 Task: Create a corporate modern business letterhead design template with yellow blue green and red colors.
Action: Mouse pressed left at (520, 104)
Screenshot: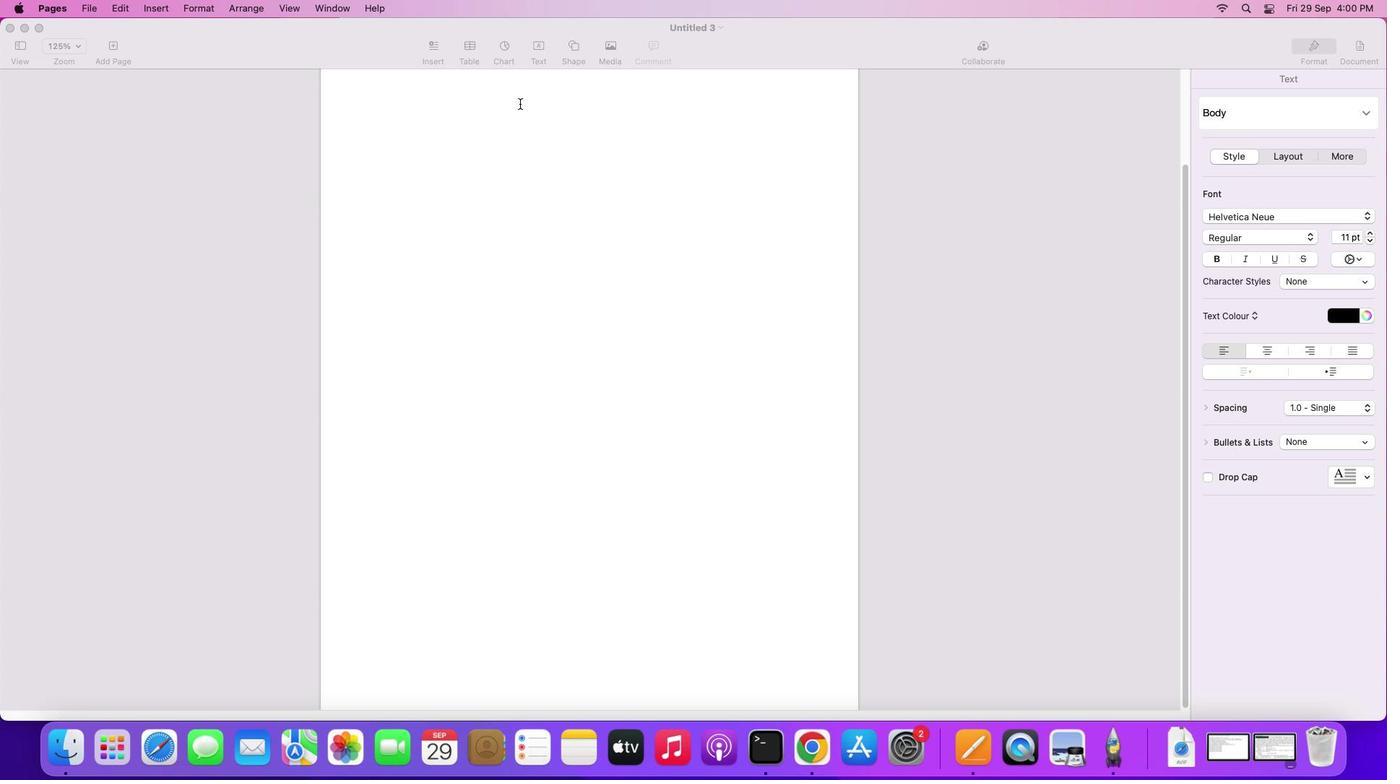 
Action: Mouse moved to (574, 43)
Screenshot: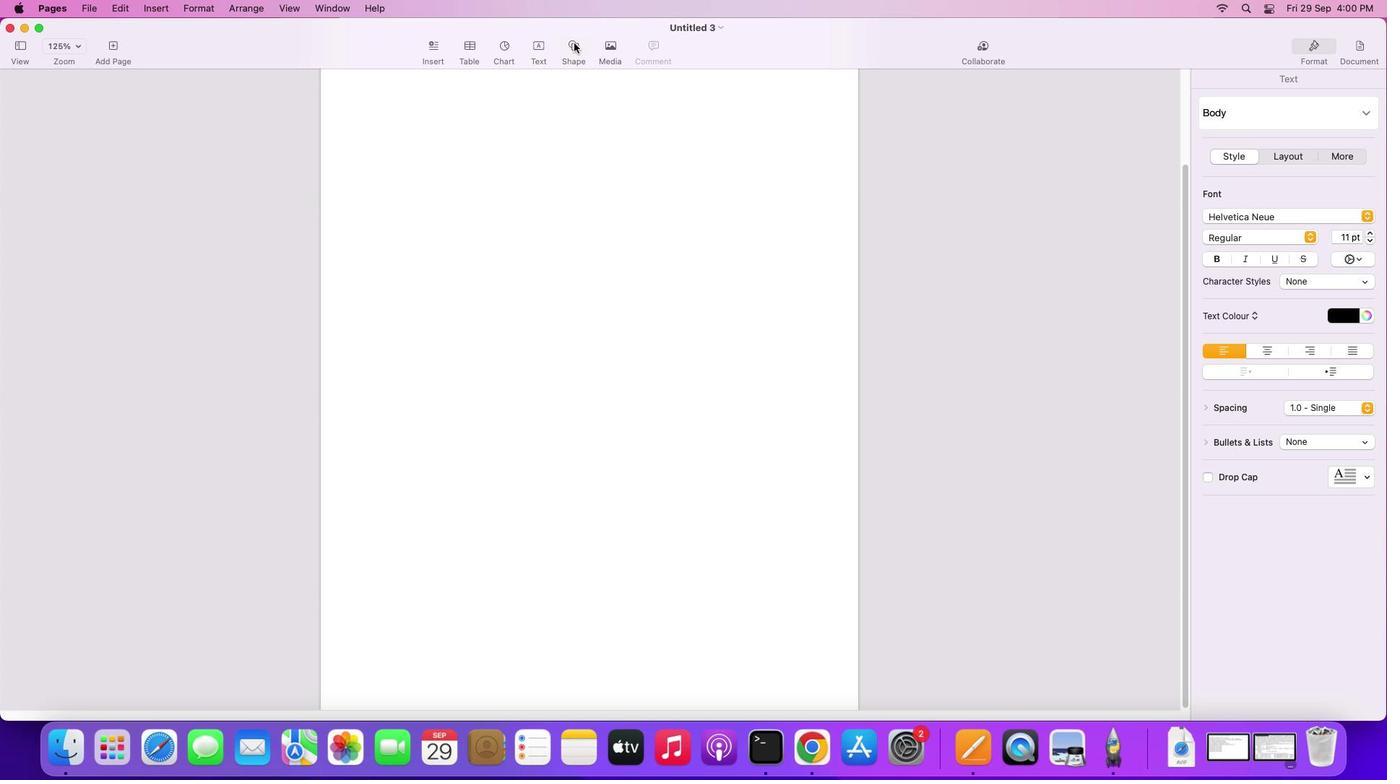 
Action: Mouse pressed left at (574, 43)
Screenshot: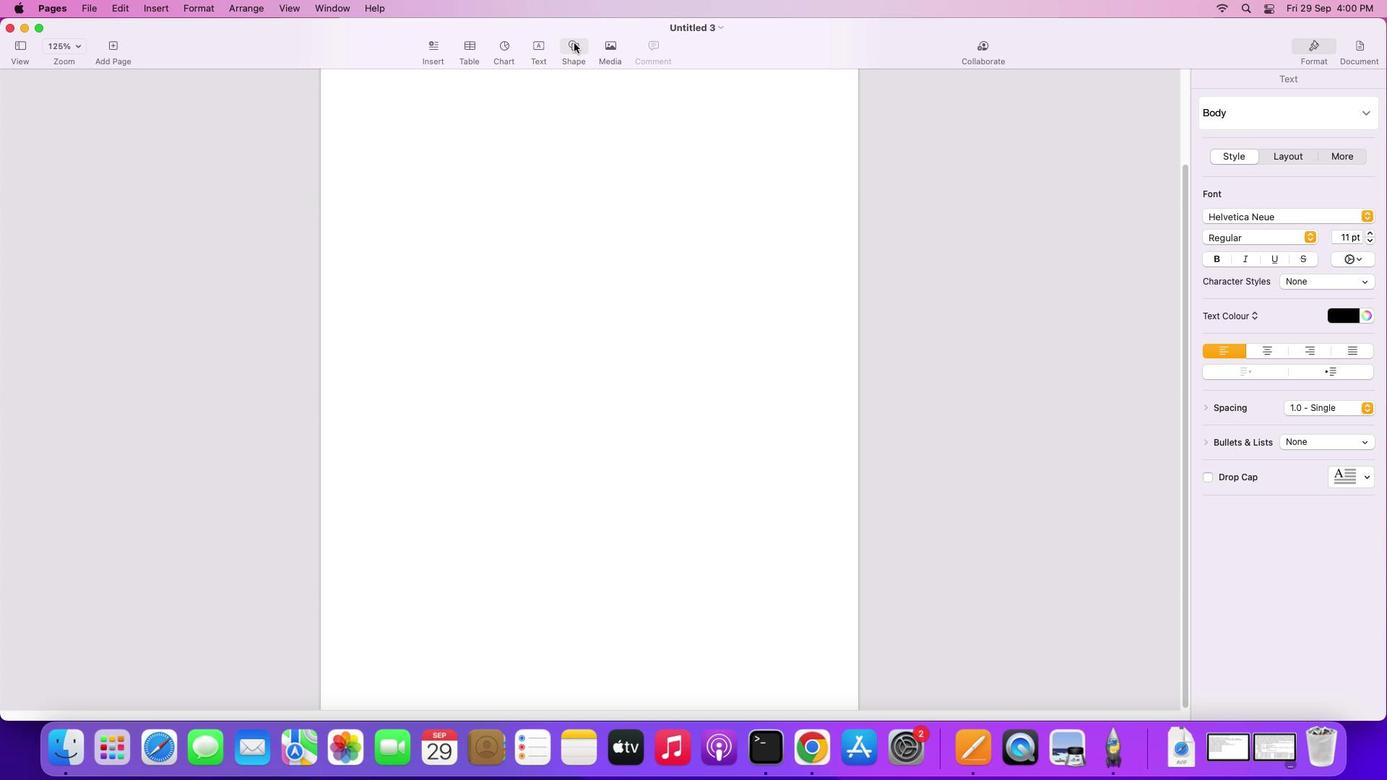 
Action: Mouse moved to (562, 161)
Screenshot: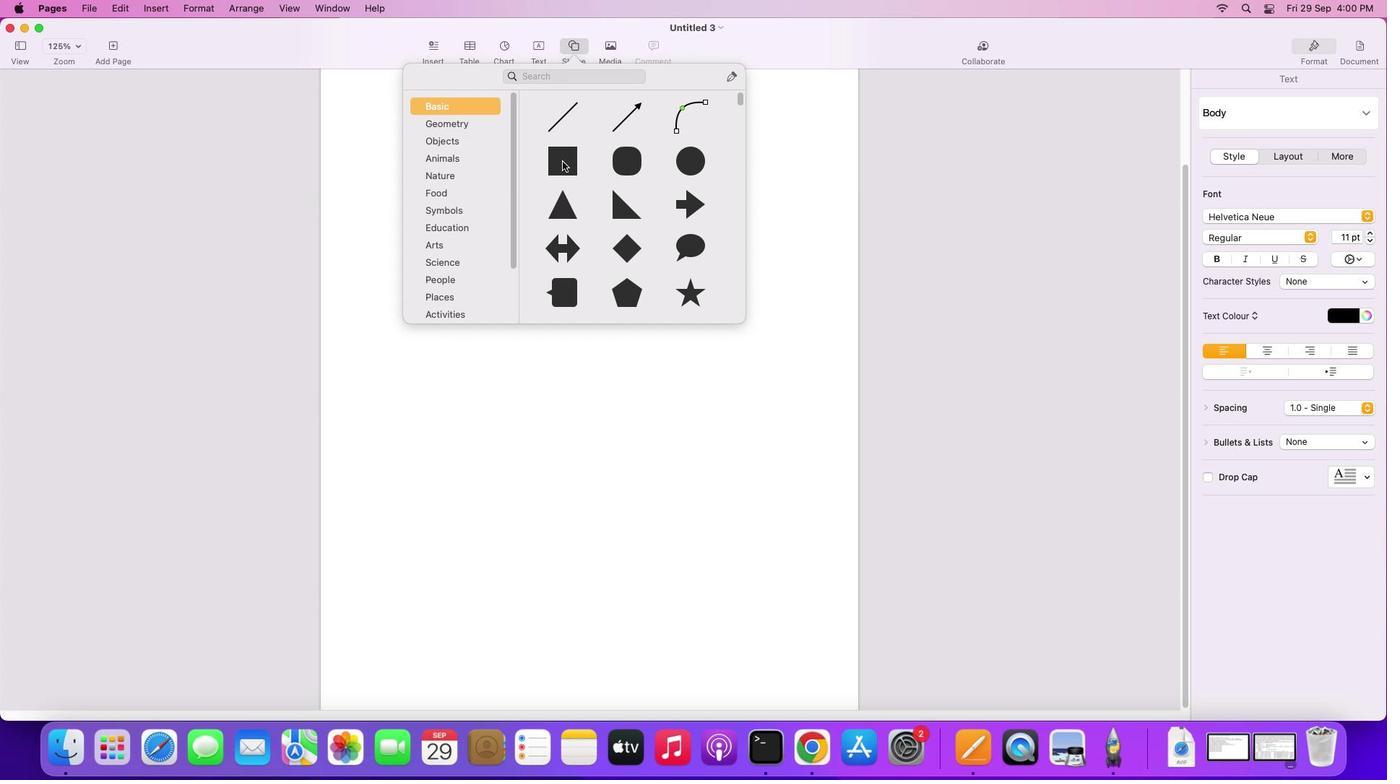 
Action: Mouse pressed left at (562, 161)
Screenshot: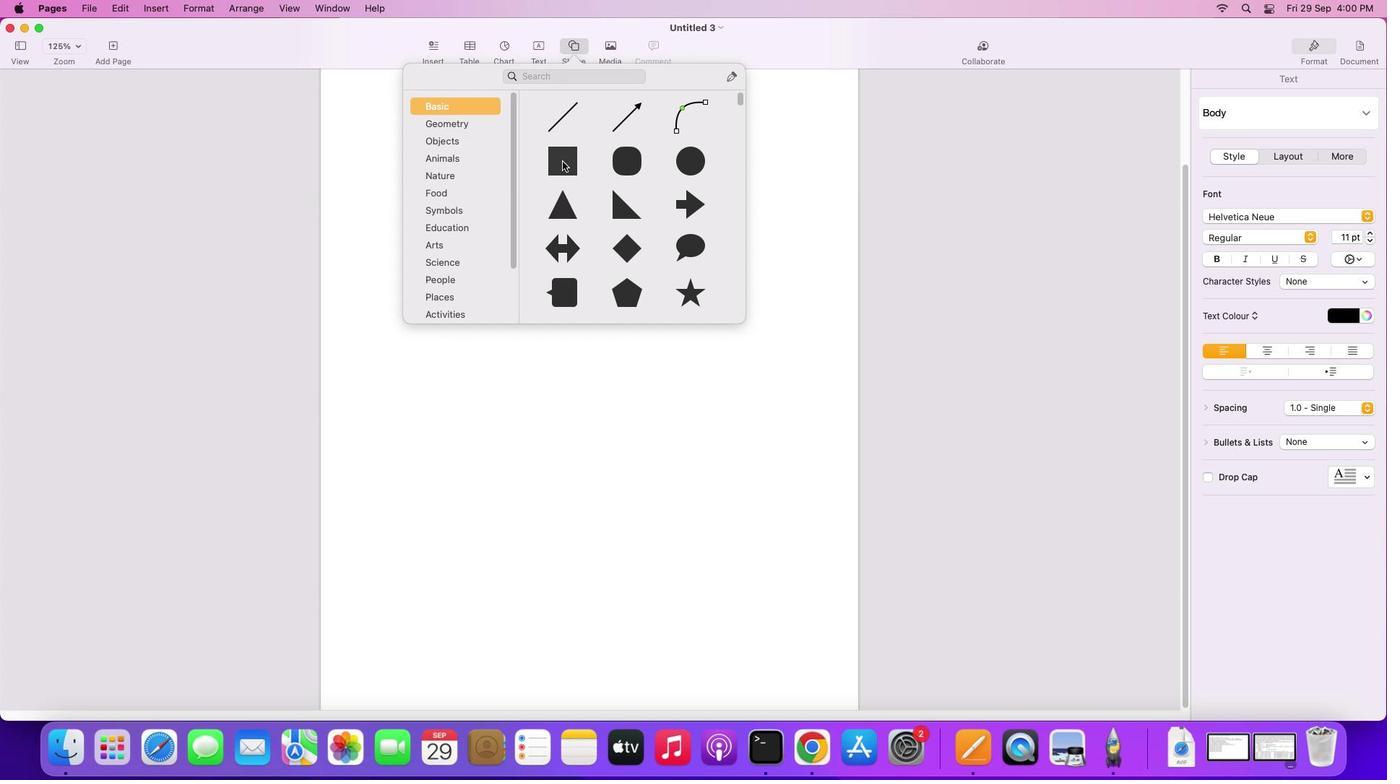 
Action: Mouse moved to (598, 274)
Screenshot: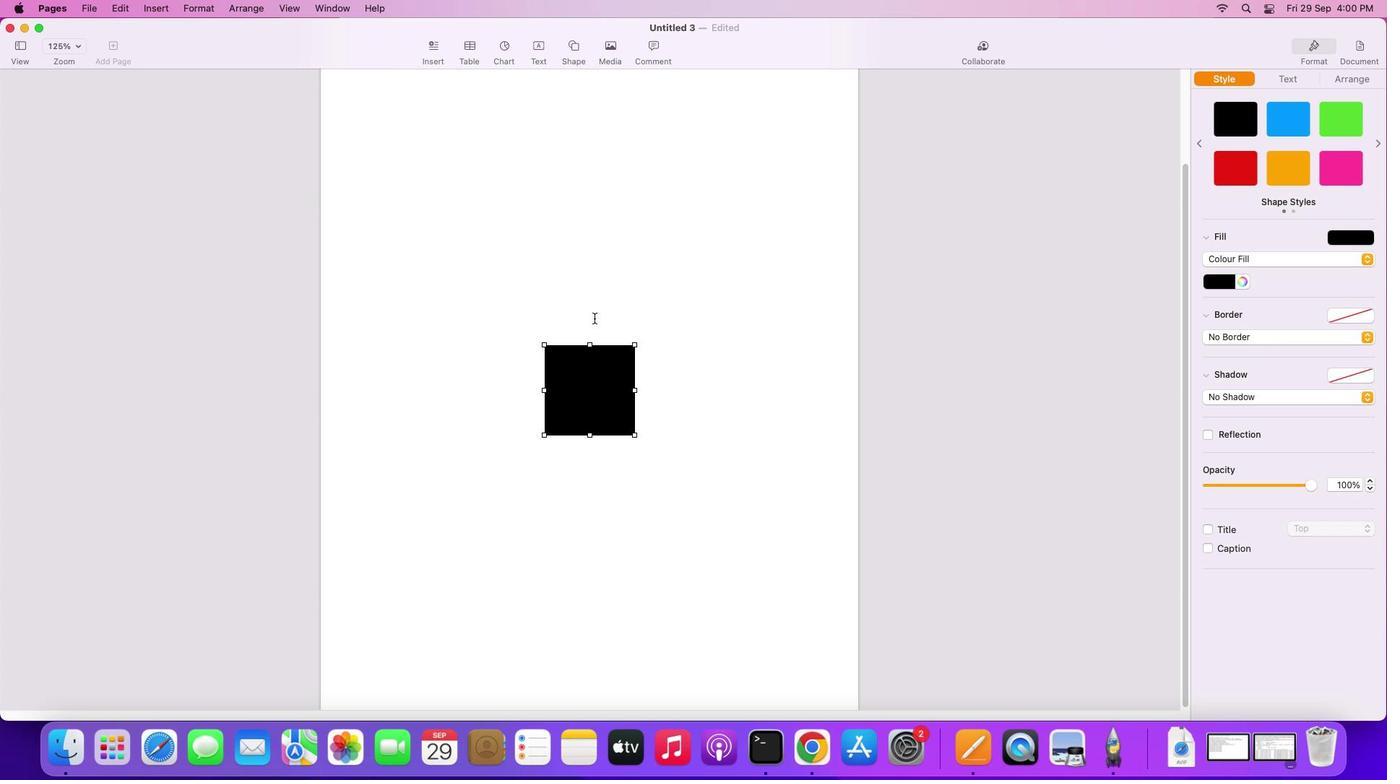 
Action: Mouse scrolled (598, 274) with delta (0, 0)
Screenshot: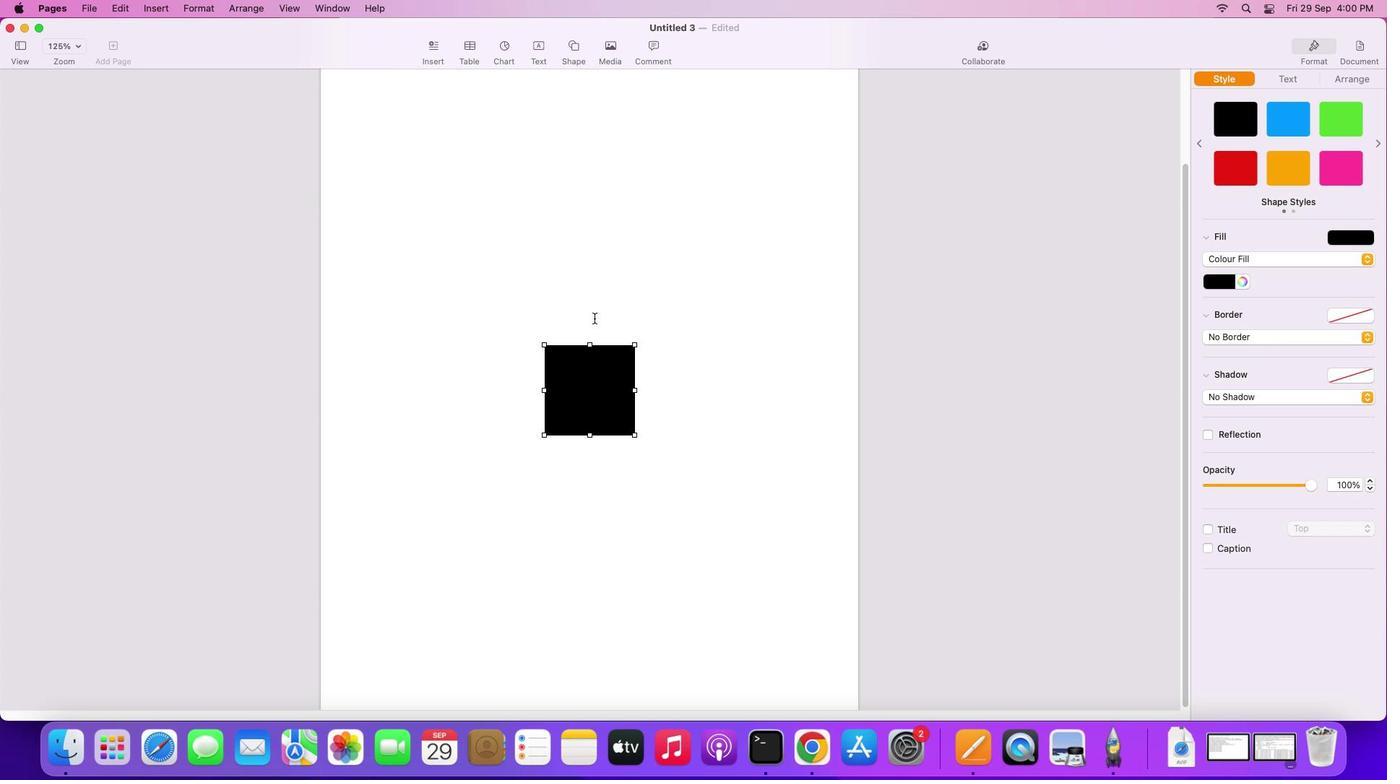 
Action: Mouse moved to (596, 286)
Screenshot: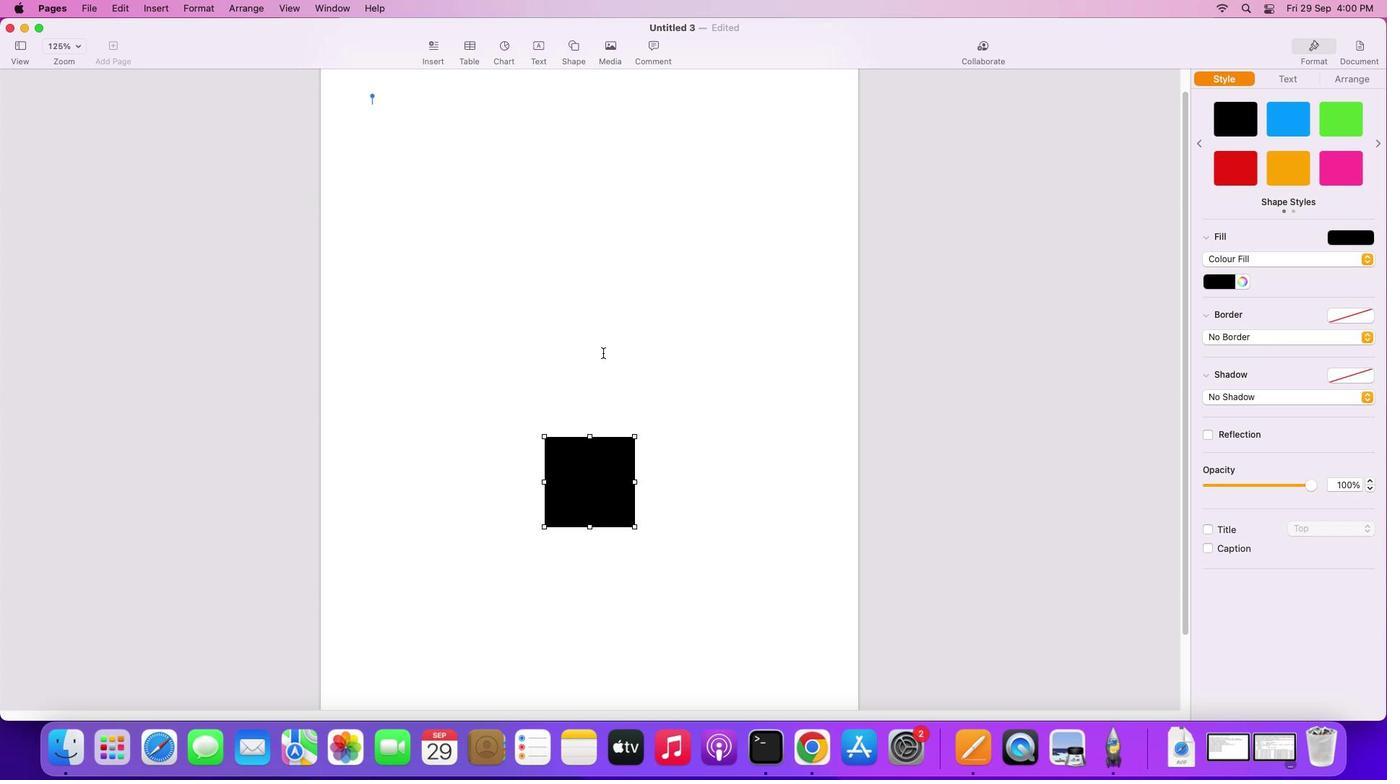 
Action: Mouse scrolled (596, 286) with delta (0, 0)
Screenshot: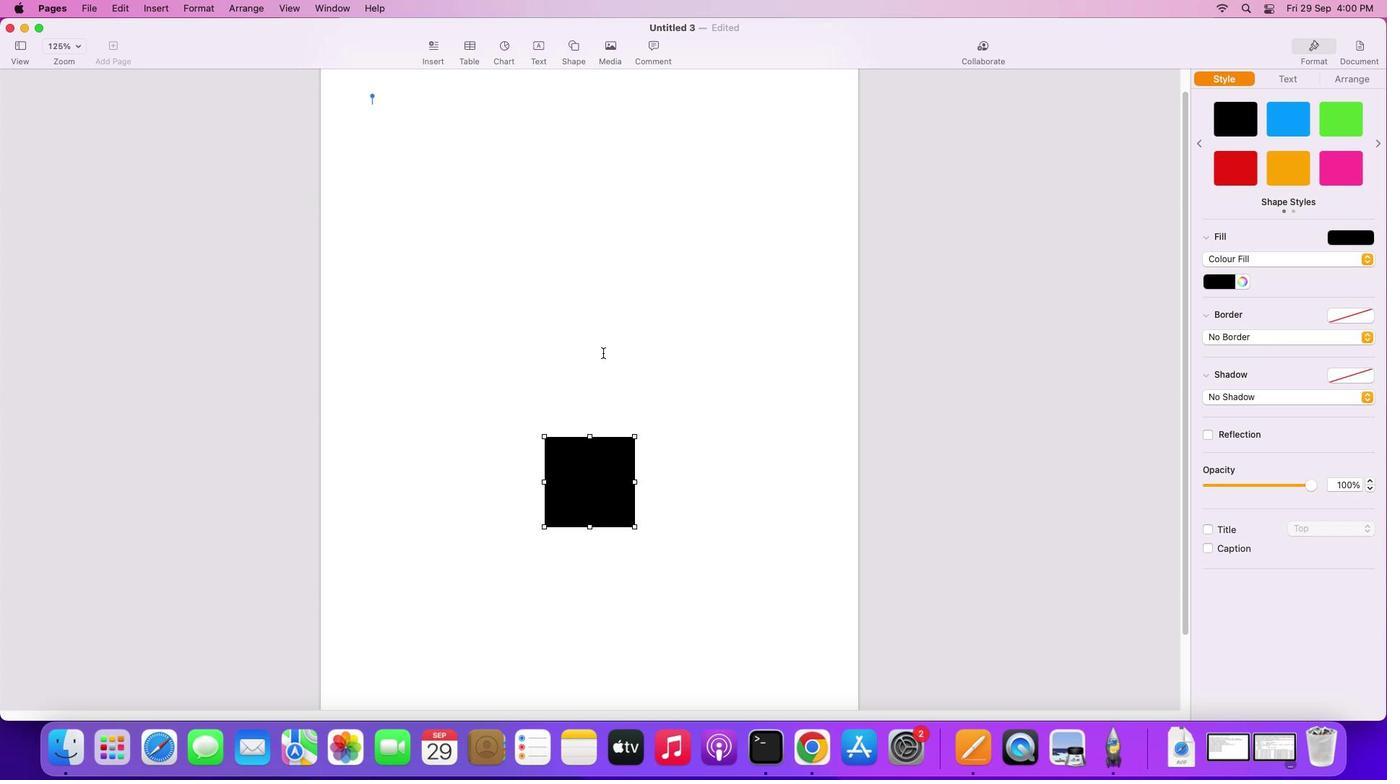 
Action: Mouse moved to (594, 302)
Screenshot: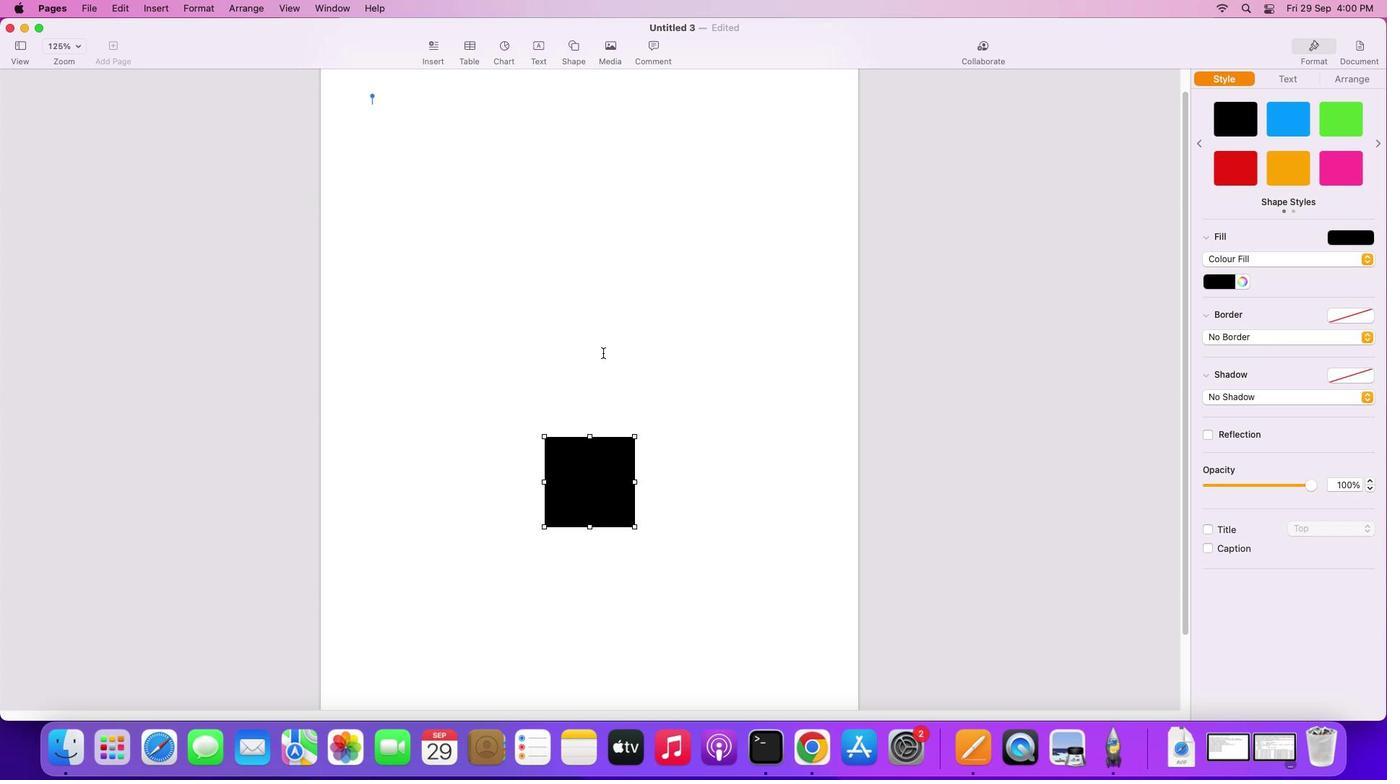 
Action: Mouse scrolled (594, 302) with delta (0, 2)
Screenshot: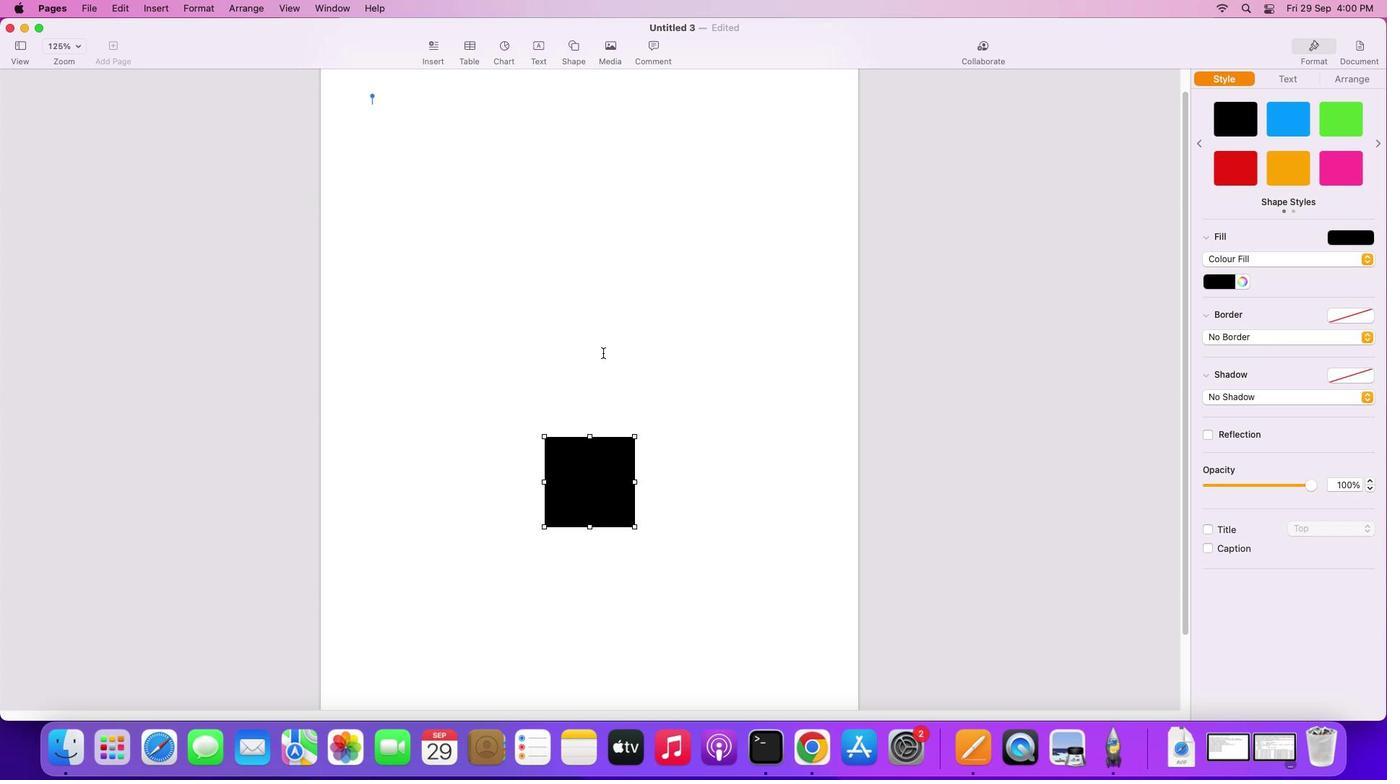 
Action: Mouse moved to (594, 310)
Screenshot: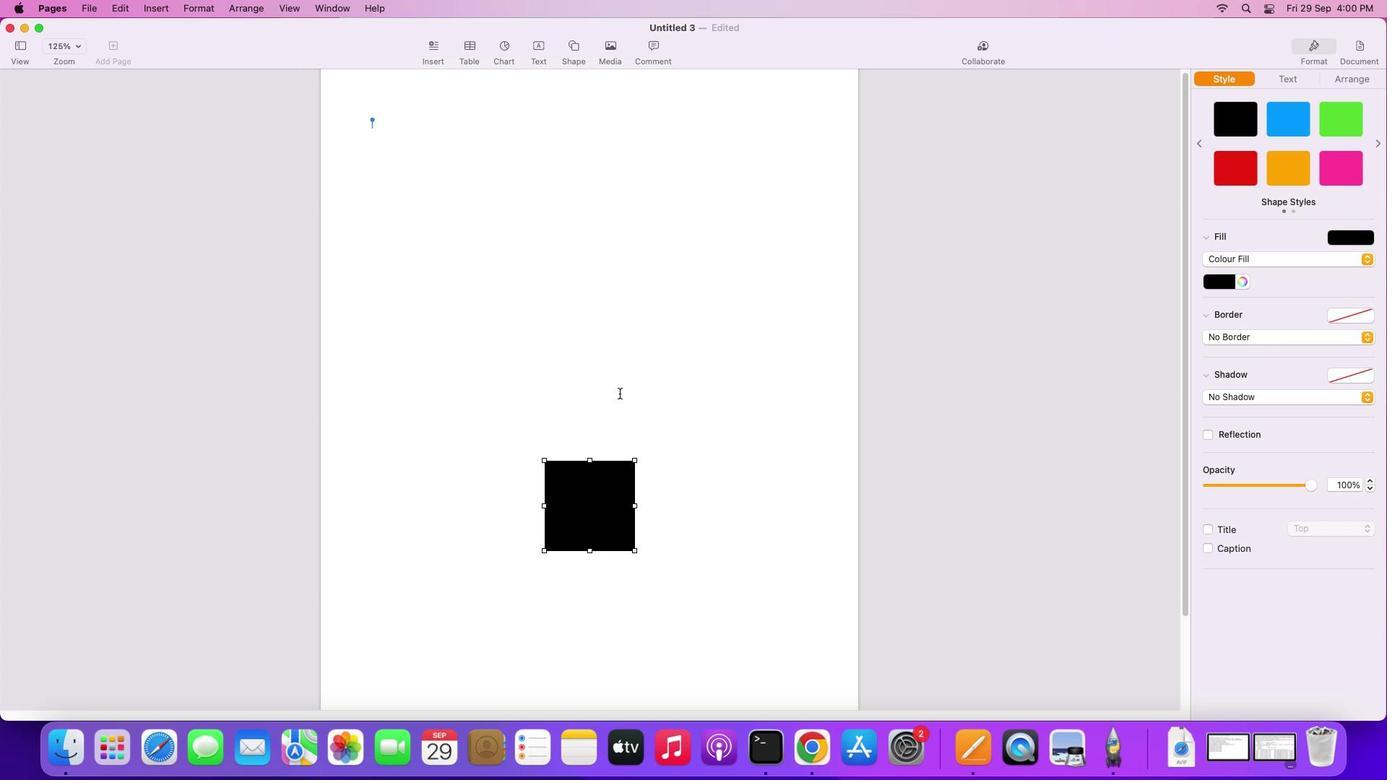
Action: Mouse scrolled (594, 310) with delta (0, 3)
Screenshot: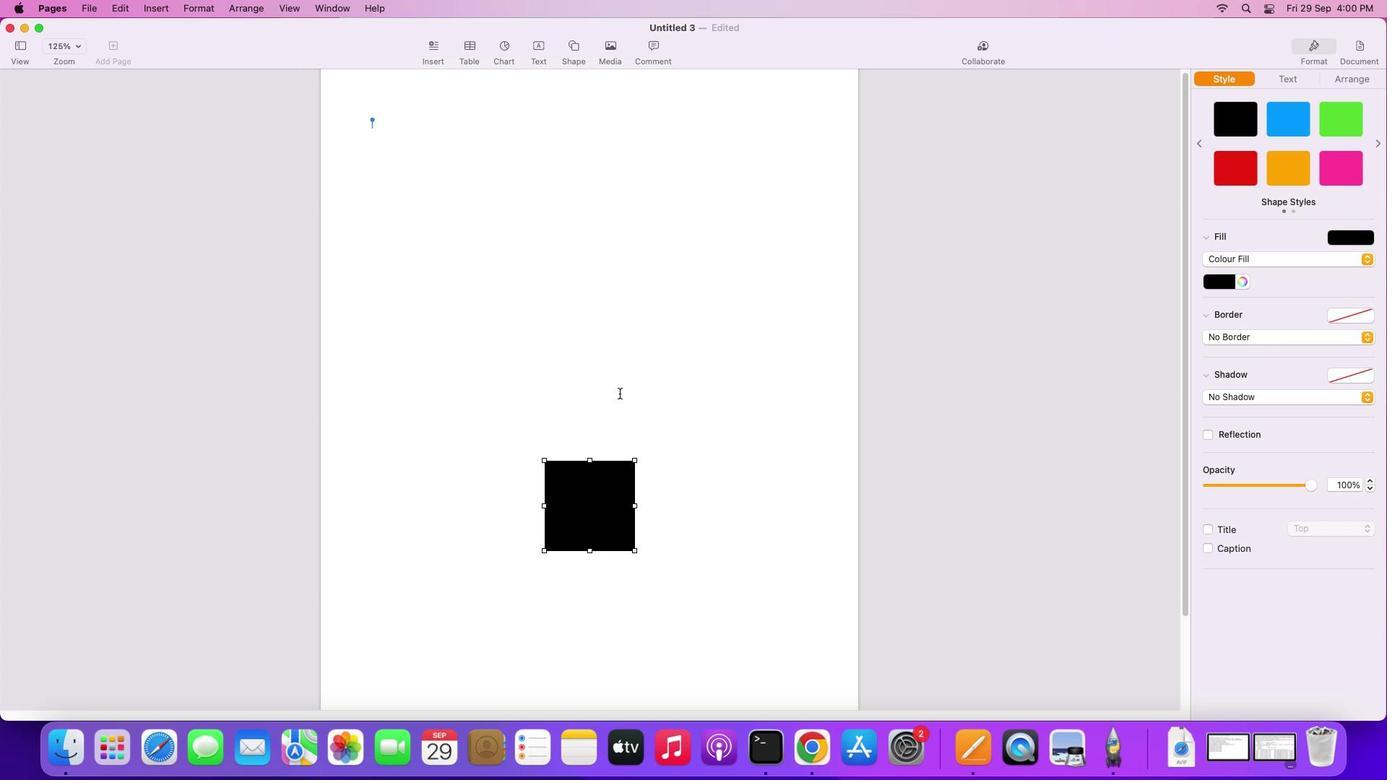 
Action: Mouse moved to (596, 335)
Screenshot: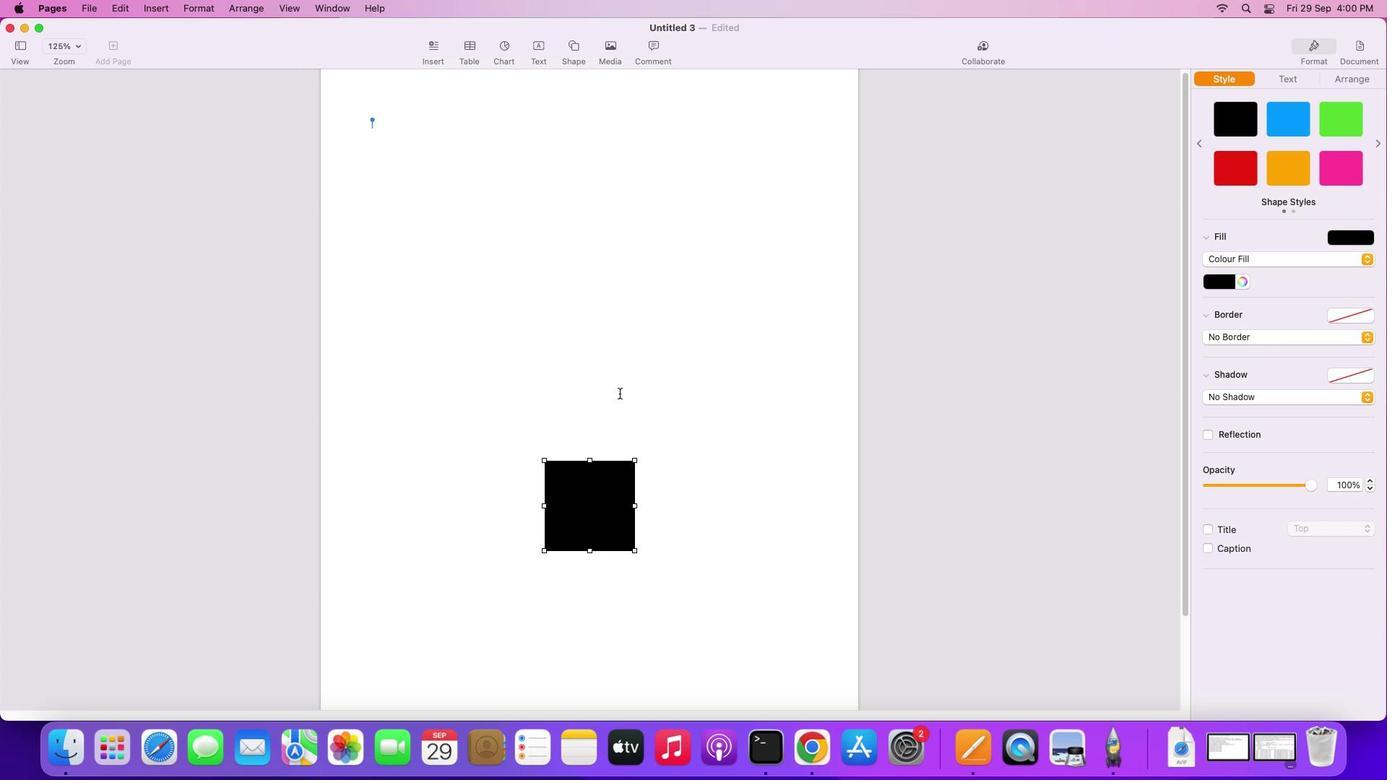 
Action: Mouse scrolled (596, 335) with delta (0, 4)
Screenshot: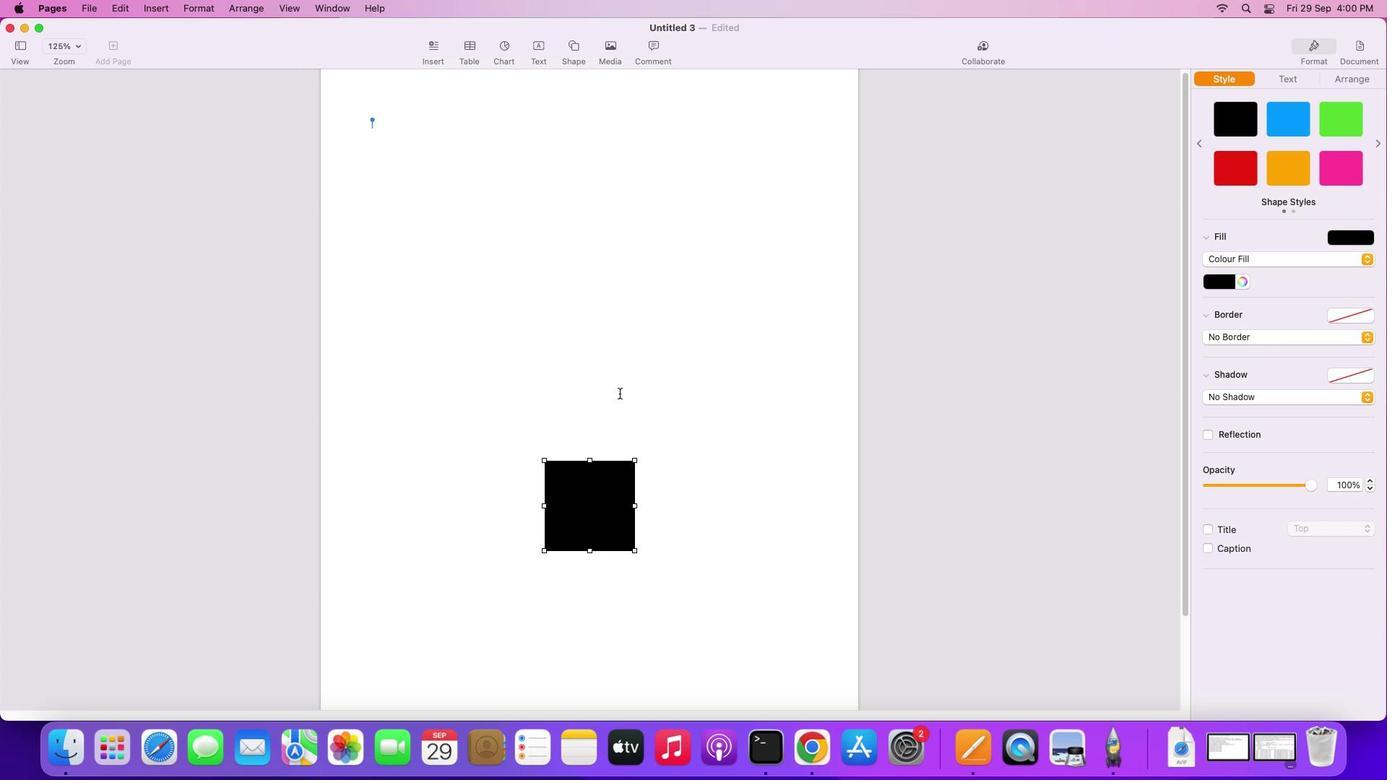
Action: Mouse moved to (619, 460)
Screenshot: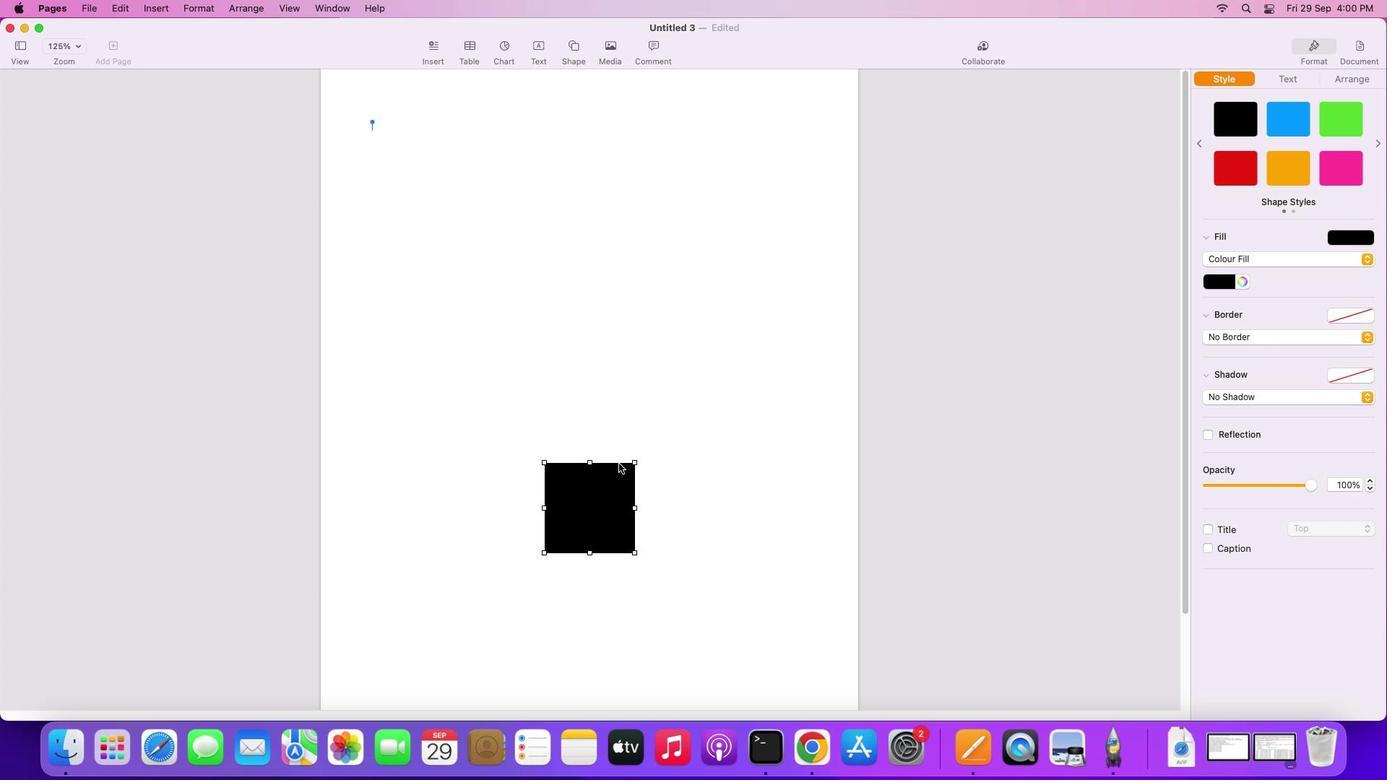 
Action: Mouse scrolled (619, 460) with delta (0, 0)
Screenshot: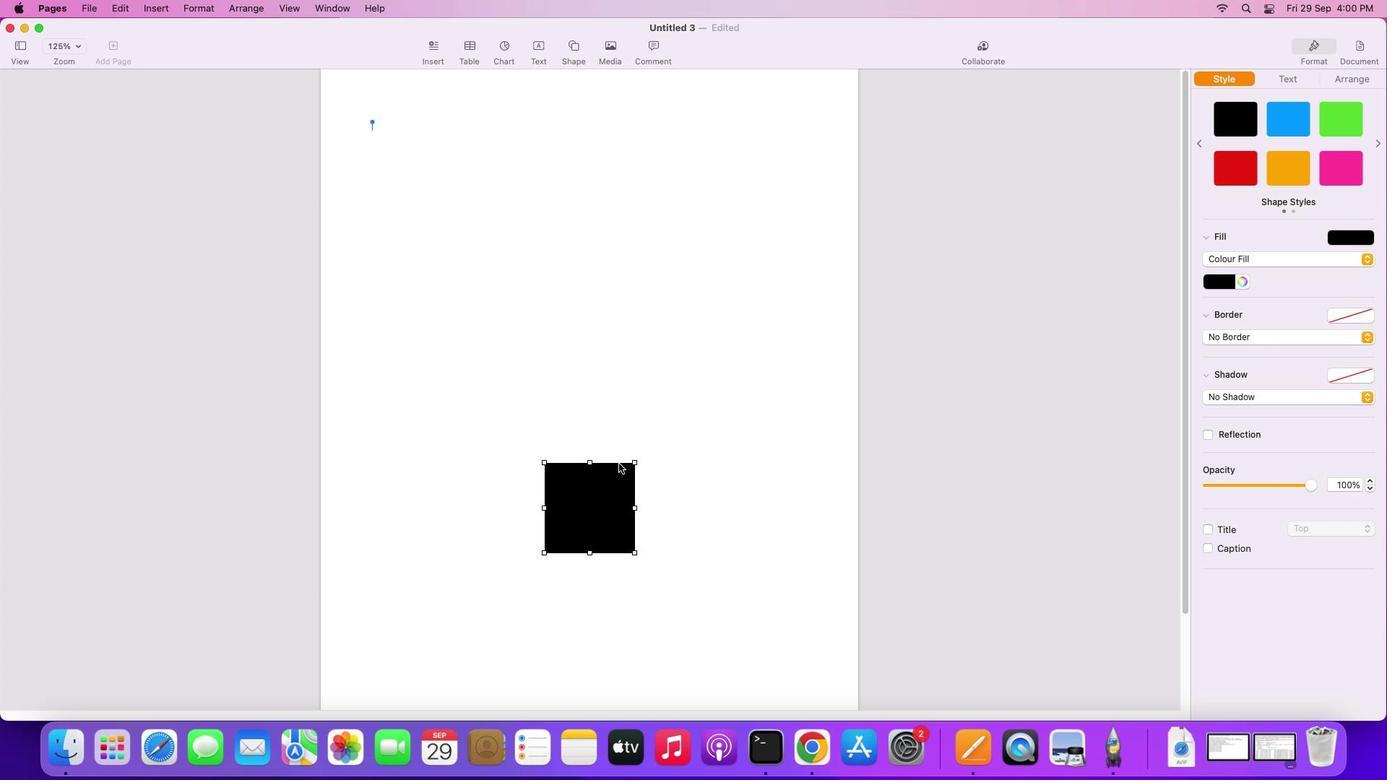 
Action: Mouse moved to (619, 462)
Screenshot: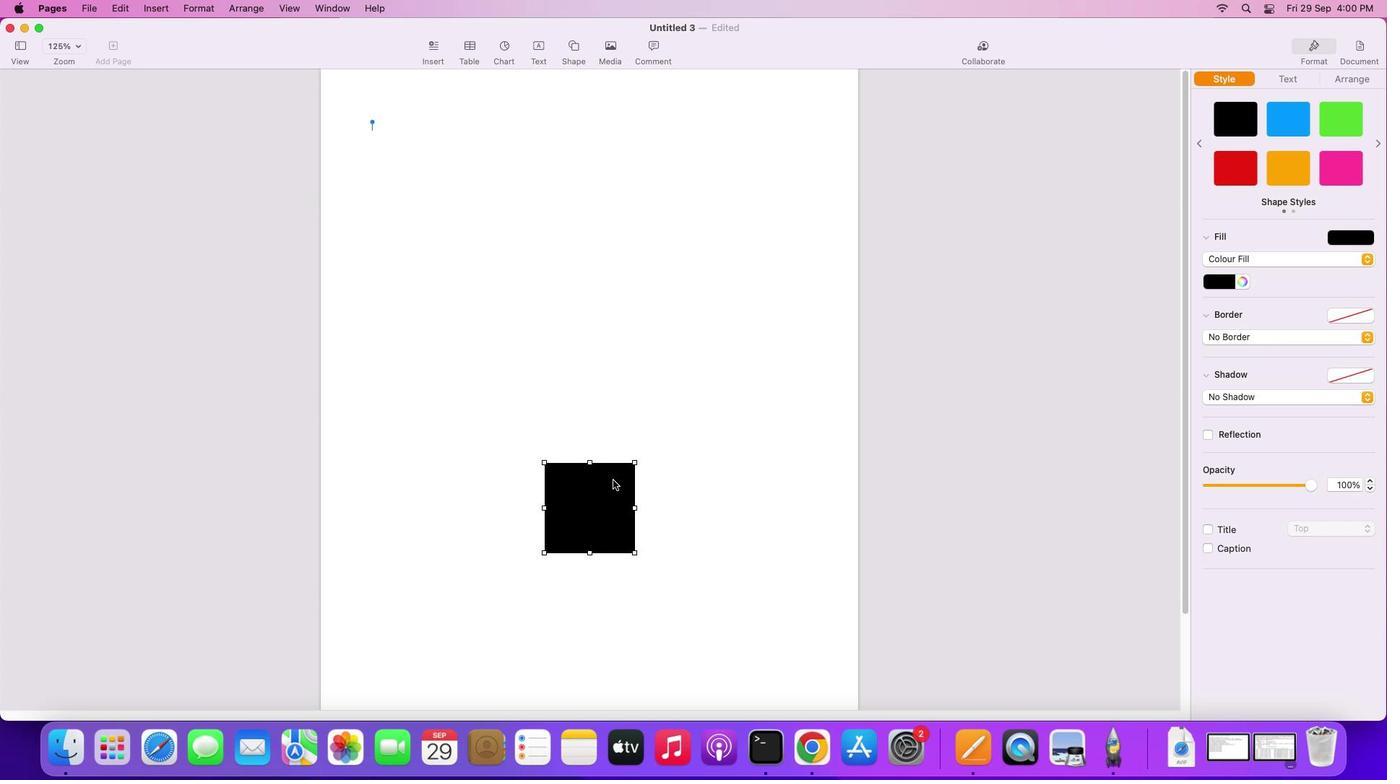 
Action: Mouse scrolled (619, 462) with delta (0, 0)
Screenshot: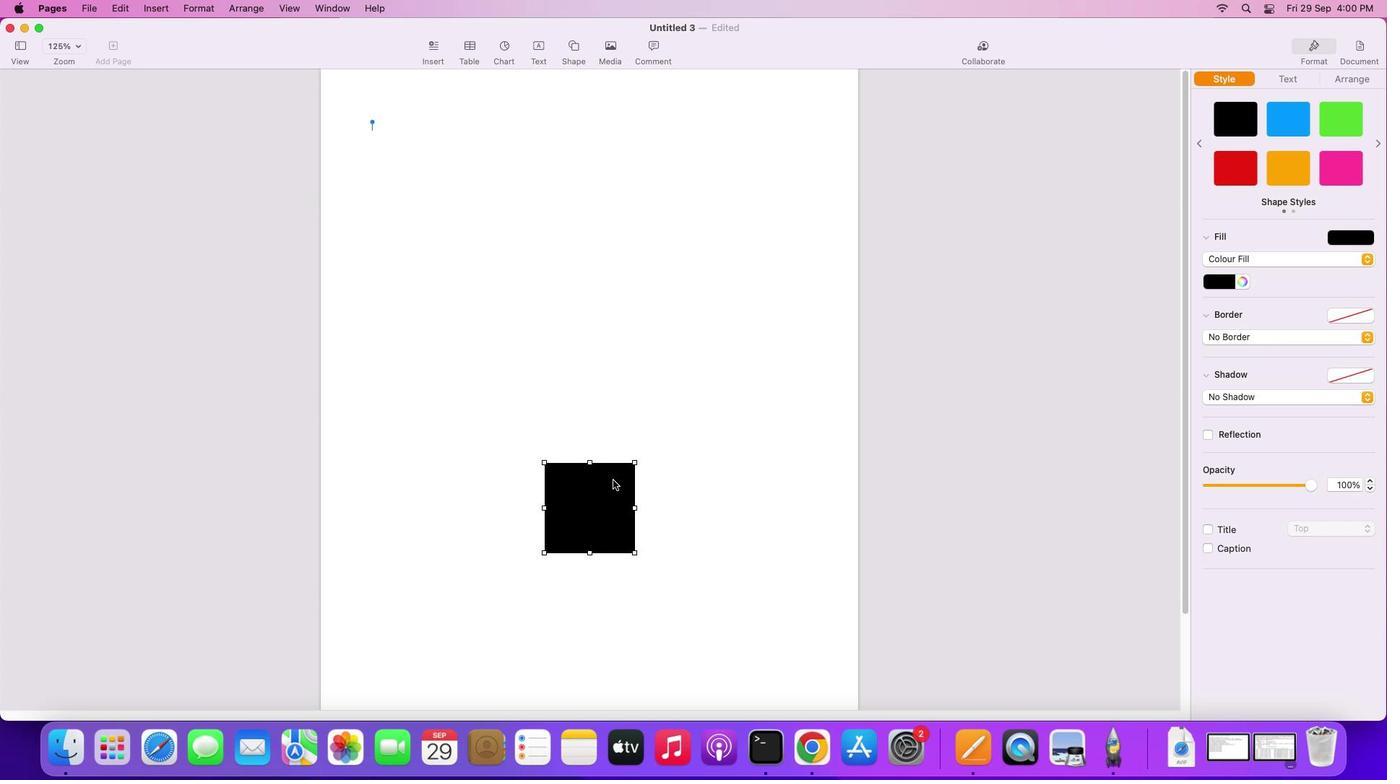 
Action: Mouse moved to (619, 462)
Screenshot: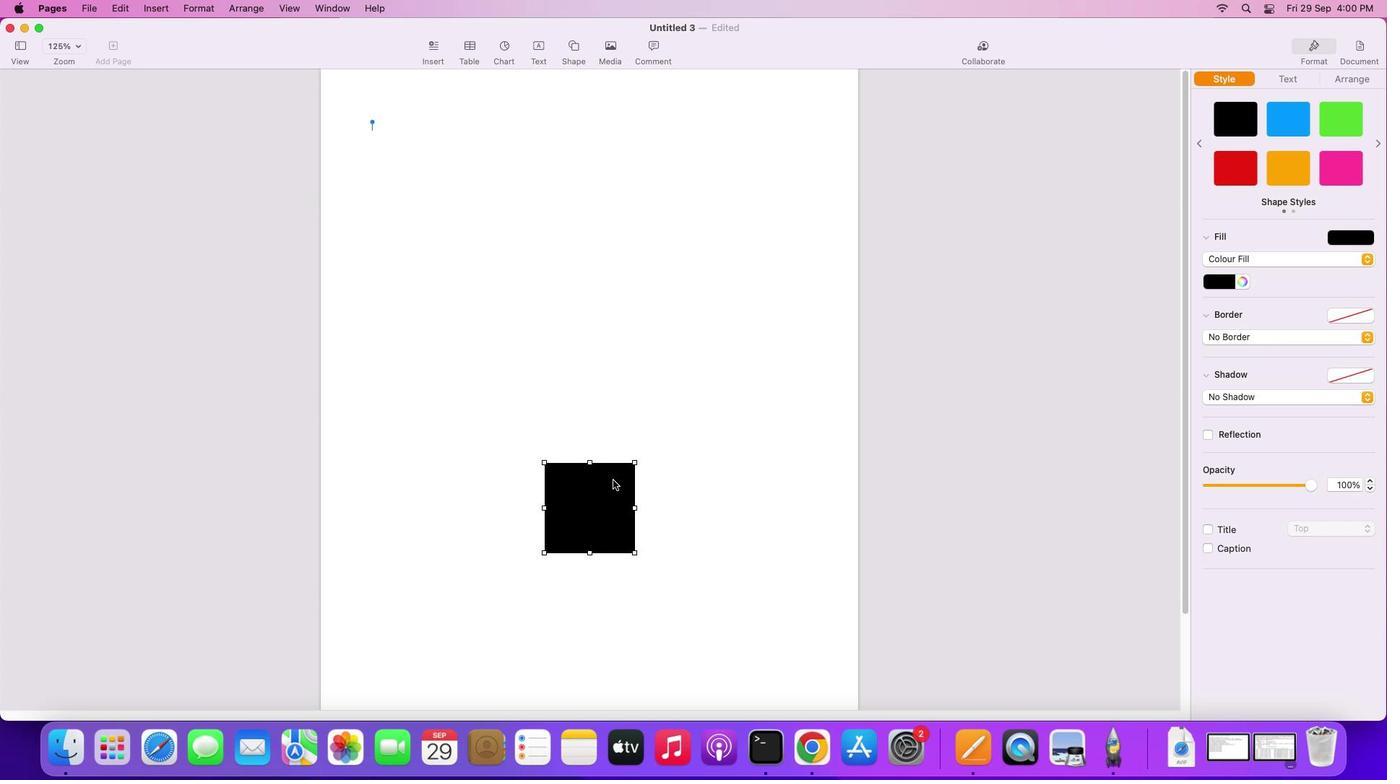 
Action: Mouse scrolled (619, 462) with delta (0, 2)
Screenshot: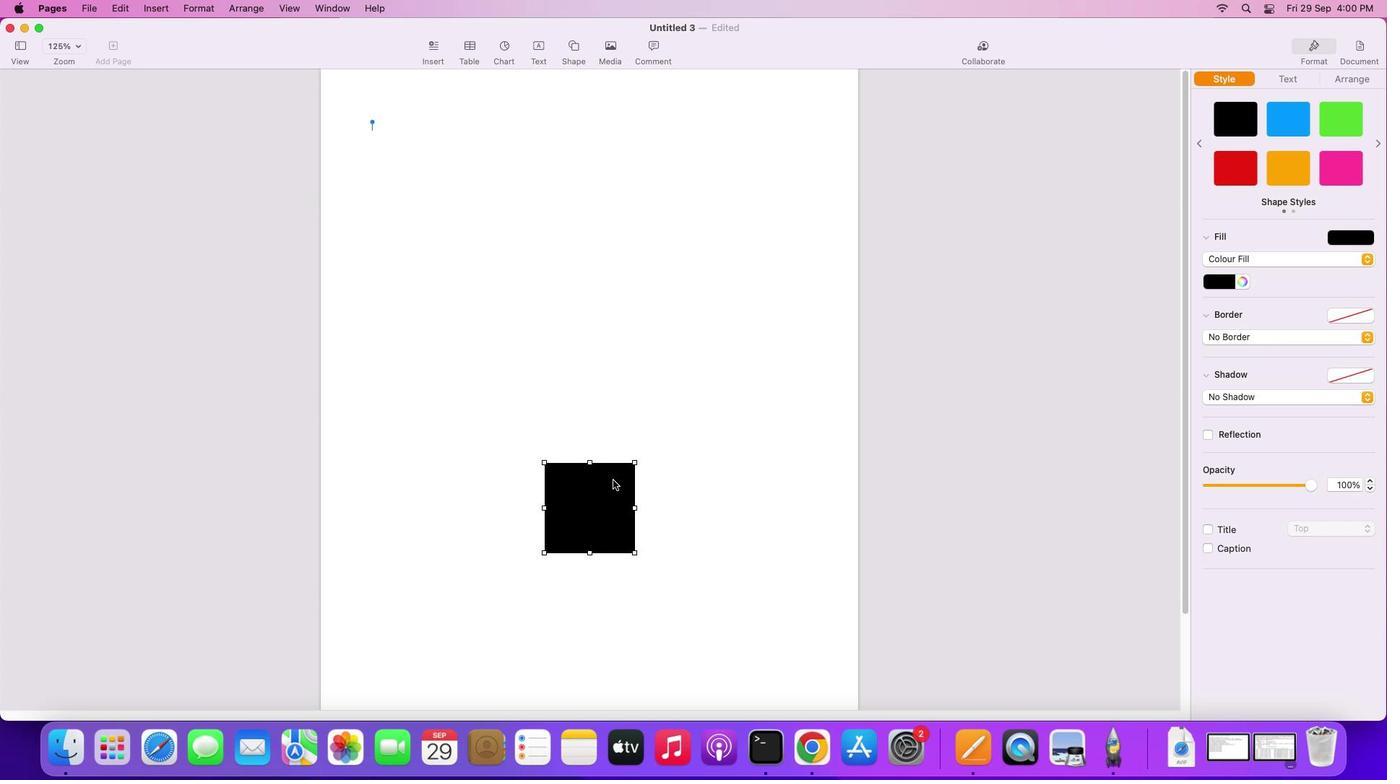 
Action: Mouse moved to (619, 463)
Screenshot: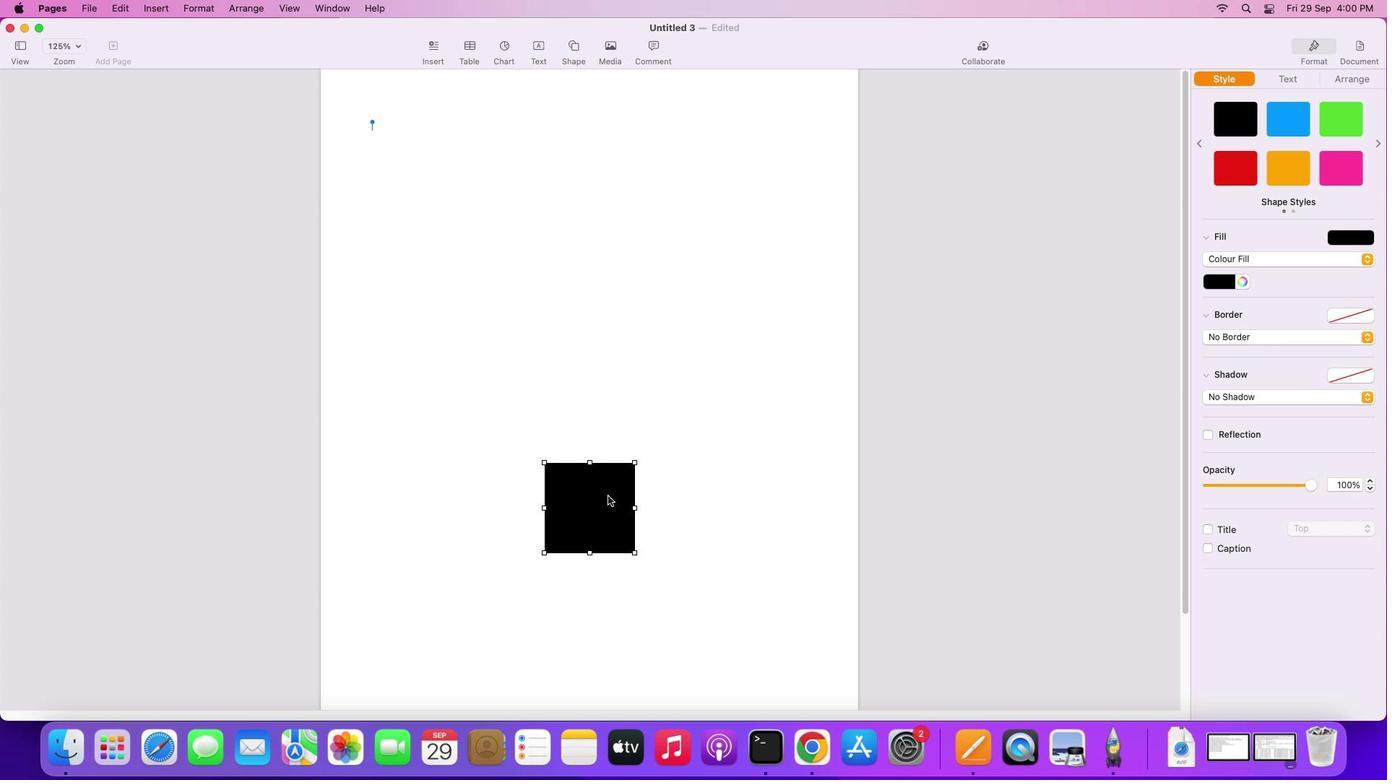 
Action: Mouse scrolled (619, 463) with delta (0, 3)
Screenshot: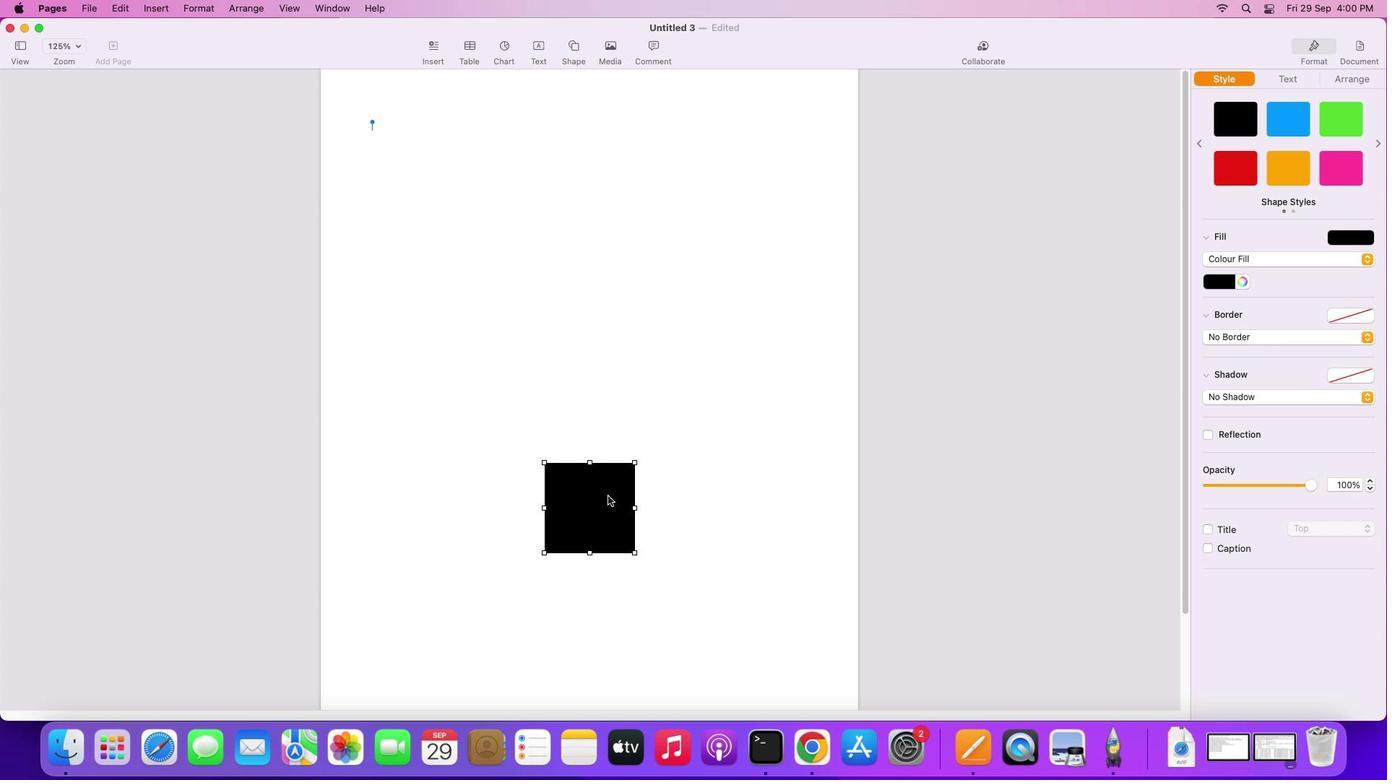 
Action: Mouse moved to (617, 468)
Screenshot: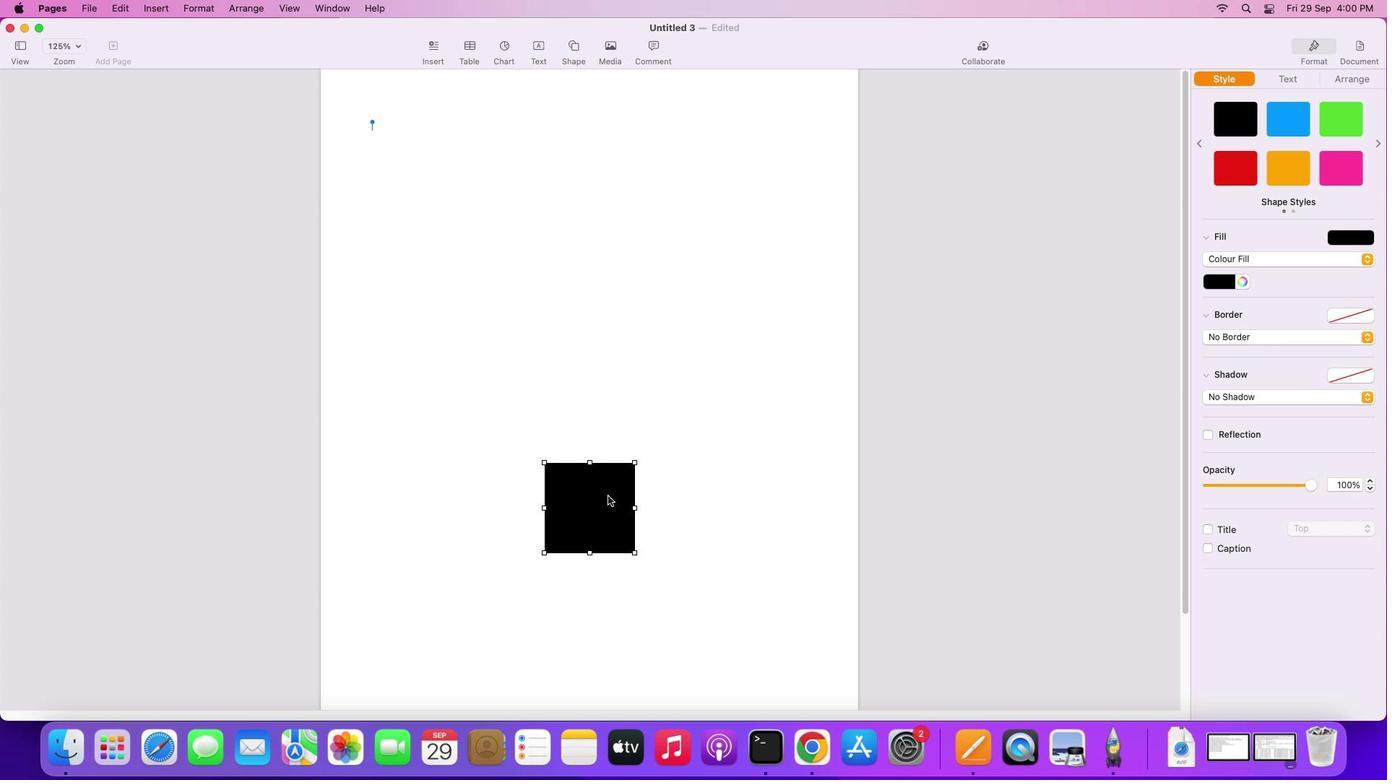 
Action: Mouse scrolled (617, 468) with delta (0, 4)
Screenshot: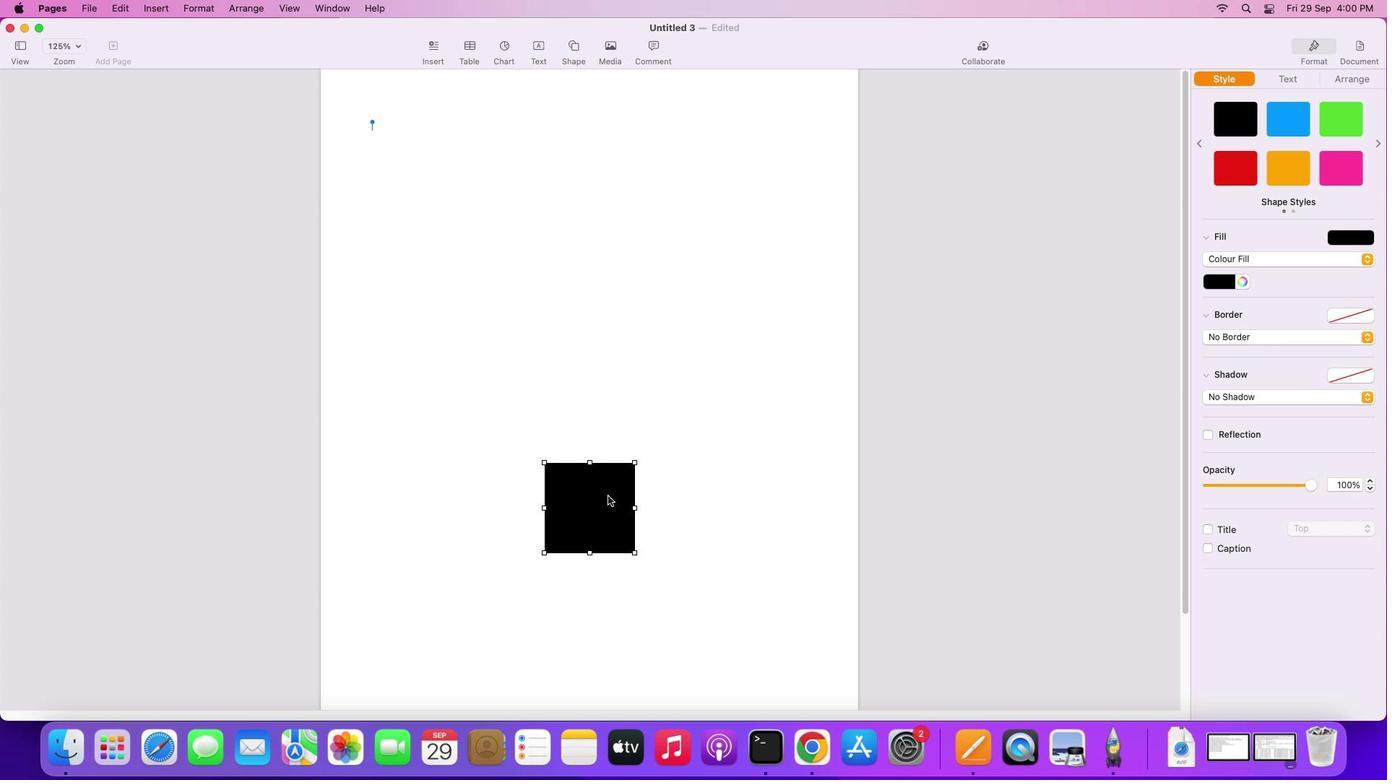 
Action: Mouse moved to (601, 506)
Screenshot: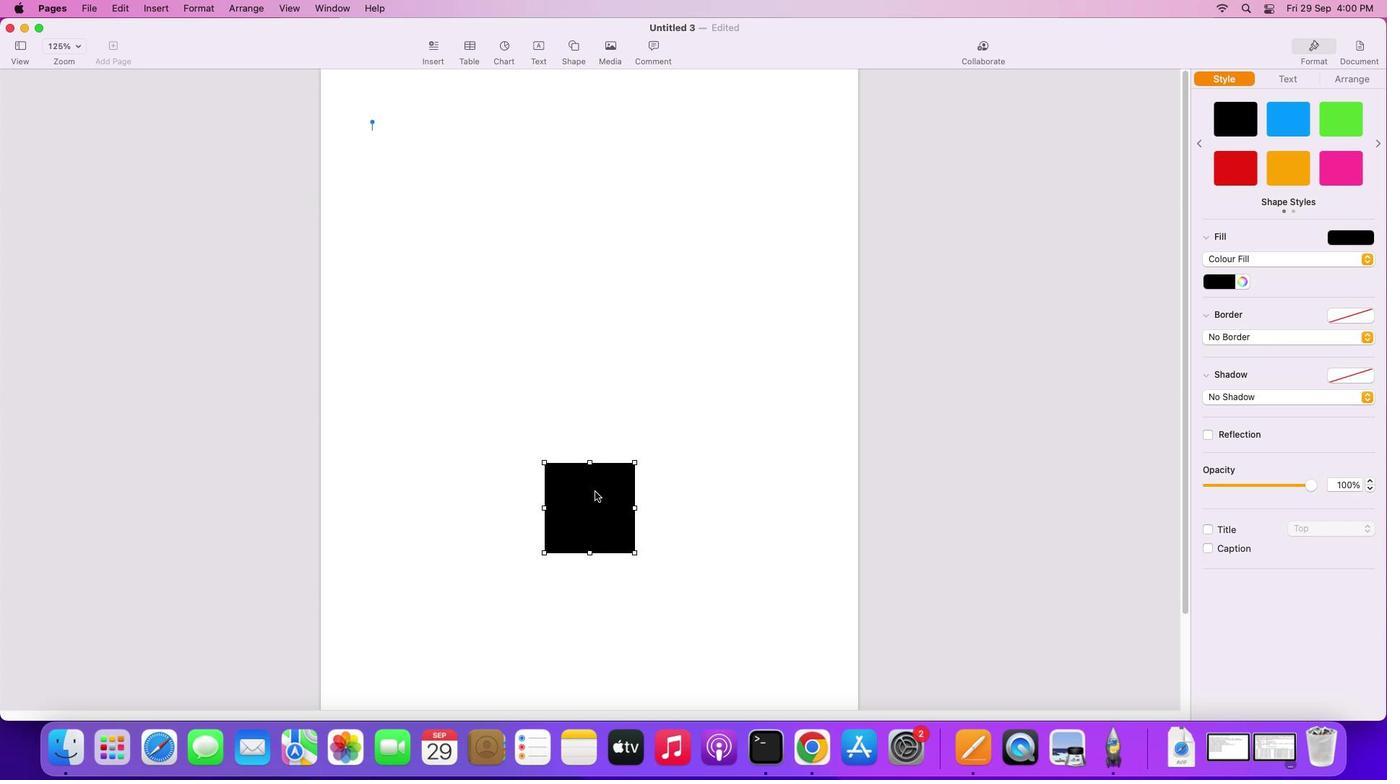
Action: Mouse pressed left at (601, 506)
Screenshot: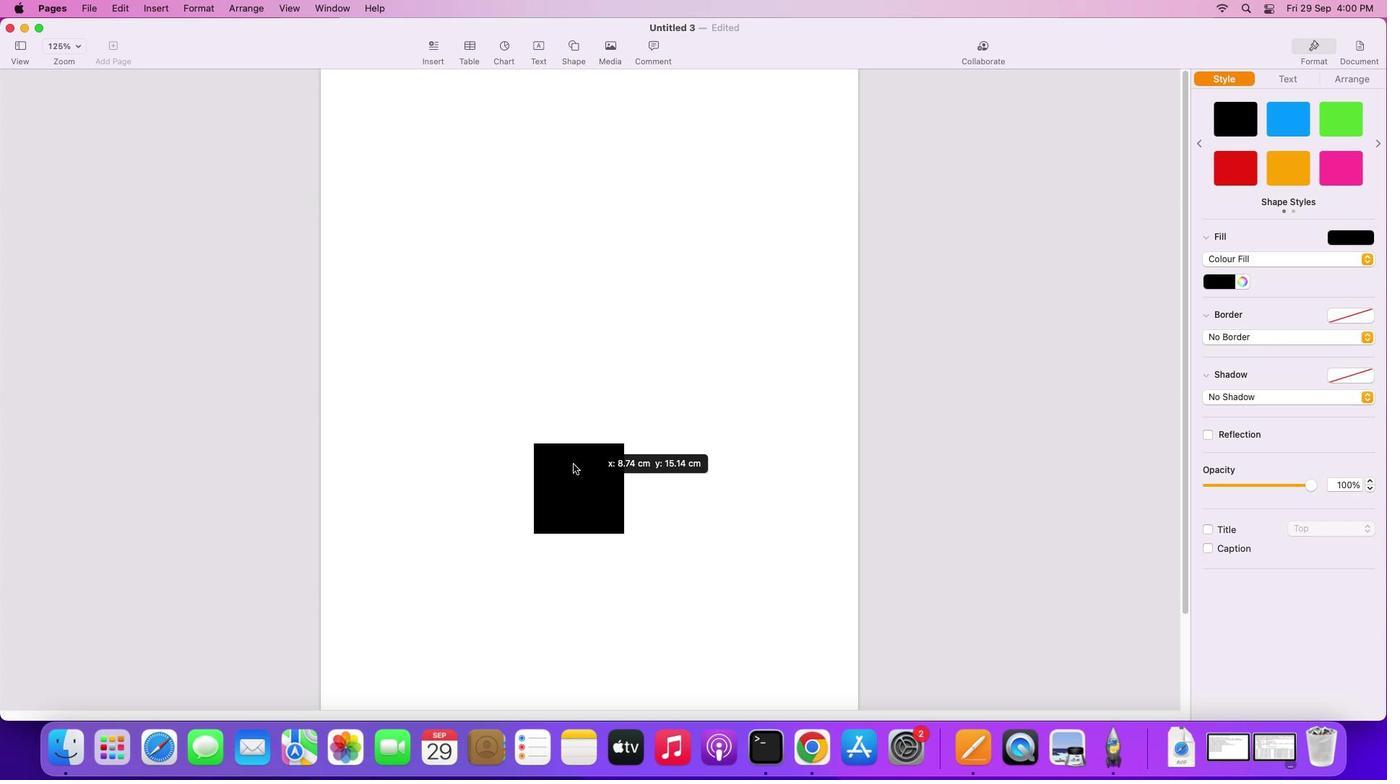 
Action: Mouse moved to (411, 153)
Screenshot: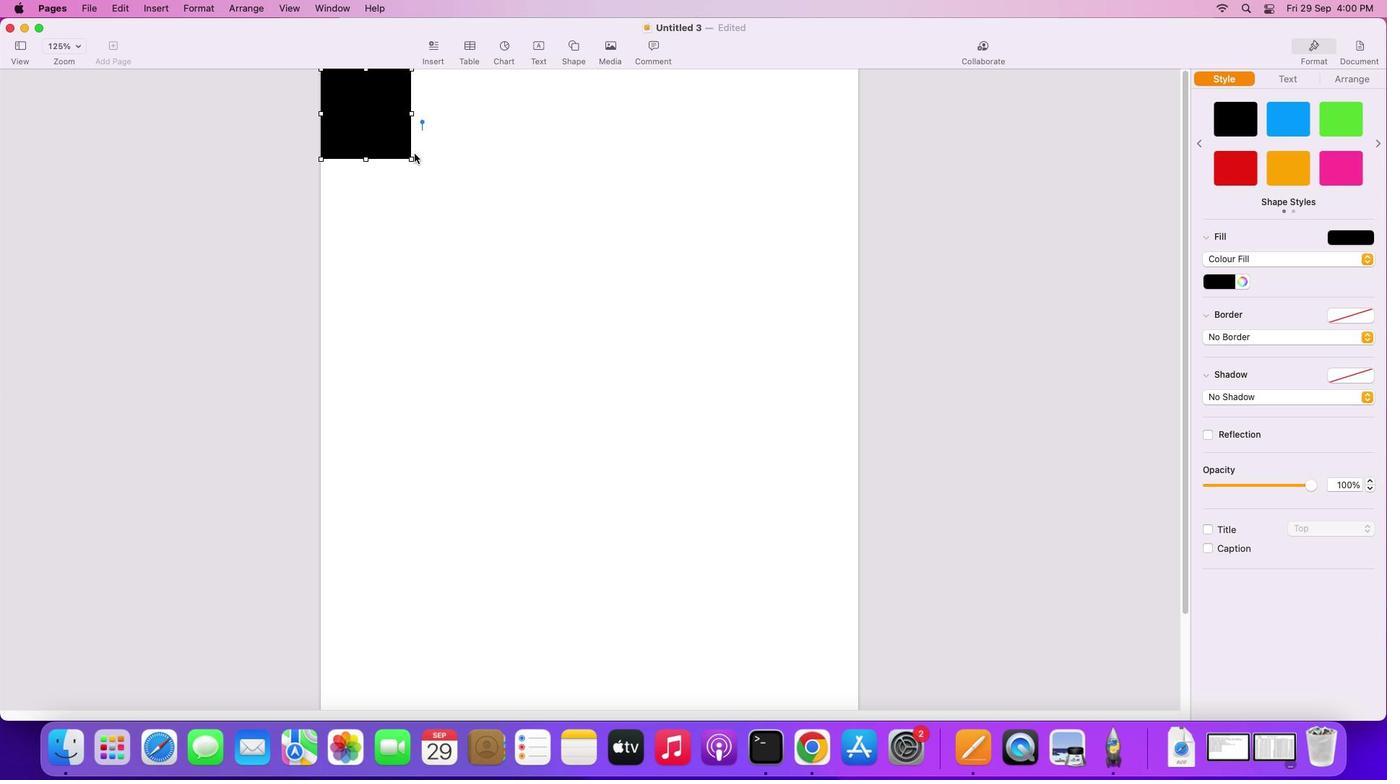 
Action: Mouse pressed left at (411, 153)
Screenshot: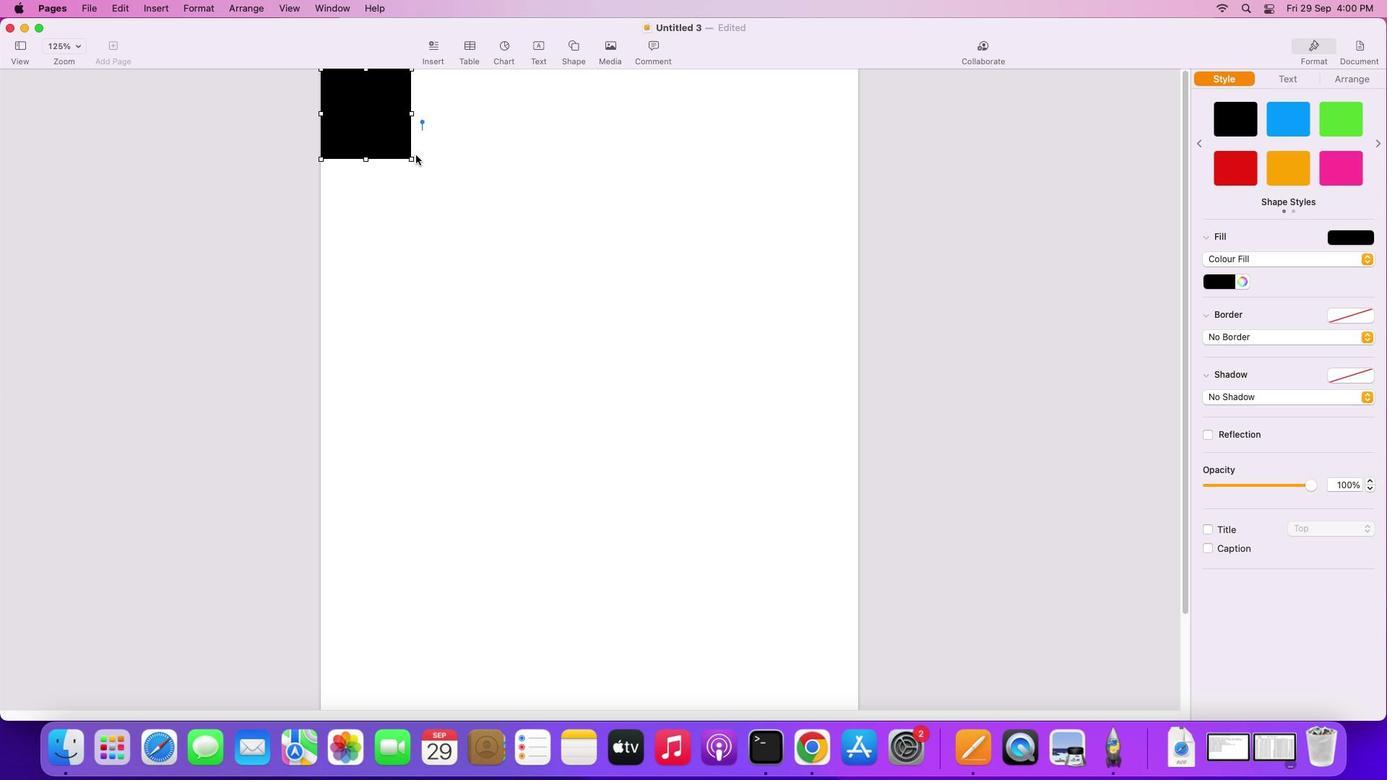 
Action: Mouse moved to (401, 164)
Screenshot: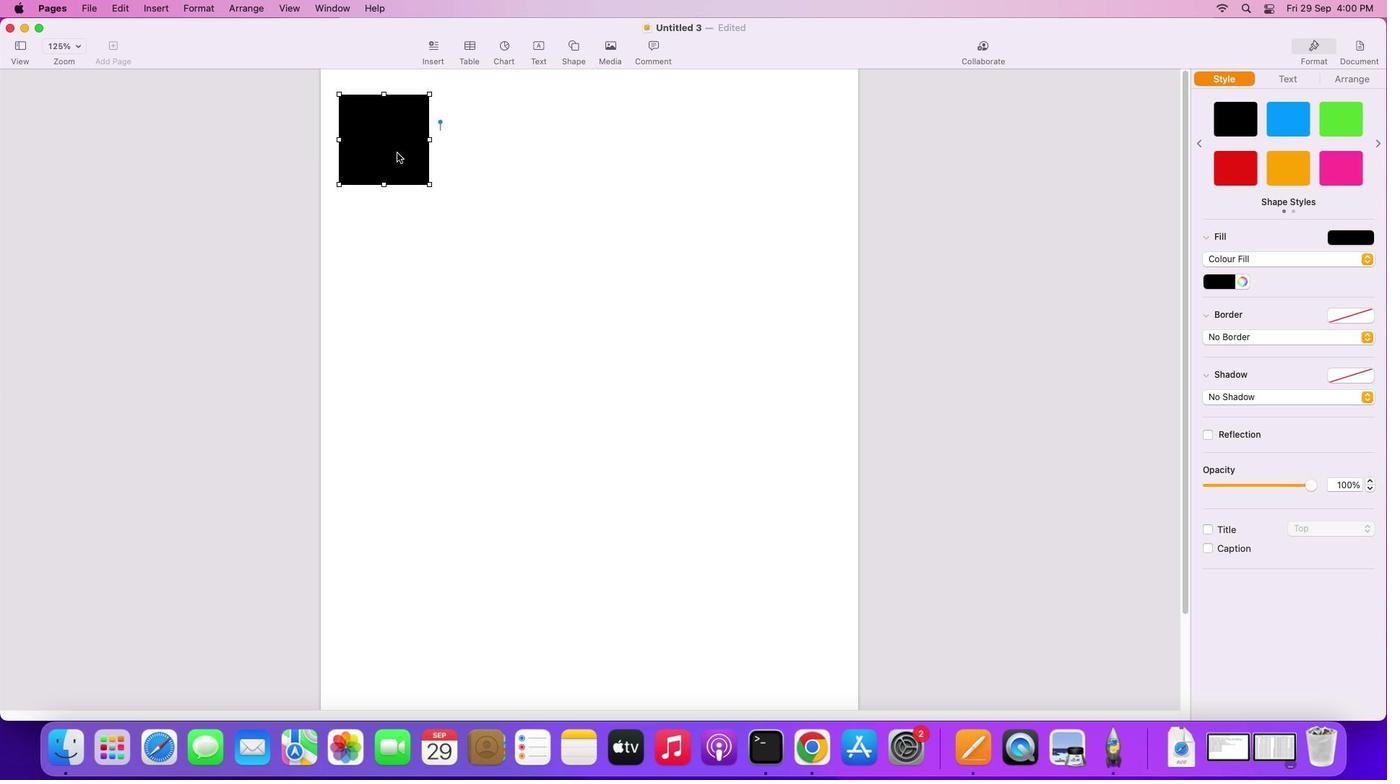 
Action: Mouse pressed left at (401, 164)
Screenshot: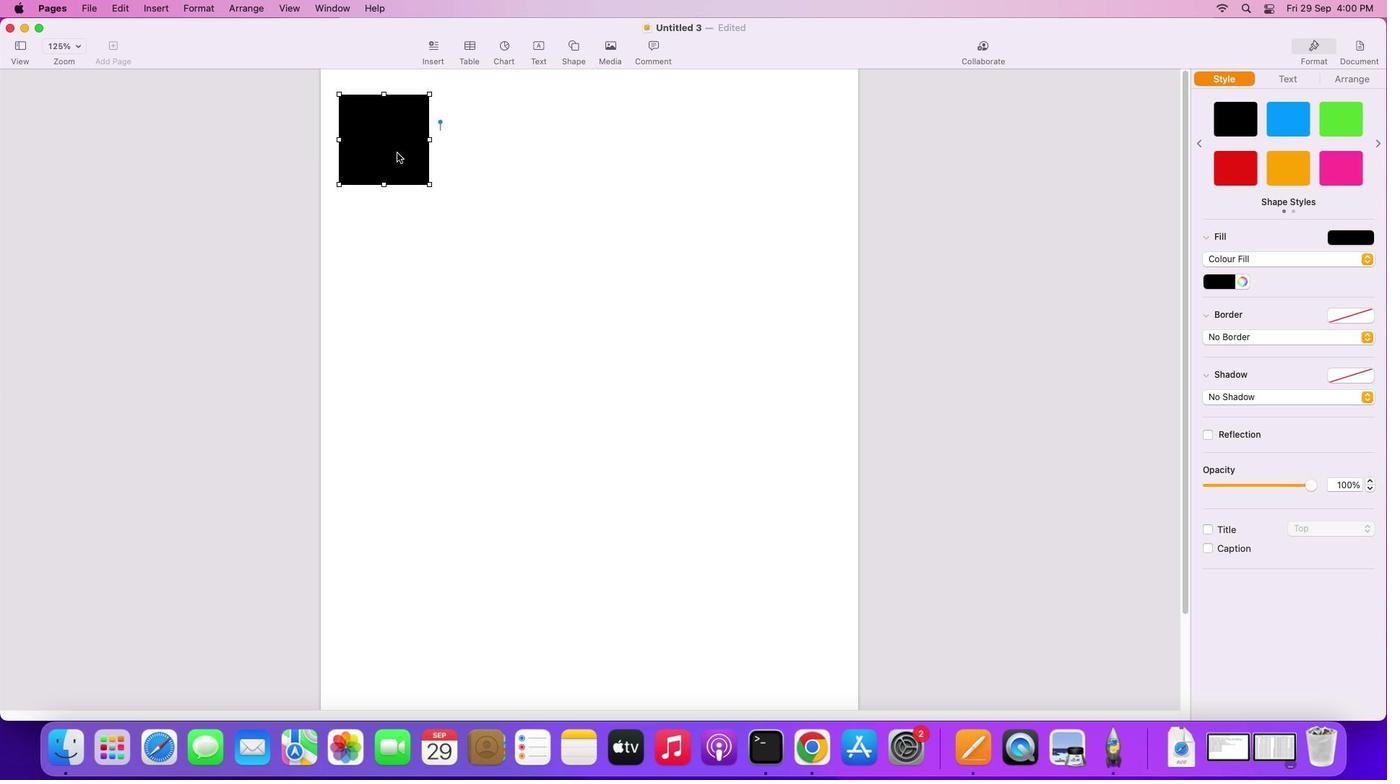
Action: Mouse moved to (412, 158)
Screenshot: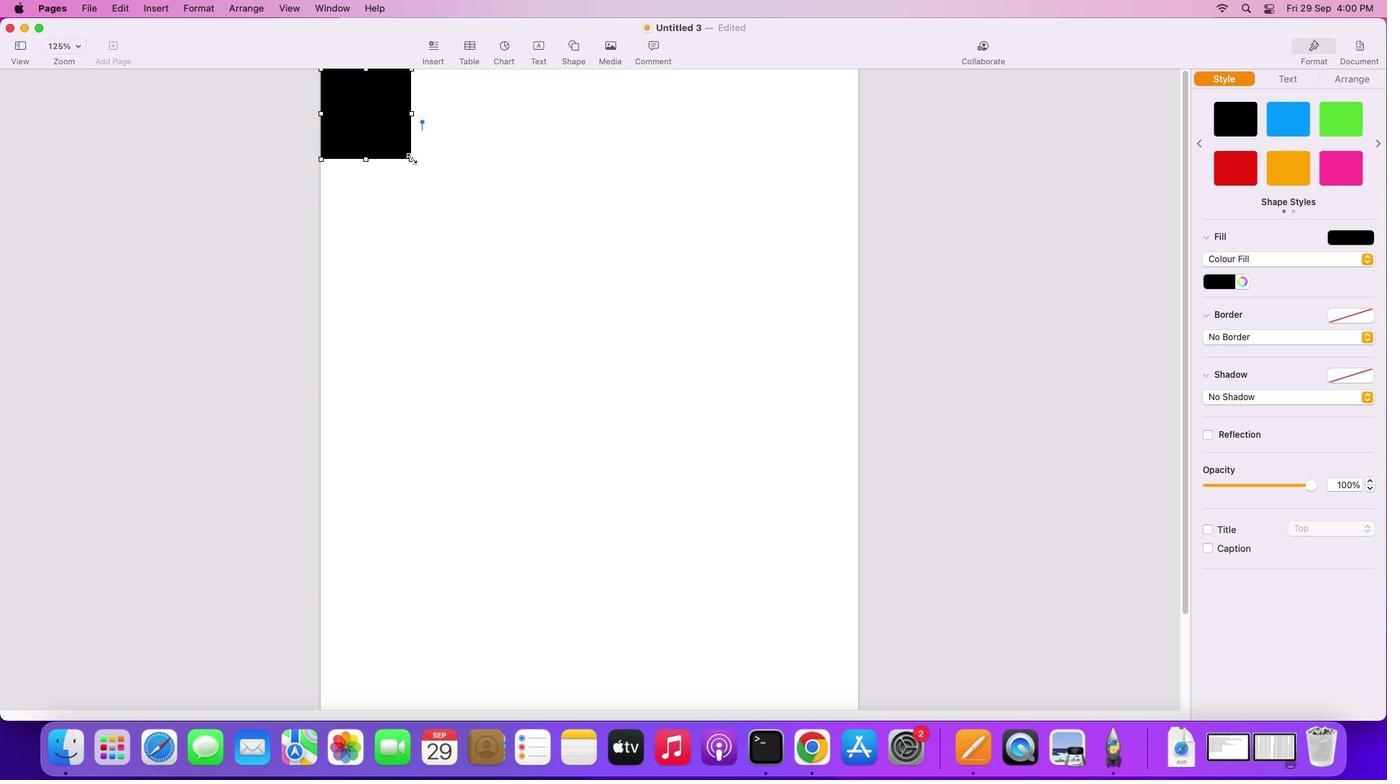 
Action: Mouse pressed left at (412, 158)
Screenshot: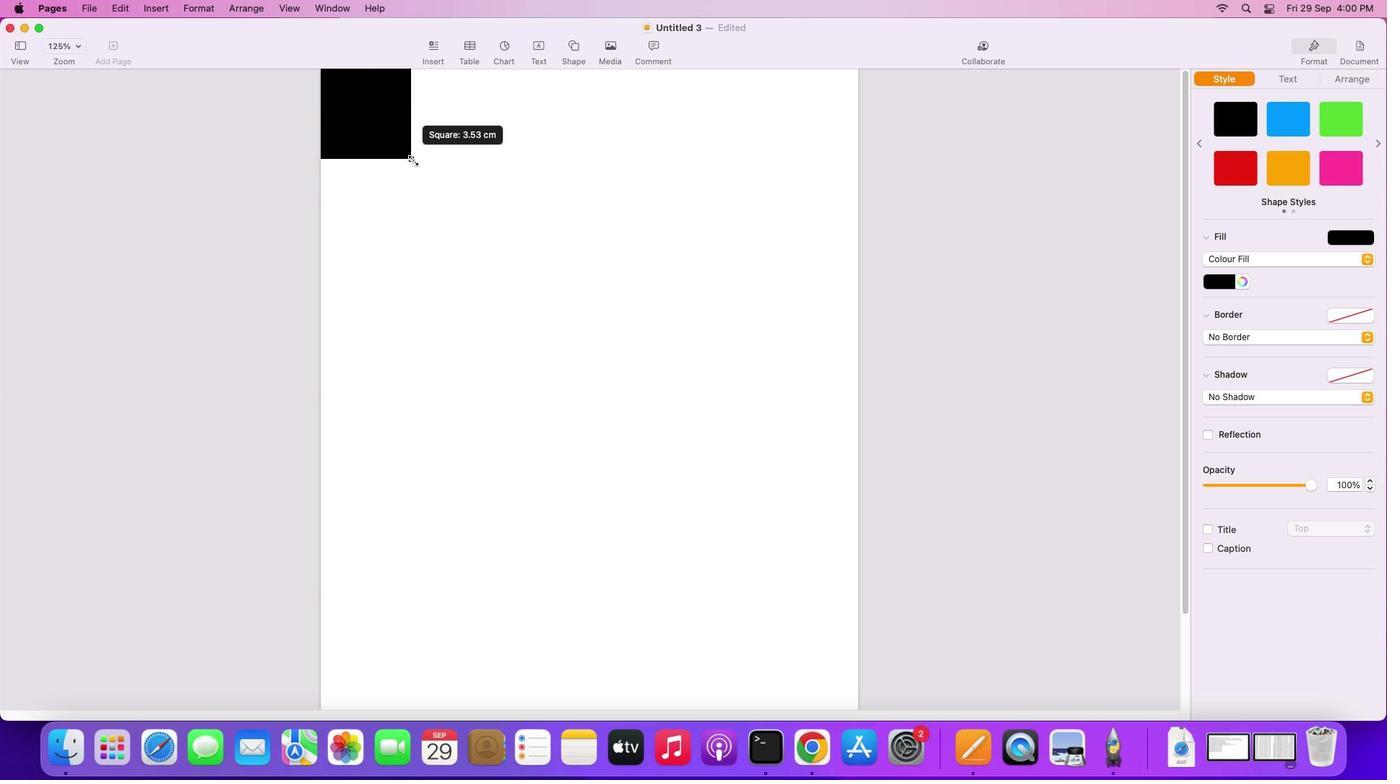 
Action: Mouse moved to (492, 263)
Screenshot: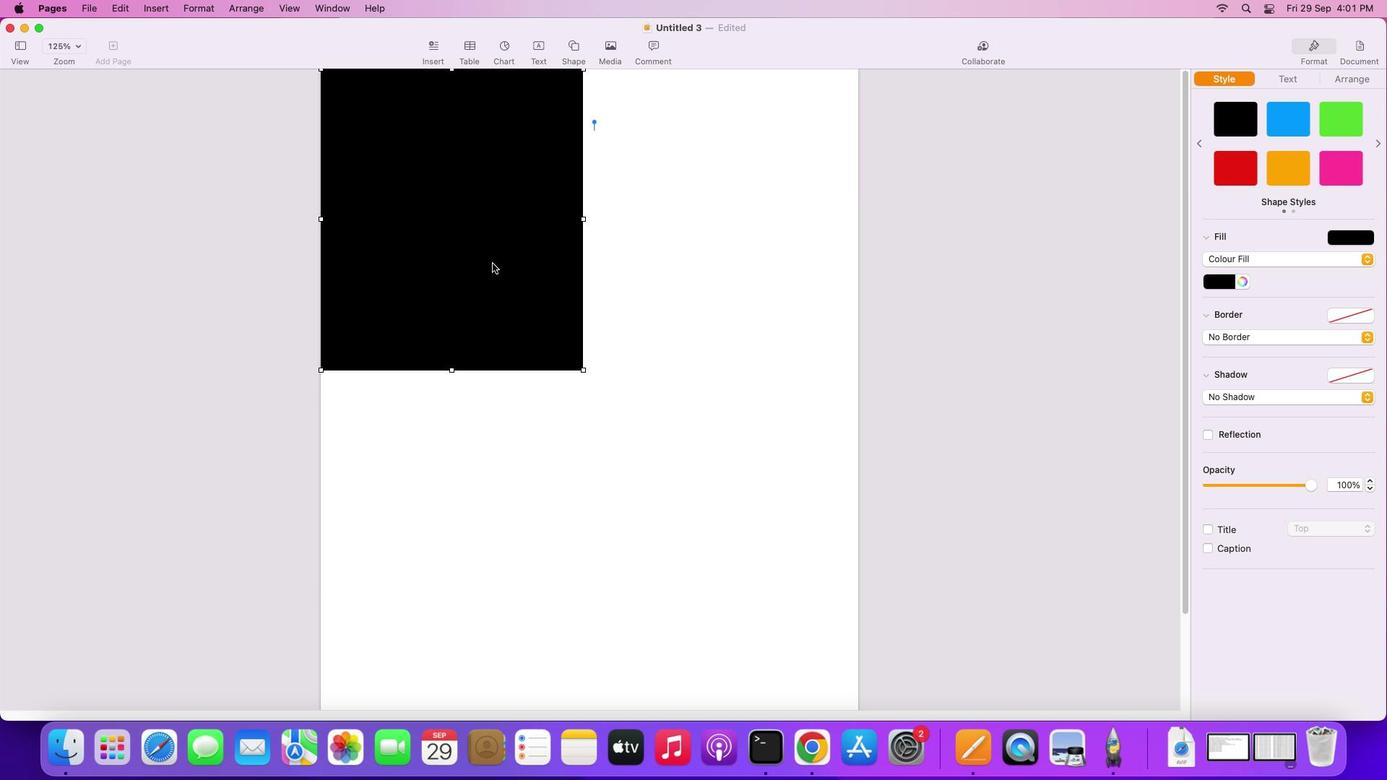 
Action: Key pressed Key.alt
Screenshot: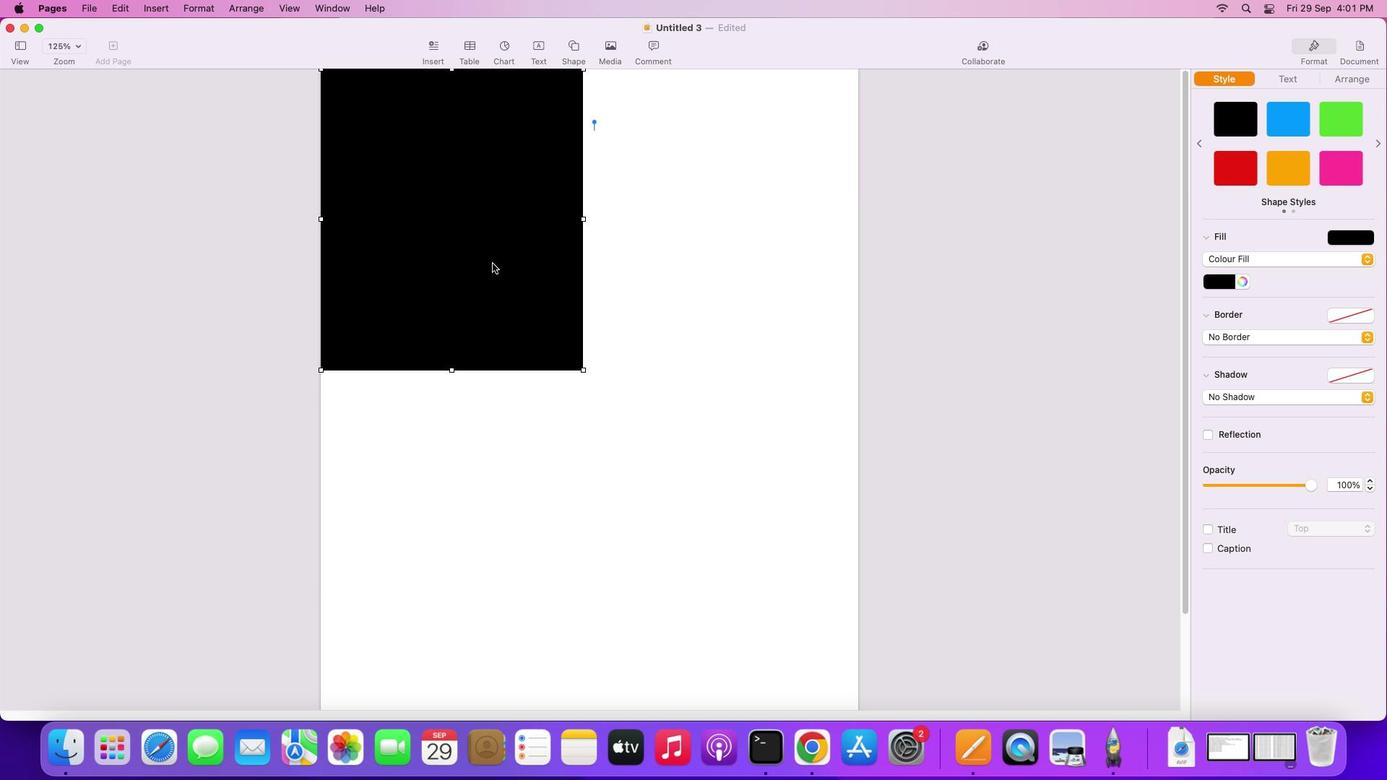 
Action: Mouse moved to (492, 263)
Screenshot: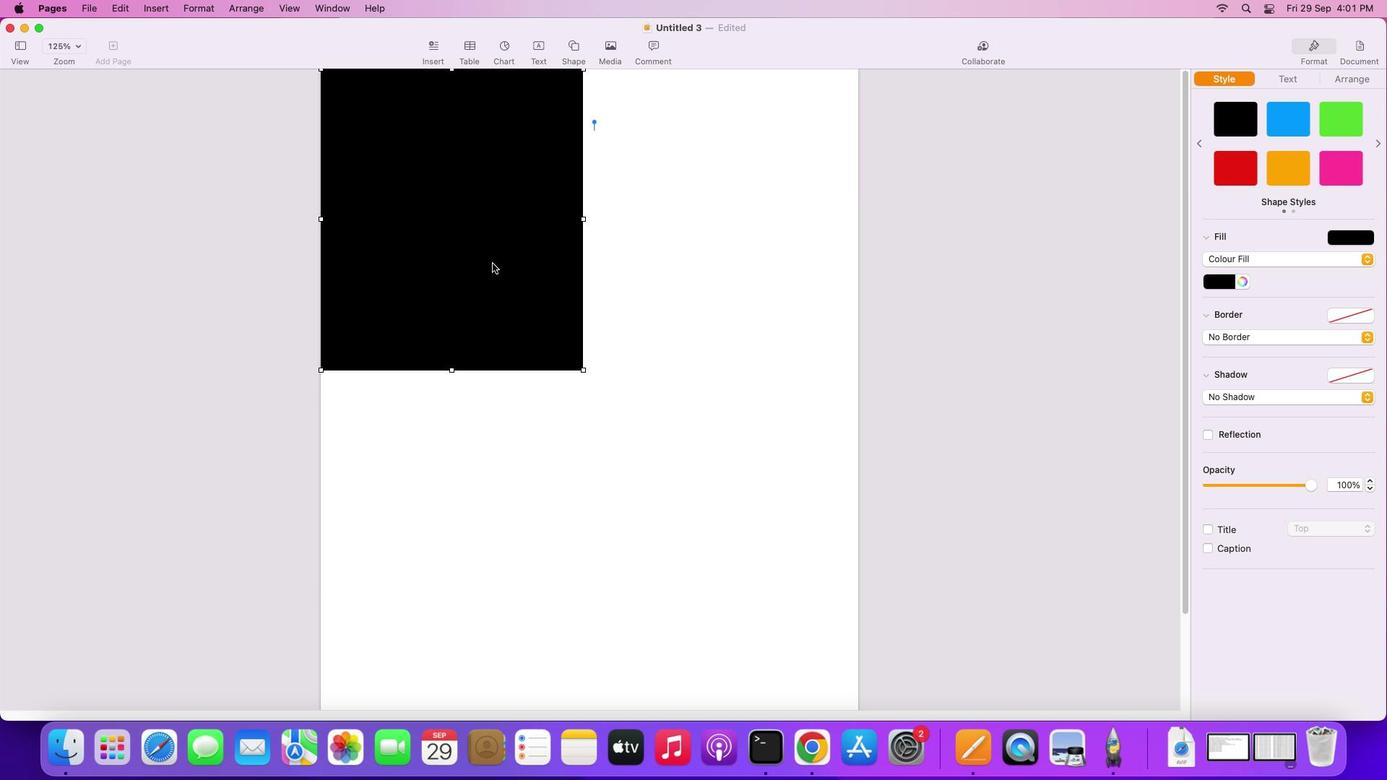 
Action: Mouse pressed left at (492, 263)
Screenshot: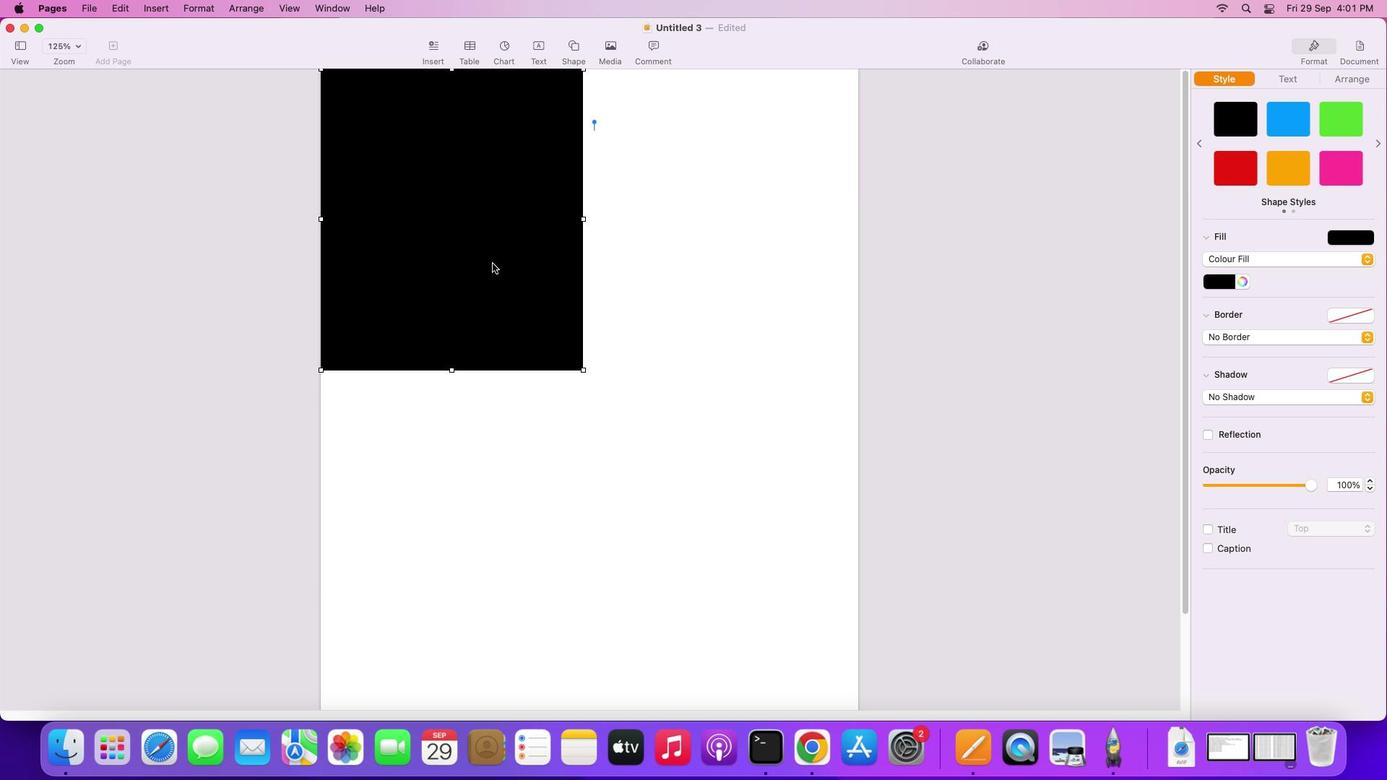 
Action: Mouse moved to (561, 238)
Screenshot: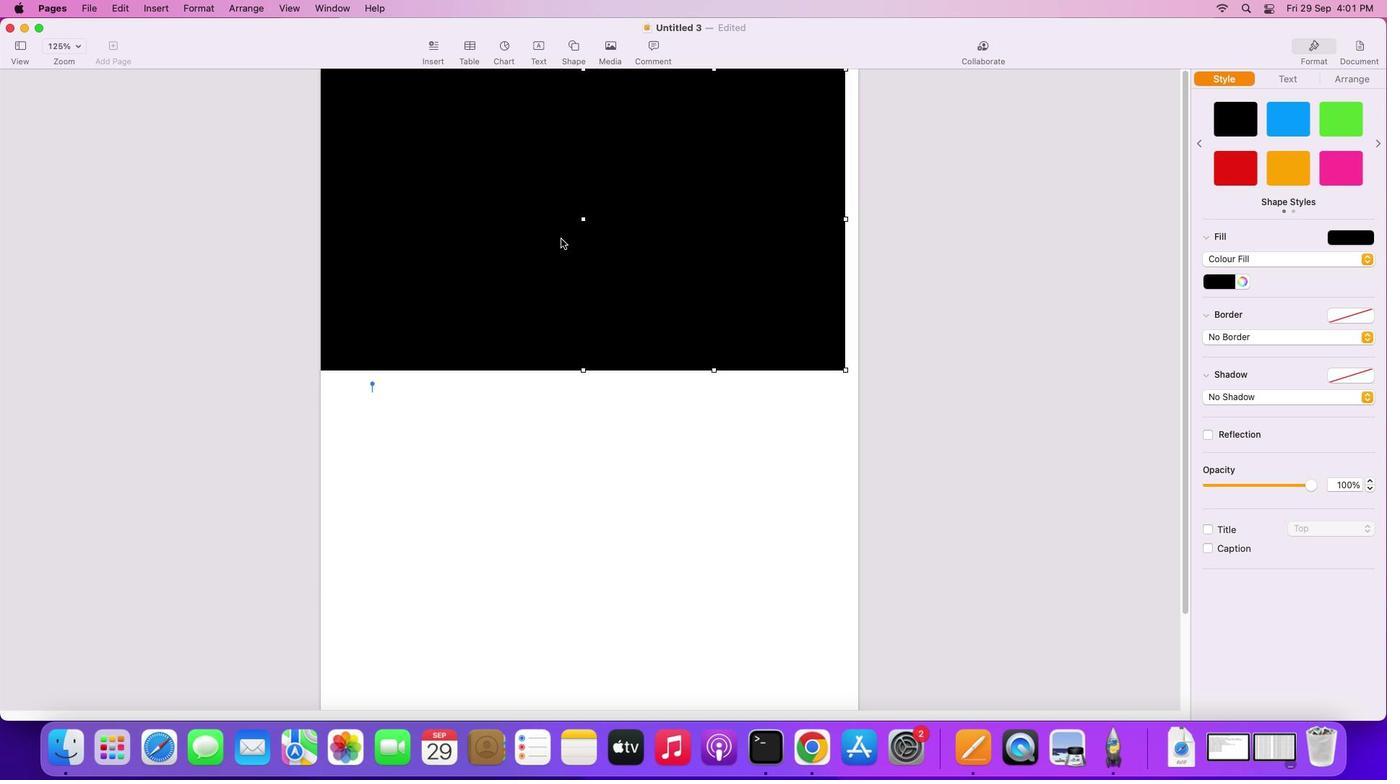 
Action: Mouse pressed left at (561, 238)
Screenshot: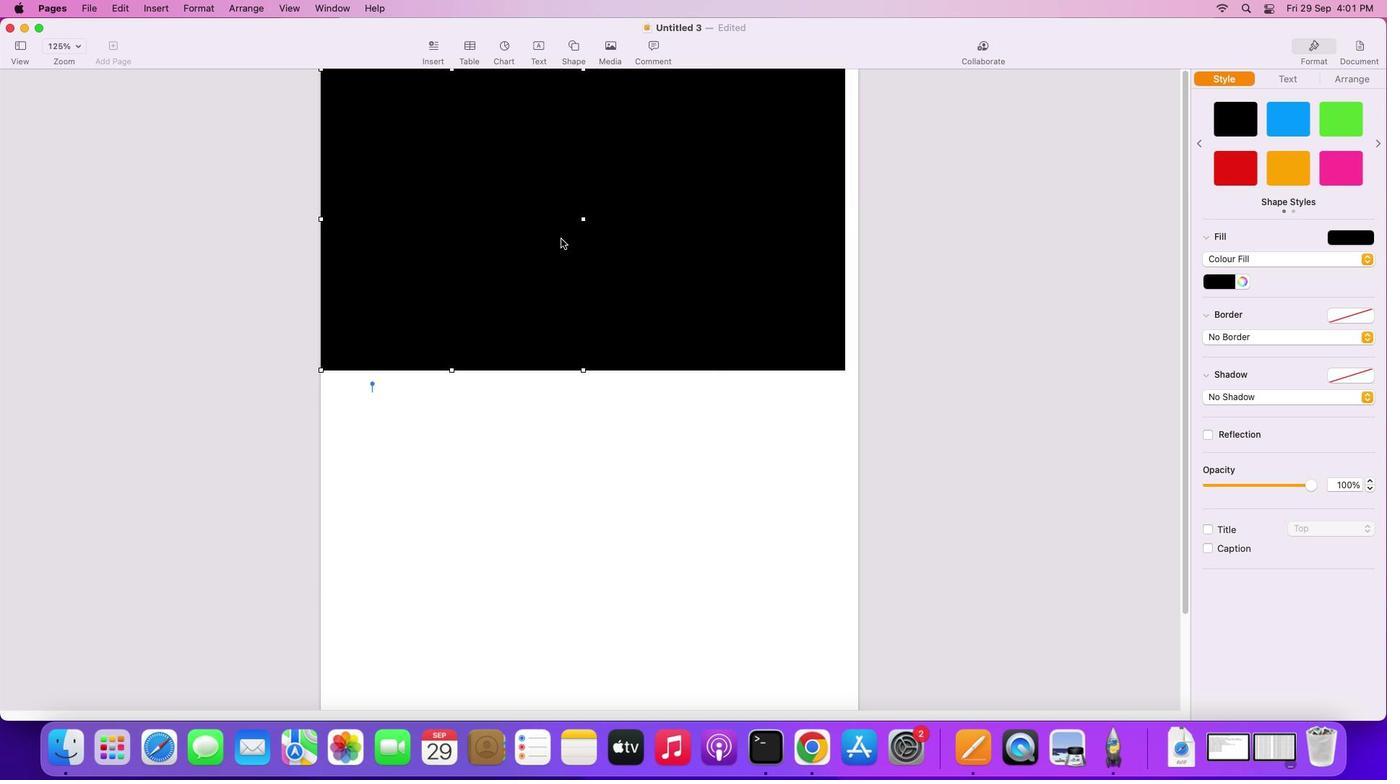 
Action: Mouse moved to (683, 228)
Screenshot: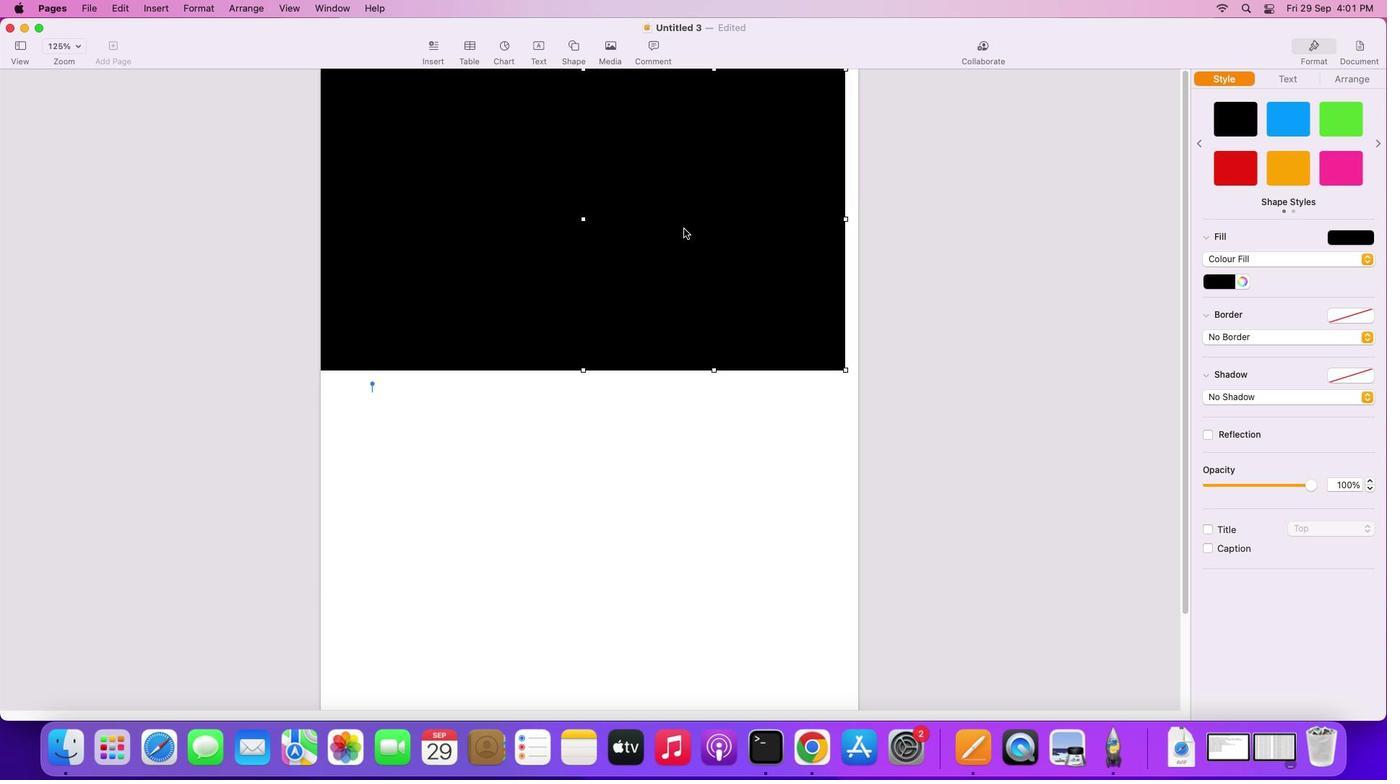 
Action: Mouse pressed left at (683, 228)
Screenshot: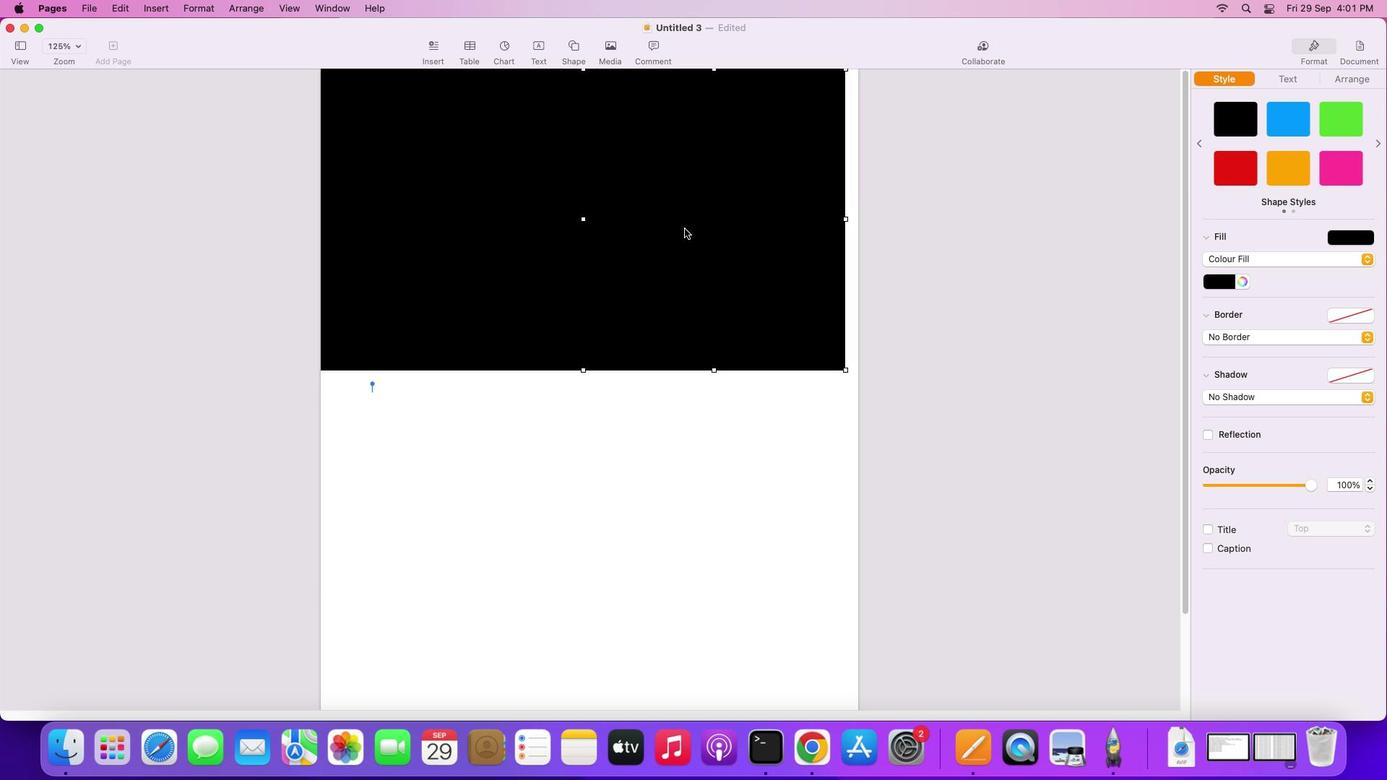 
Action: Mouse moved to (544, 218)
Screenshot: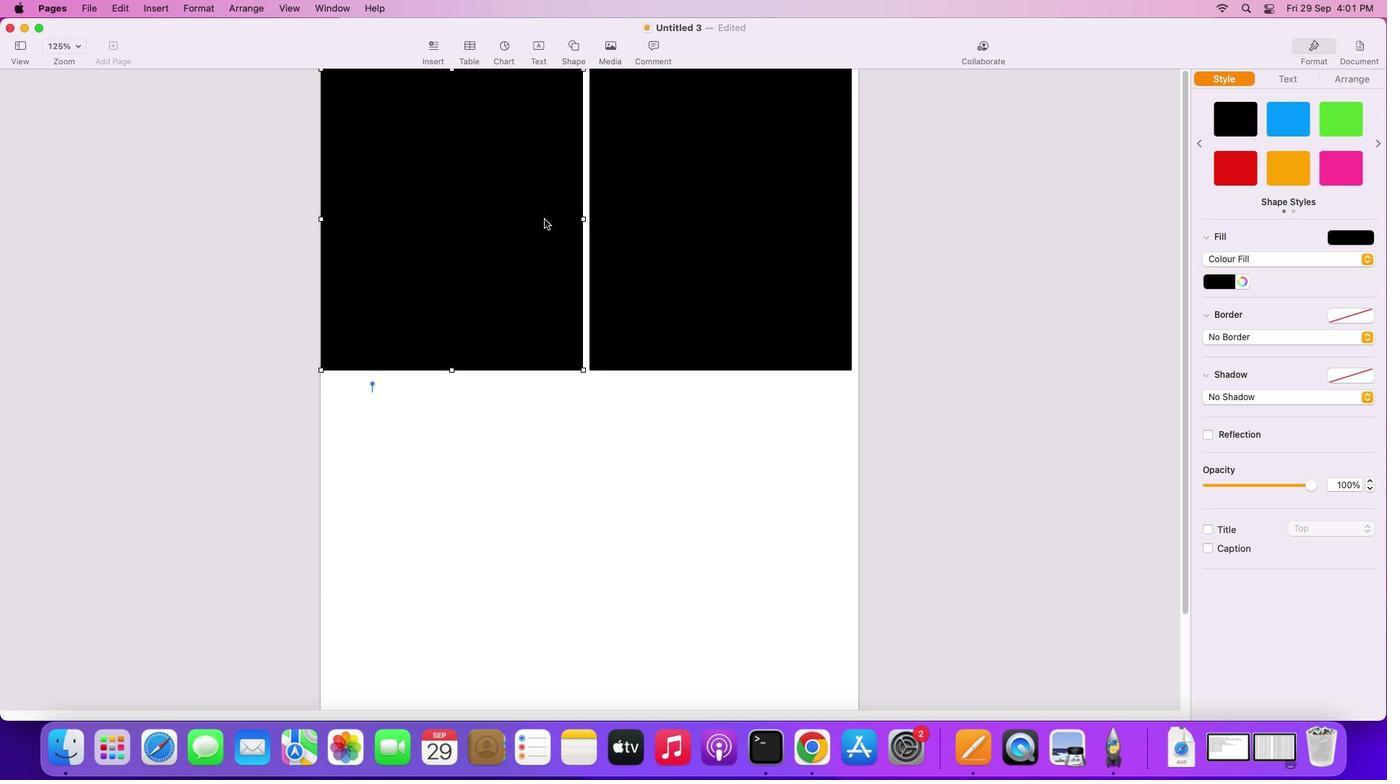 
Action: Mouse pressed left at (544, 218)
Screenshot: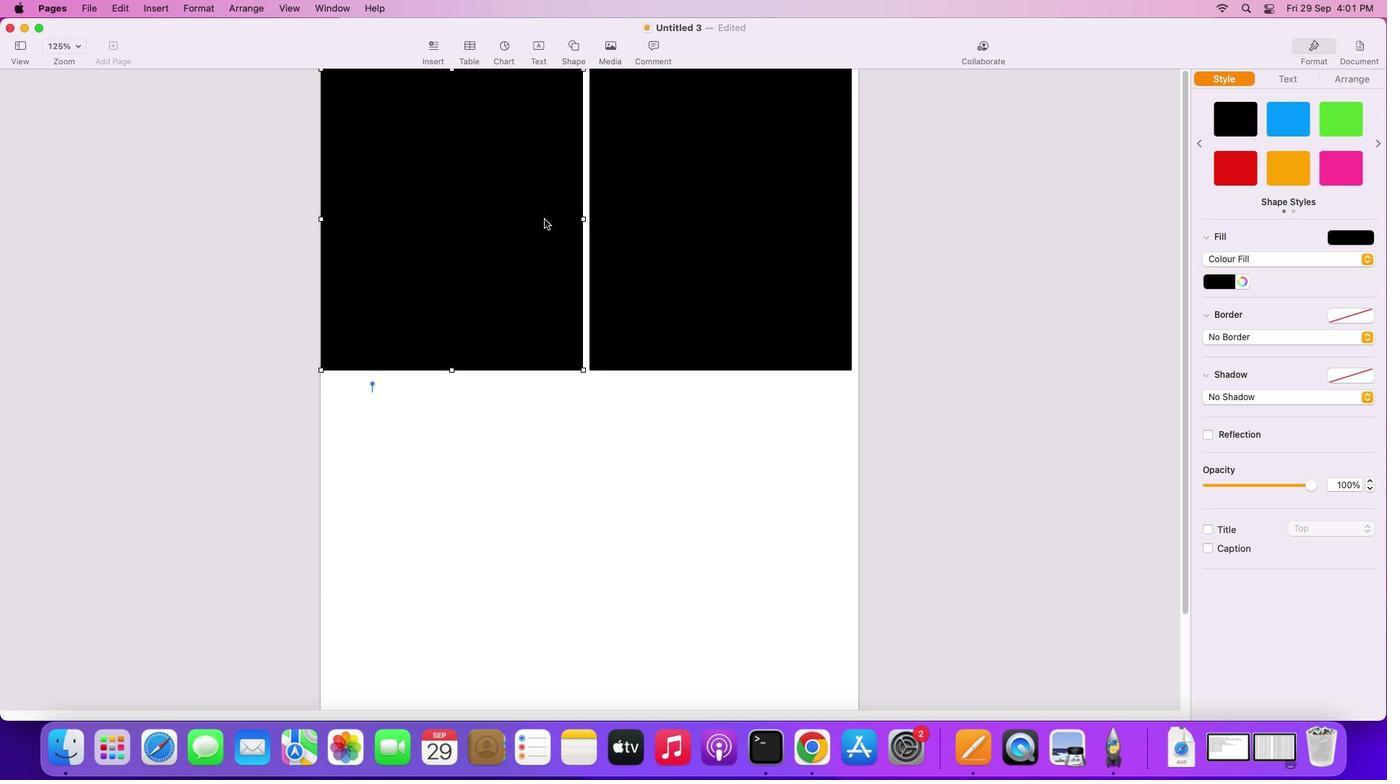
Action: Mouse moved to (539, 217)
Screenshot: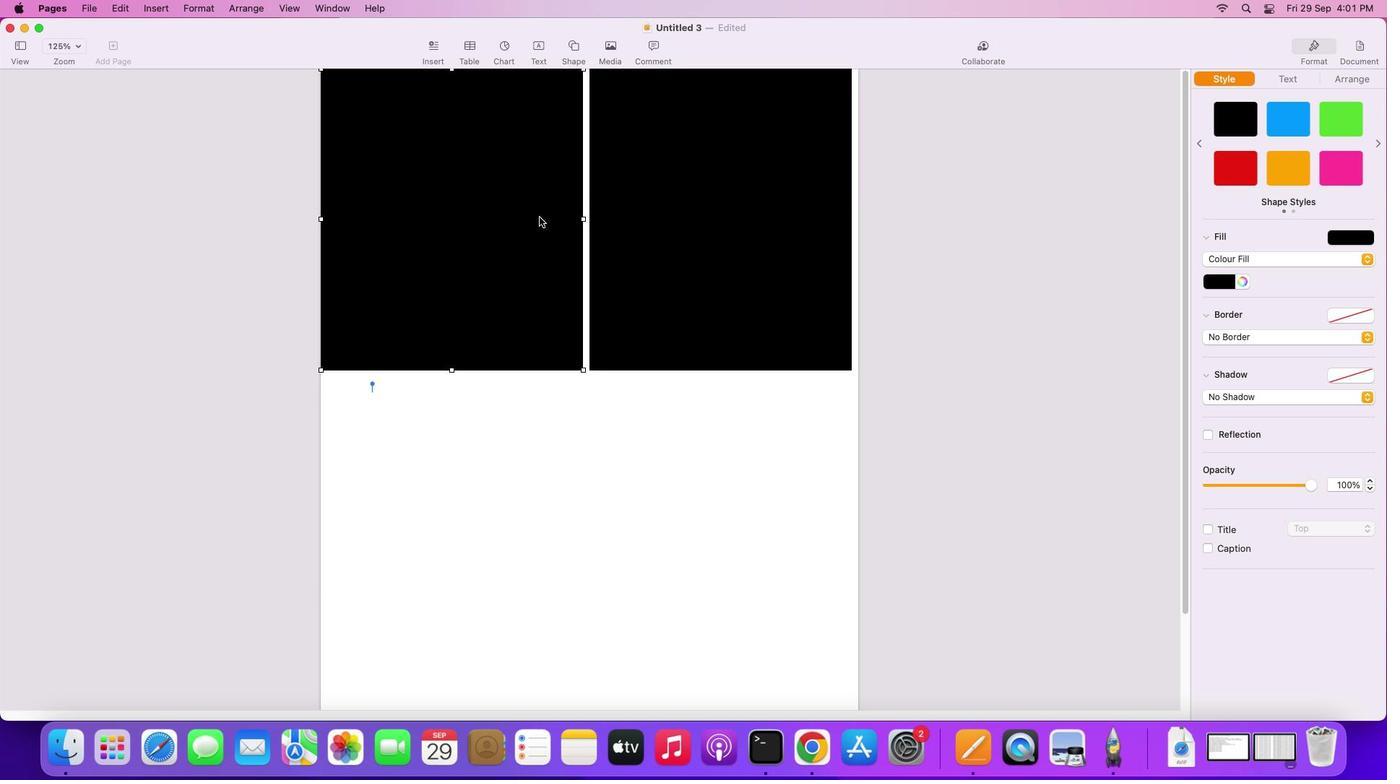 
Action: Mouse pressed left at (539, 217)
Screenshot: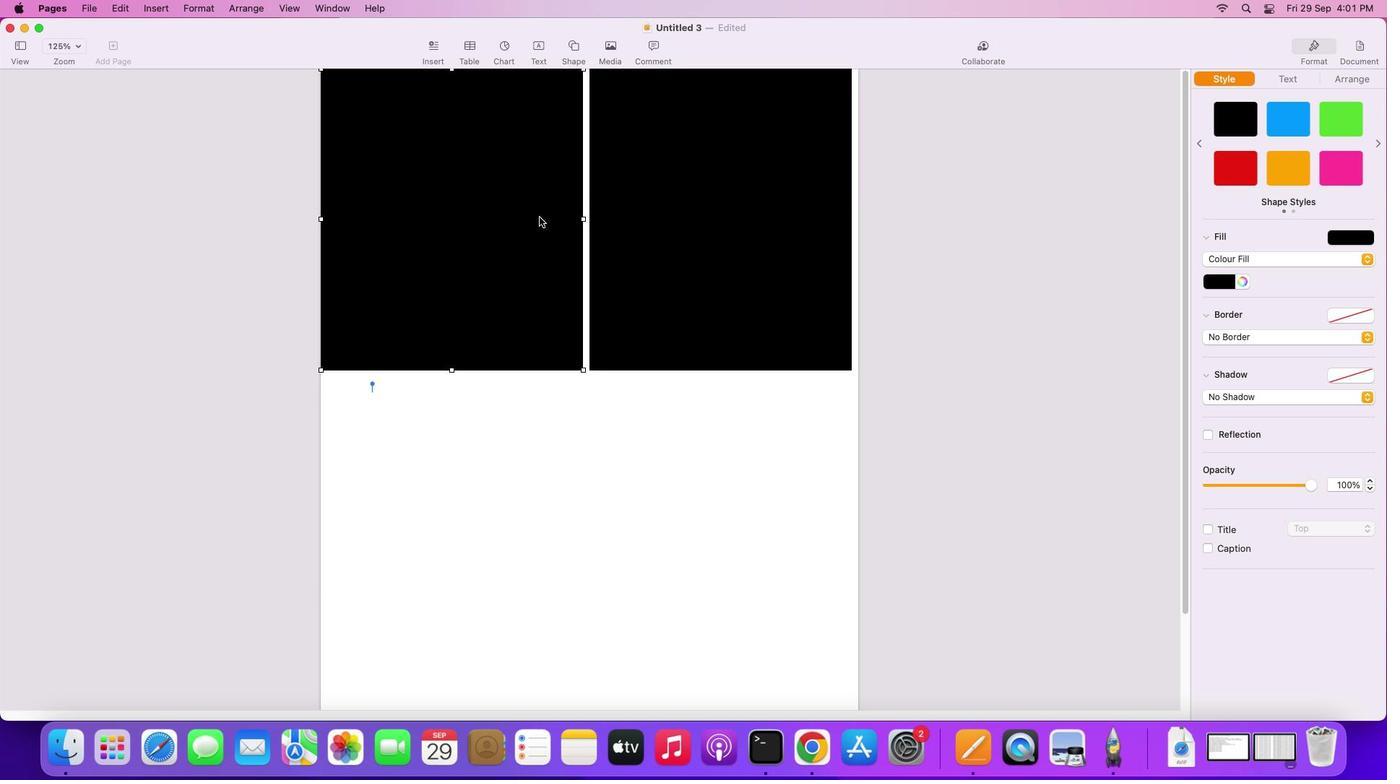 
Action: Mouse moved to (549, 199)
Screenshot: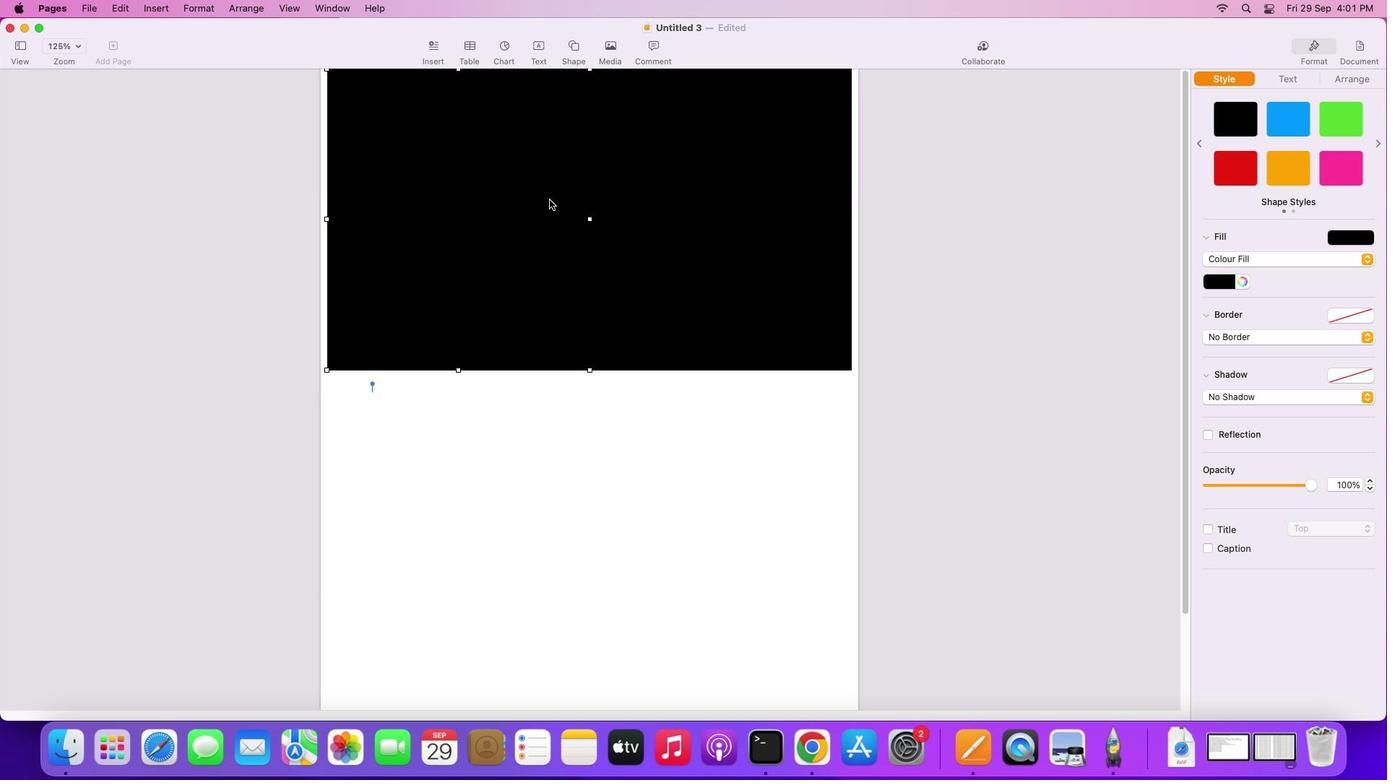 
Action: Mouse pressed left at (549, 199)
Screenshot: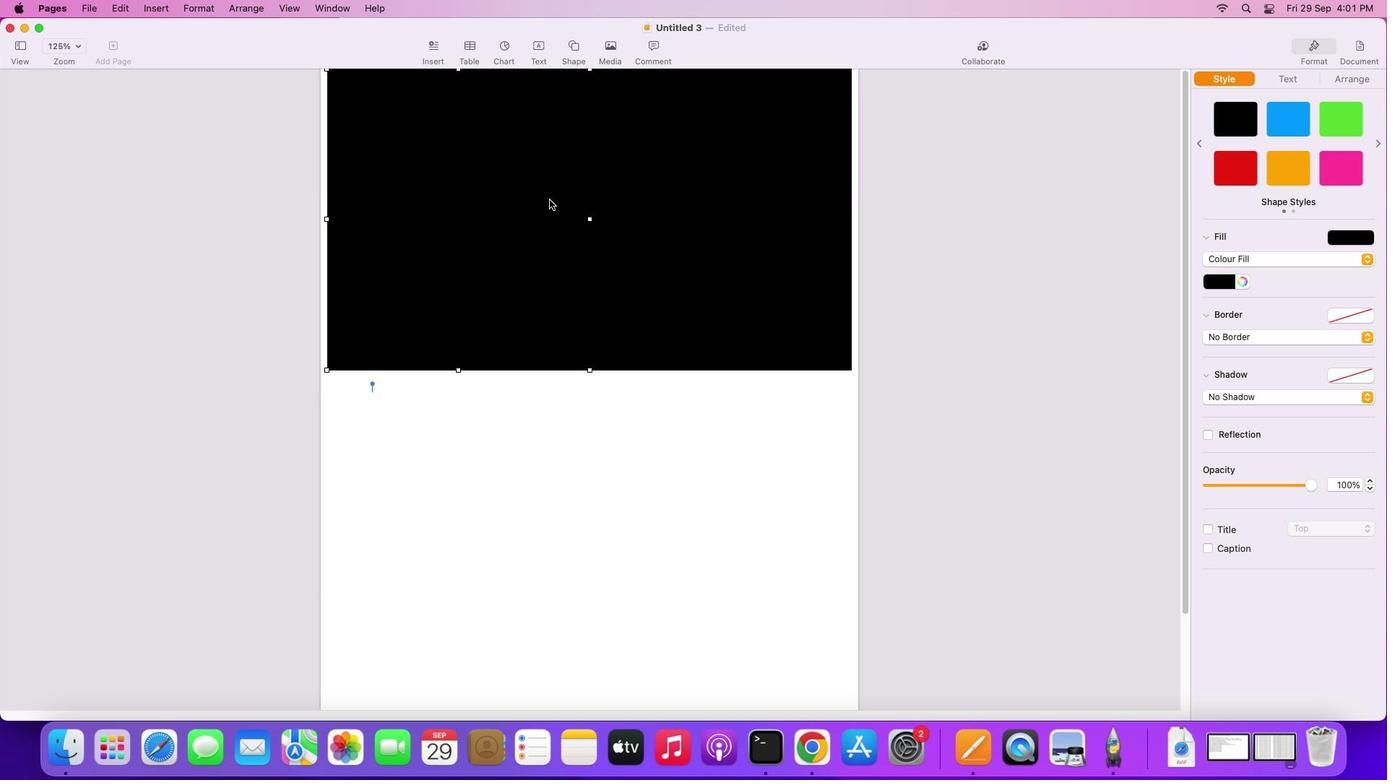 
Action: Mouse moved to (659, 213)
Screenshot: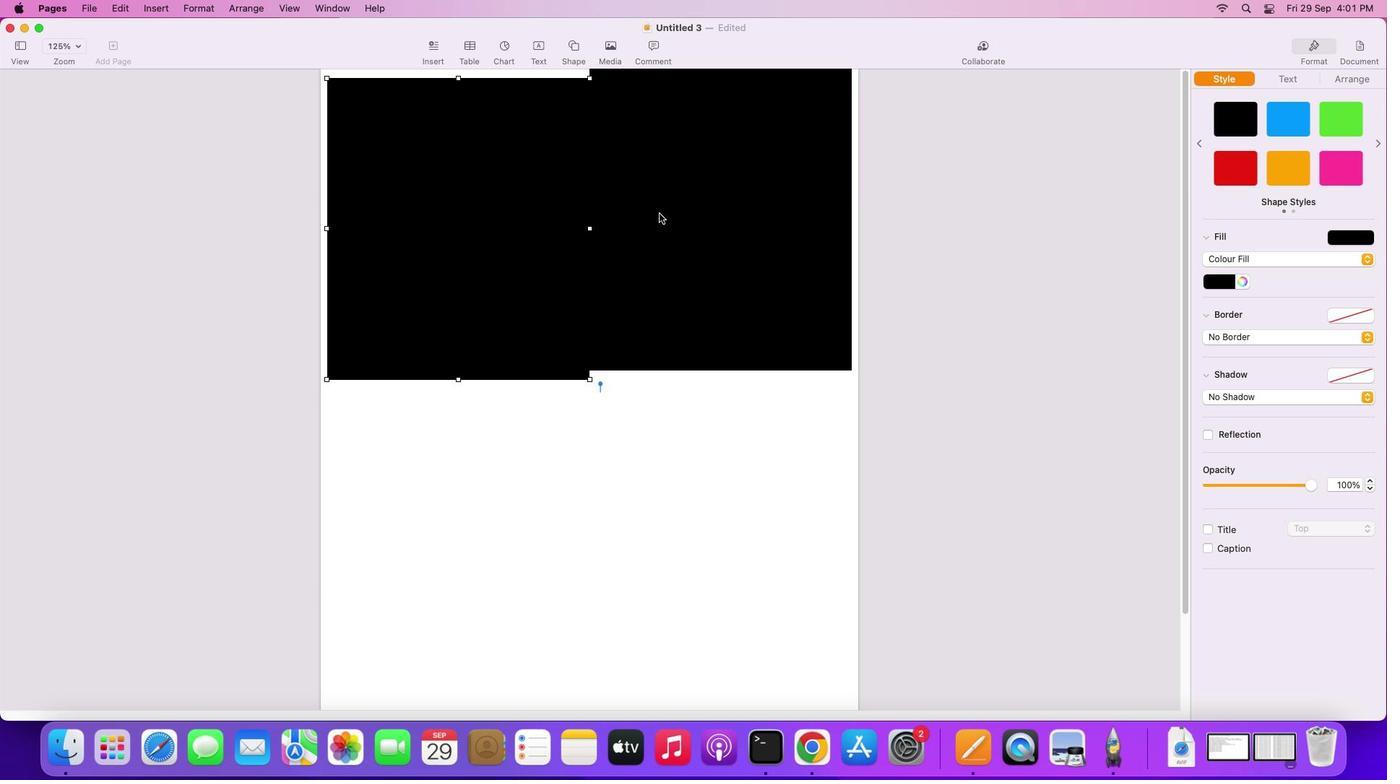
Action: Mouse pressed left at (659, 213)
Screenshot: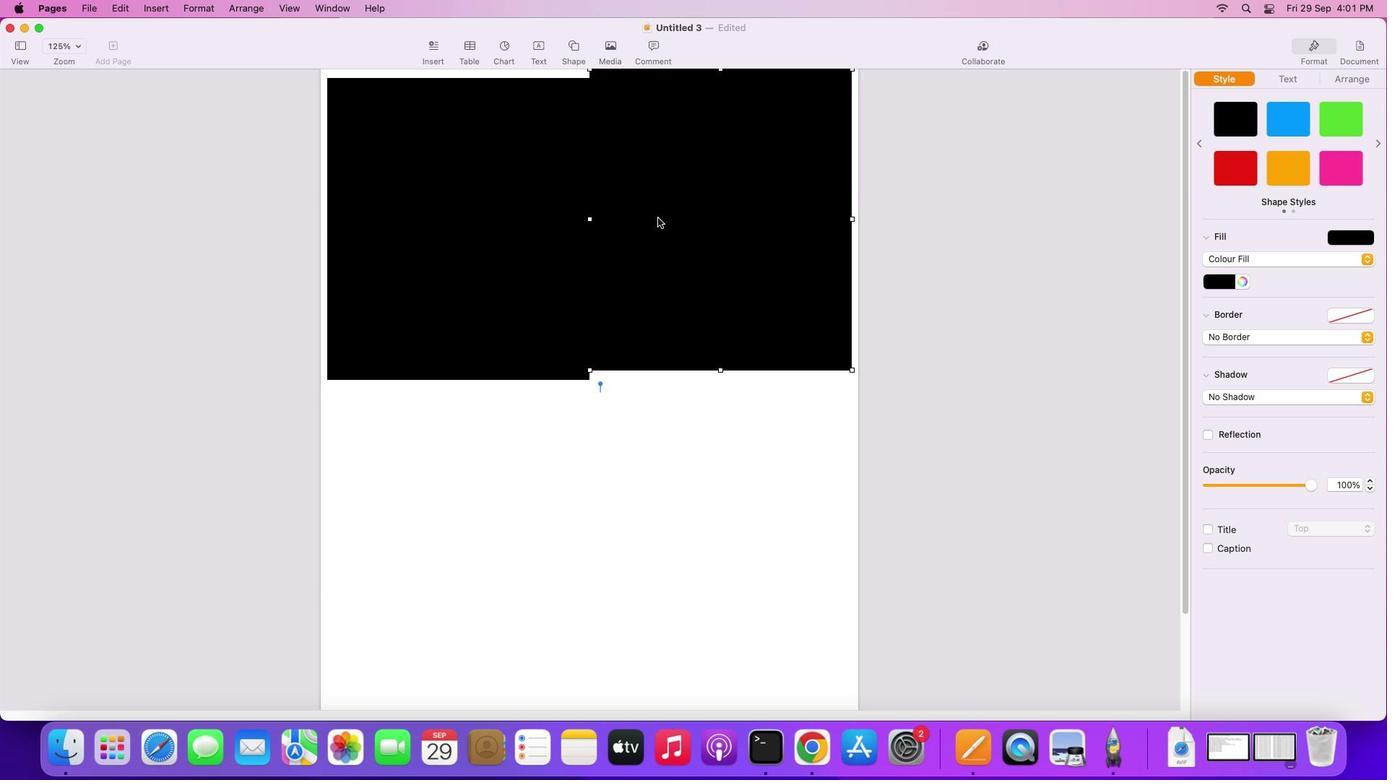 
Action: Mouse moved to (544, 294)
Screenshot: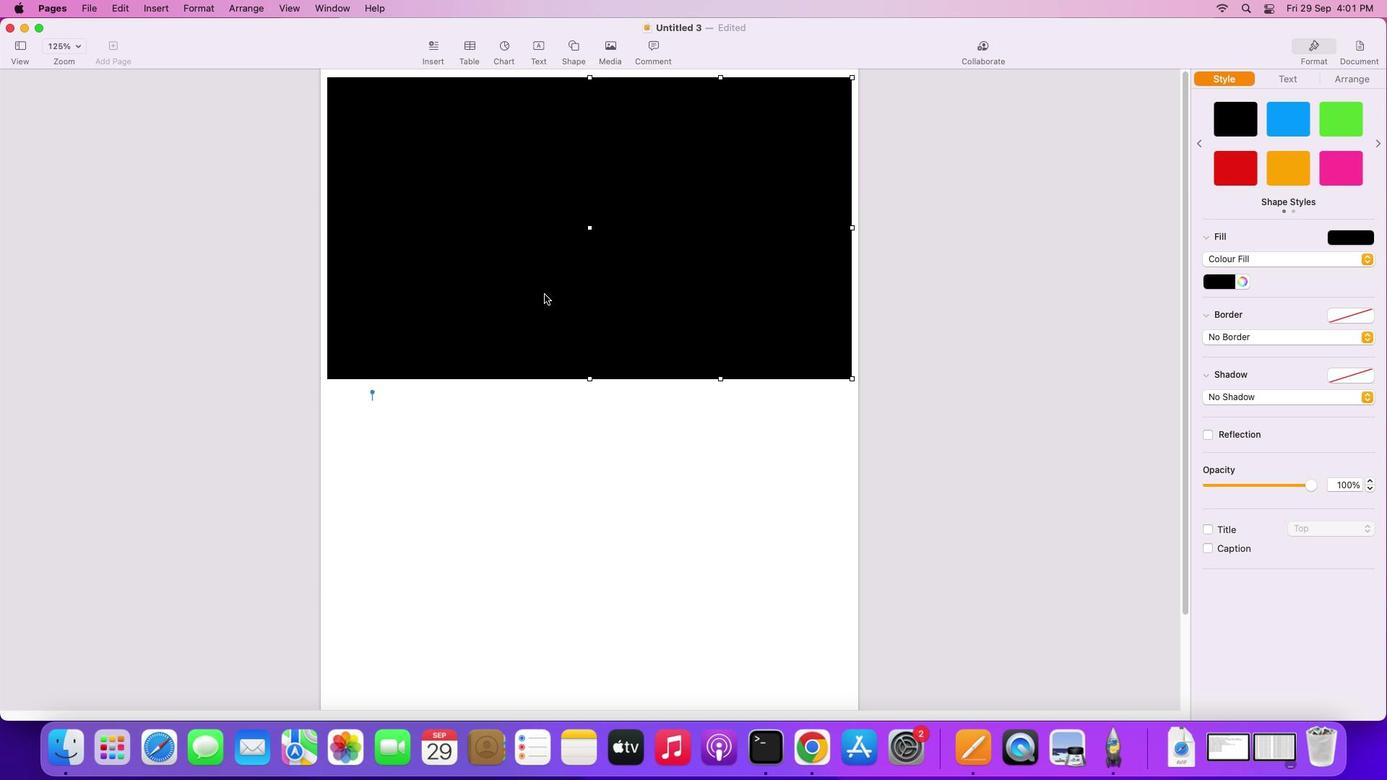 
Action: Mouse scrolled (544, 294) with delta (0, 0)
Screenshot: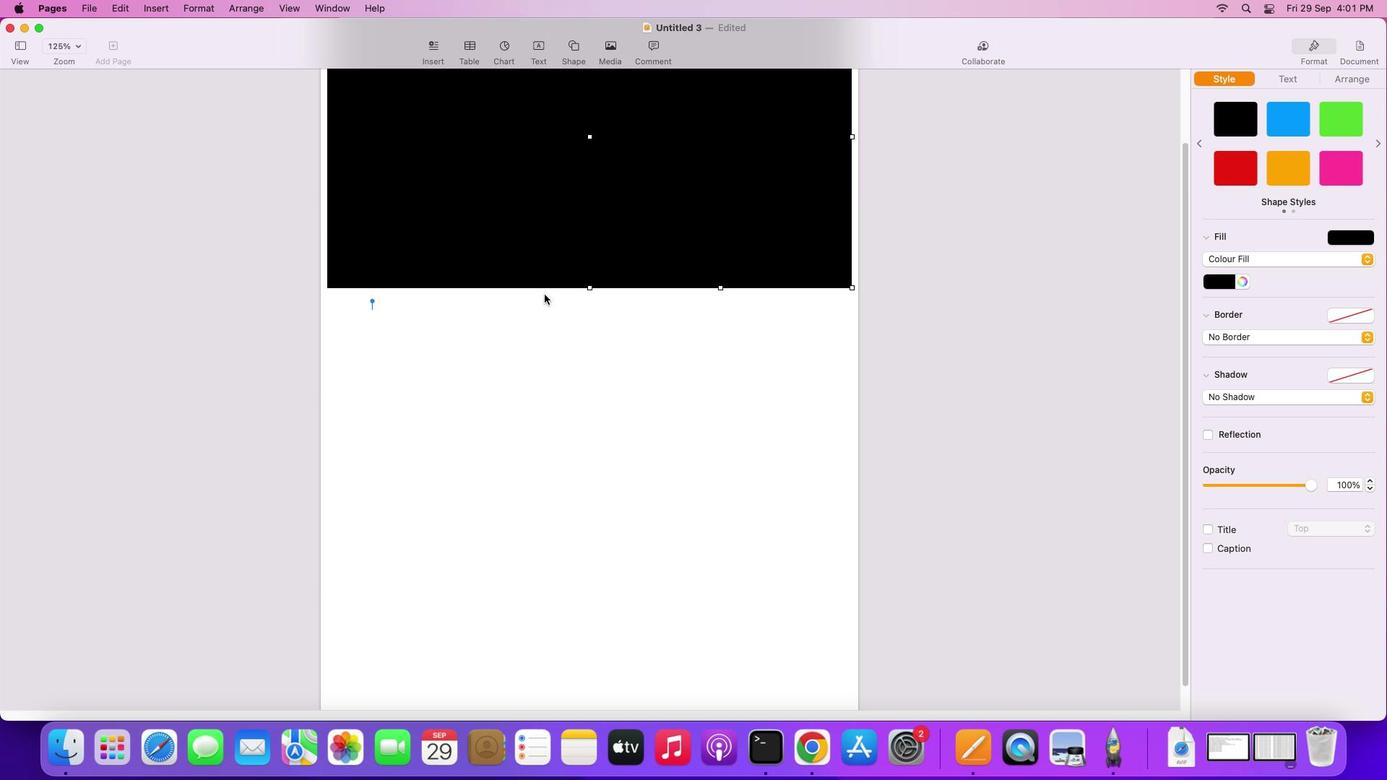 
Action: Mouse scrolled (544, 294) with delta (0, 0)
Screenshot: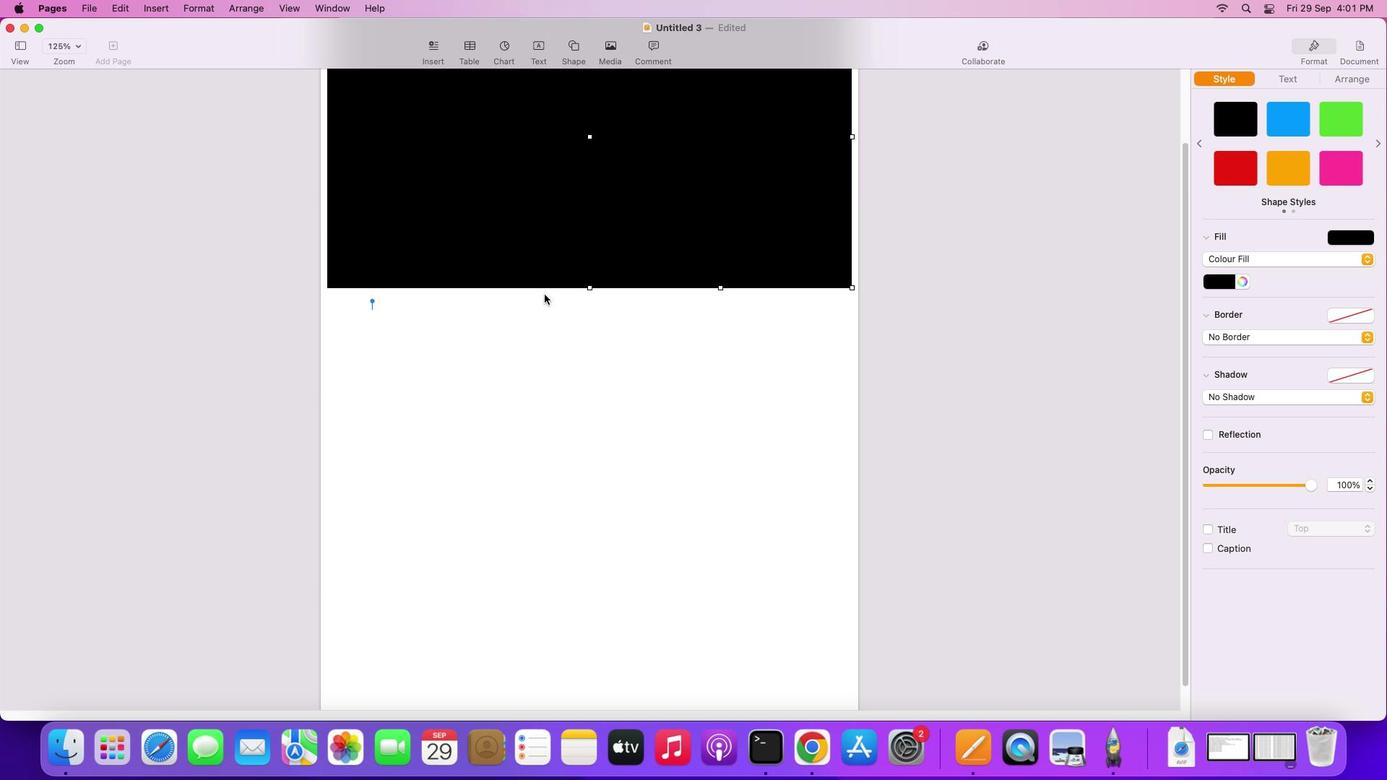 
Action: Mouse scrolled (544, 294) with delta (0, -2)
Screenshot: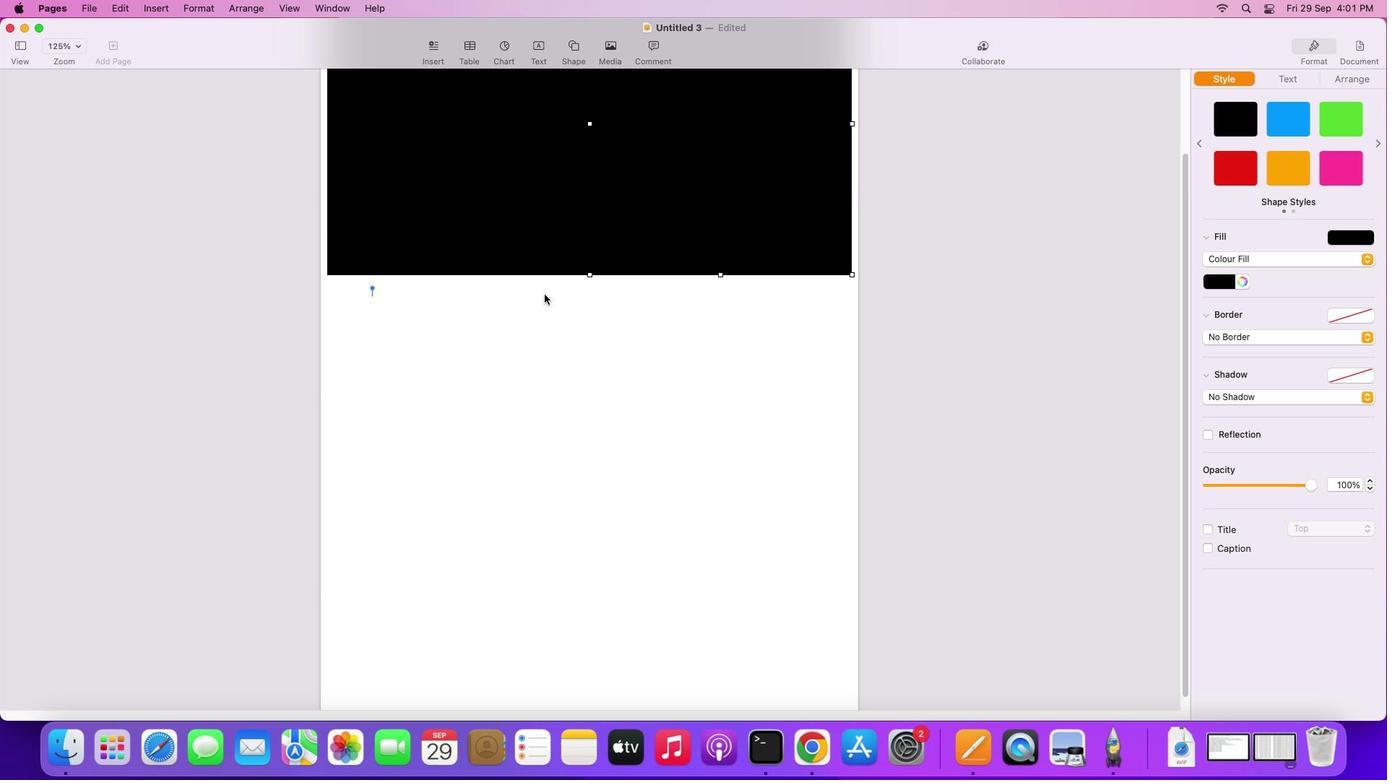 
Action: Mouse scrolled (544, 294) with delta (0, -3)
Screenshot: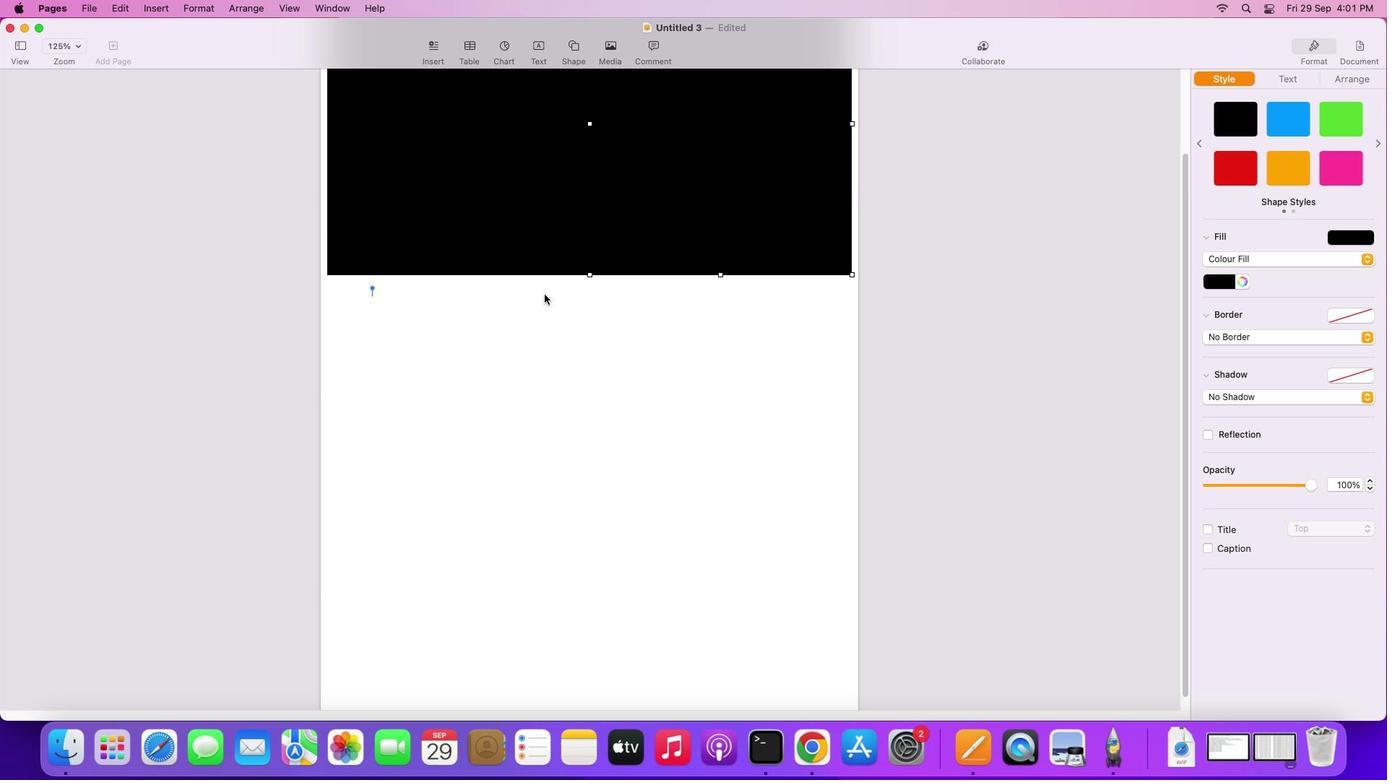 
Action: Mouse scrolled (544, 294) with delta (0, -4)
Screenshot: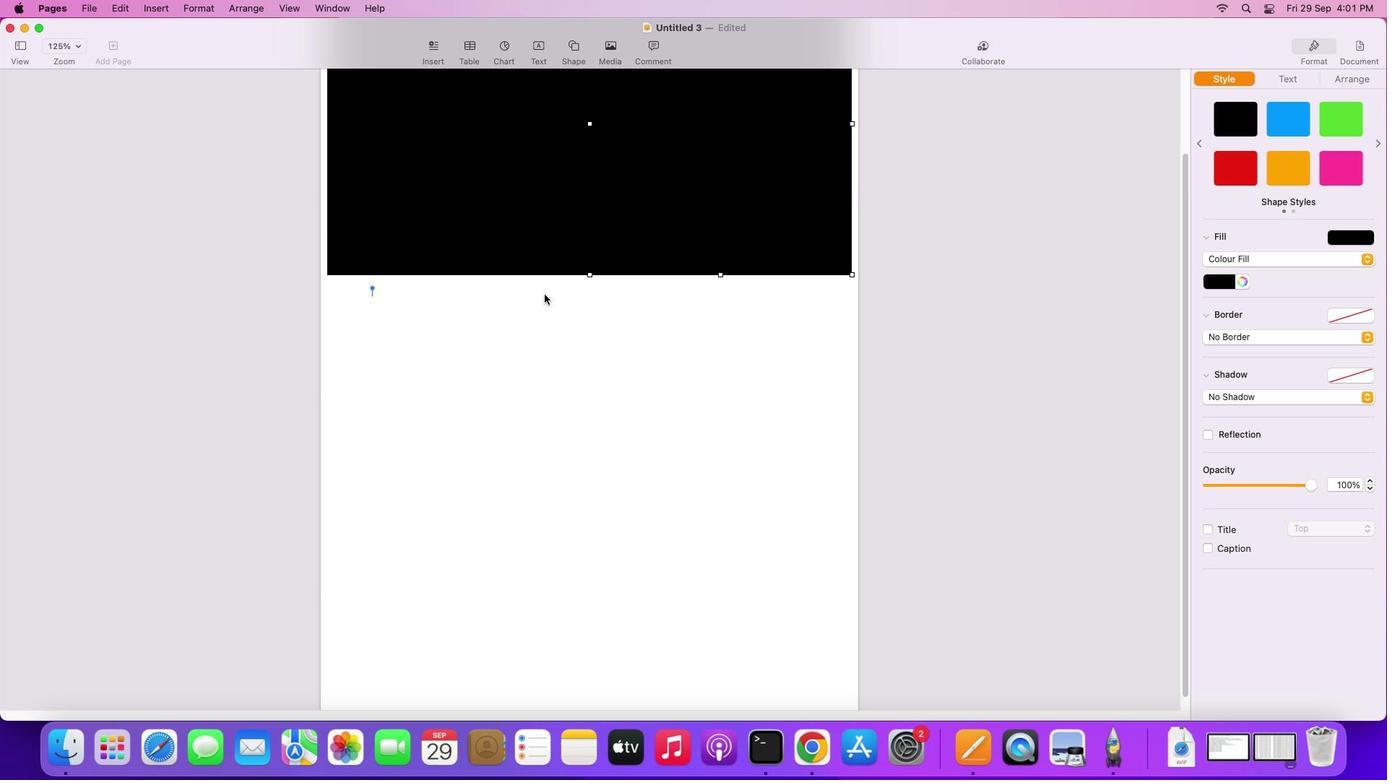 
Action: Mouse scrolled (544, 294) with delta (0, -5)
Screenshot: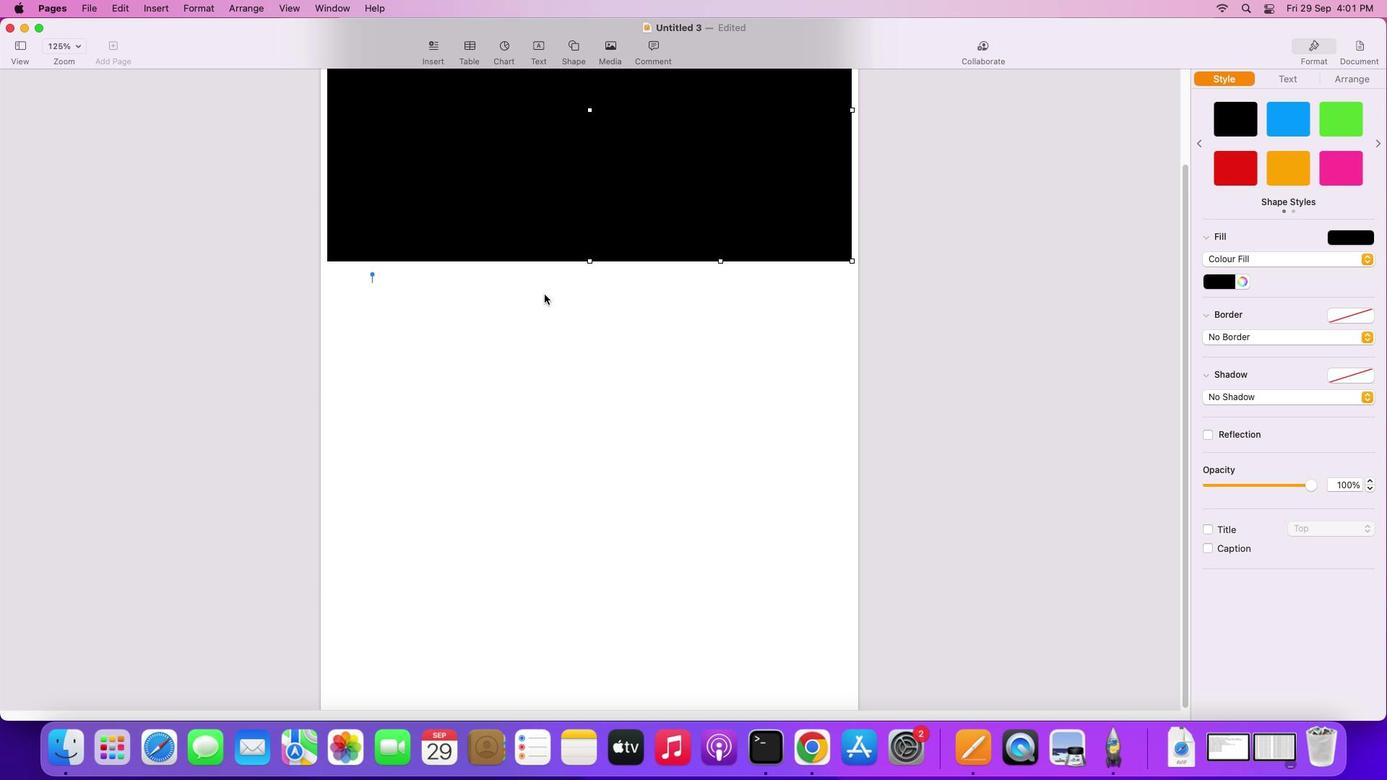 
Action: Mouse moved to (478, 229)
Screenshot: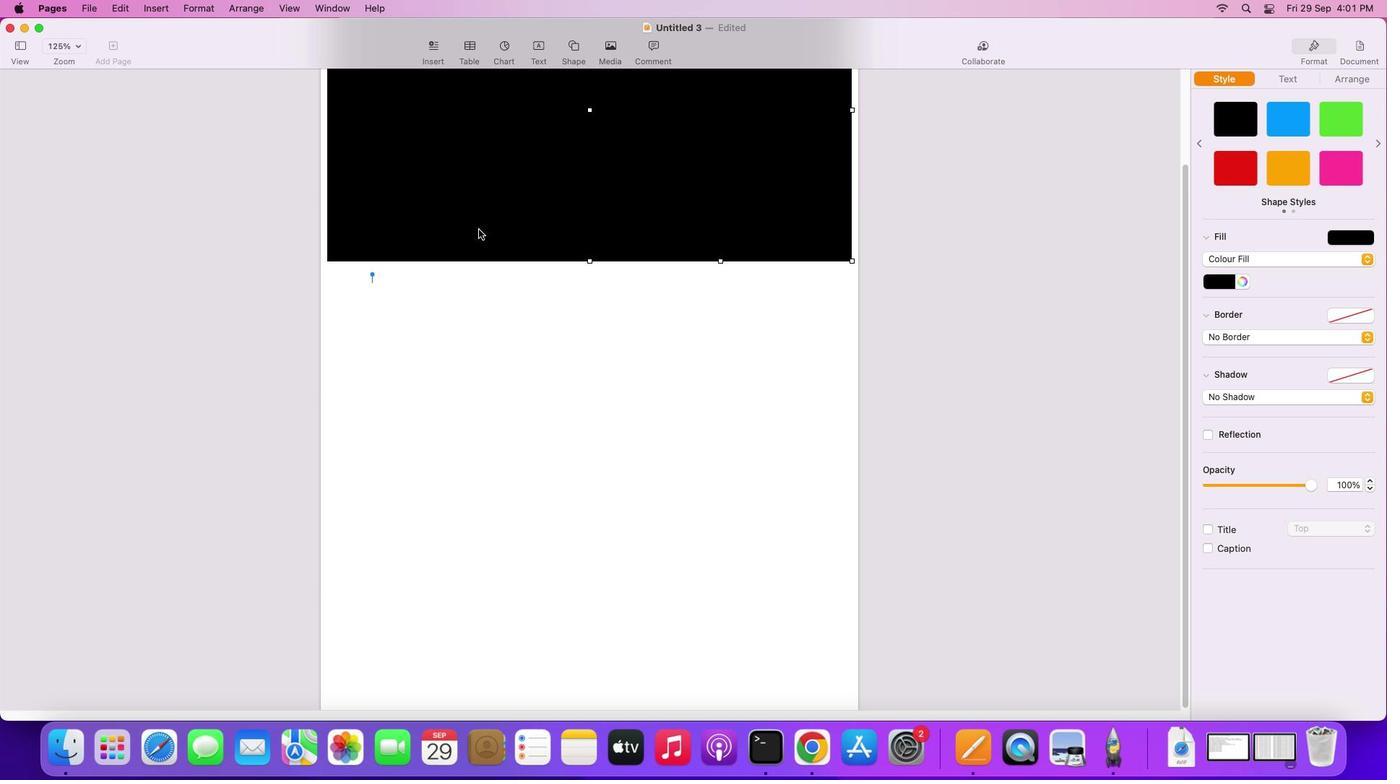 
Action: Mouse pressed left at (478, 229)
Screenshot: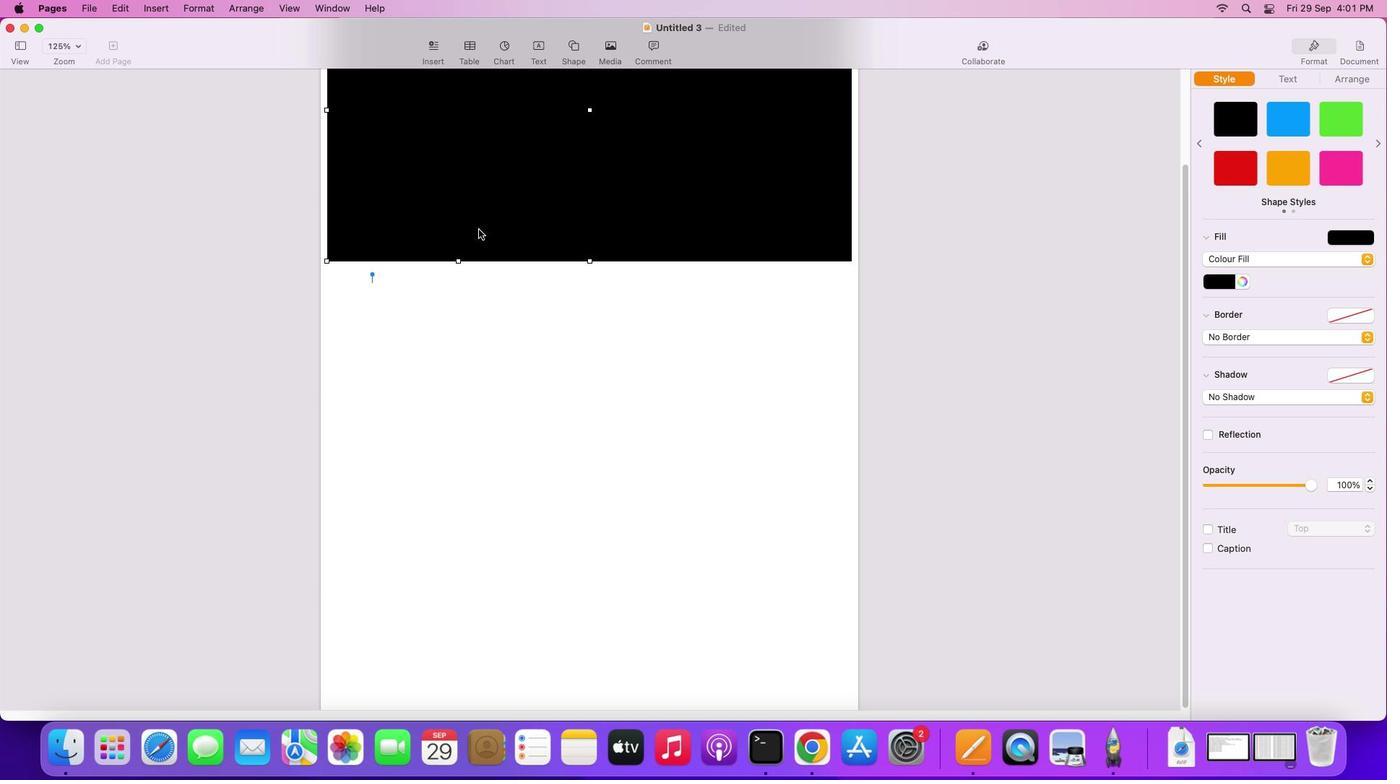 
Action: Mouse moved to (458, 261)
Screenshot: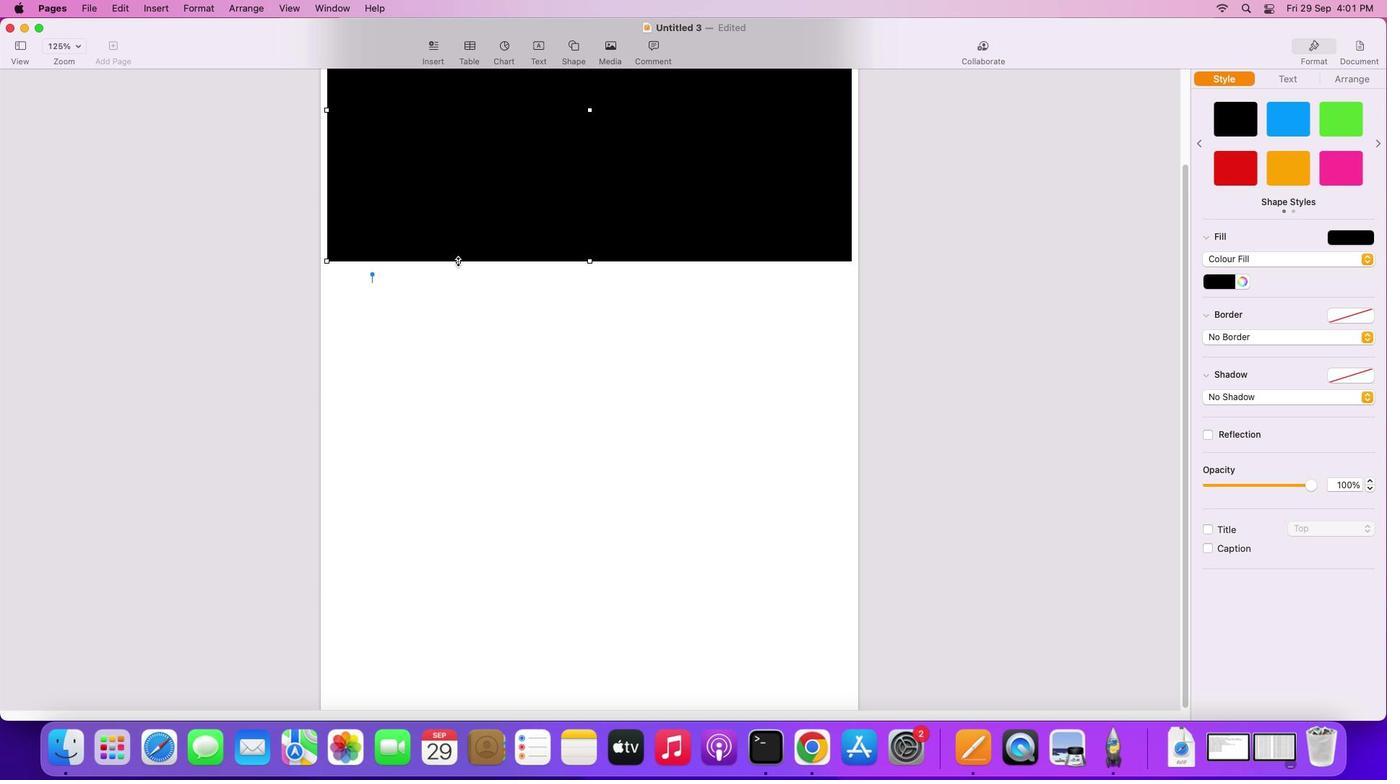
Action: Mouse pressed left at (458, 261)
Screenshot: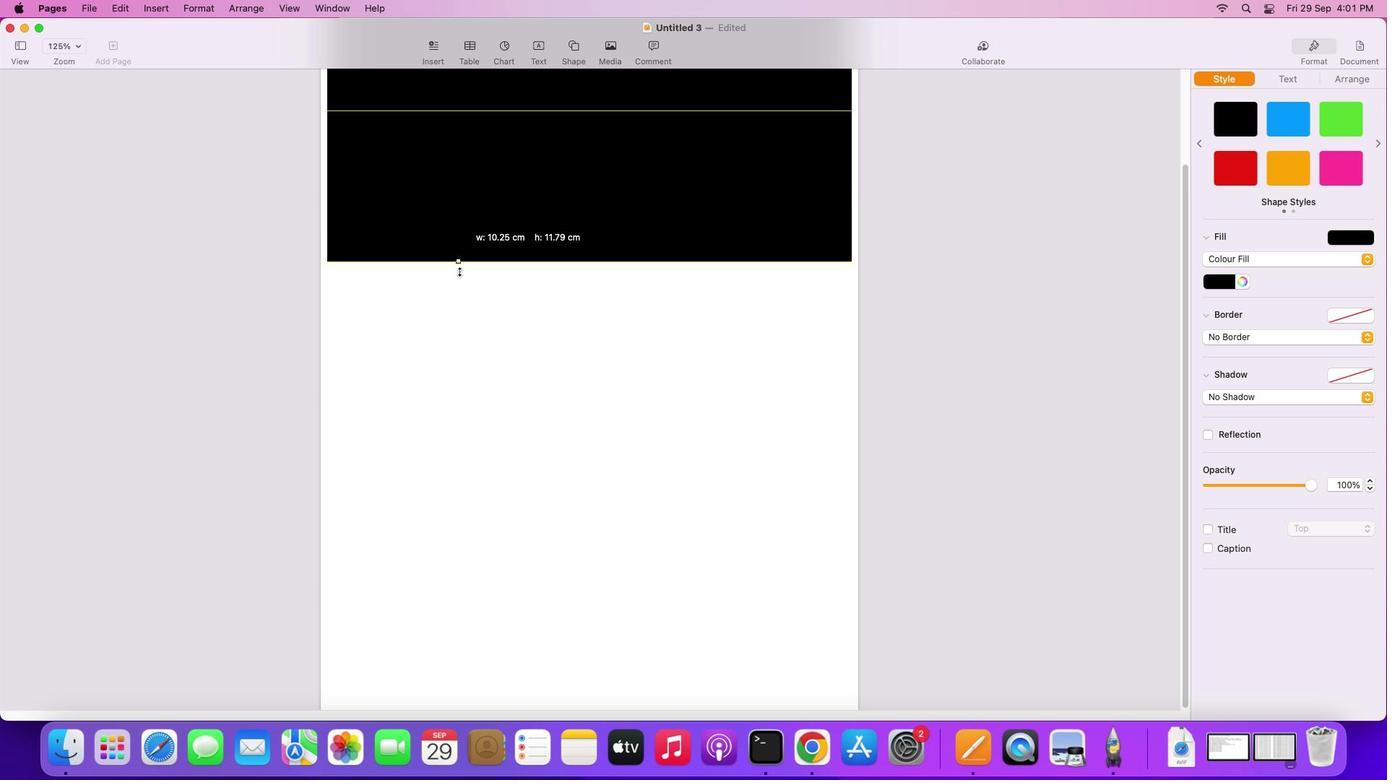 
Action: Mouse moved to (465, 374)
Screenshot: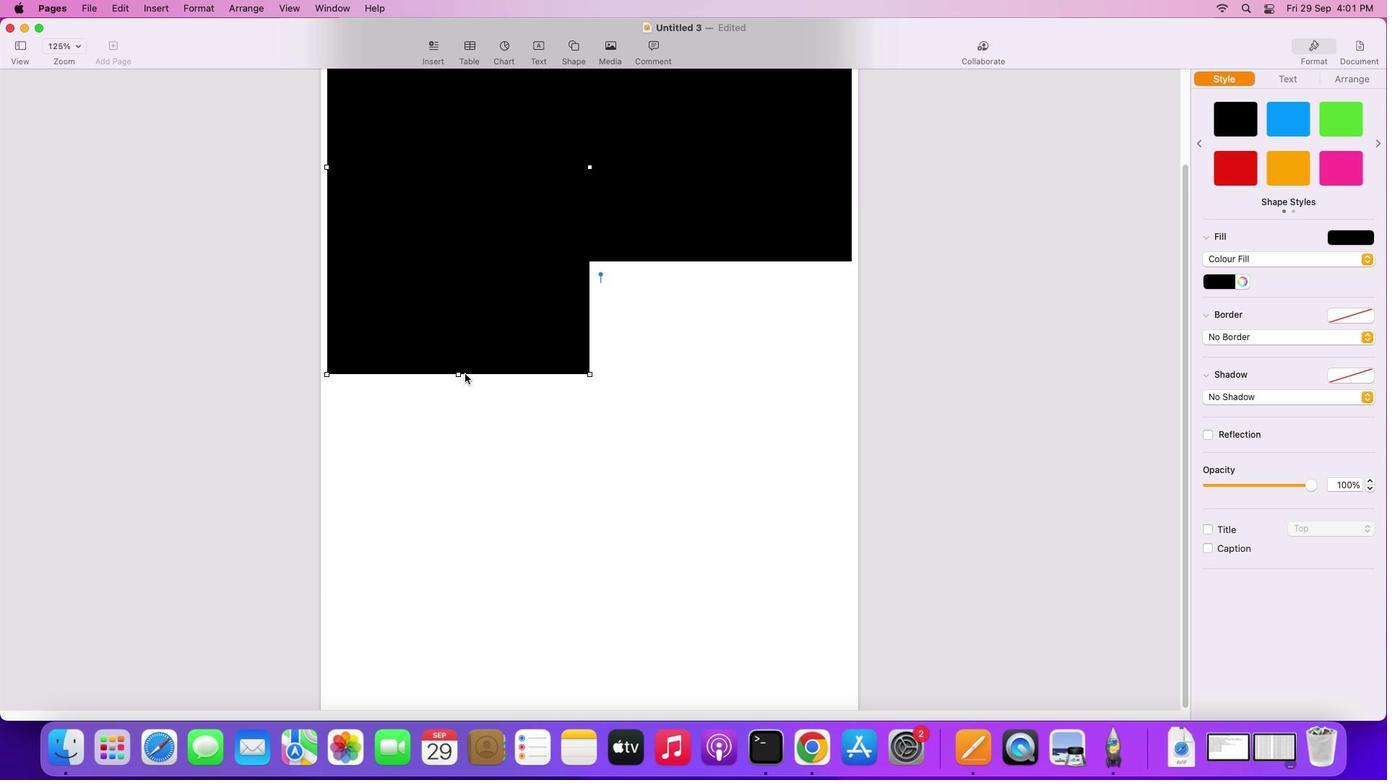 
Action: Mouse scrolled (465, 374) with delta (0, 0)
Screenshot: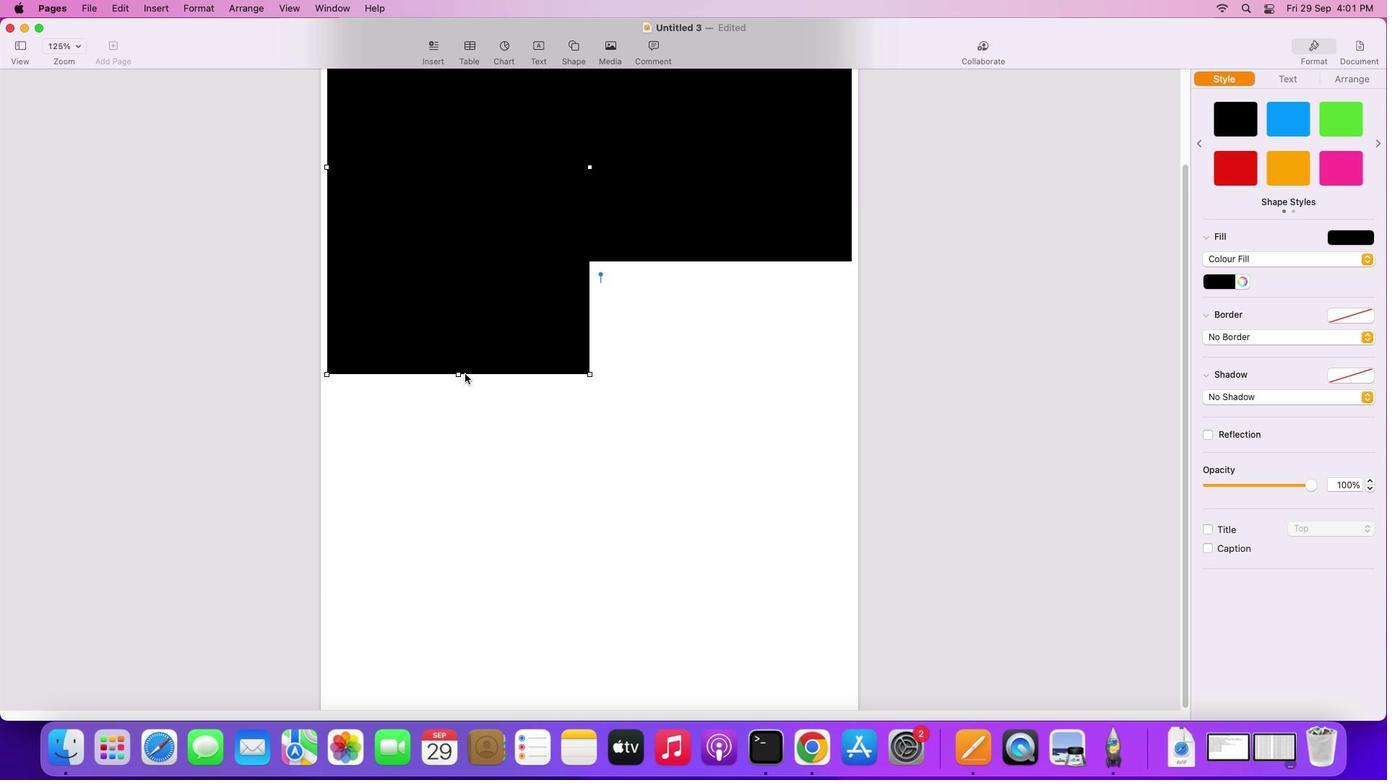 
Action: Mouse scrolled (465, 374) with delta (0, 0)
Screenshot: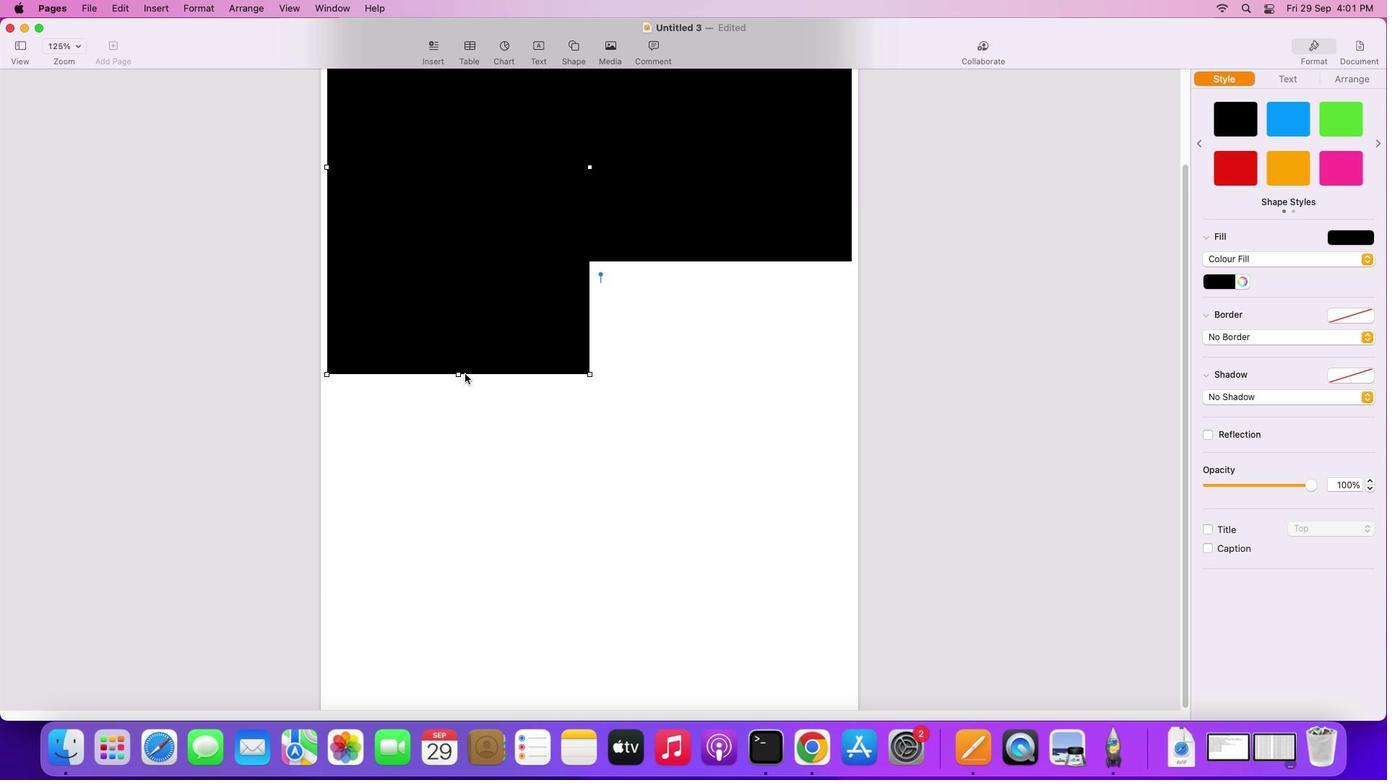 
Action: Mouse scrolled (465, 374) with delta (0, -2)
Screenshot: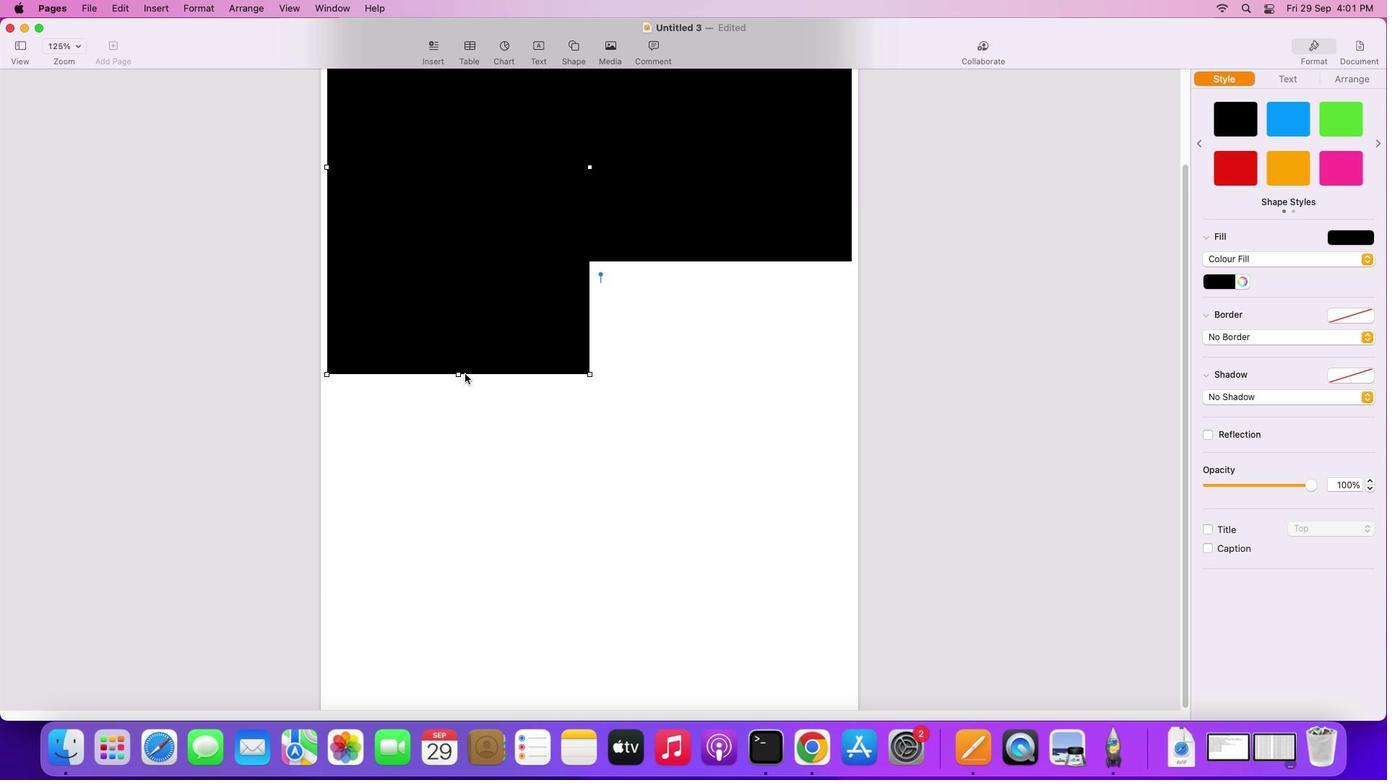 
Action: Mouse scrolled (465, 374) with delta (0, -3)
Screenshot: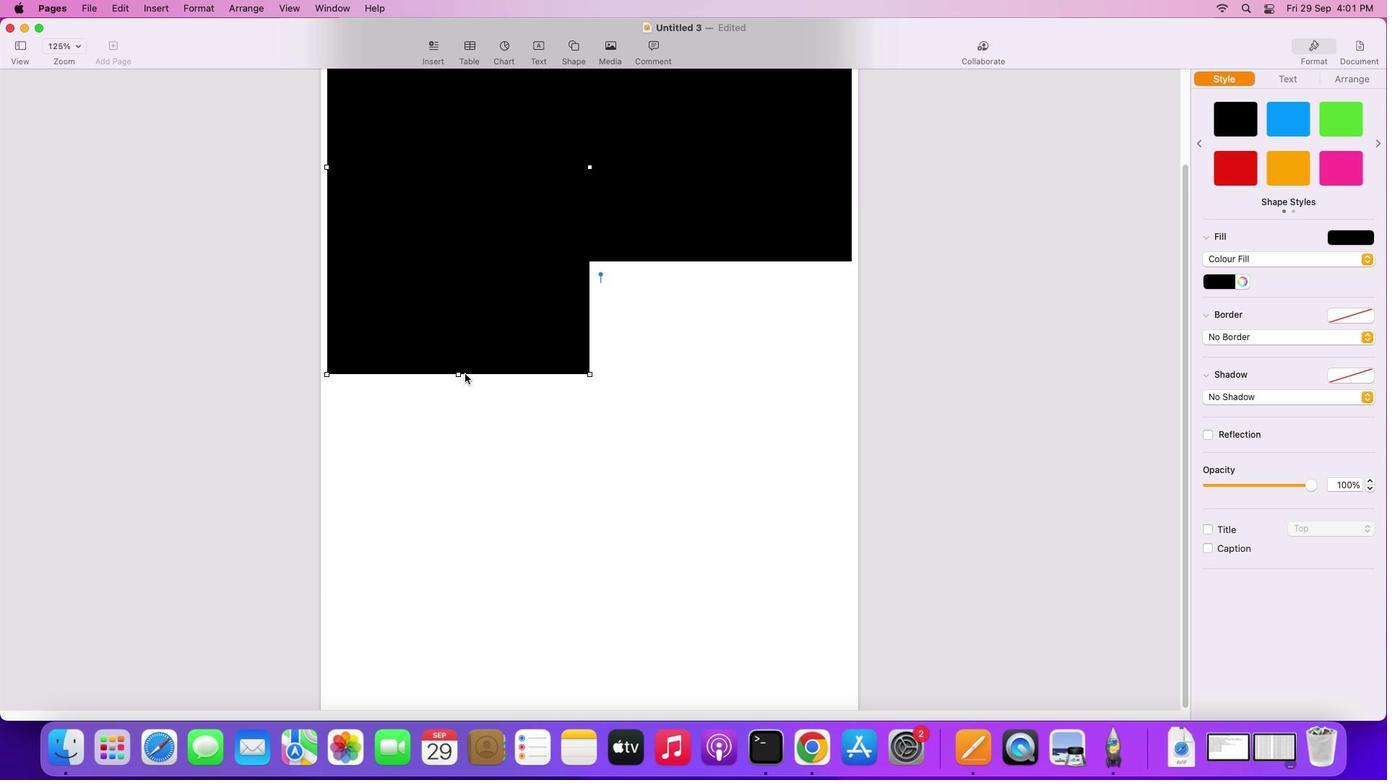 
Action: Mouse moved to (465, 374)
Screenshot: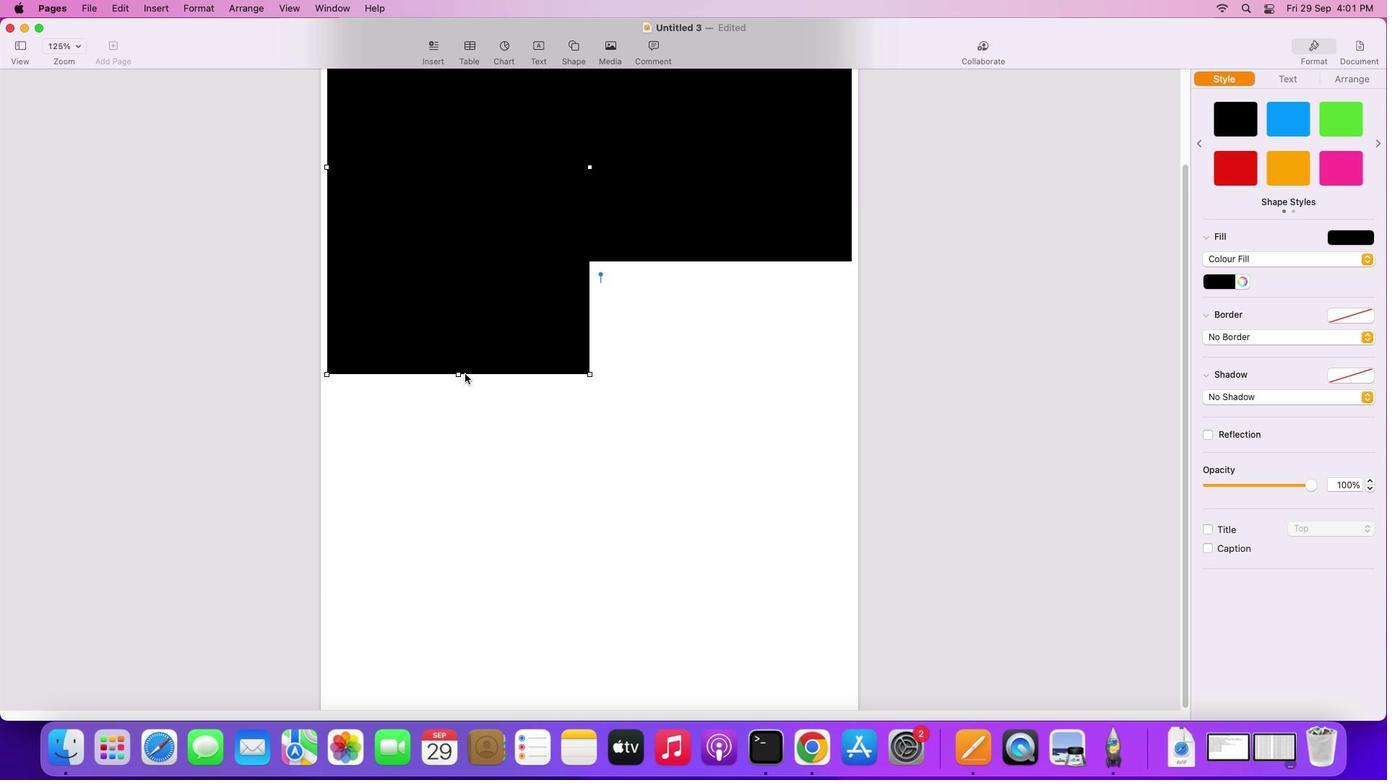 
Action: Mouse scrolled (465, 374) with delta (0, -4)
Screenshot: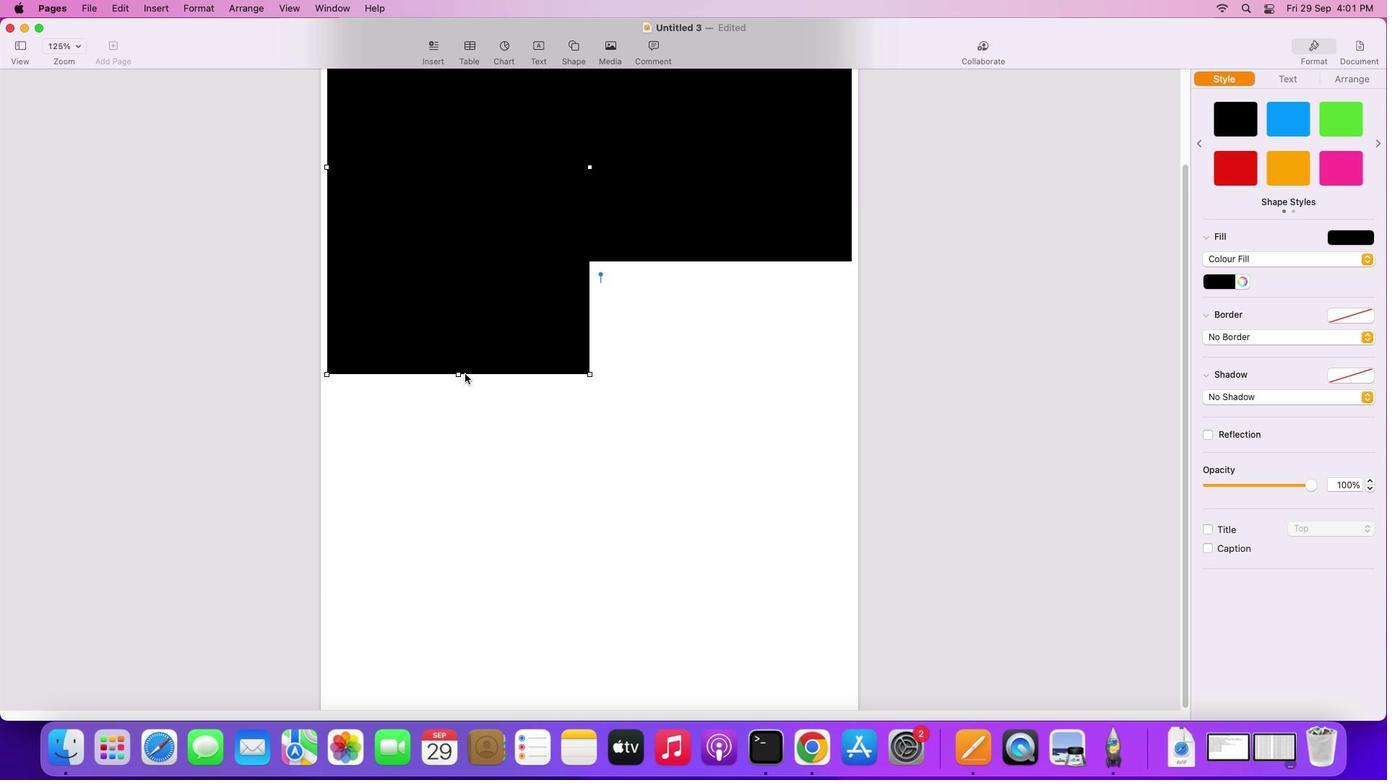
Action: Mouse moved to (711, 236)
Screenshot: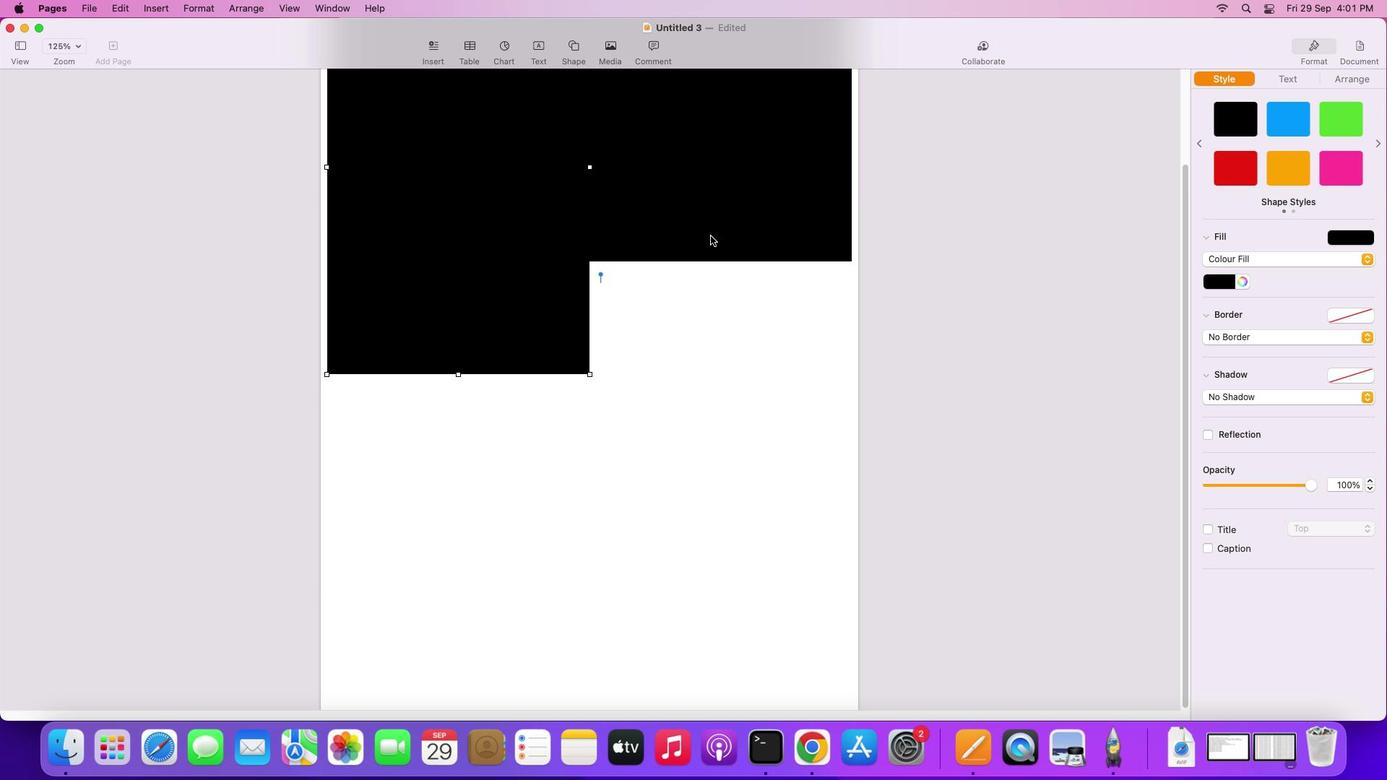
Action: Mouse pressed left at (711, 236)
Screenshot: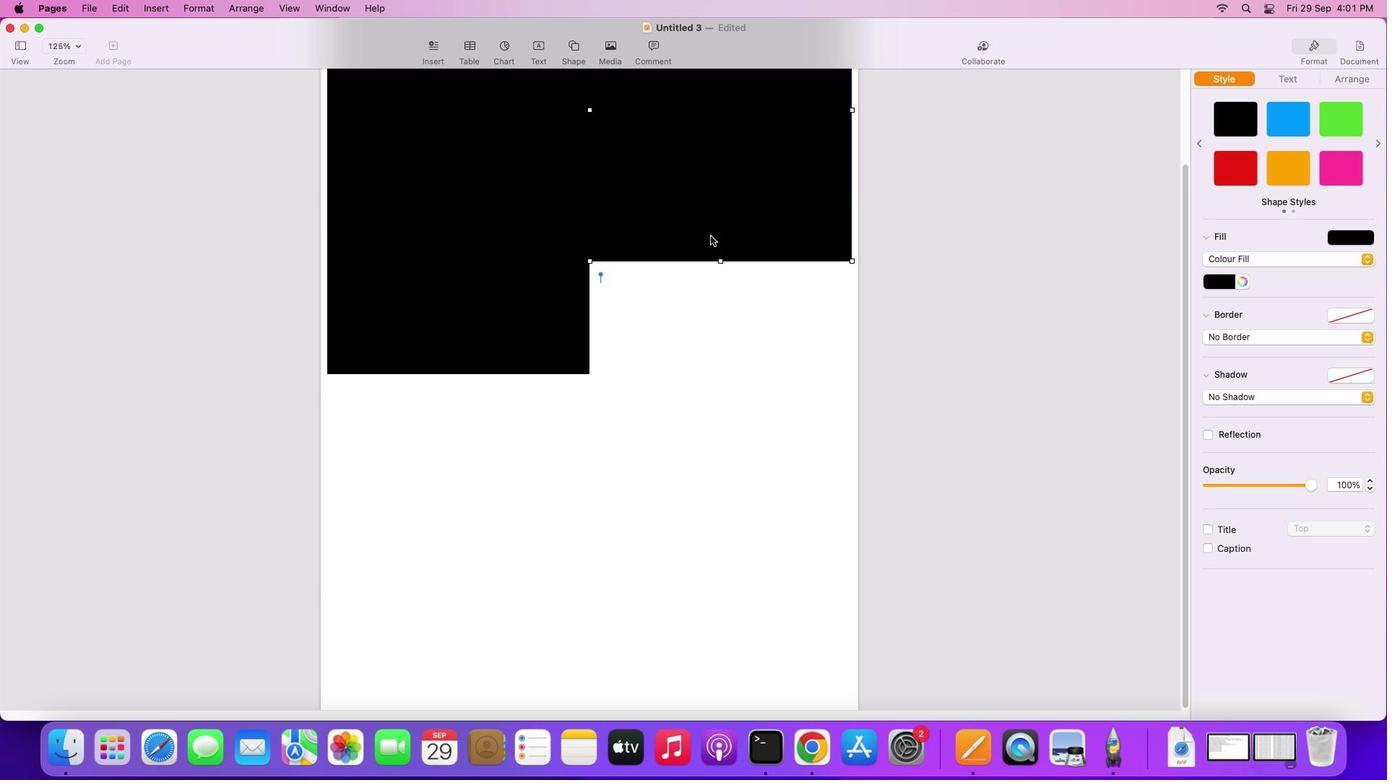 
Action: Mouse moved to (722, 260)
Screenshot: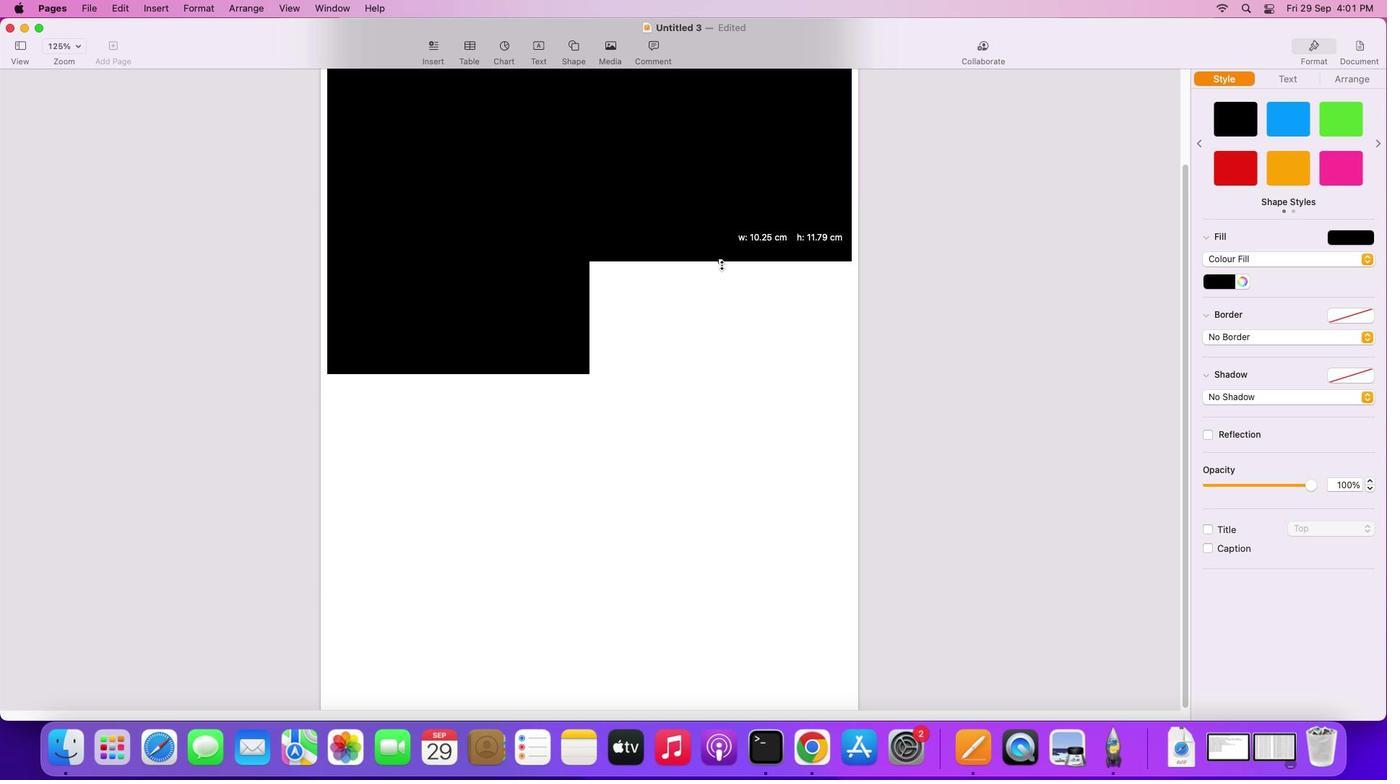 
Action: Mouse pressed left at (722, 260)
Screenshot: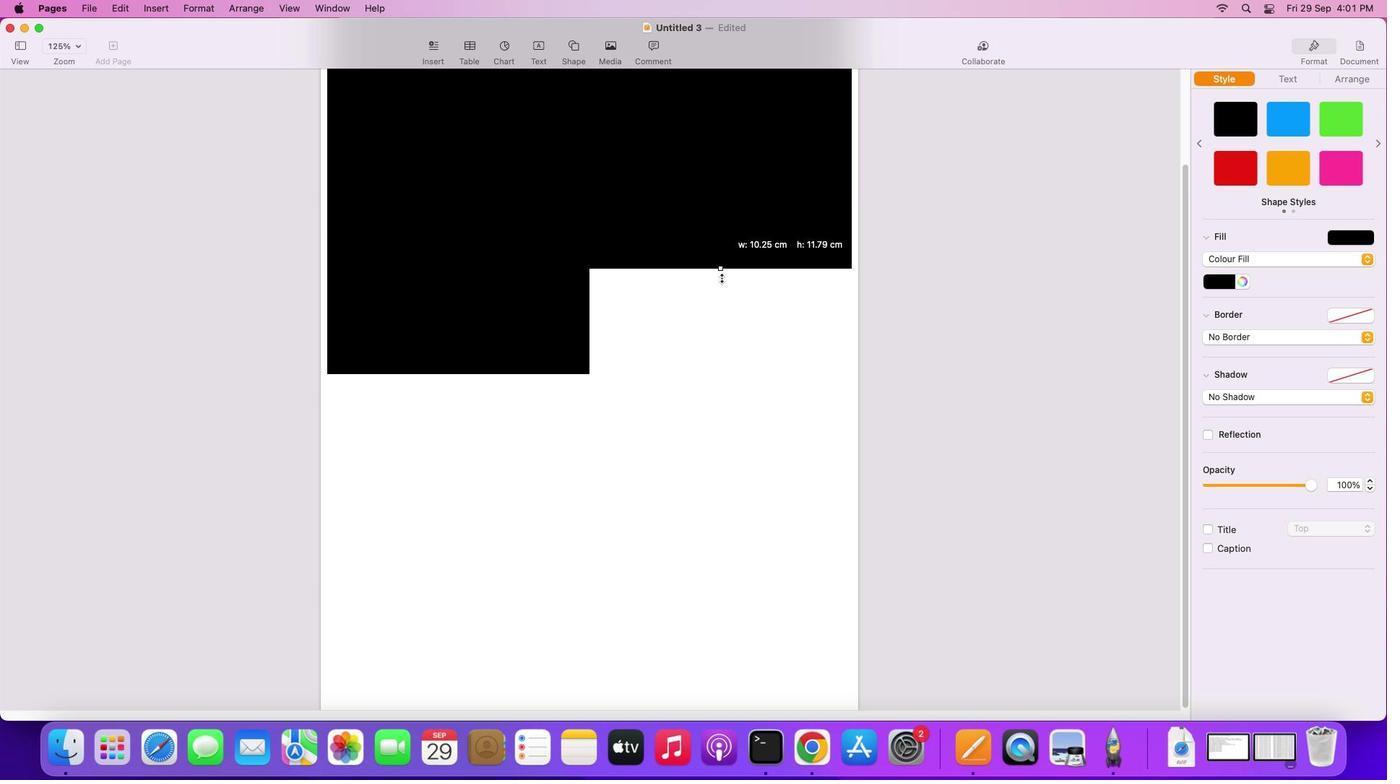 
Action: Mouse moved to (695, 388)
Screenshot: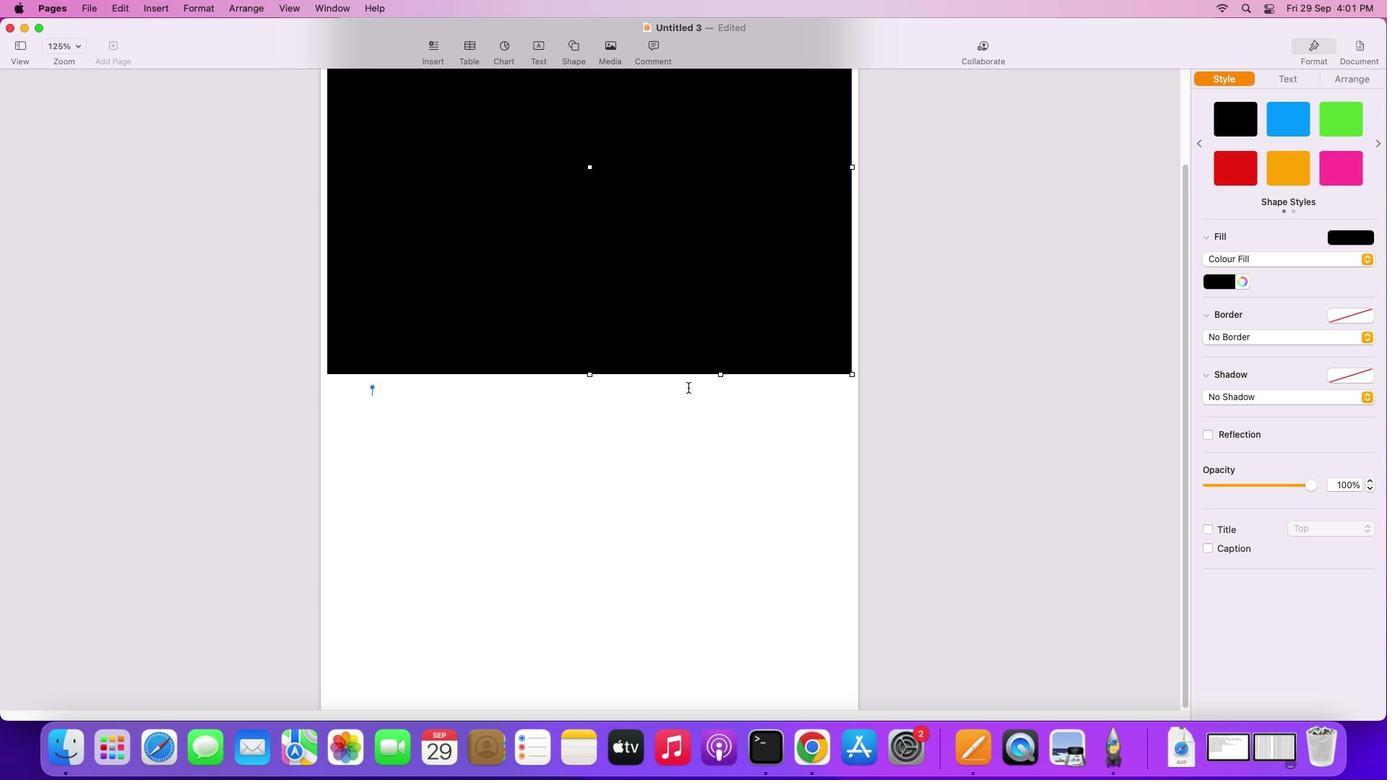 
Action: Mouse scrolled (695, 388) with delta (0, 0)
Screenshot: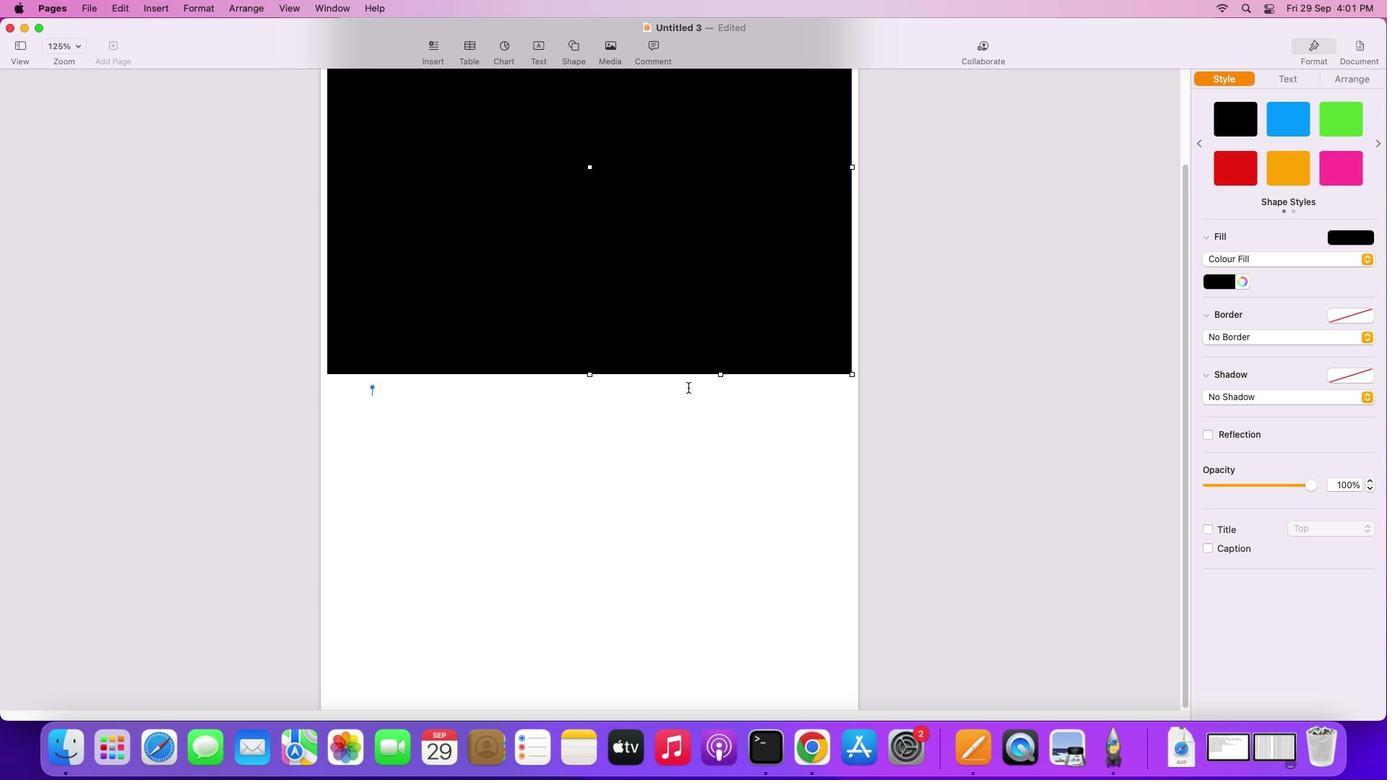 
Action: Mouse moved to (694, 388)
Screenshot: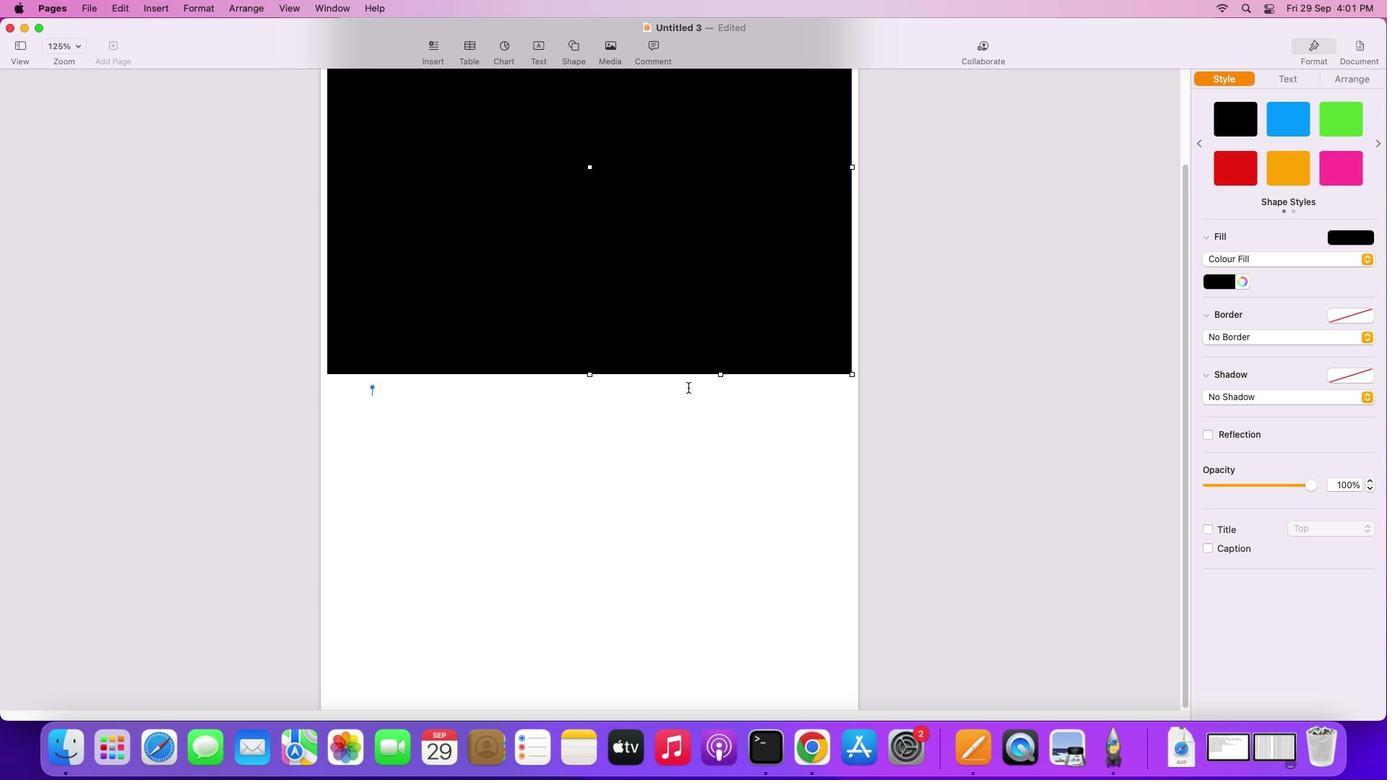 
Action: Mouse scrolled (694, 388) with delta (0, 0)
Screenshot: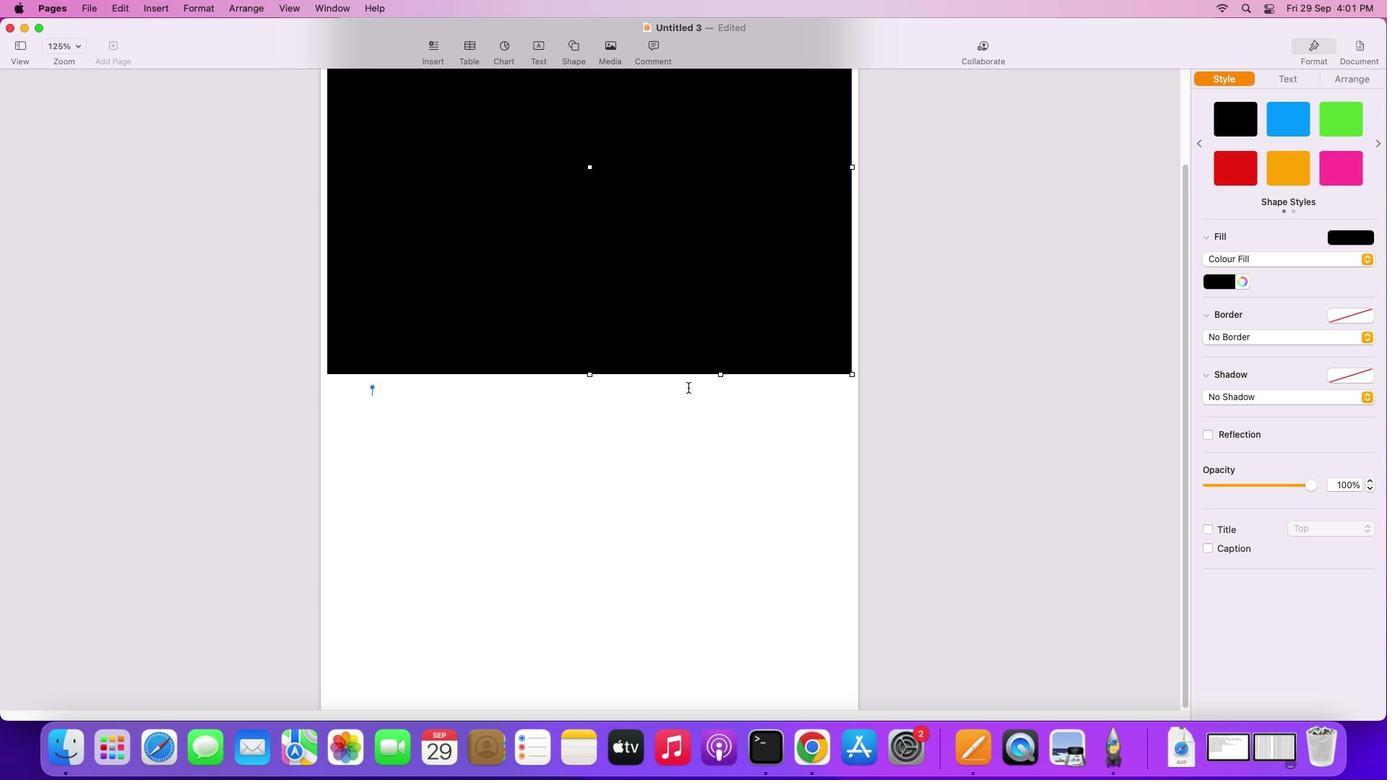 
Action: Mouse moved to (694, 388)
Screenshot: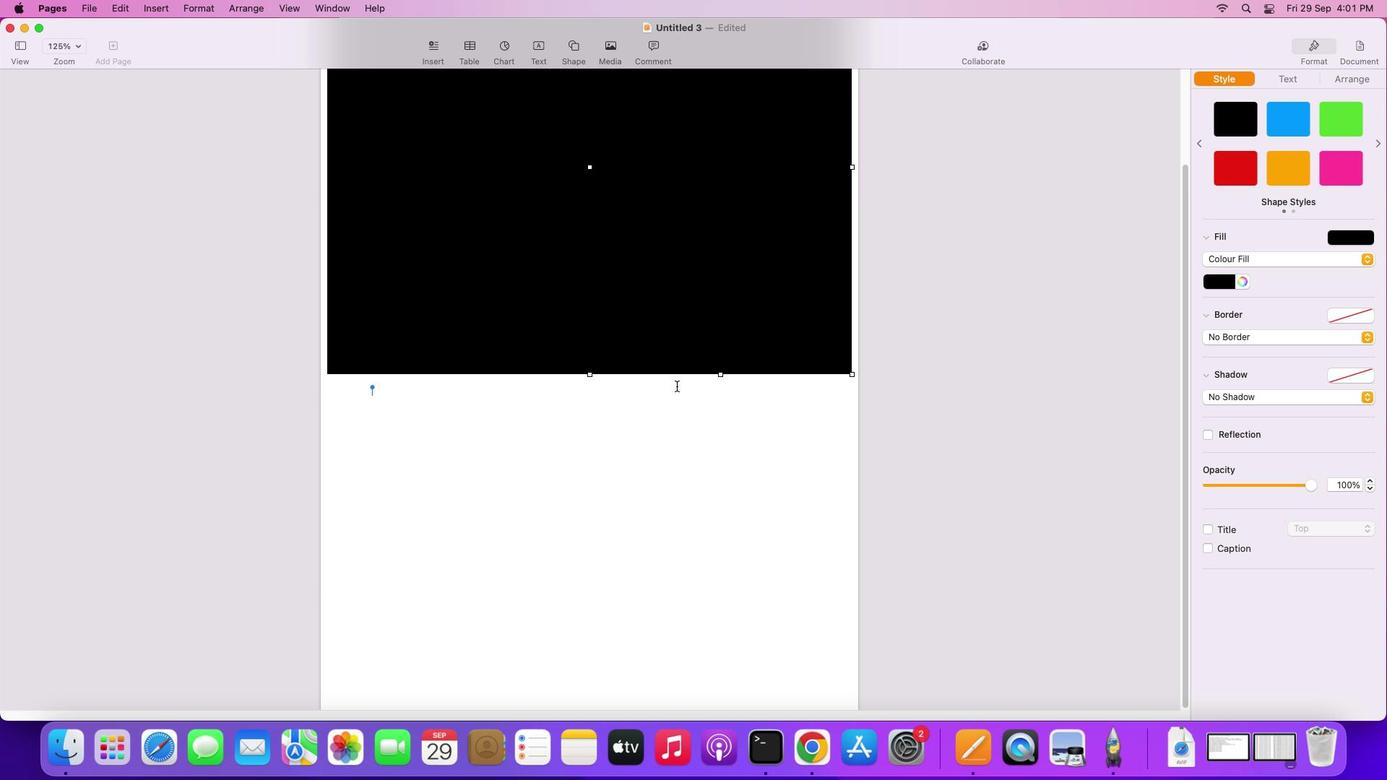 
Action: Mouse scrolled (694, 388) with delta (0, -2)
Screenshot: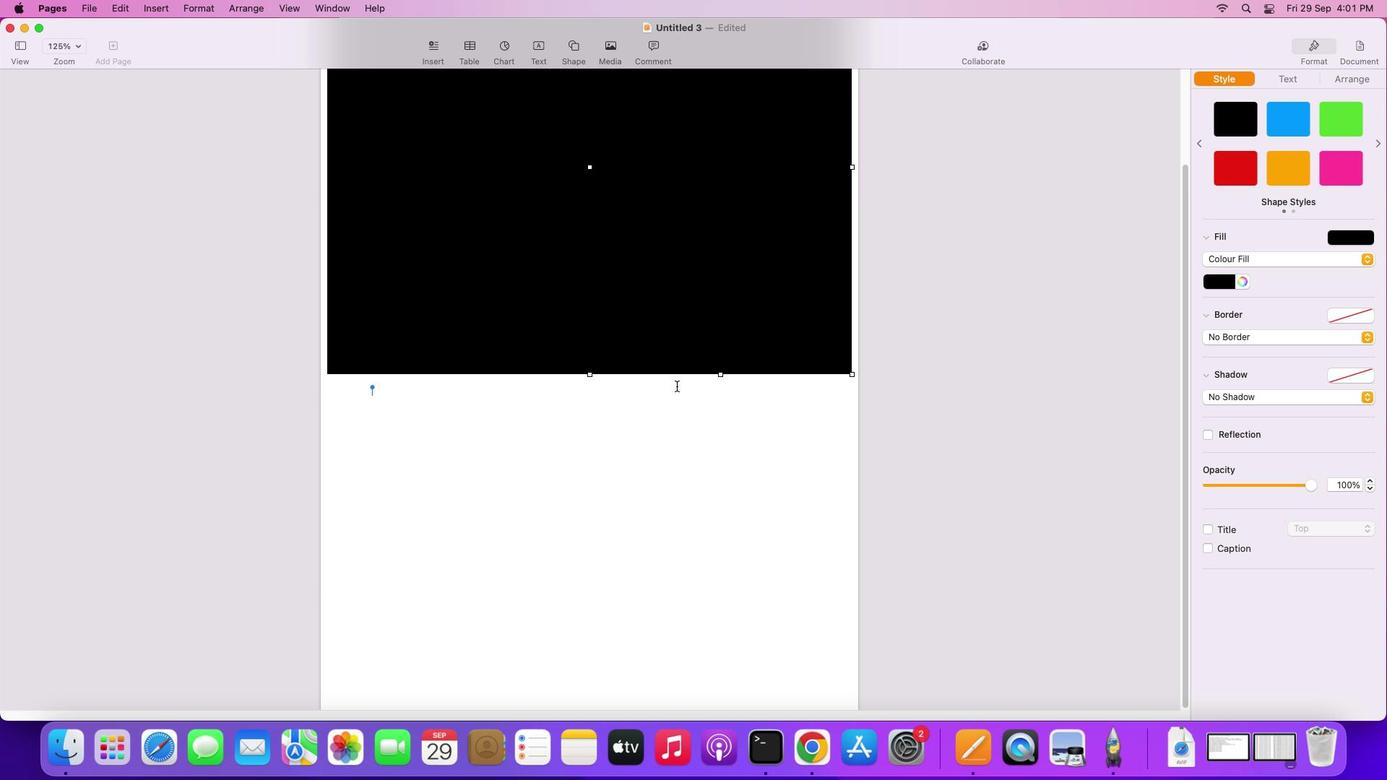 
Action: Mouse scrolled (694, 388) with delta (0, -3)
Screenshot: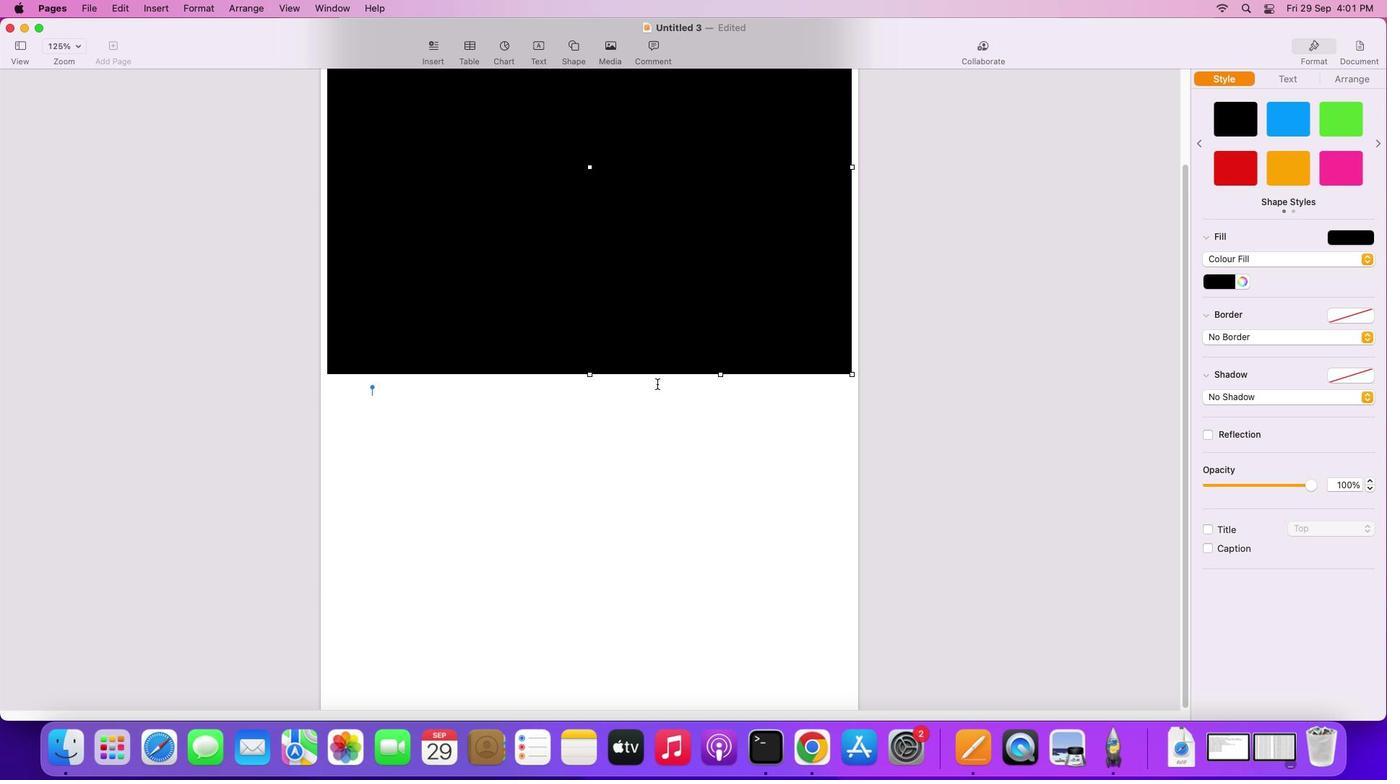 
Action: Mouse moved to (693, 388)
Screenshot: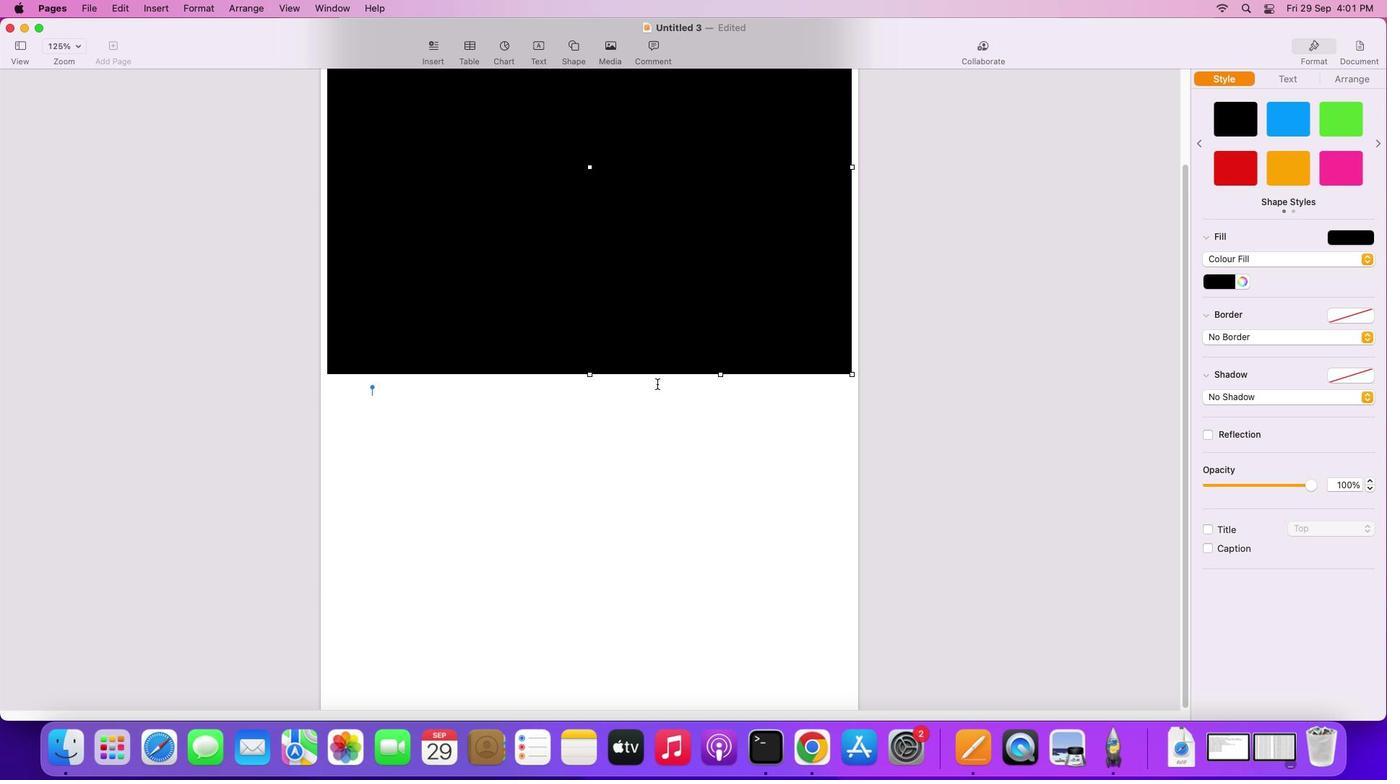 
Action: Mouse scrolled (693, 388) with delta (0, -4)
Screenshot: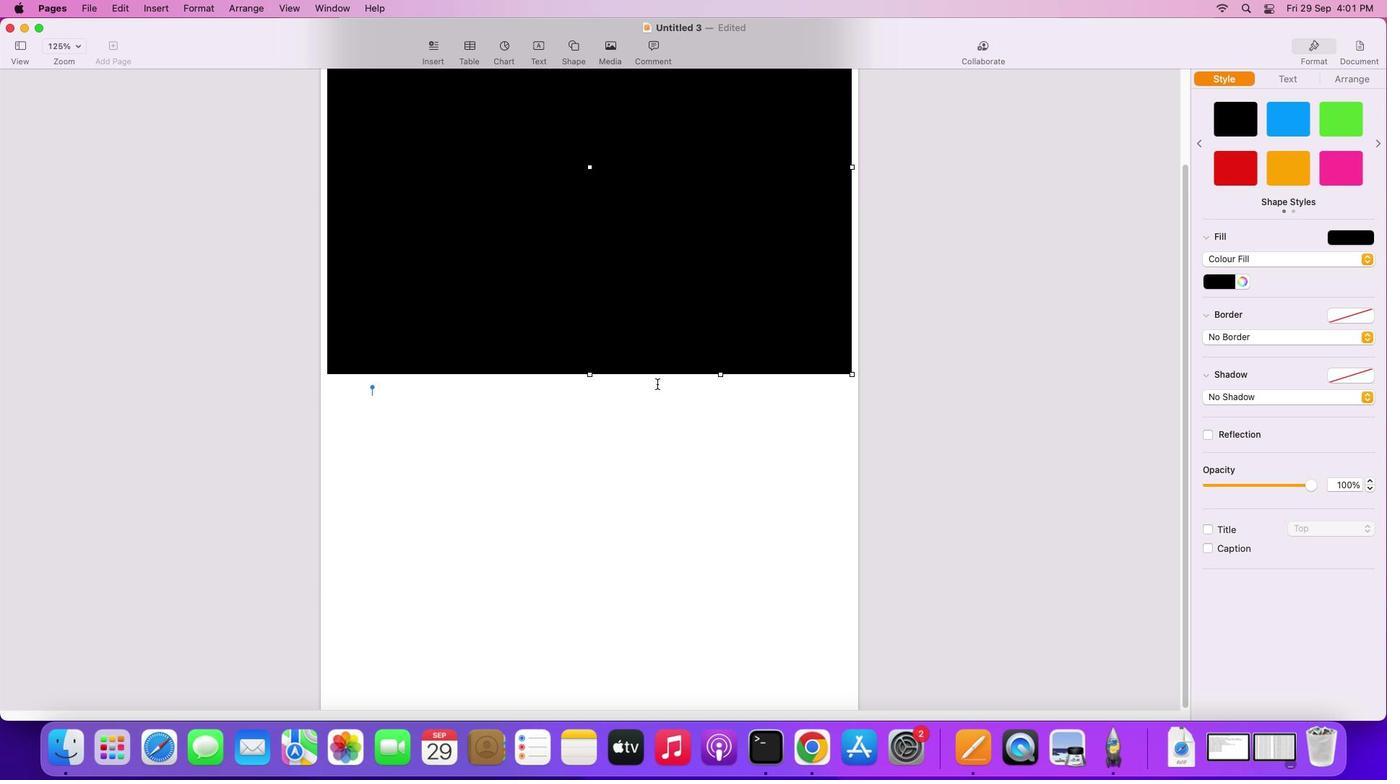 
Action: Mouse moved to (685, 387)
Screenshot: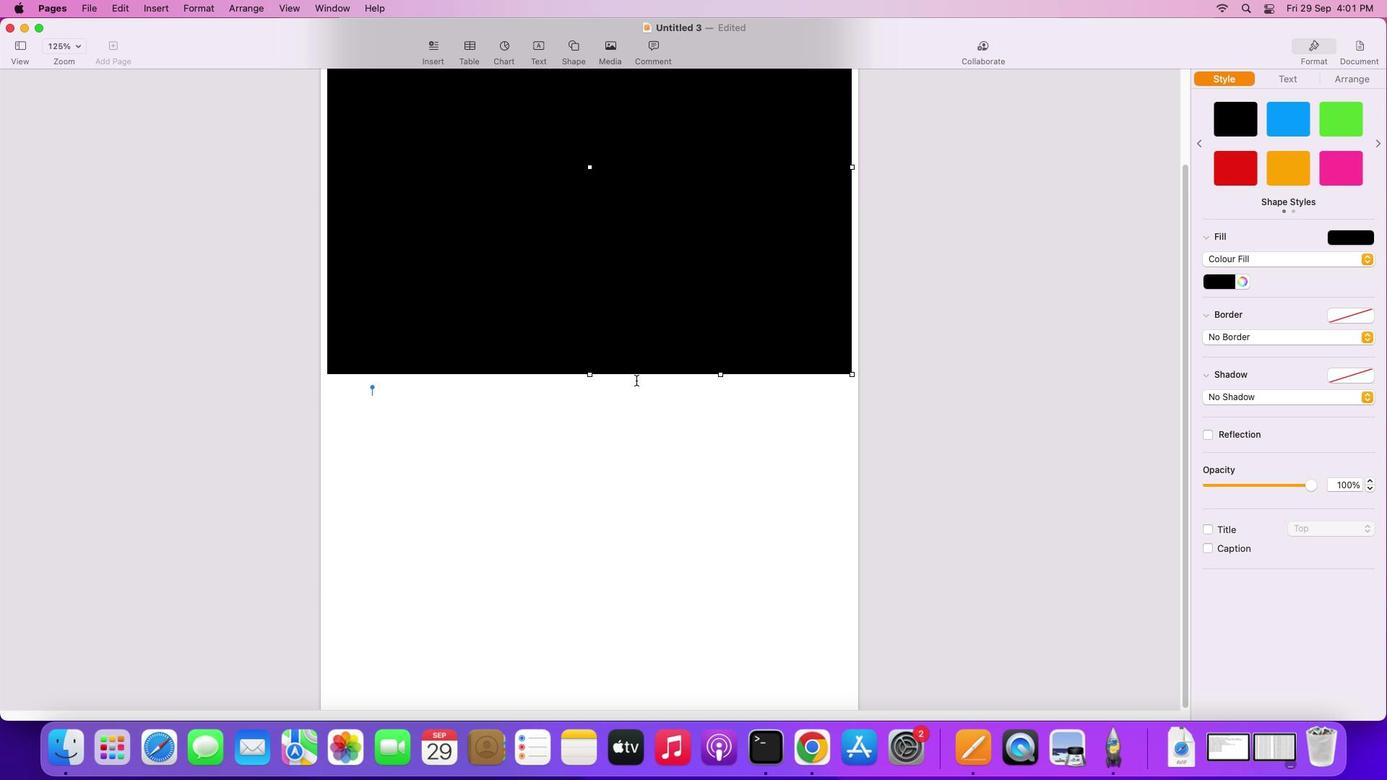 
Action: Mouse scrolled (685, 387) with delta (0, -4)
Screenshot: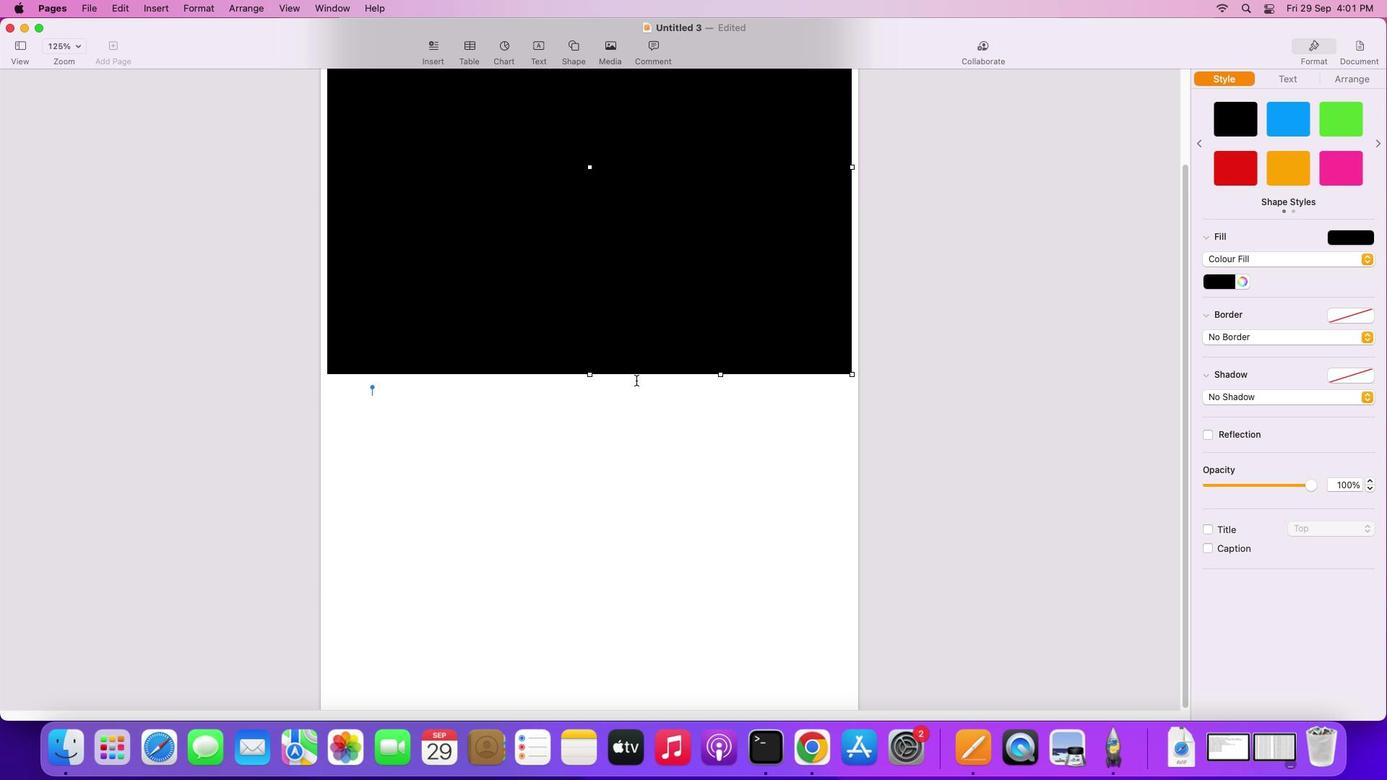 
Action: Mouse moved to (452, 354)
Screenshot: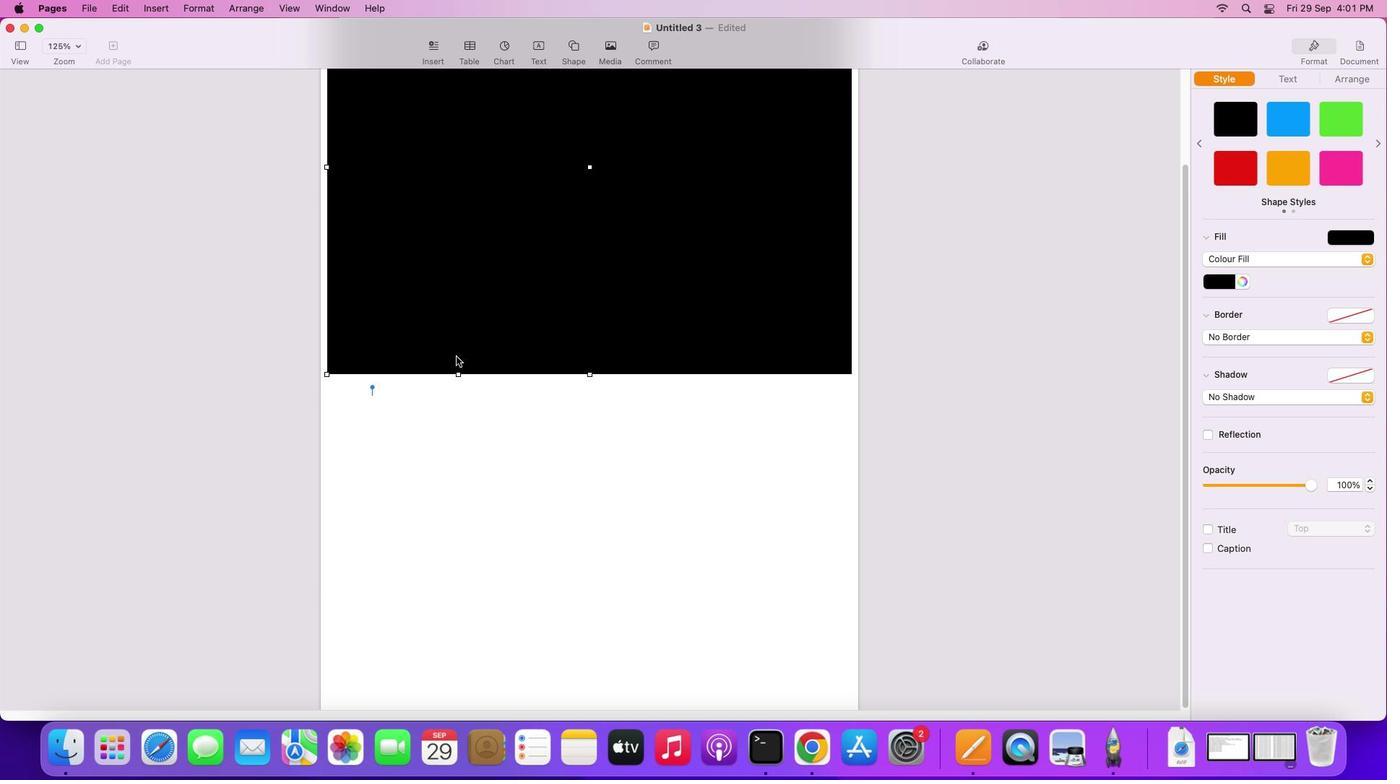 
Action: Mouse pressed left at (452, 354)
Screenshot: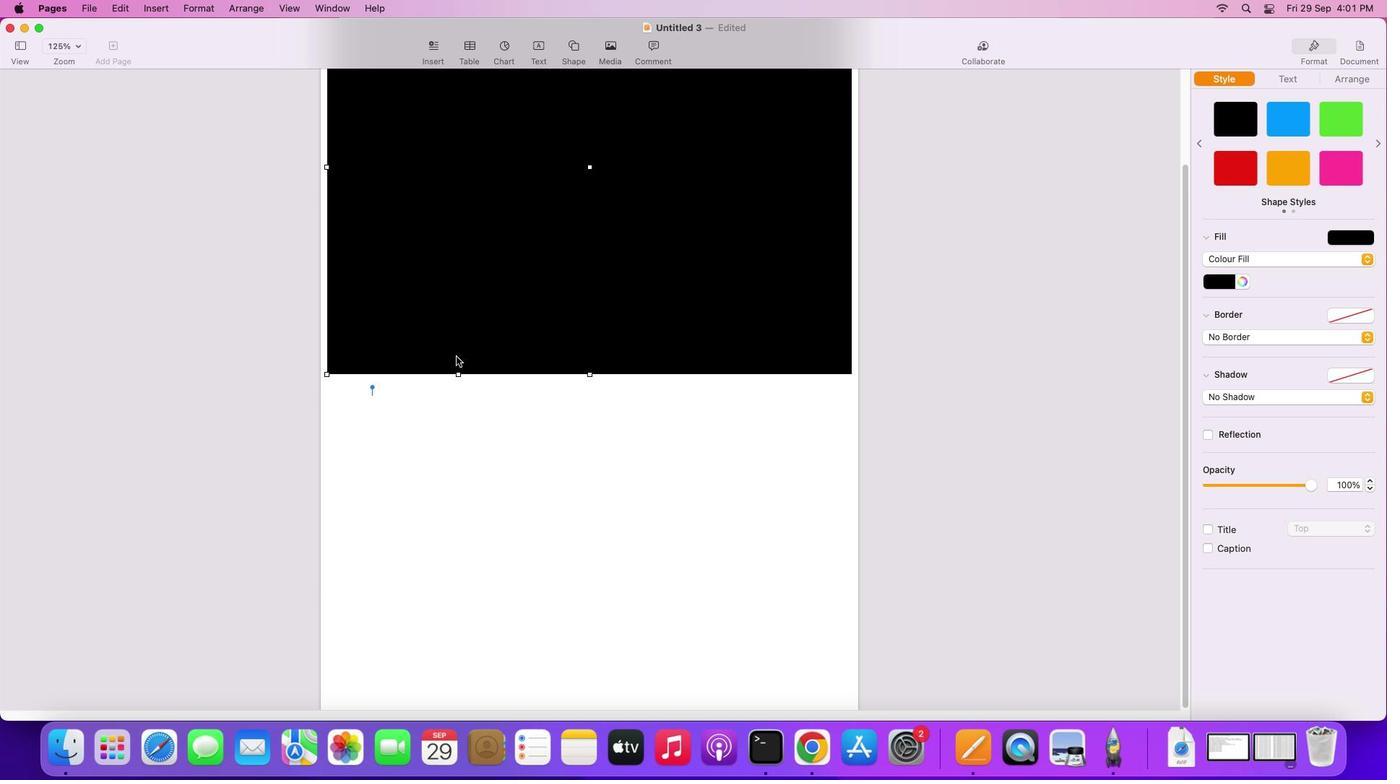 
Action: Mouse moved to (458, 374)
Screenshot: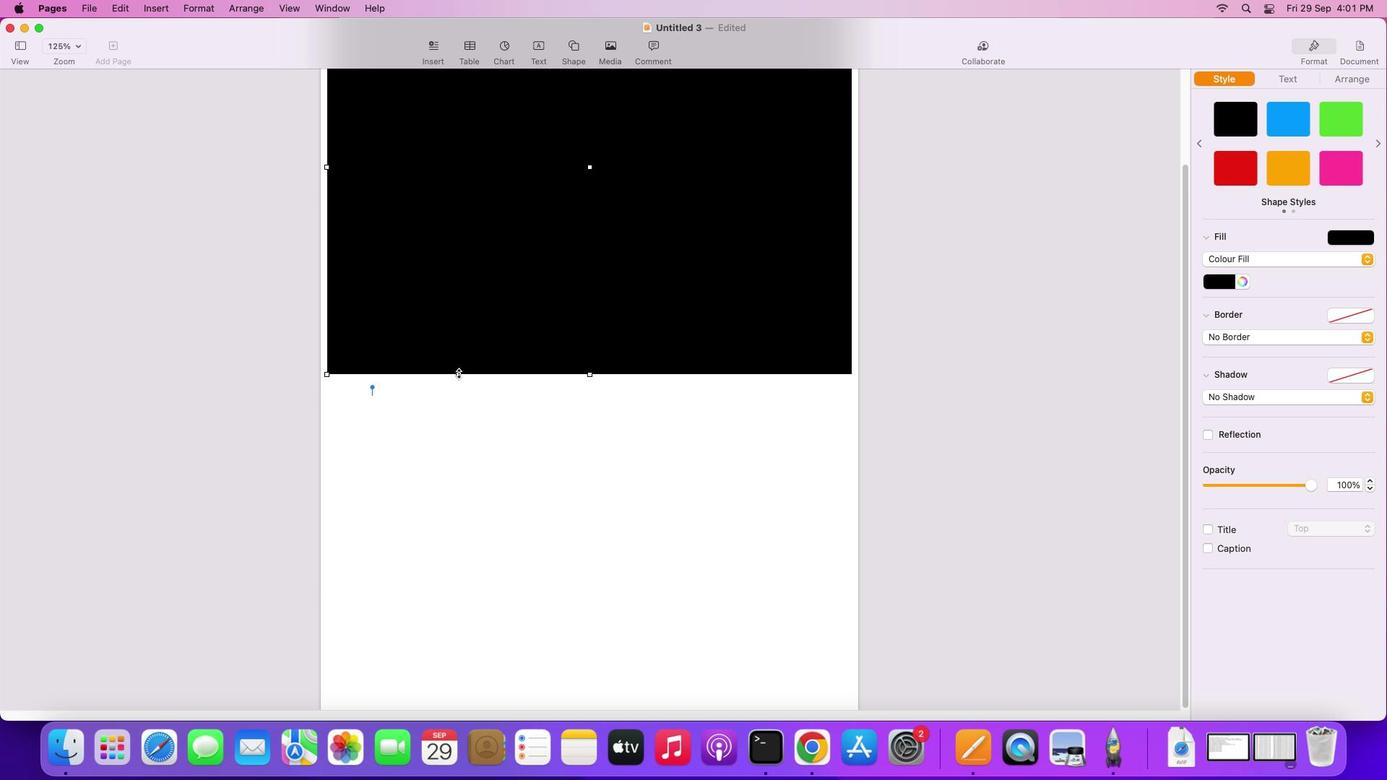 
Action: Mouse pressed left at (458, 374)
Screenshot: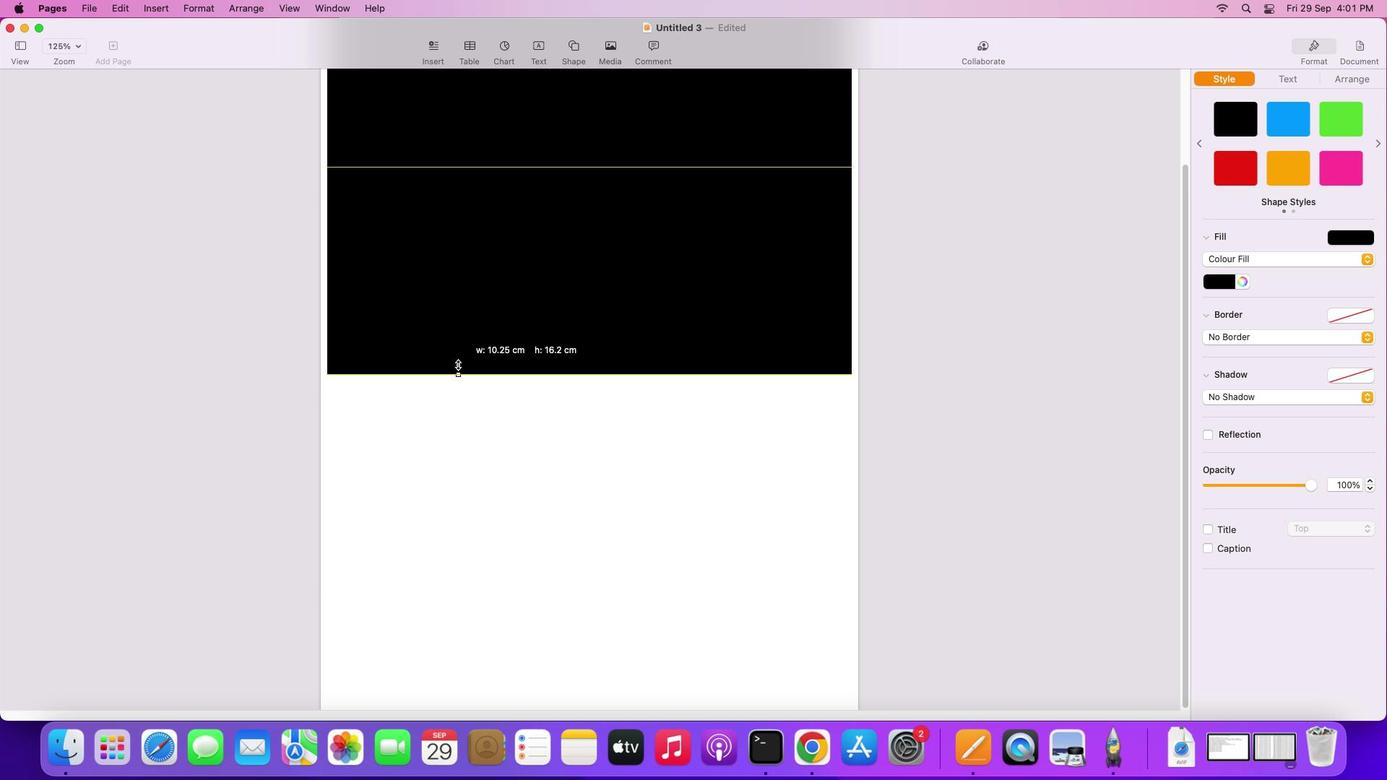 
Action: Mouse moved to (459, 313)
Screenshot: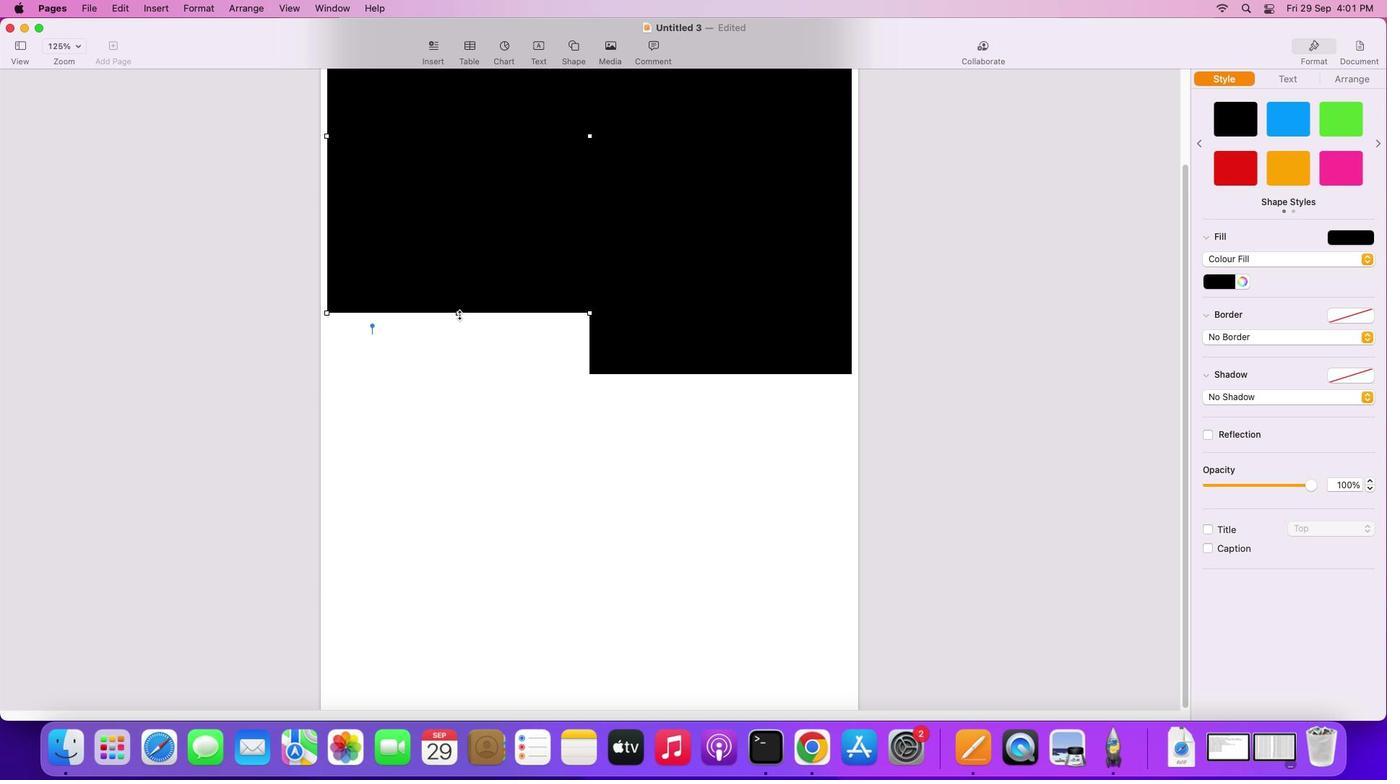 
Action: Mouse pressed left at (459, 313)
Screenshot: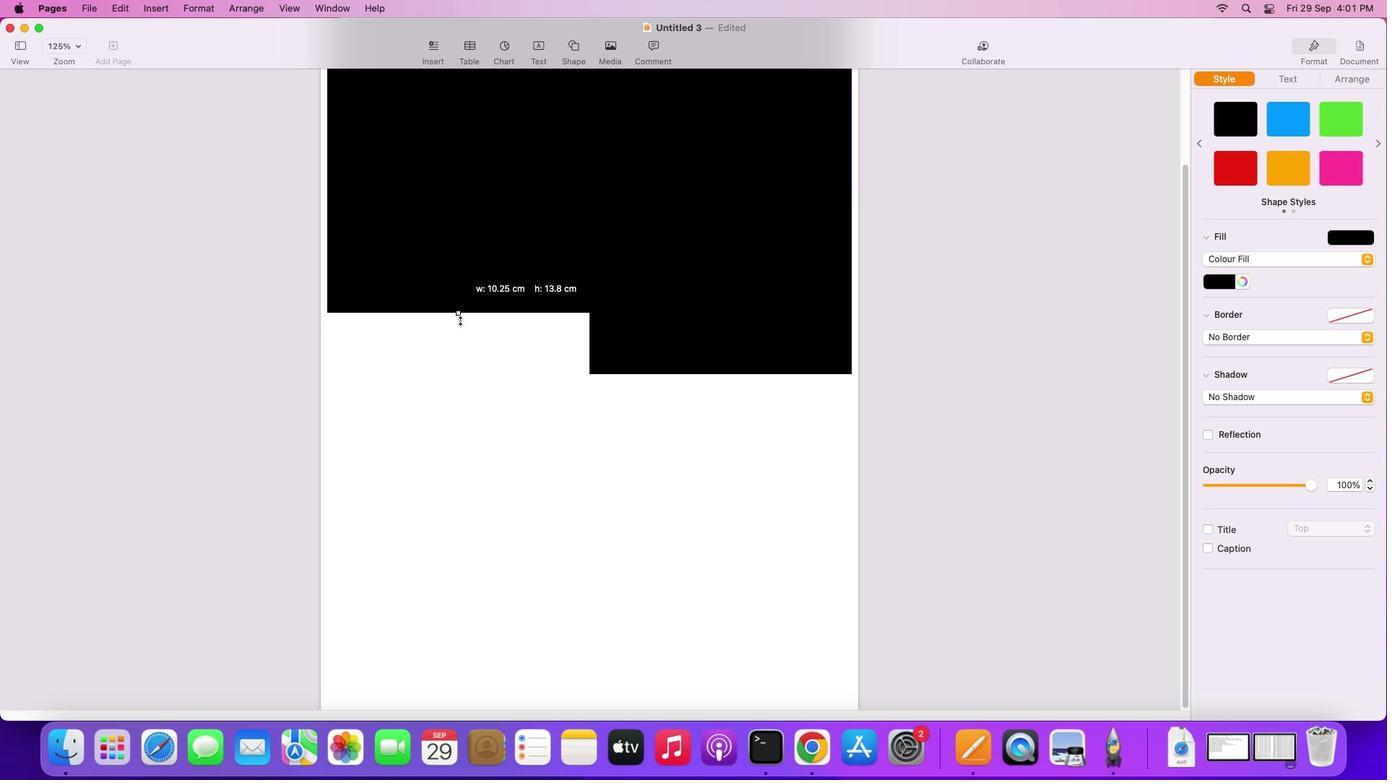
Action: Mouse moved to (479, 281)
Screenshot: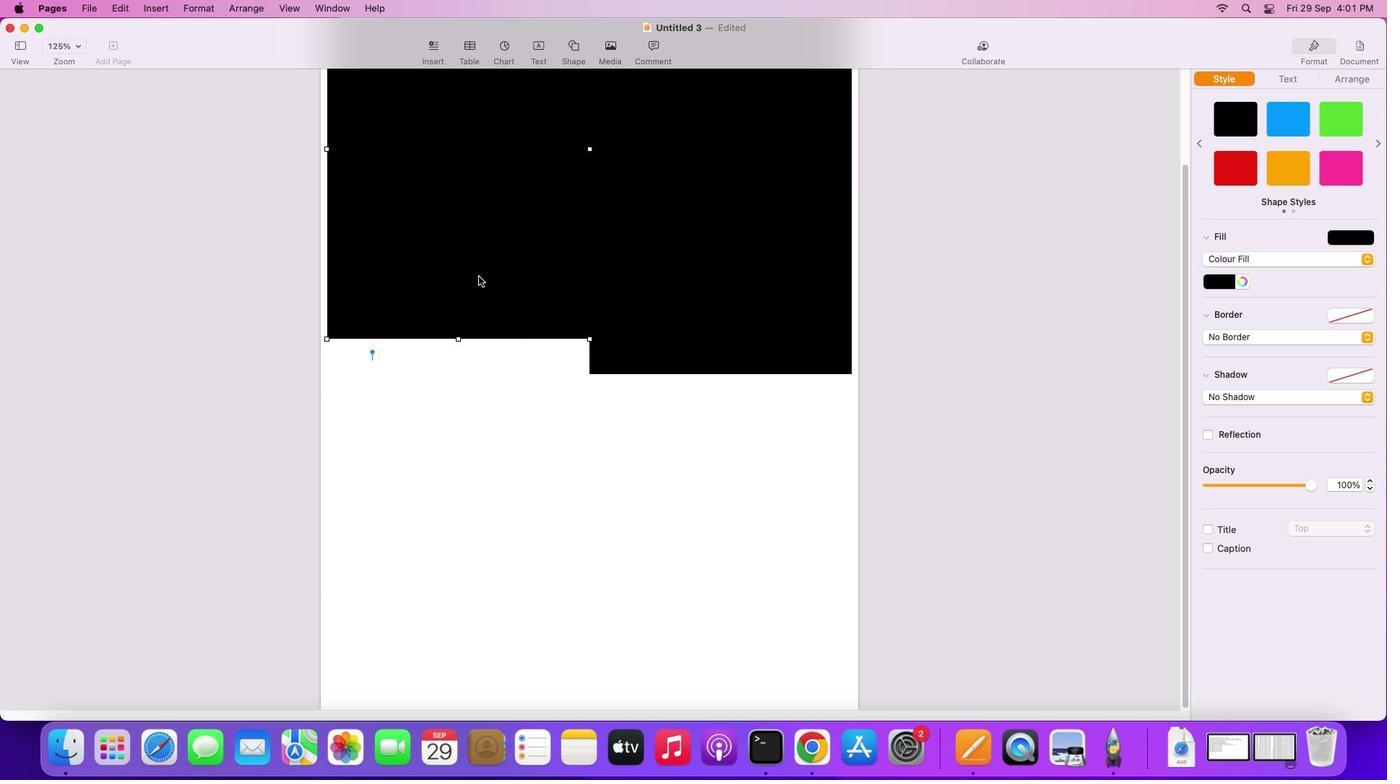 
Action: Key pressed Key.alt
Screenshot: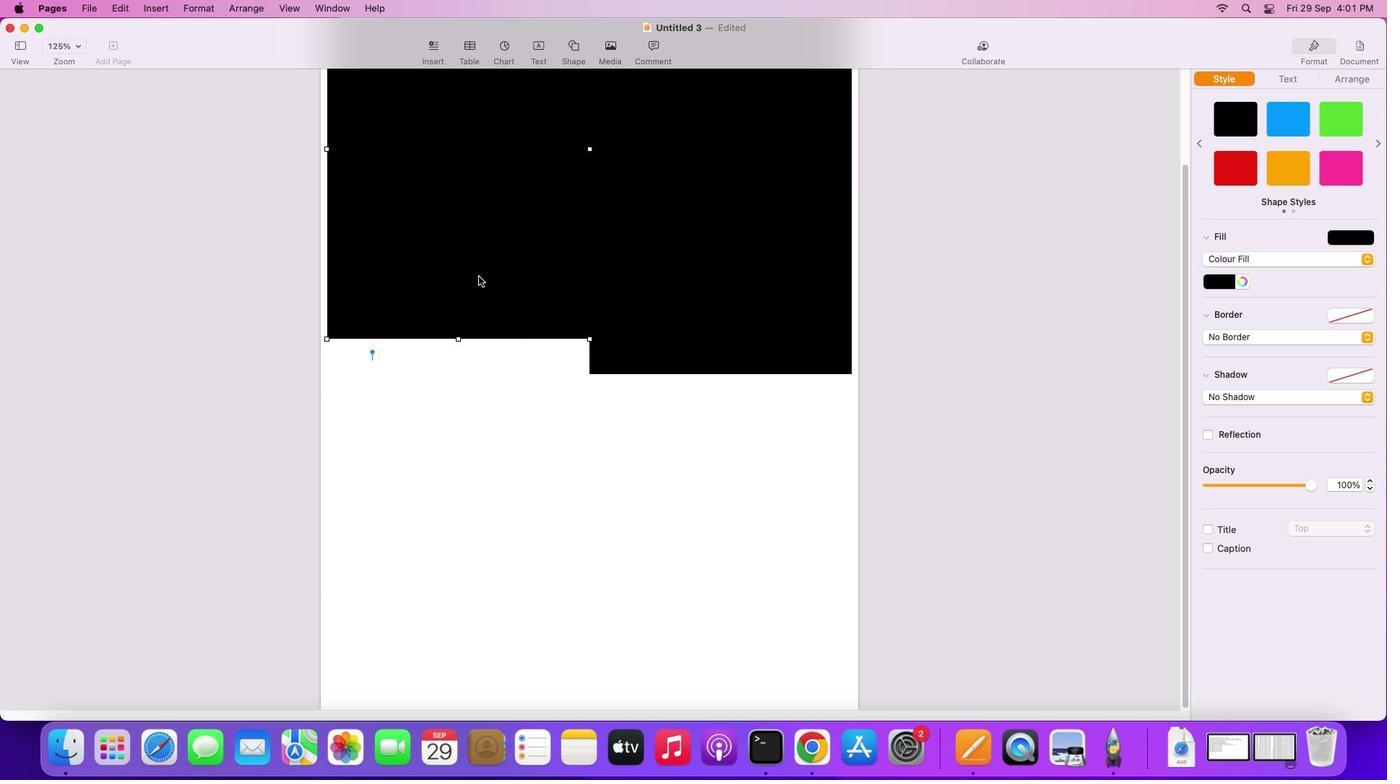 
Action: Mouse moved to (478, 276)
Screenshot: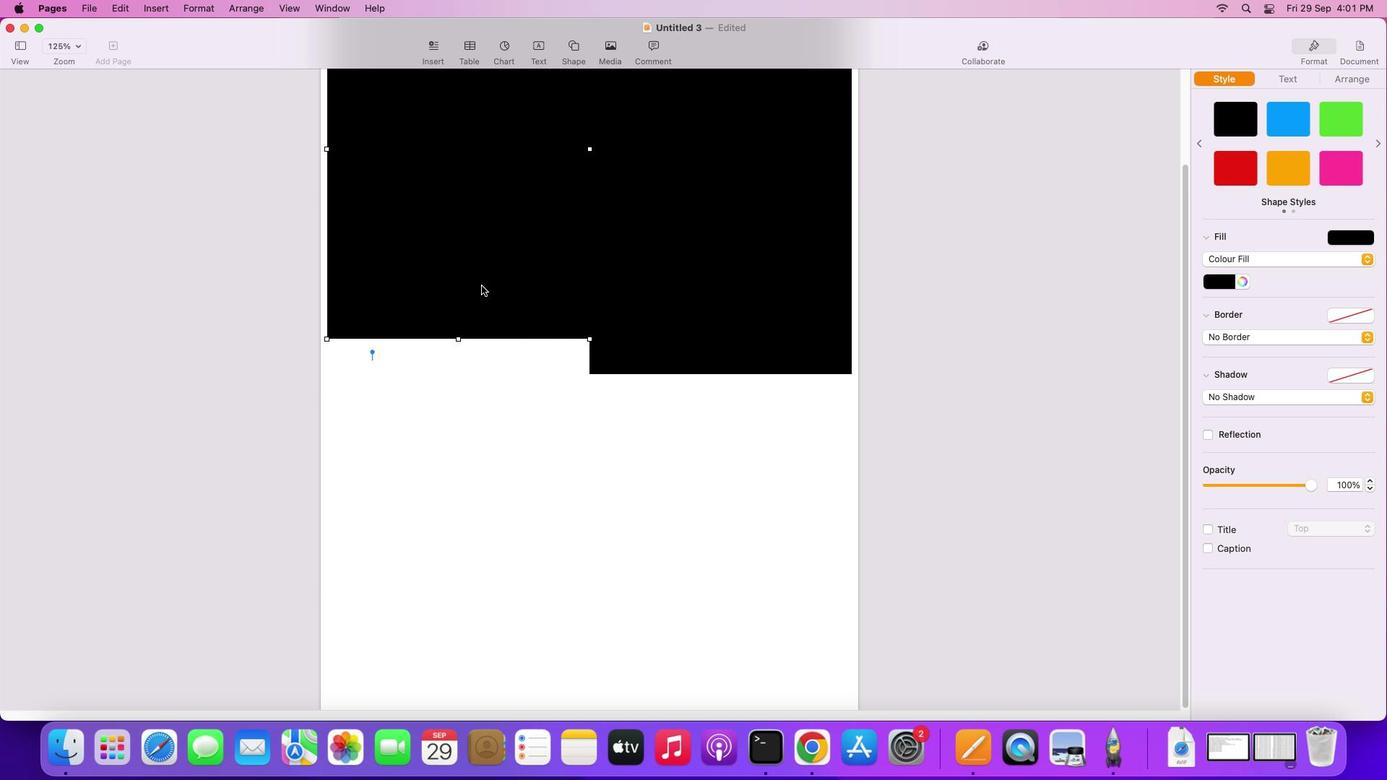 
Action: Mouse pressed left at (478, 276)
Screenshot: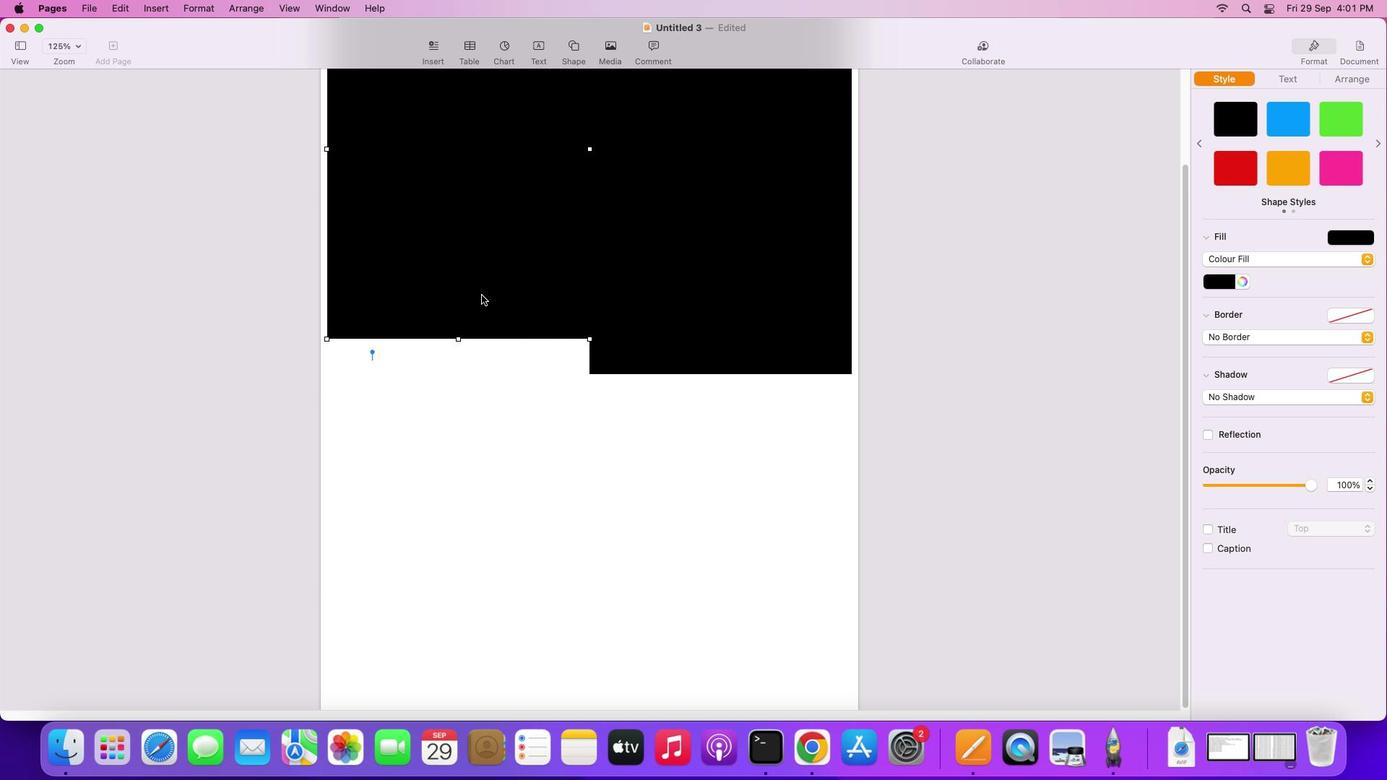 
Action: Mouse moved to (479, 528)
Screenshot: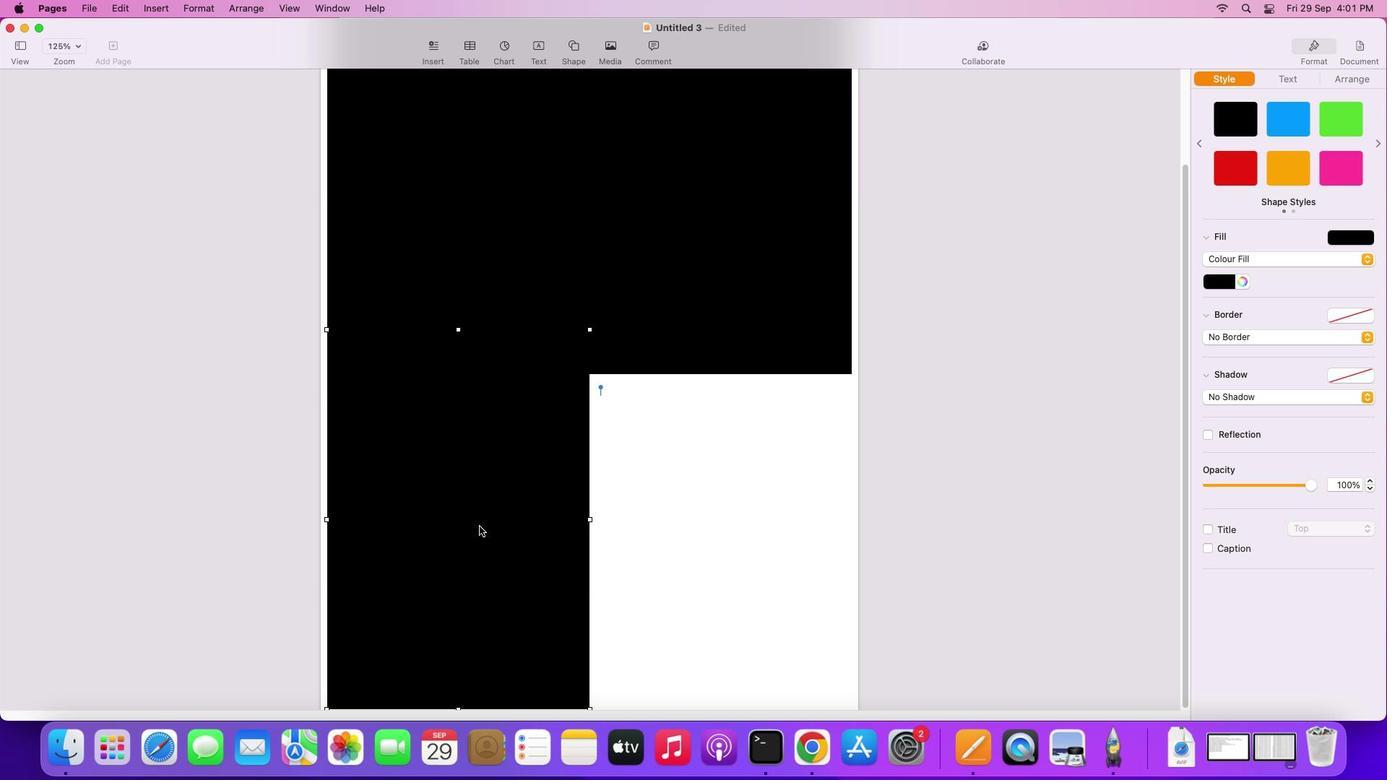 
Action: Mouse scrolled (479, 528) with delta (0, 0)
Screenshot: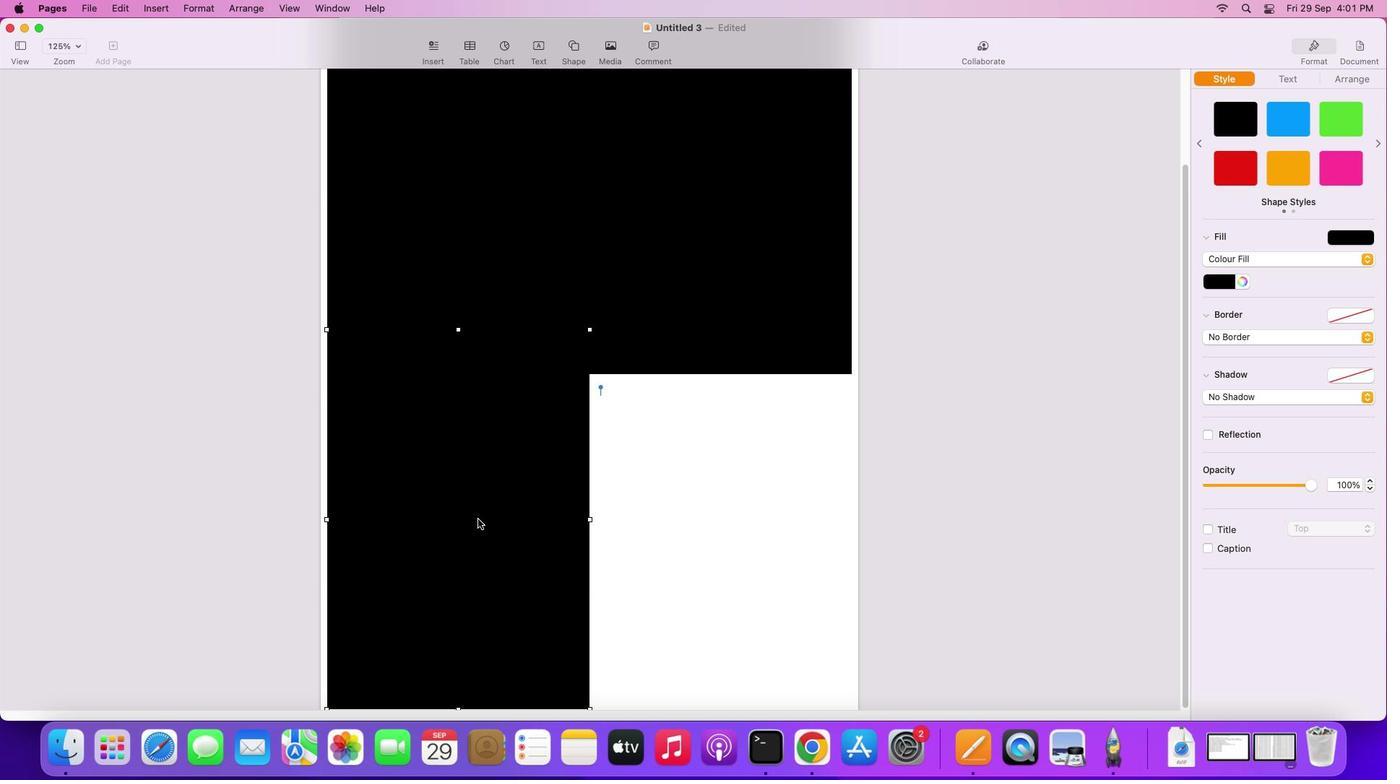 
Action: Mouse scrolled (479, 528) with delta (0, 0)
Screenshot: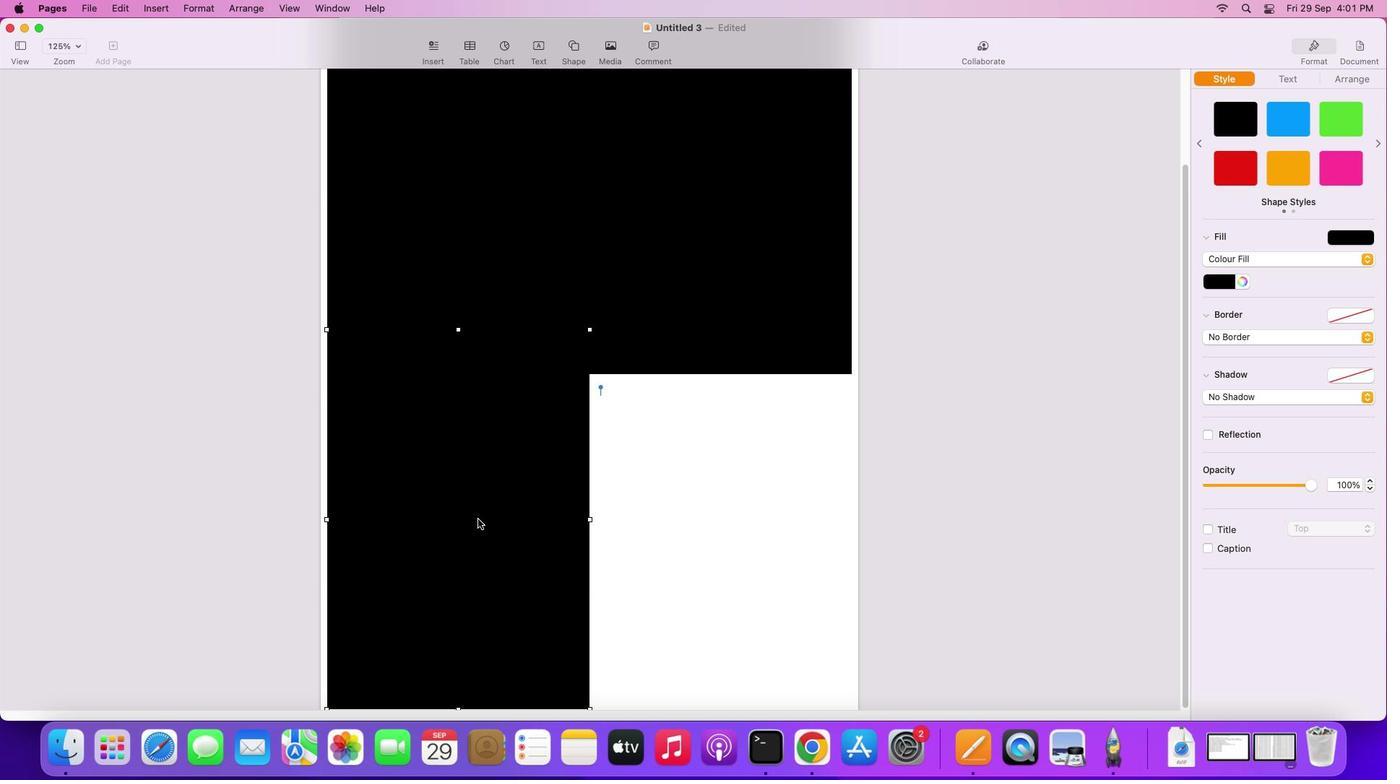 
Action: Mouse scrolled (479, 528) with delta (0, -2)
Screenshot: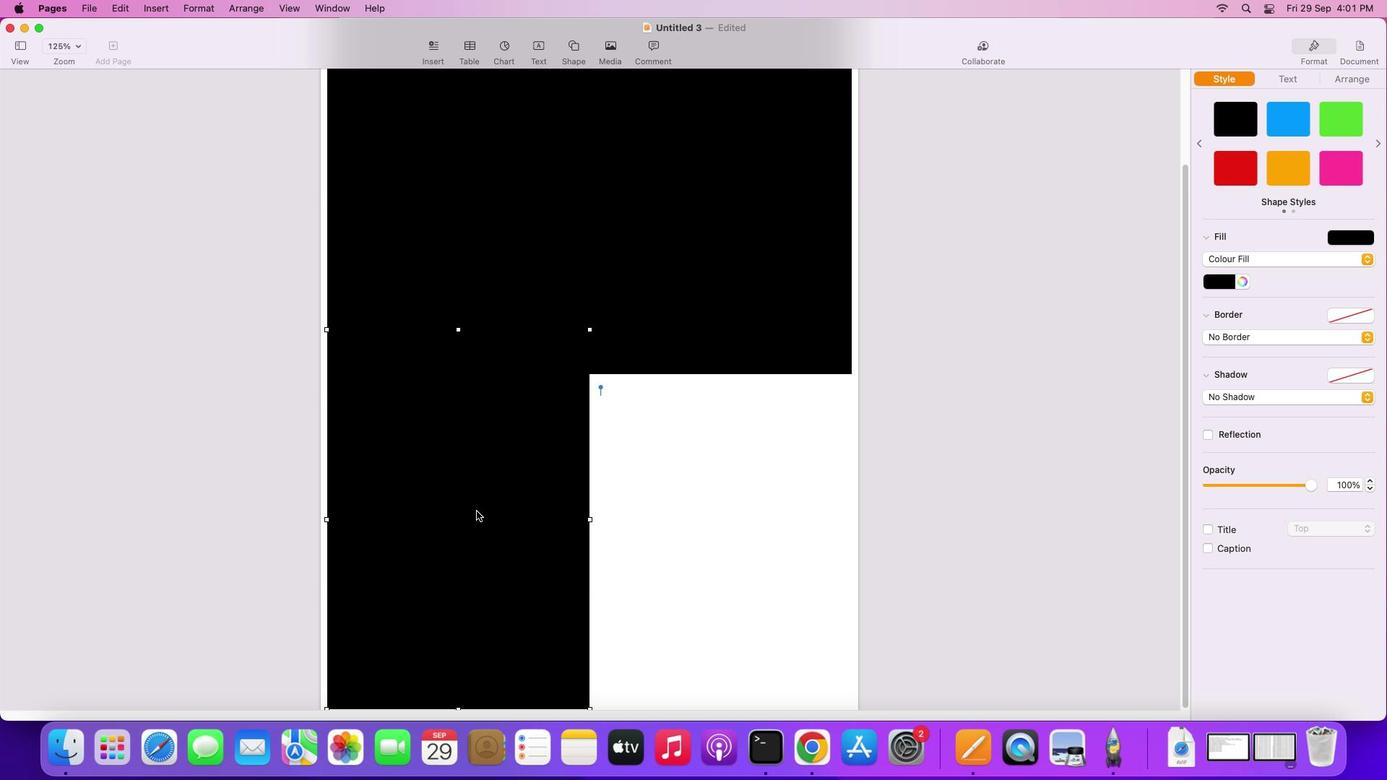 
Action: Mouse scrolled (479, 528) with delta (0, -3)
Screenshot: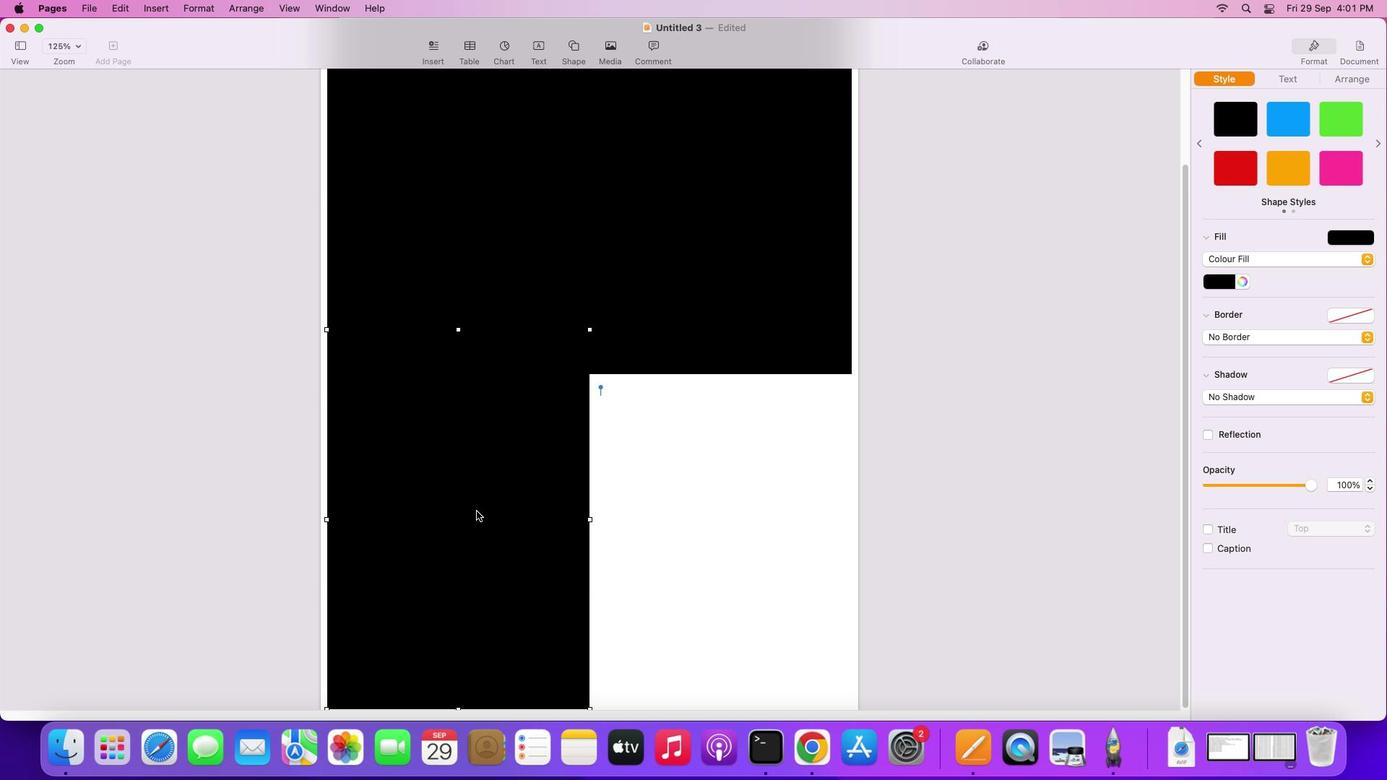 
Action: Mouse scrolled (479, 528) with delta (0, -4)
Screenshot: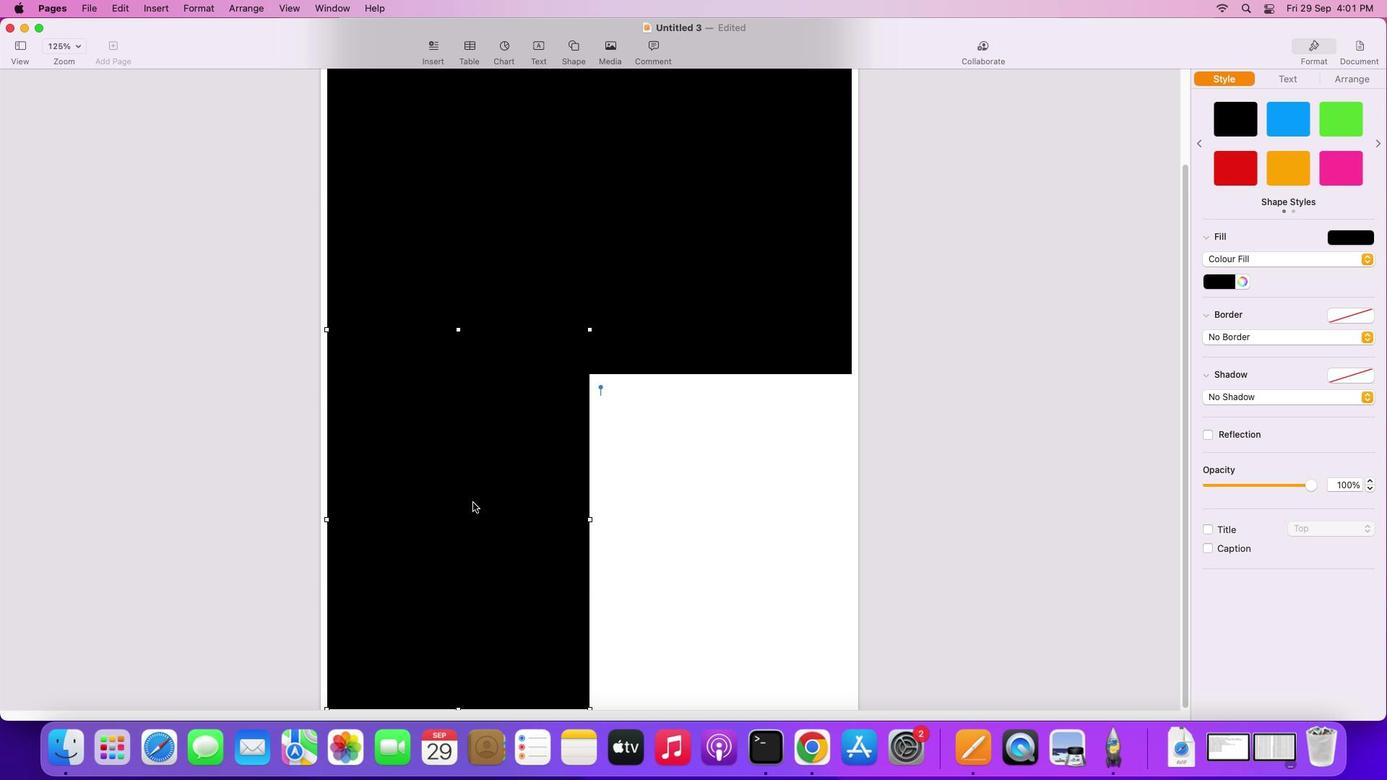 
Action: Mouse moved to (478, 523)
Screenshot: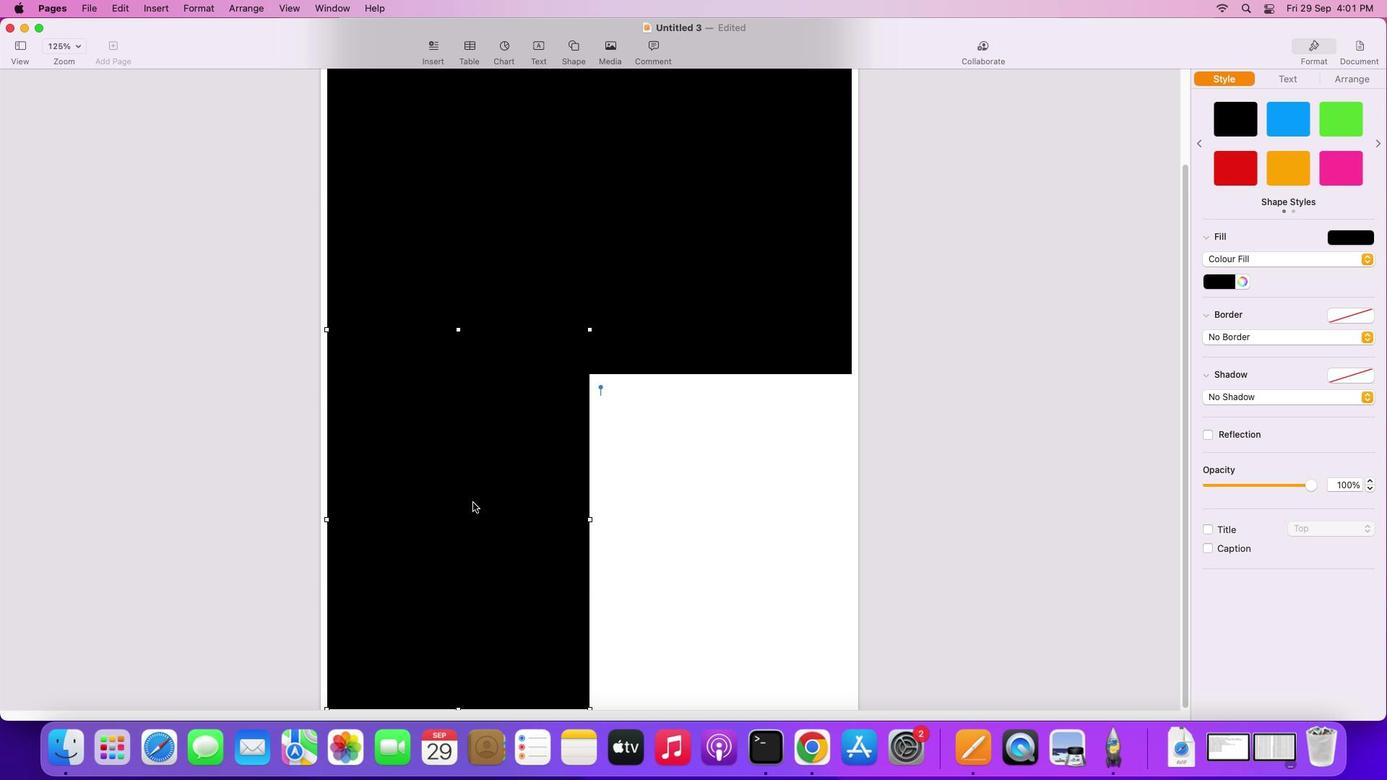 
Action: Mouse scrolled (478, 523) with delta (0, -5)
Screenshot: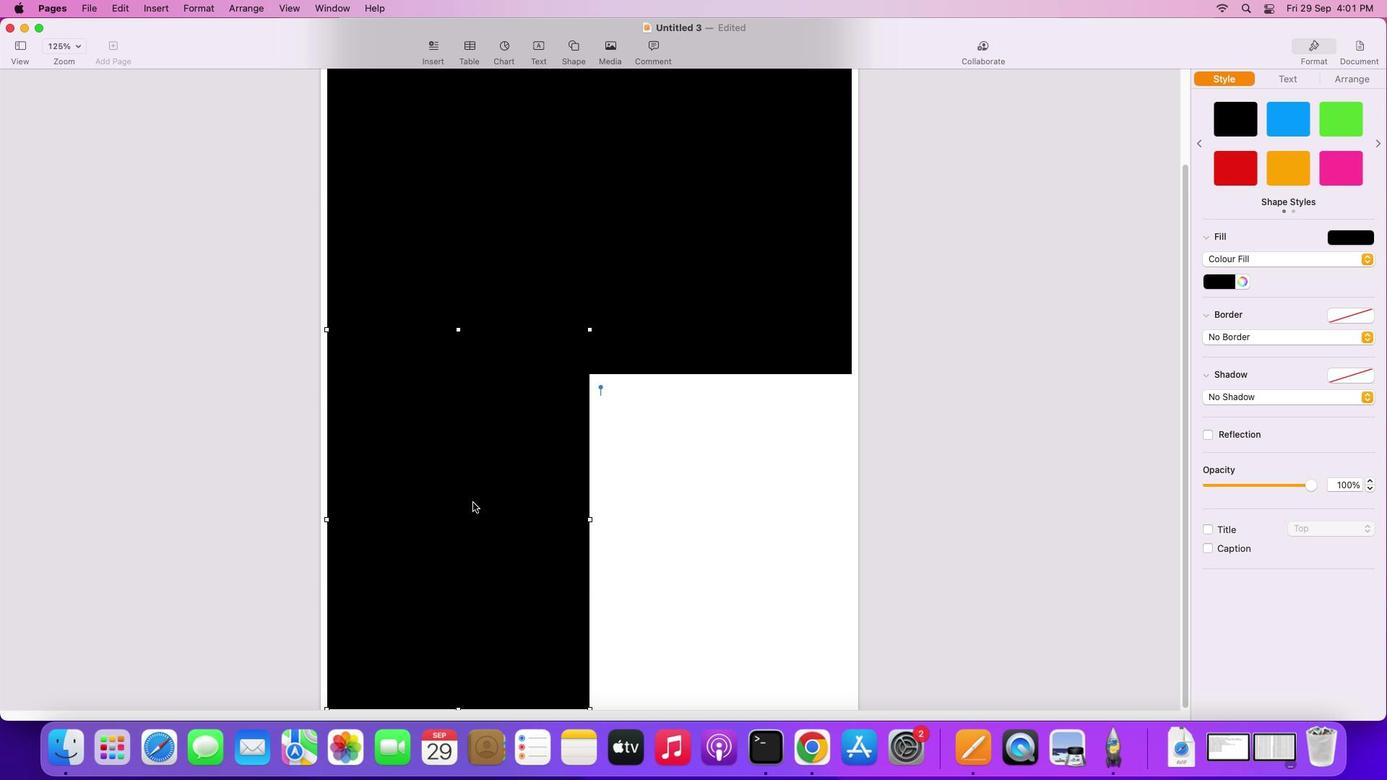 
Action: Mouse moved to (467, 482)
Screenshot: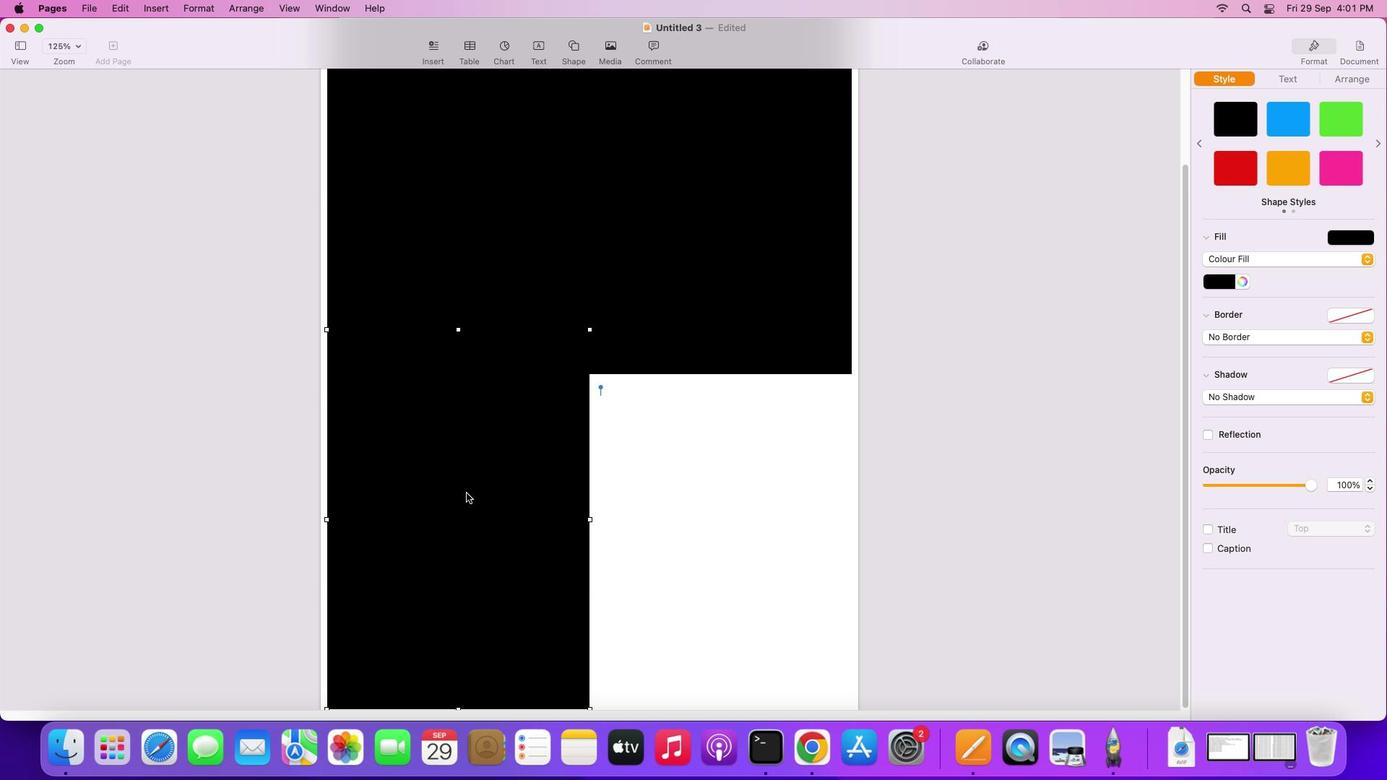 
Action: Mouse pressed left at (467, 482)
Screenshot: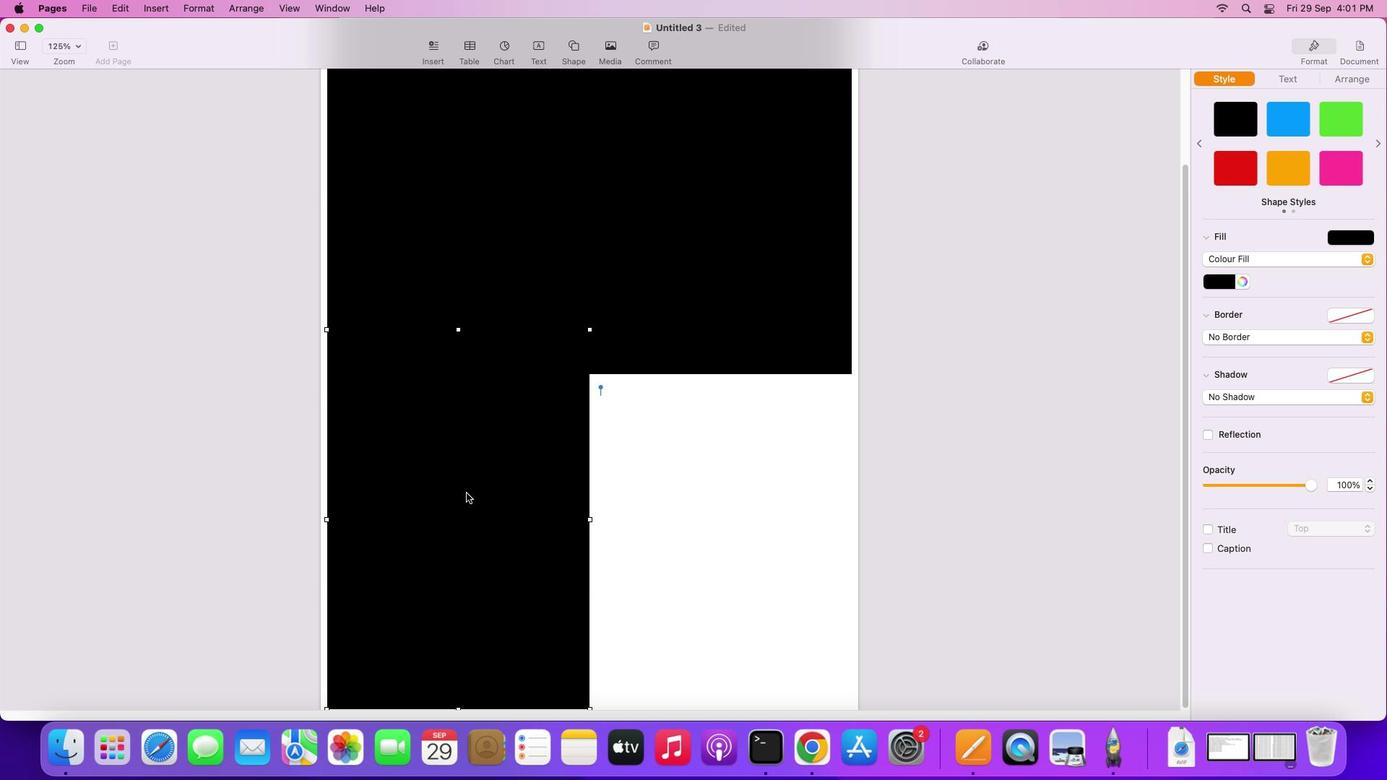 
Action: Mouse moved to (464, 495)
Screenshot: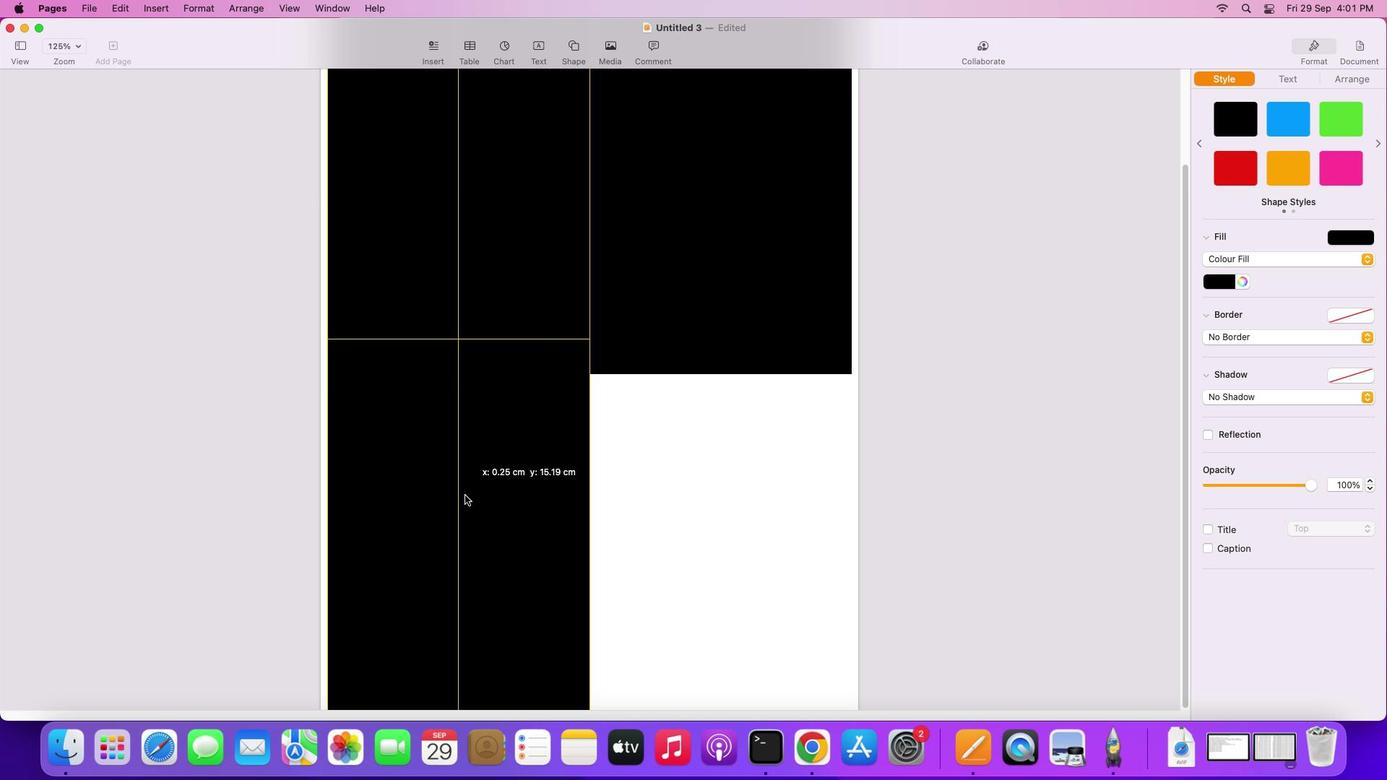 
Action: Mouse scrolled (464, 495) with delta (0, 0)
Screenshot: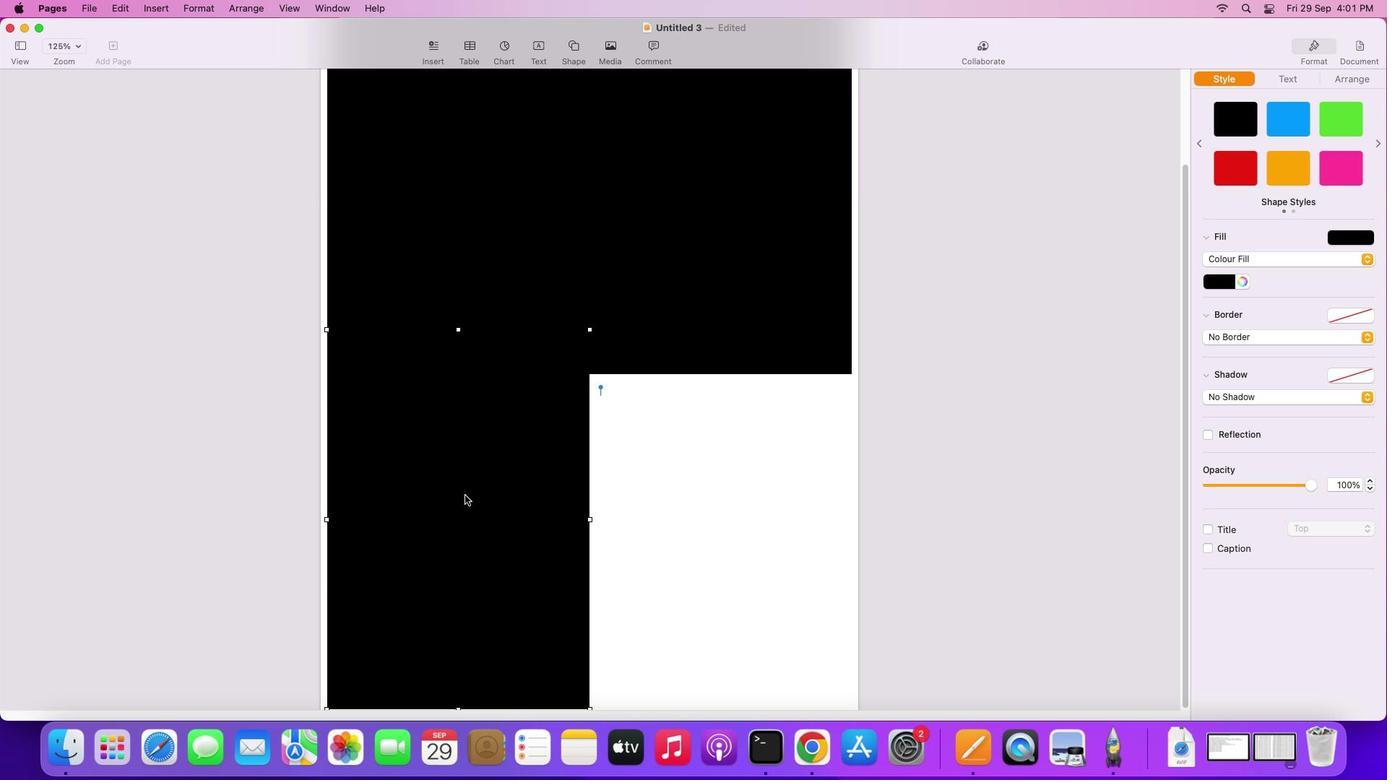 
Action: Mouse scrolled (464, 495) with delta (0, 0)
Screenshot: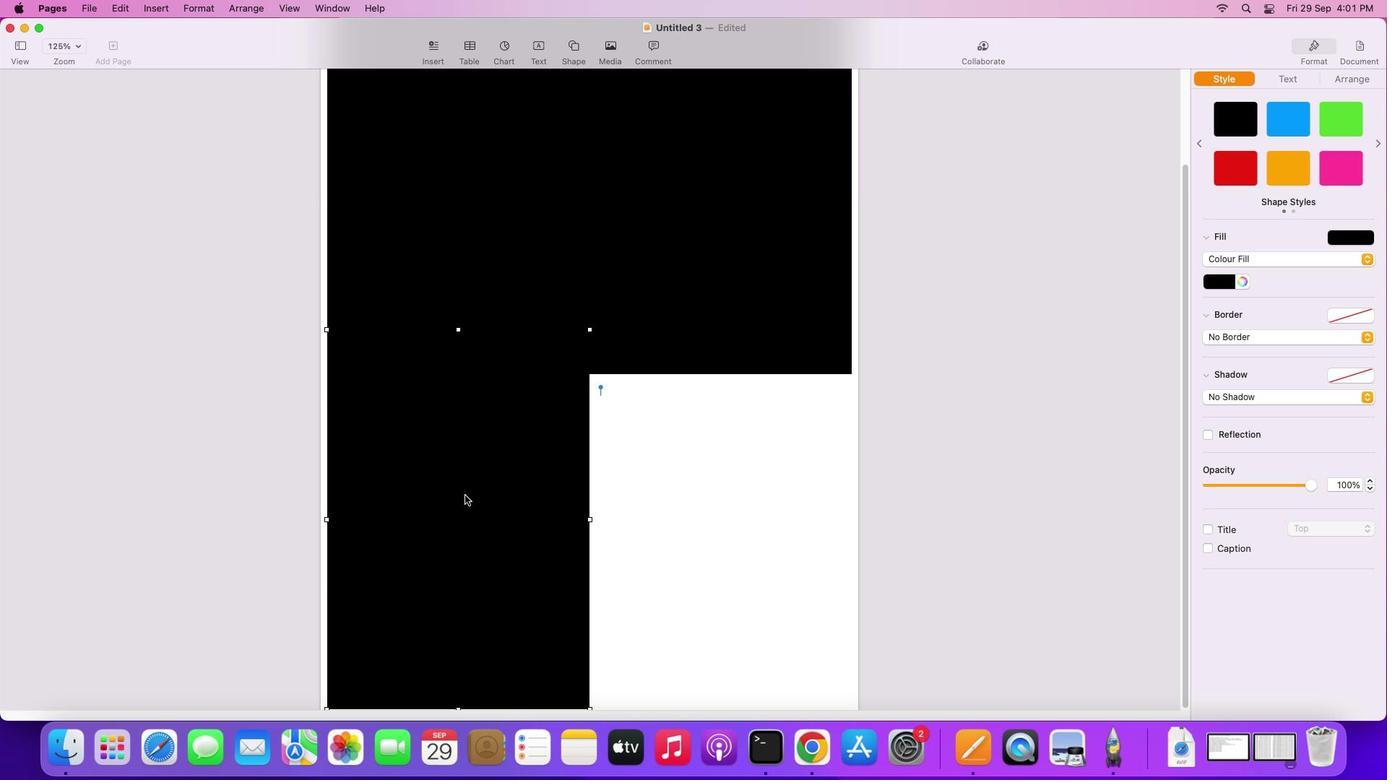 
Action: Mouse scrolled (464, 495) with delta (0, -2)
Screenshot: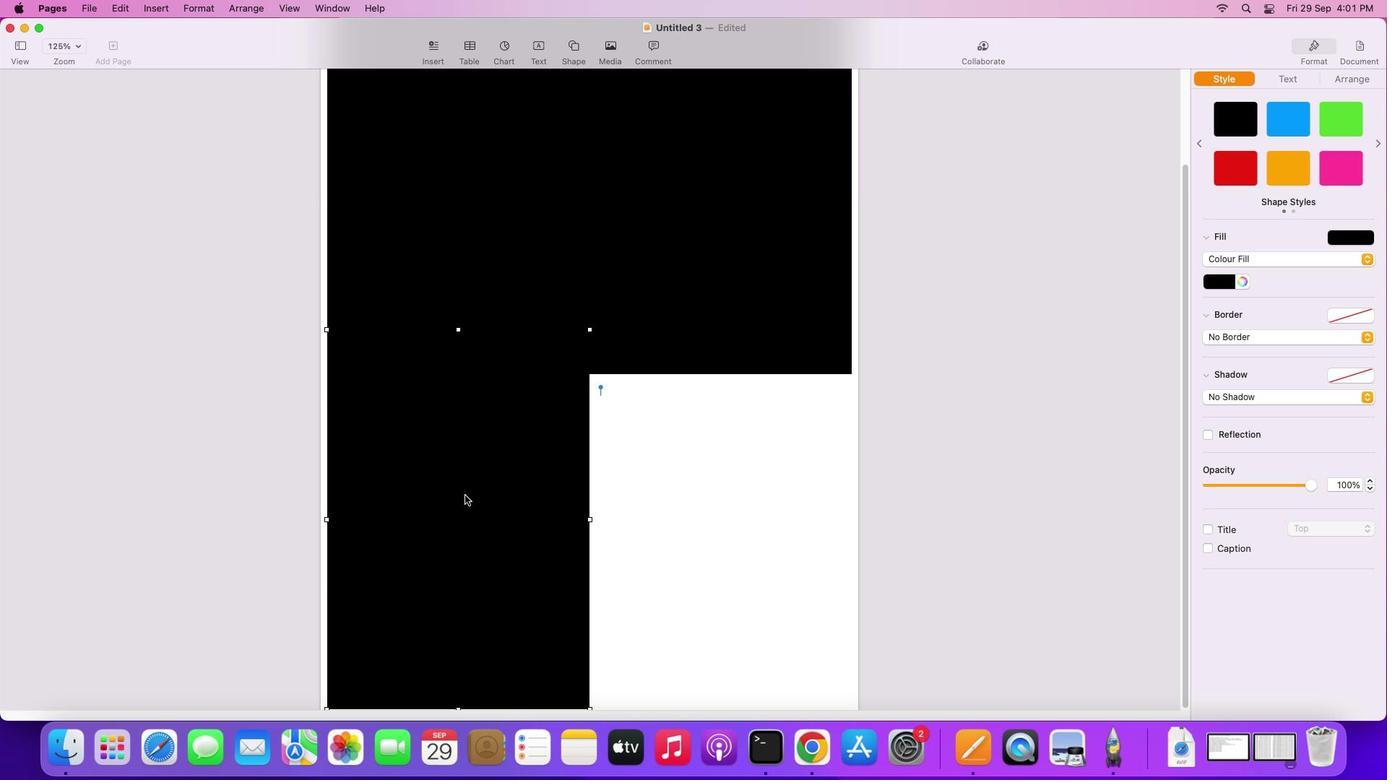 
Action: Mouse scrolled (464, 495) with delta (0, -3)
Screenshot: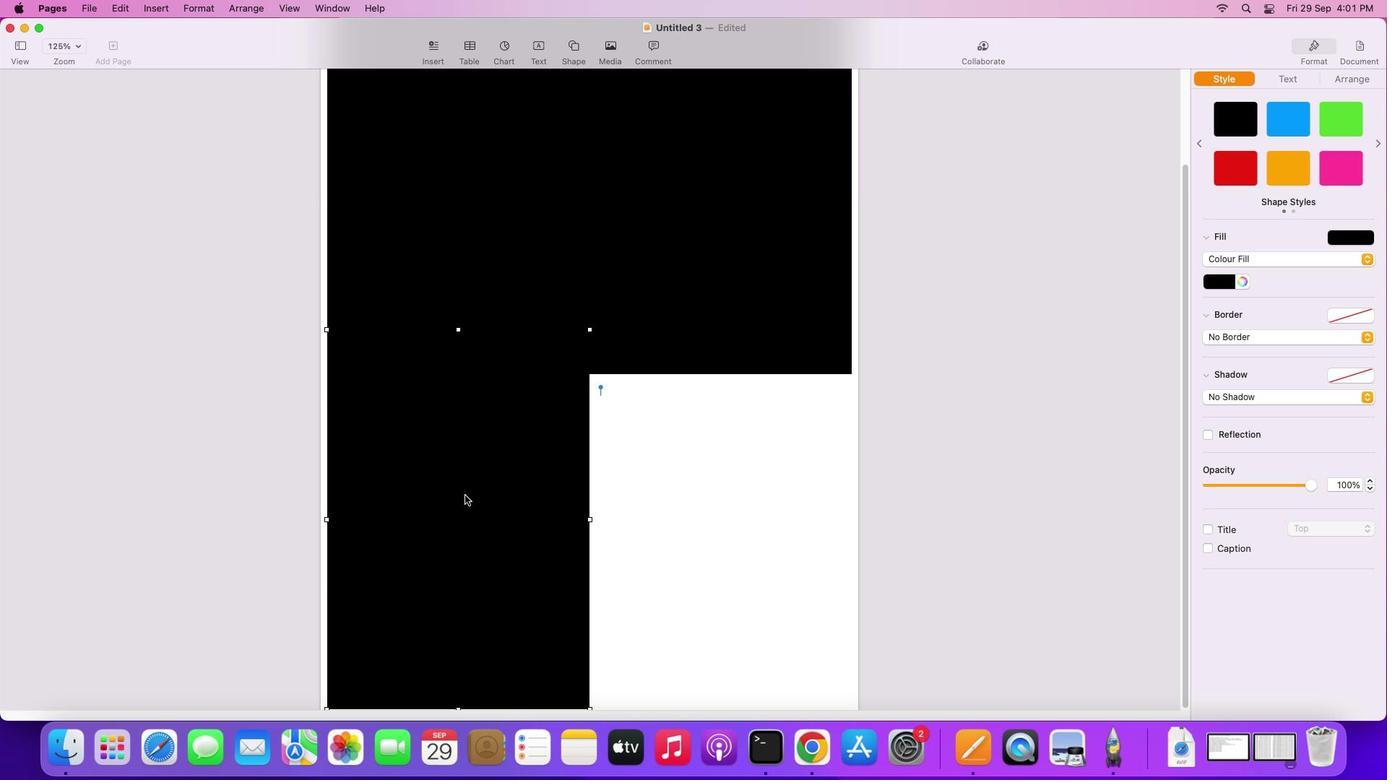 
Action: Mouse scrolled (464, 495) with delta (0, -4)
Screenshot: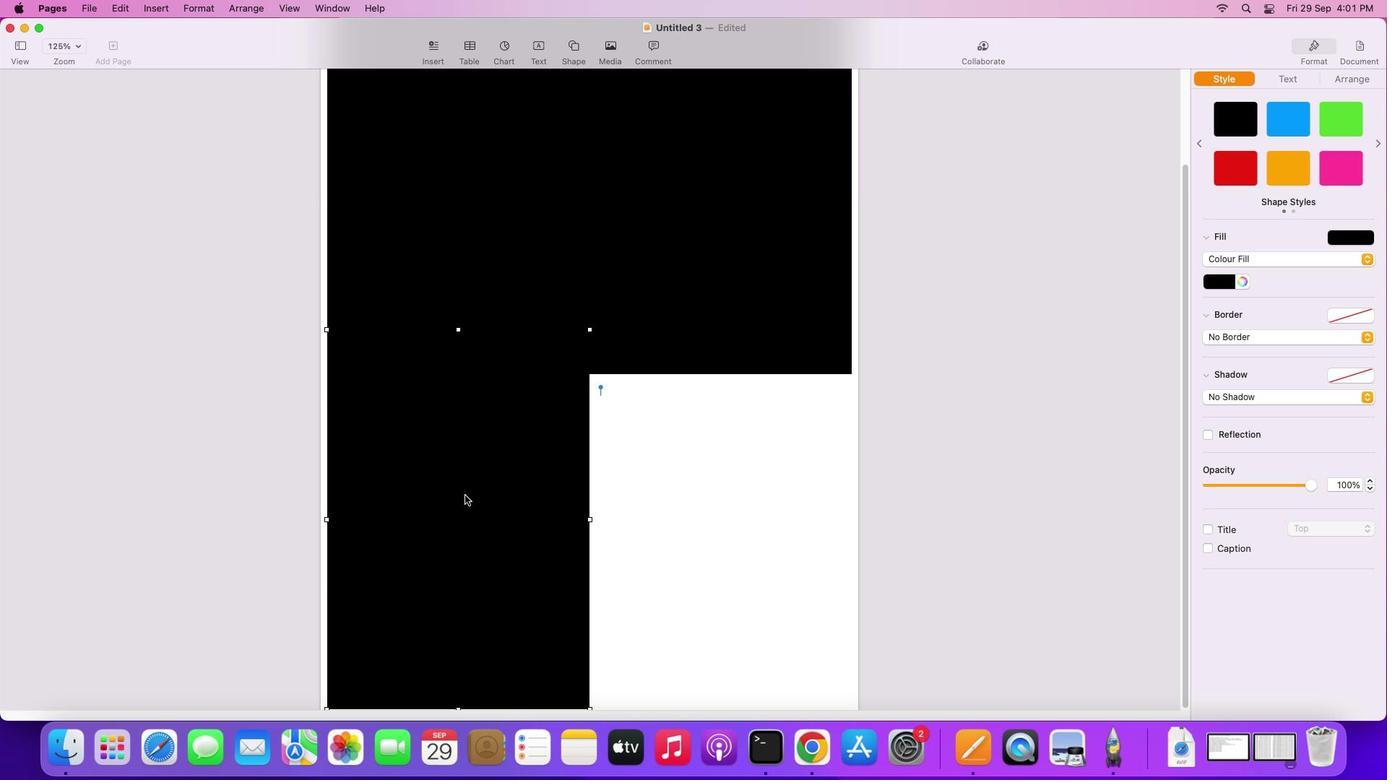 
Action: Mouse moved to (525, 562)
Screenshot: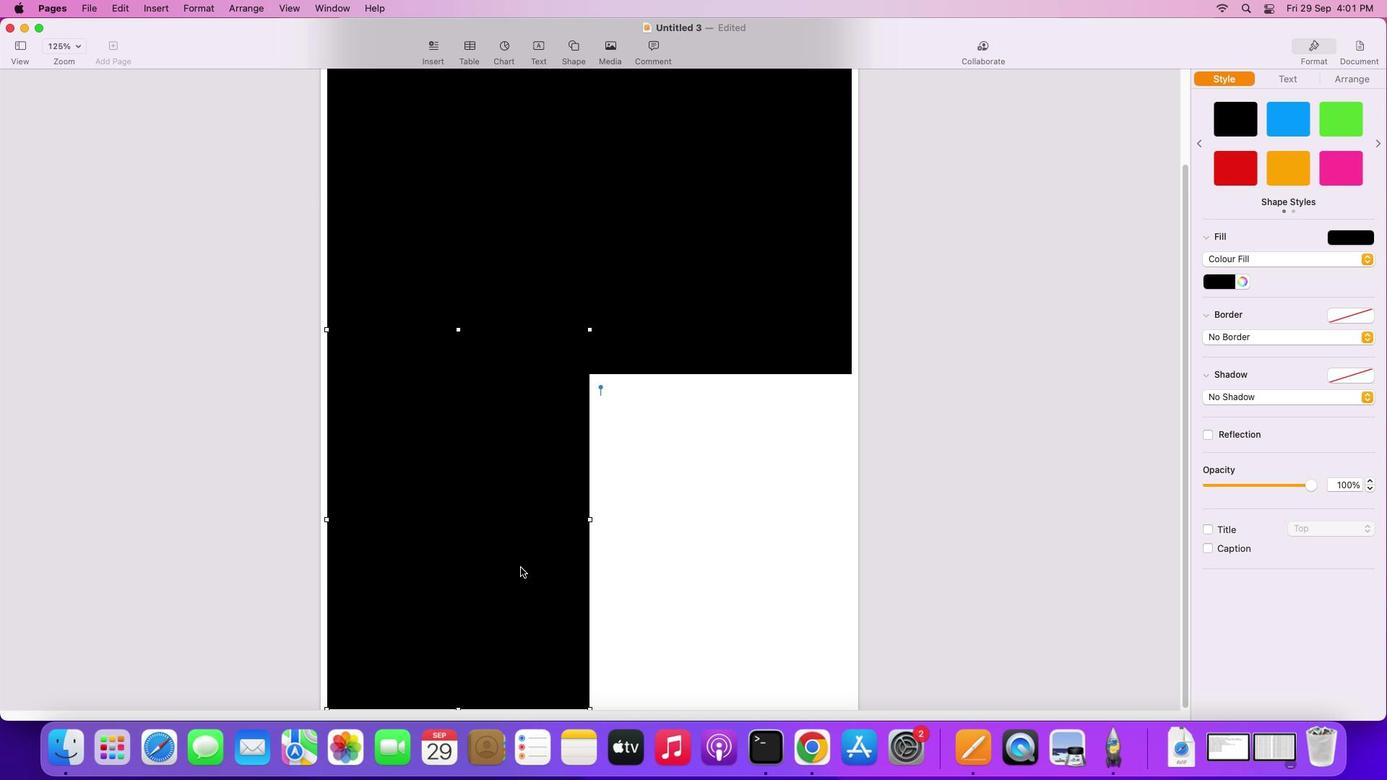 
Action: Mouse pressed left at (525, 562)
Screenshot: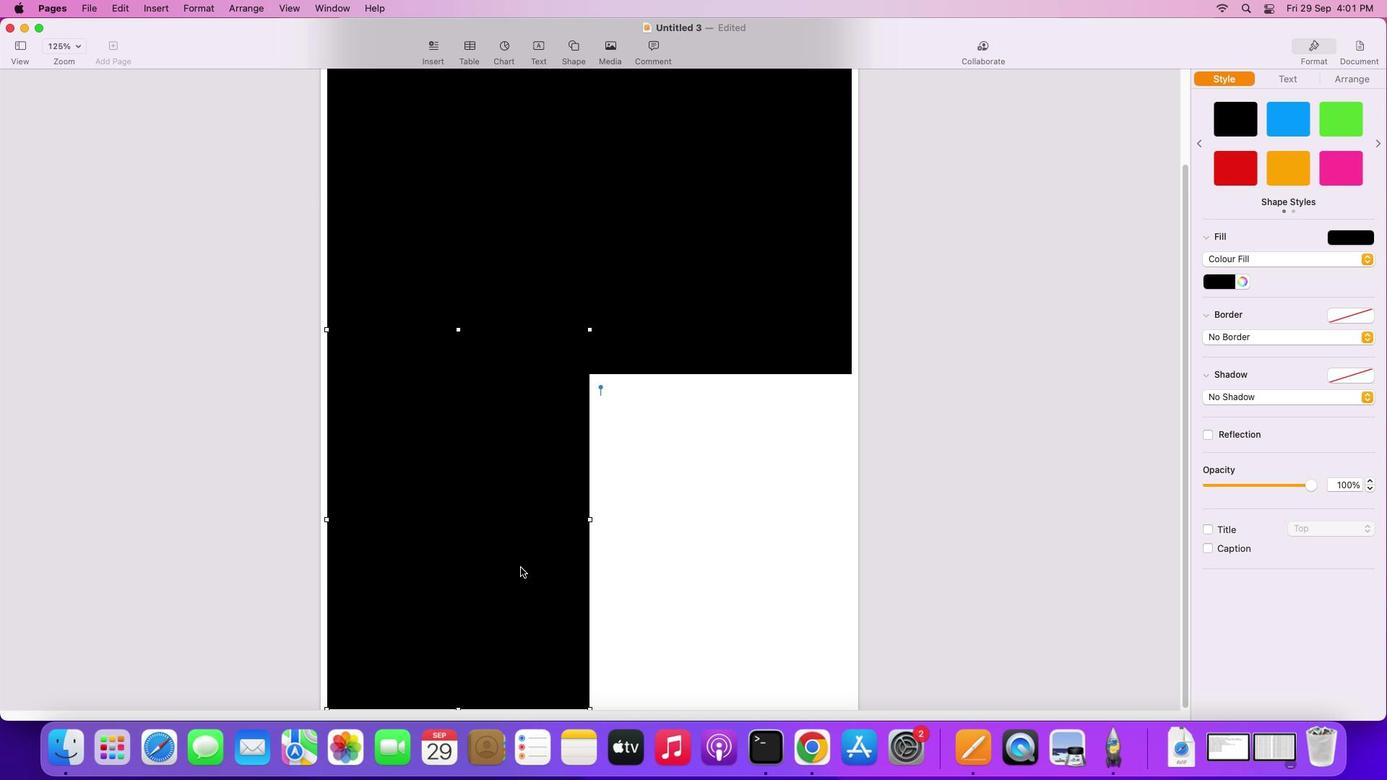 
Action: Mouse moved to (472, 629)
Screenshot: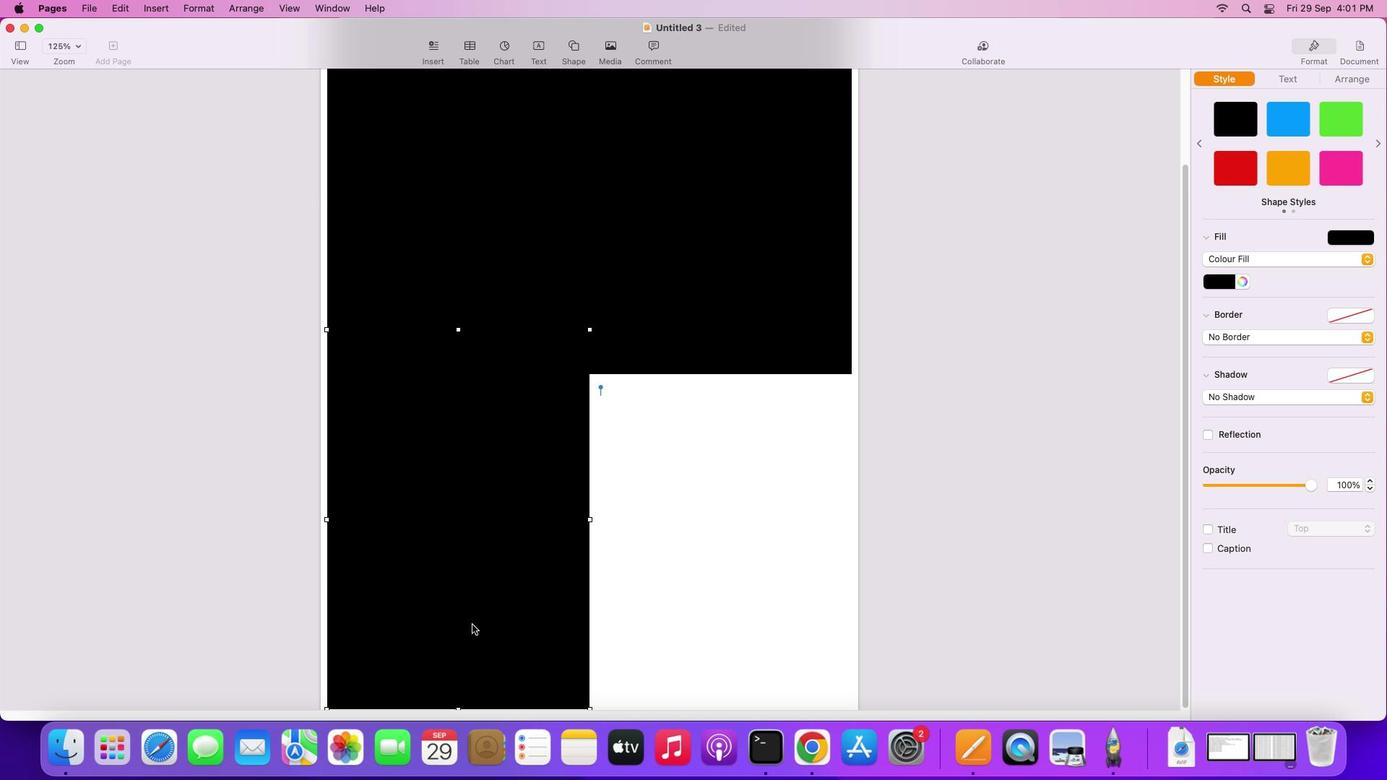 
Action: Mouse scrolled (472, 629) with delta (0, 0)
Screenshot: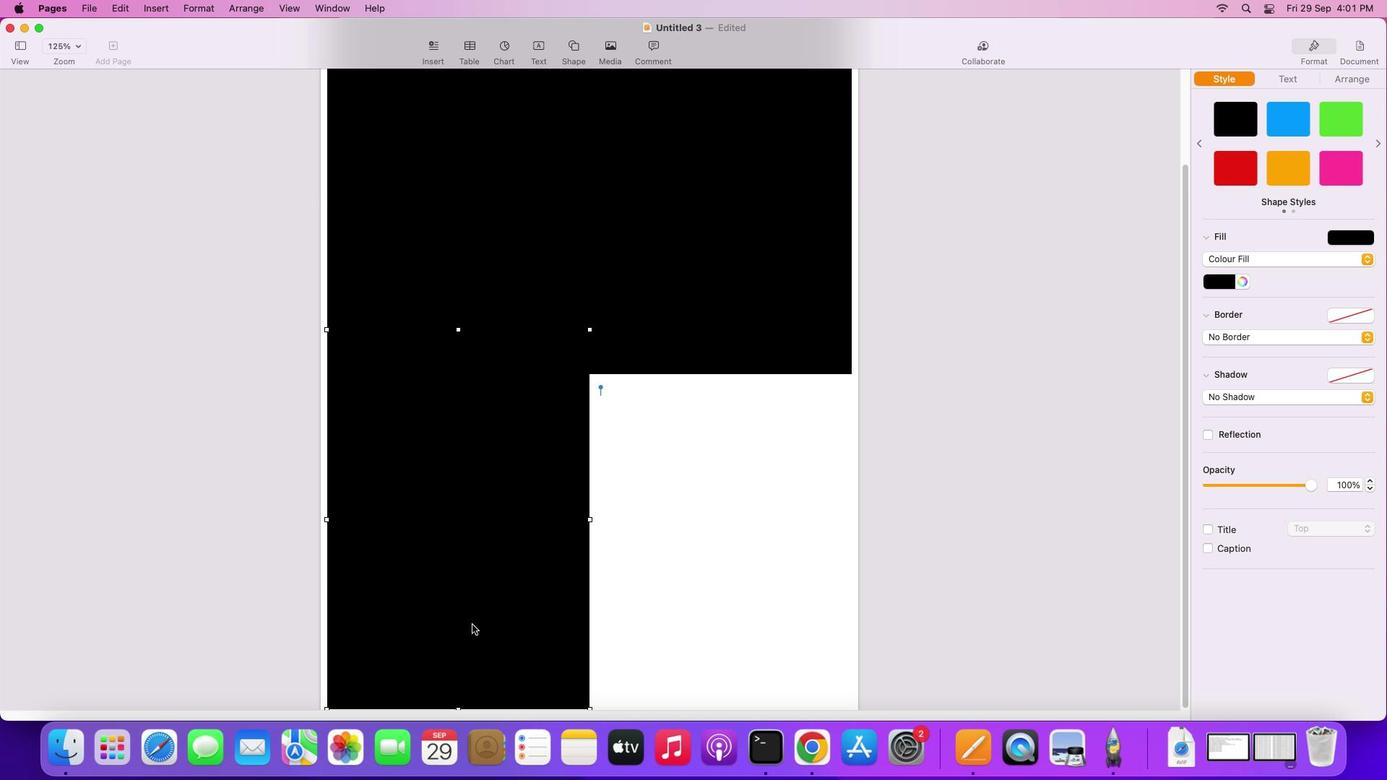 
Action: Mouse scrolled (472, 629) with delta (0, 0)
Screenshot: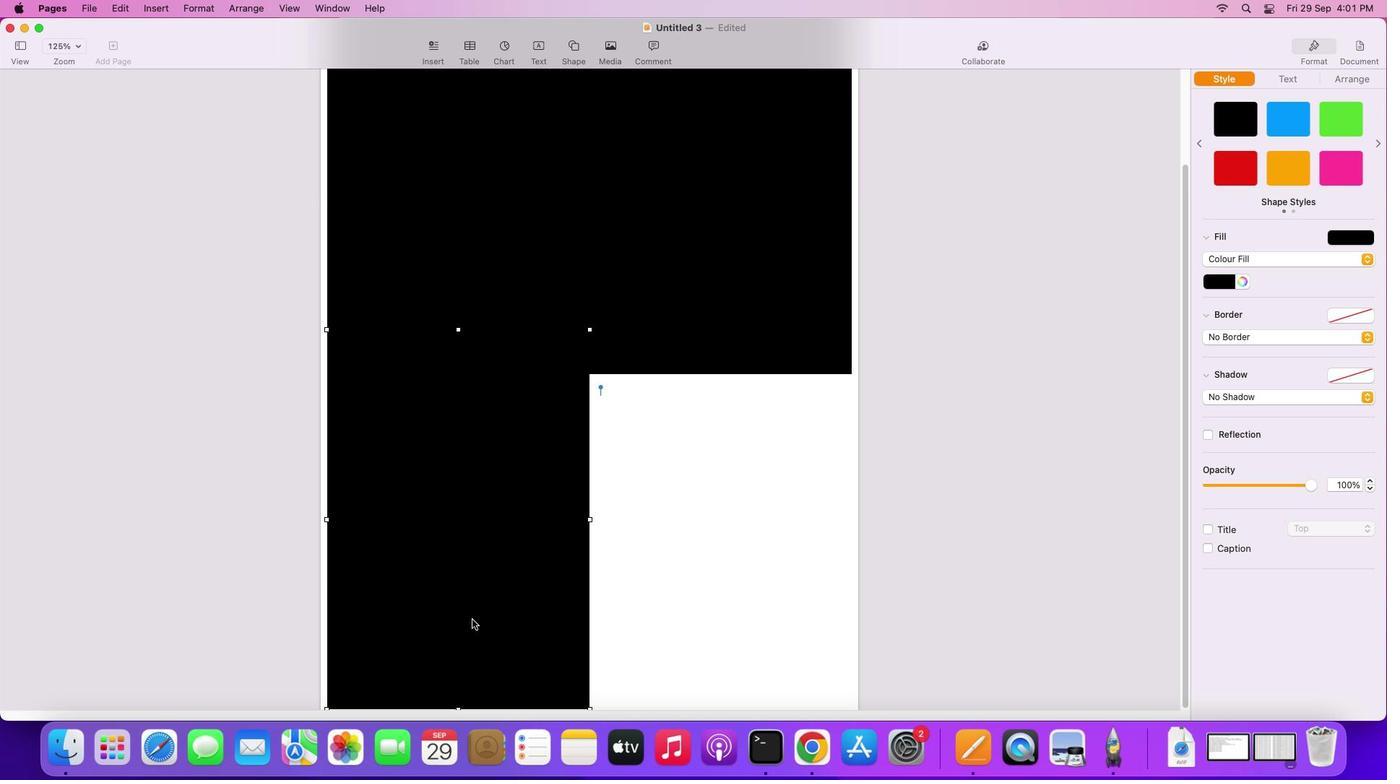 
Action: Mouse moved to (472, 629)
Screenshot: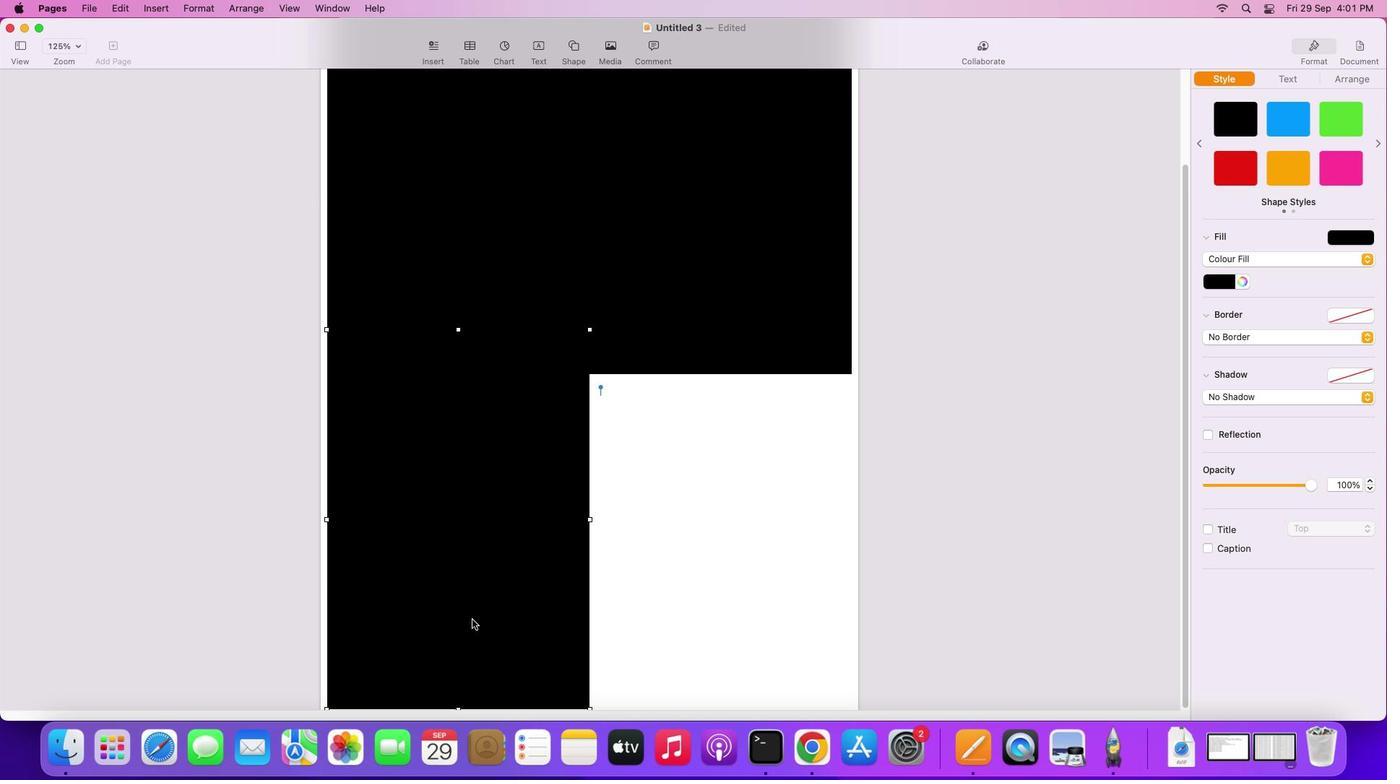
Action: Mouse scrolled (472, 629) with delta (0, -2)
Screenshot: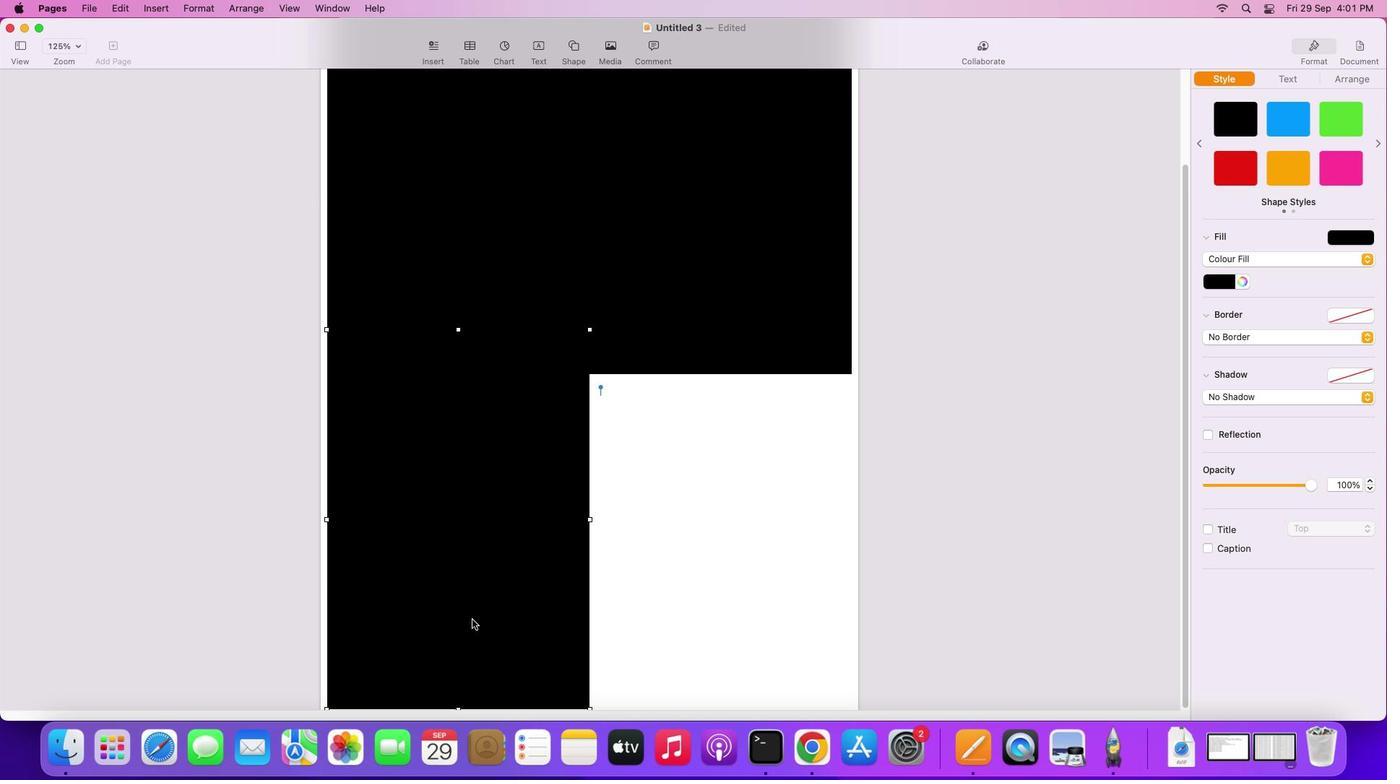 
Action: Mouse moved to (472, 628)
Screenshot: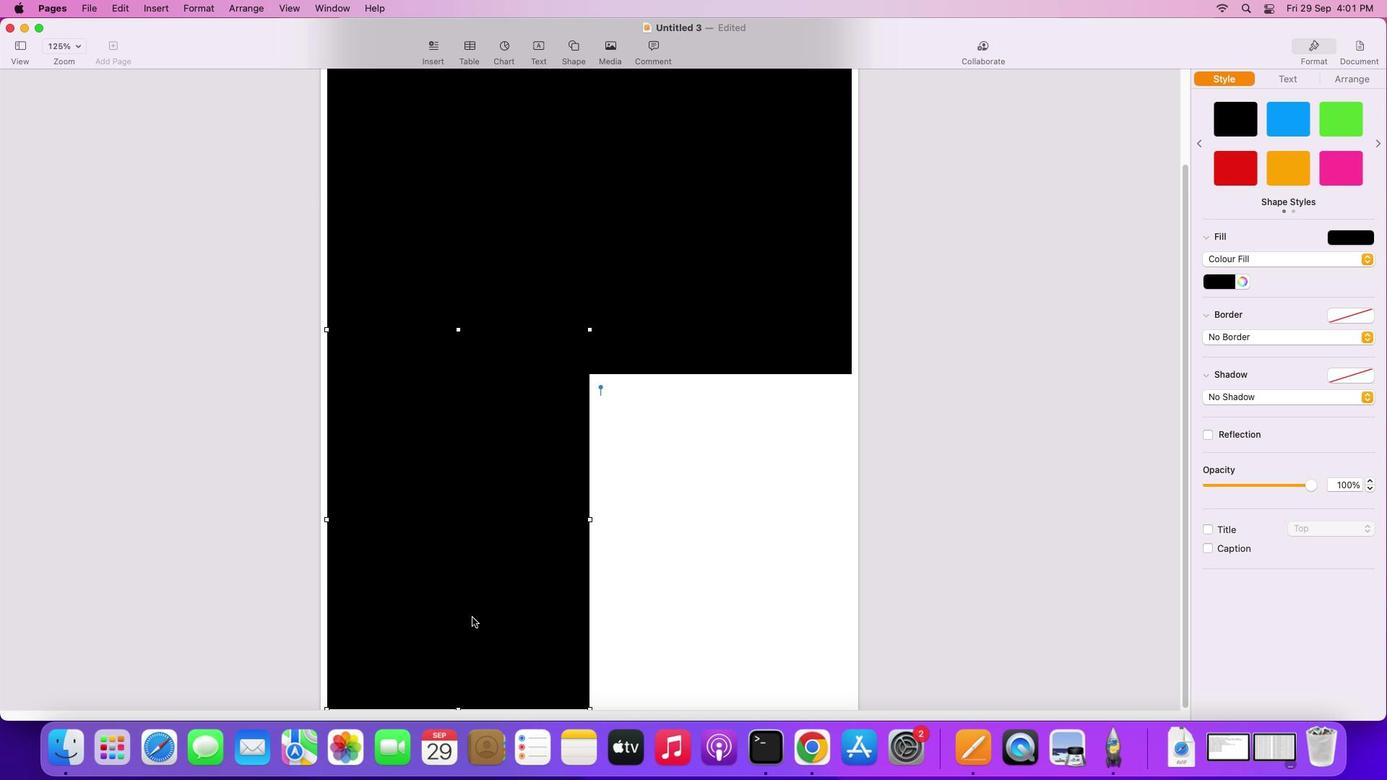 
Action: Mouse scrolled (472, 628) with delta (0, -3)
Screenshot: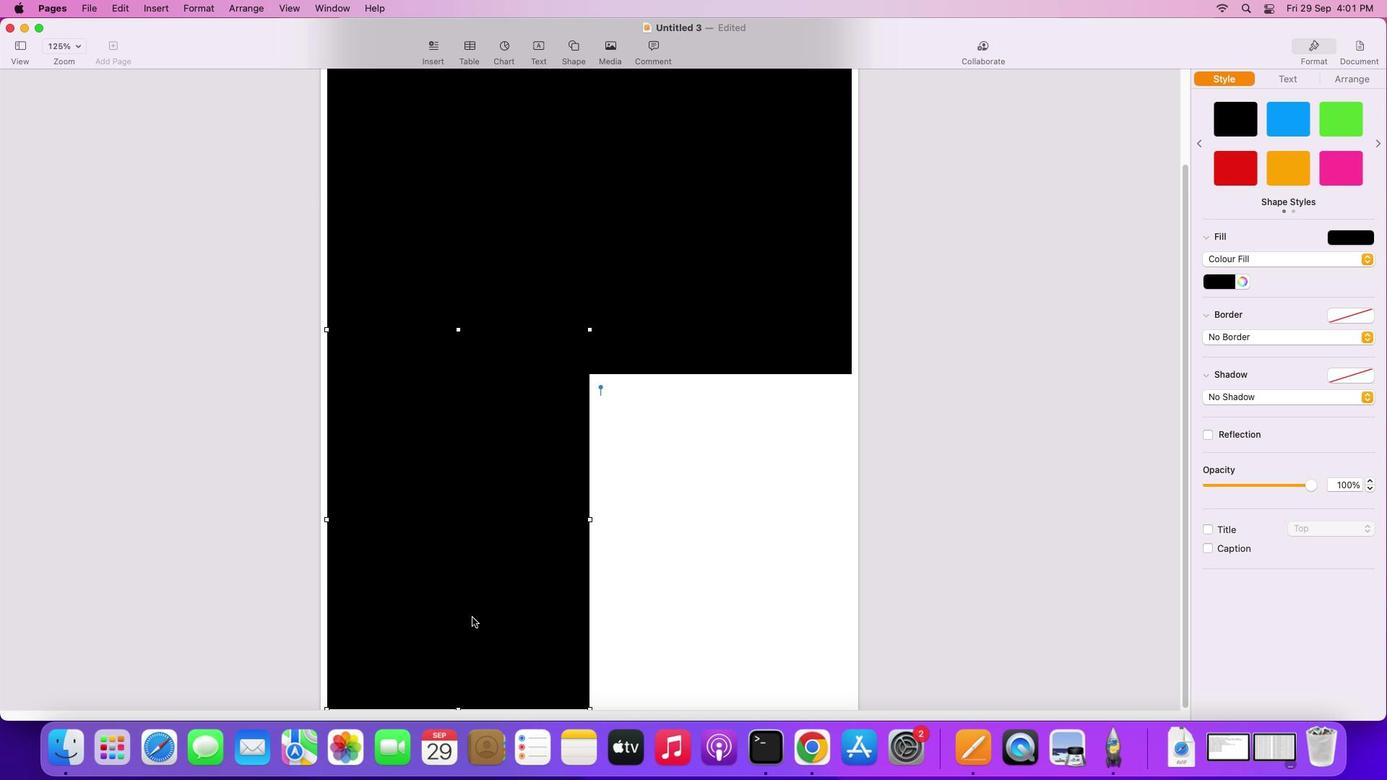 
Action: Mouse moved to (472, 625)
Screenshot: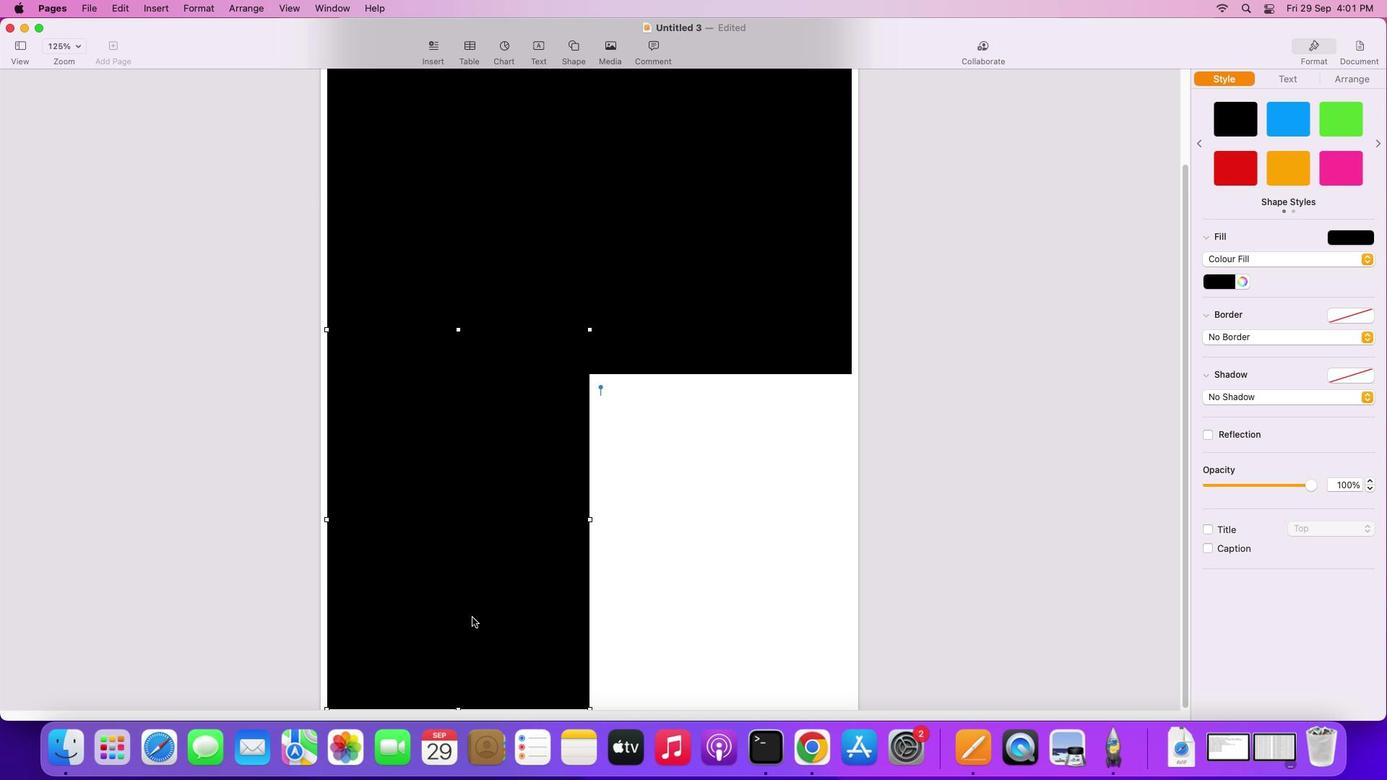
Action: Mouse scrolled (472, 625) with delta (0, -4)
Screenshot: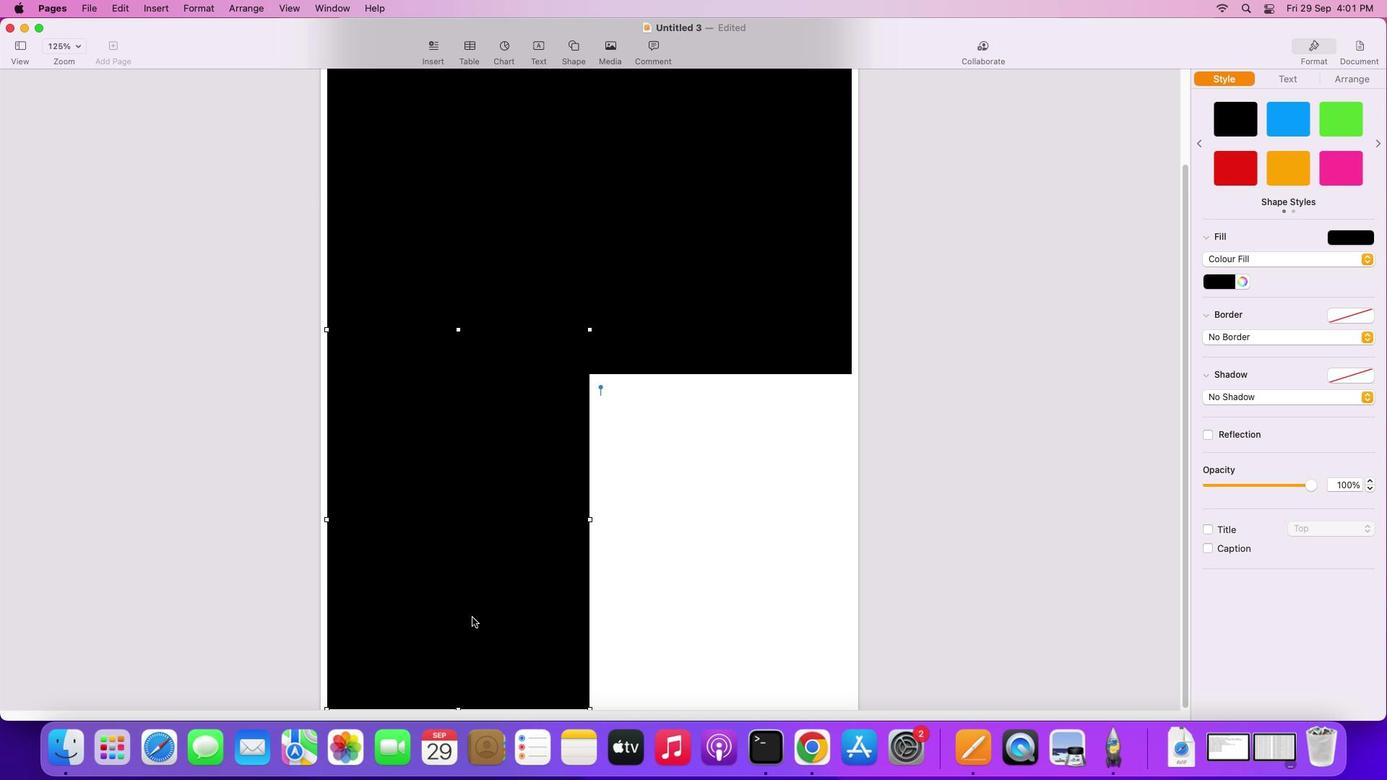 
Action: Mouse moved to (456, 707)
Screenshot: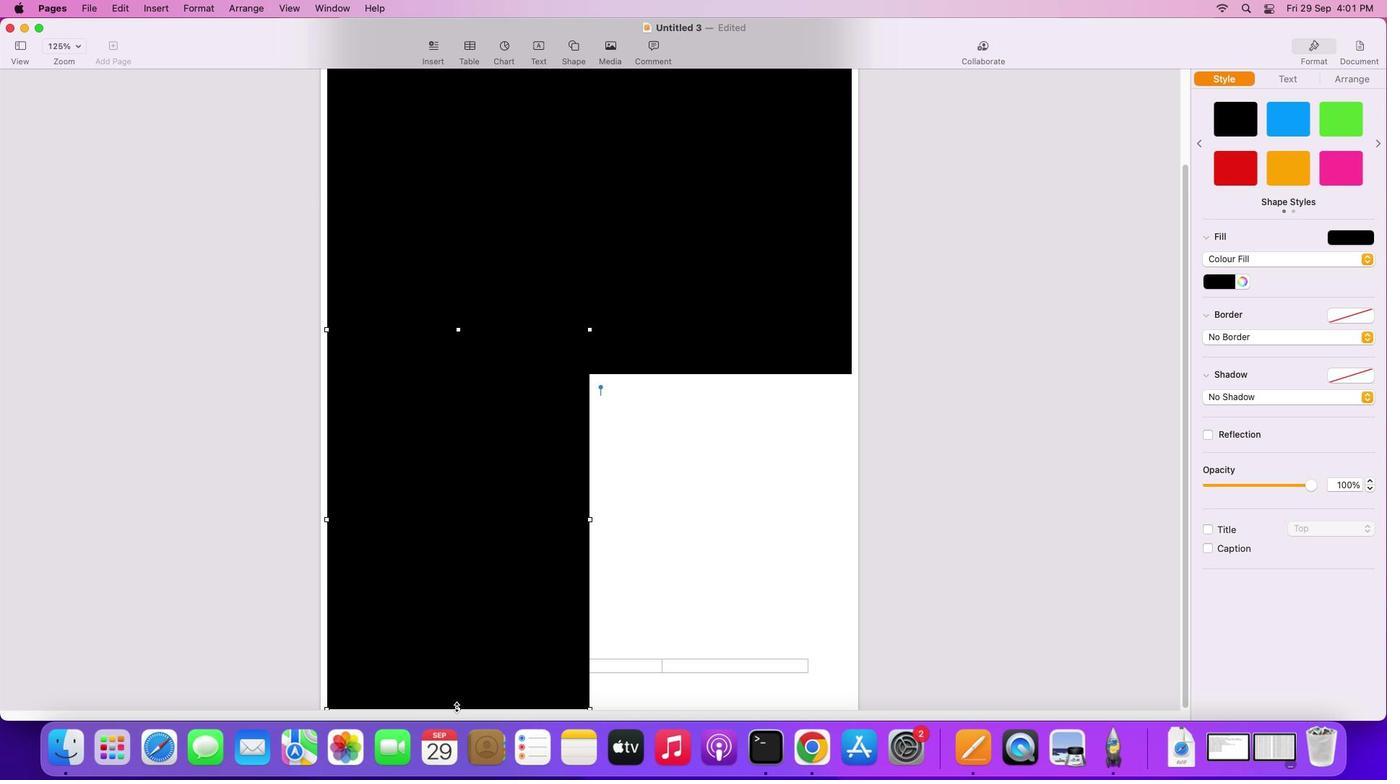 
Action: Mouse pressed left at (456, 707)
Screenshot: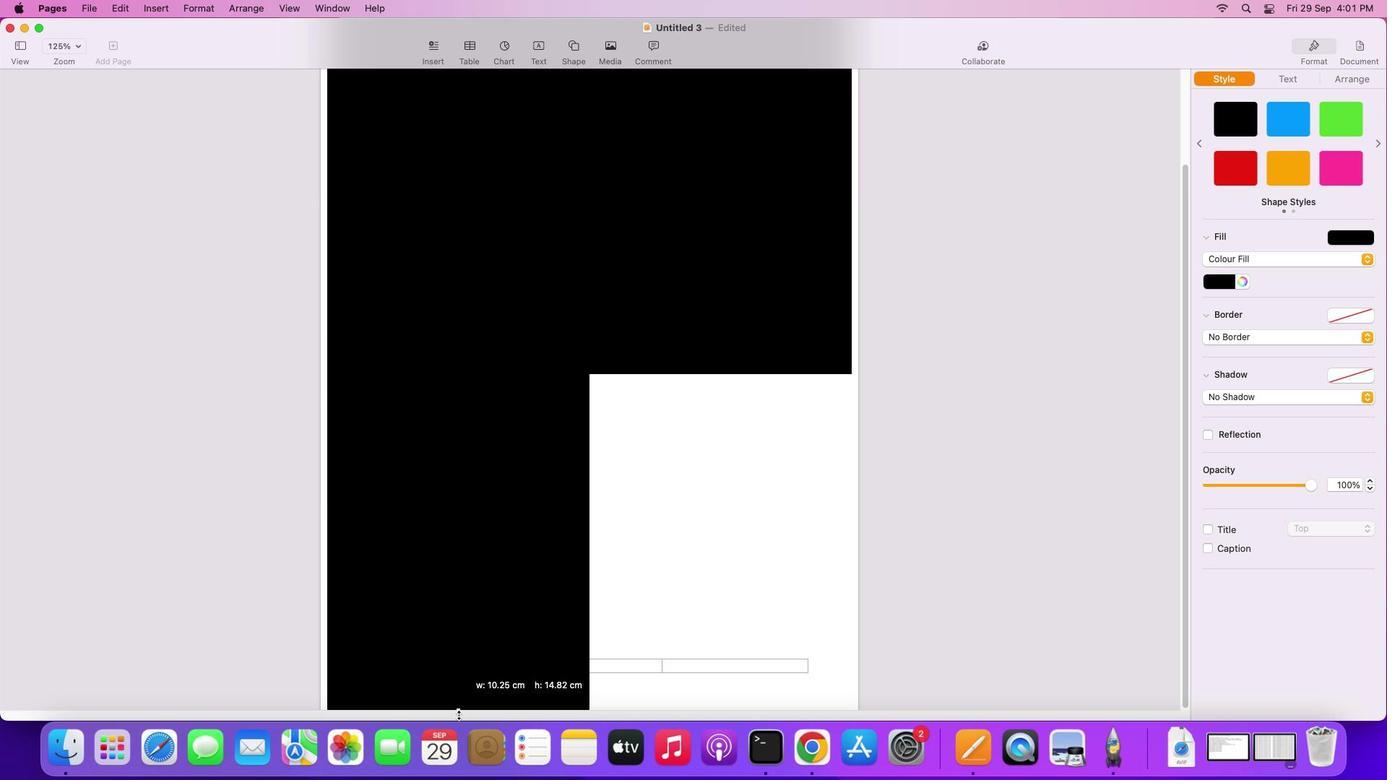 
Action: Mouse moved to (528, 606)
Screenshot: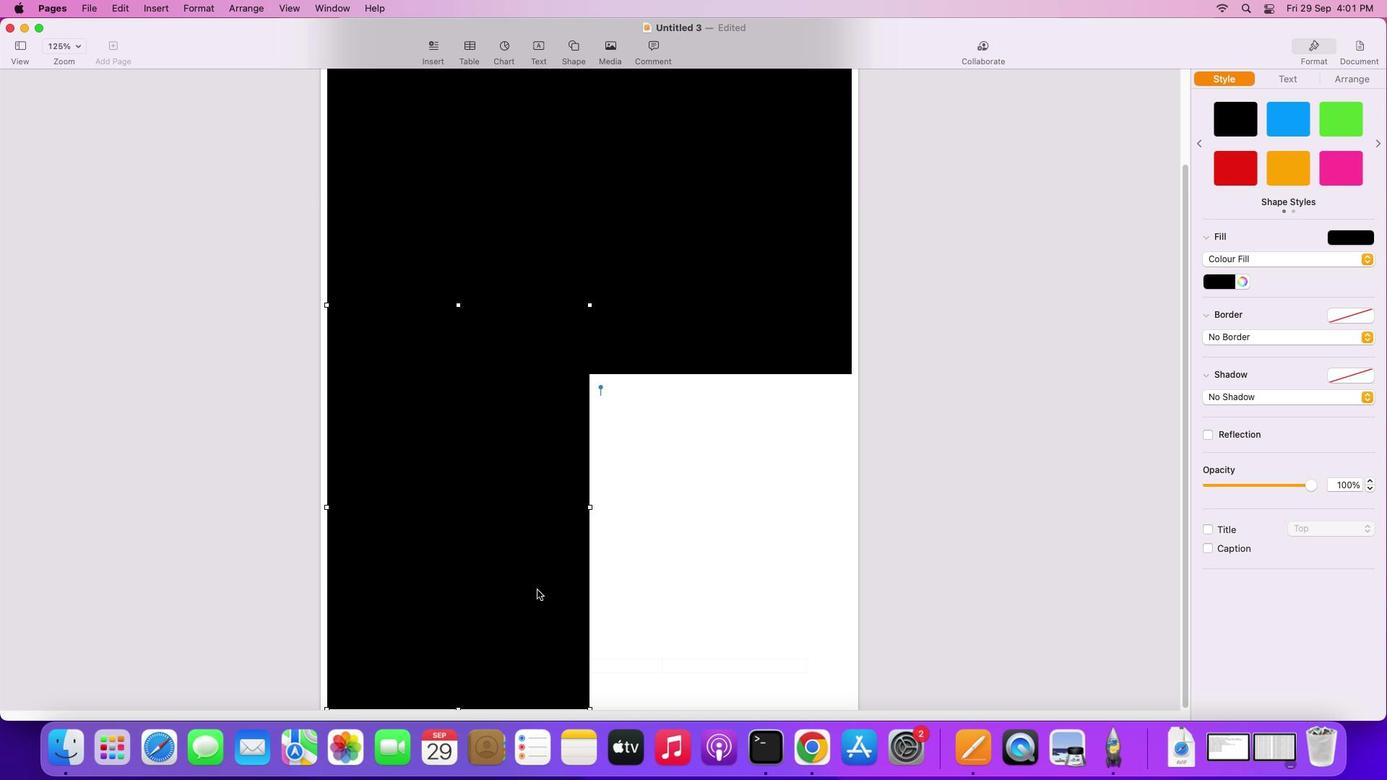 
Action: Mouse scrolled (528, 606) with delta (0, 0)
Screenshot: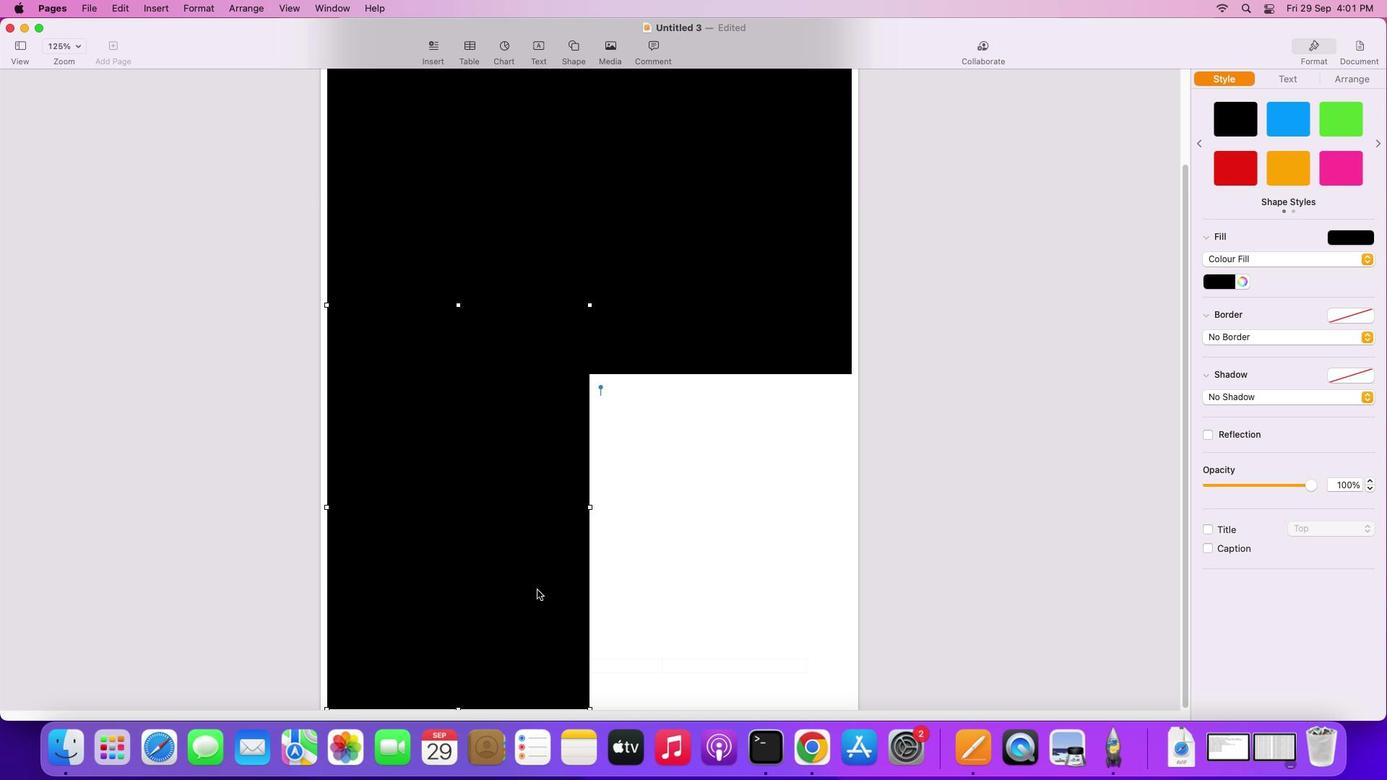 
Action: Mouse scrolled (528, 606) with delta (0, 0)
Screenshot: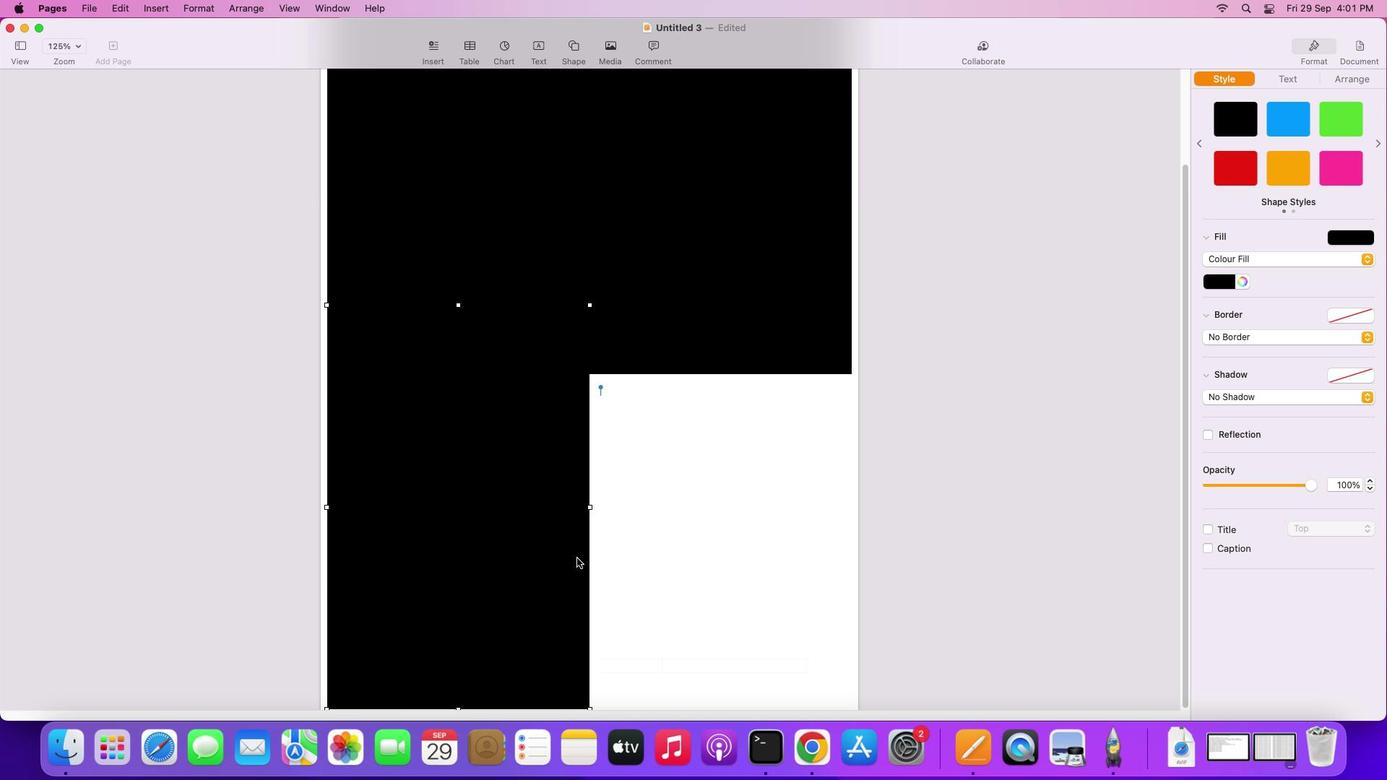 
Action: Mouse scrolled (528, 606) with delta (0, -2)
Screenshot: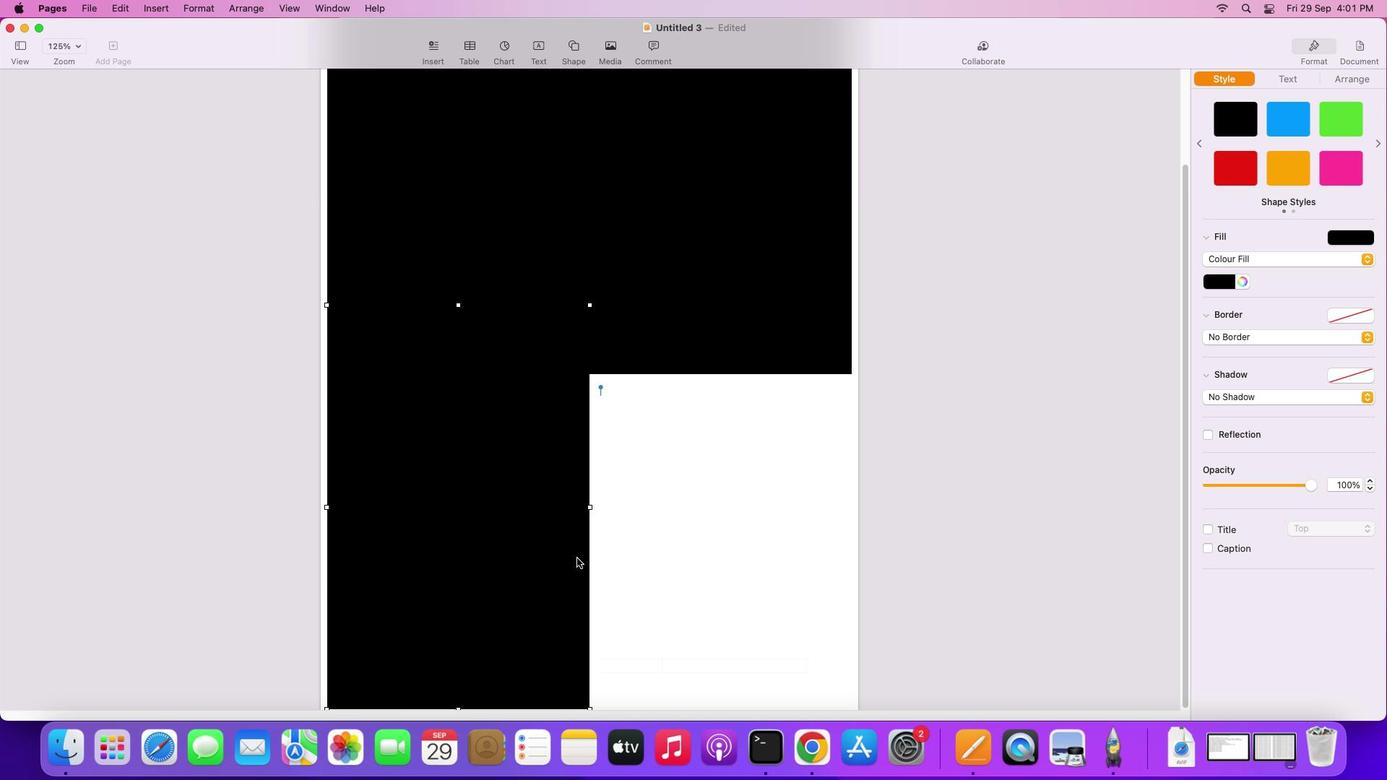 
Action: Mouse scrolled (528, 606) with delta (0, -3)
Screenshot: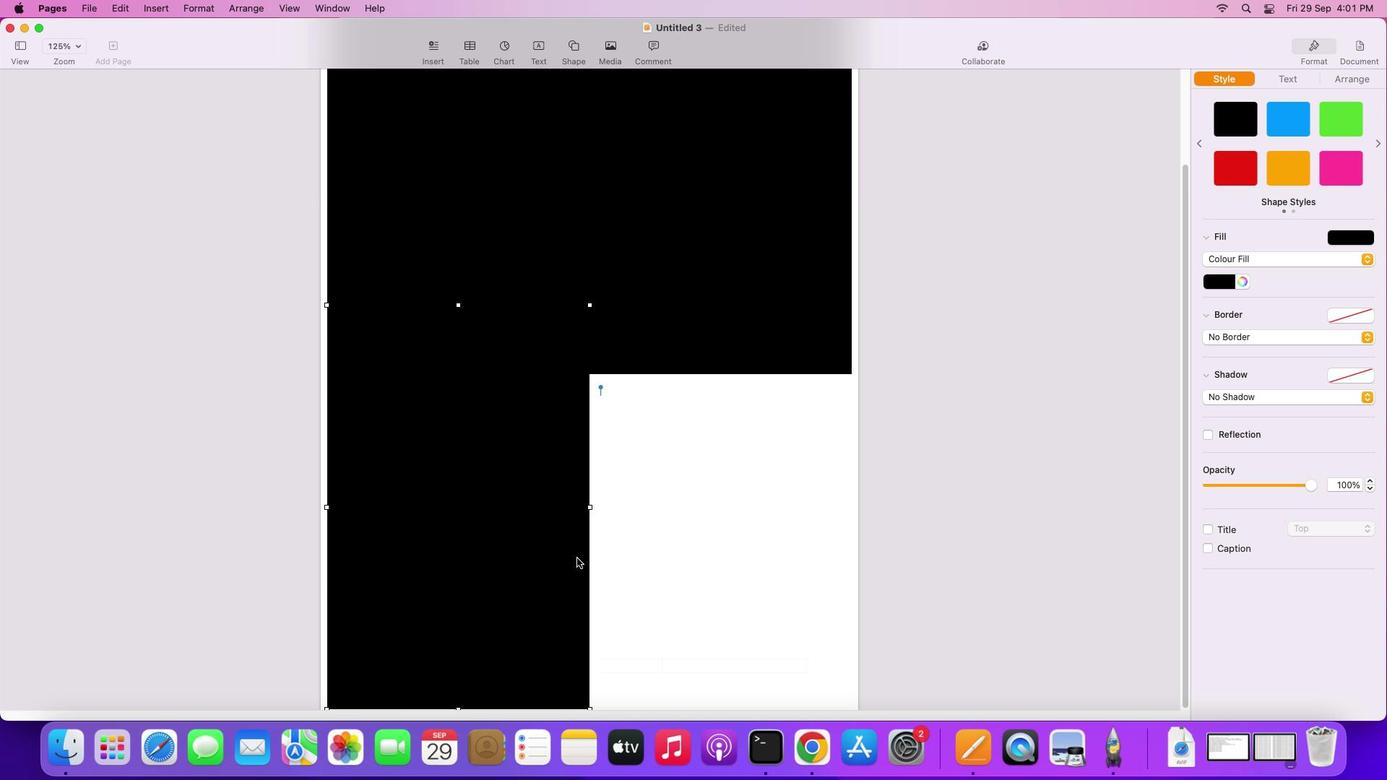 
Action: Mouse scrolled (528, 606) with delta (0, -4)
Screenshot: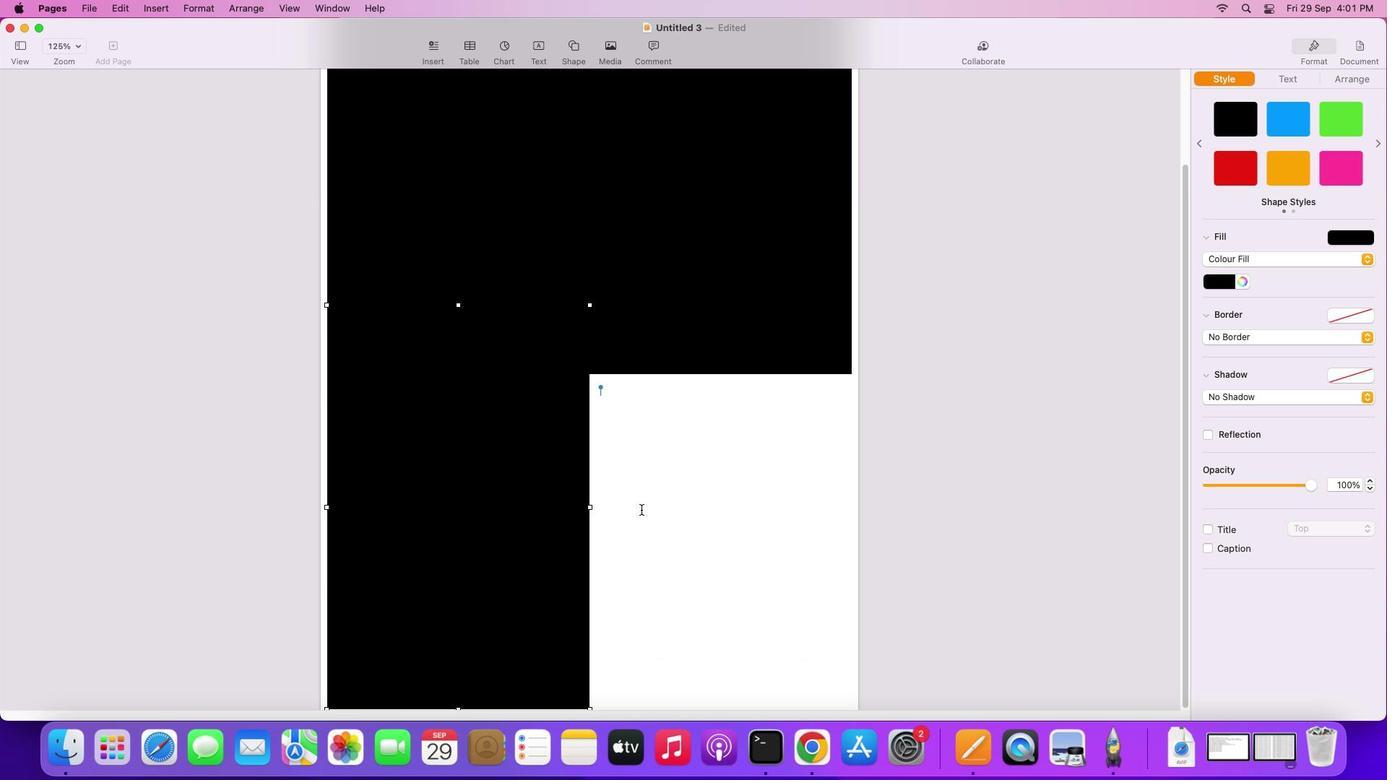 
Action: Mouse moved to (727, 356)
Screenshot: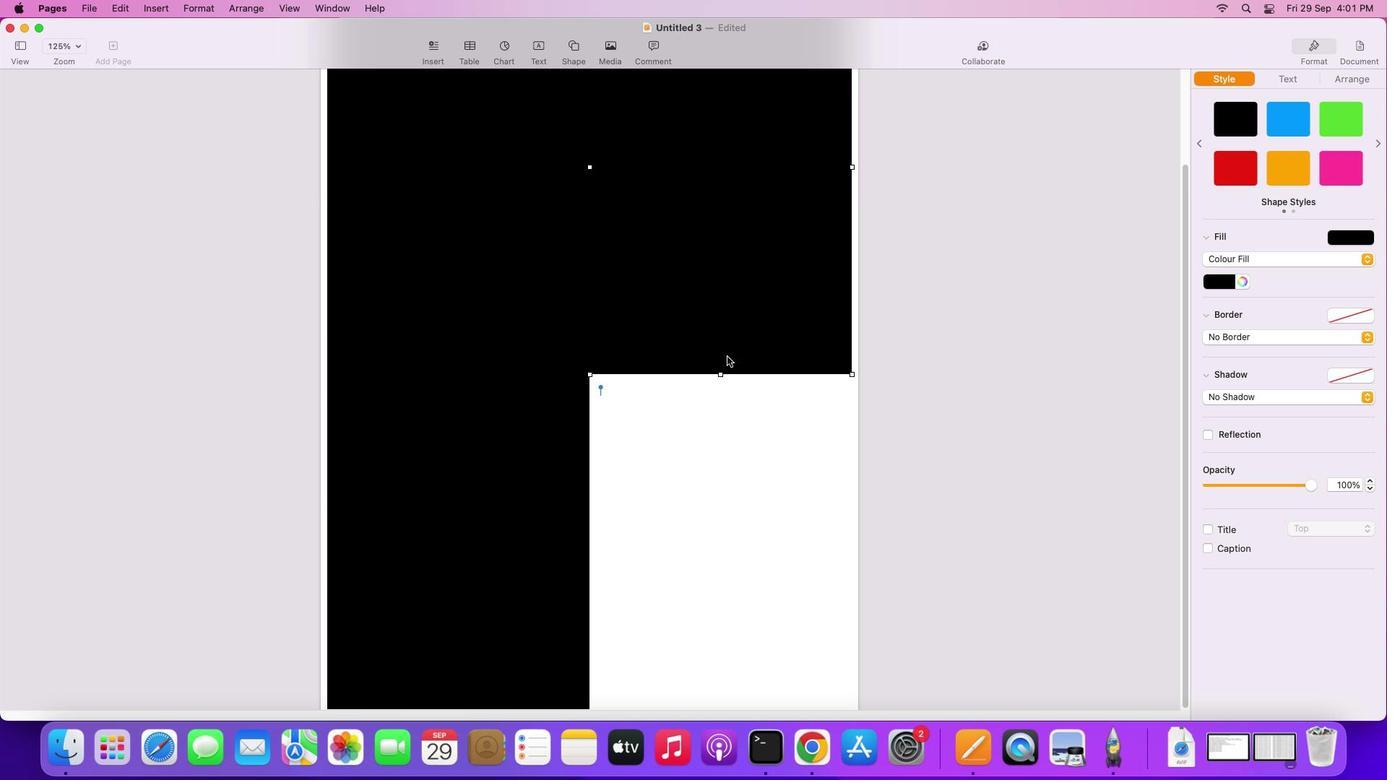
Action: Mouse pressed left at (727, 356)
Screenshot: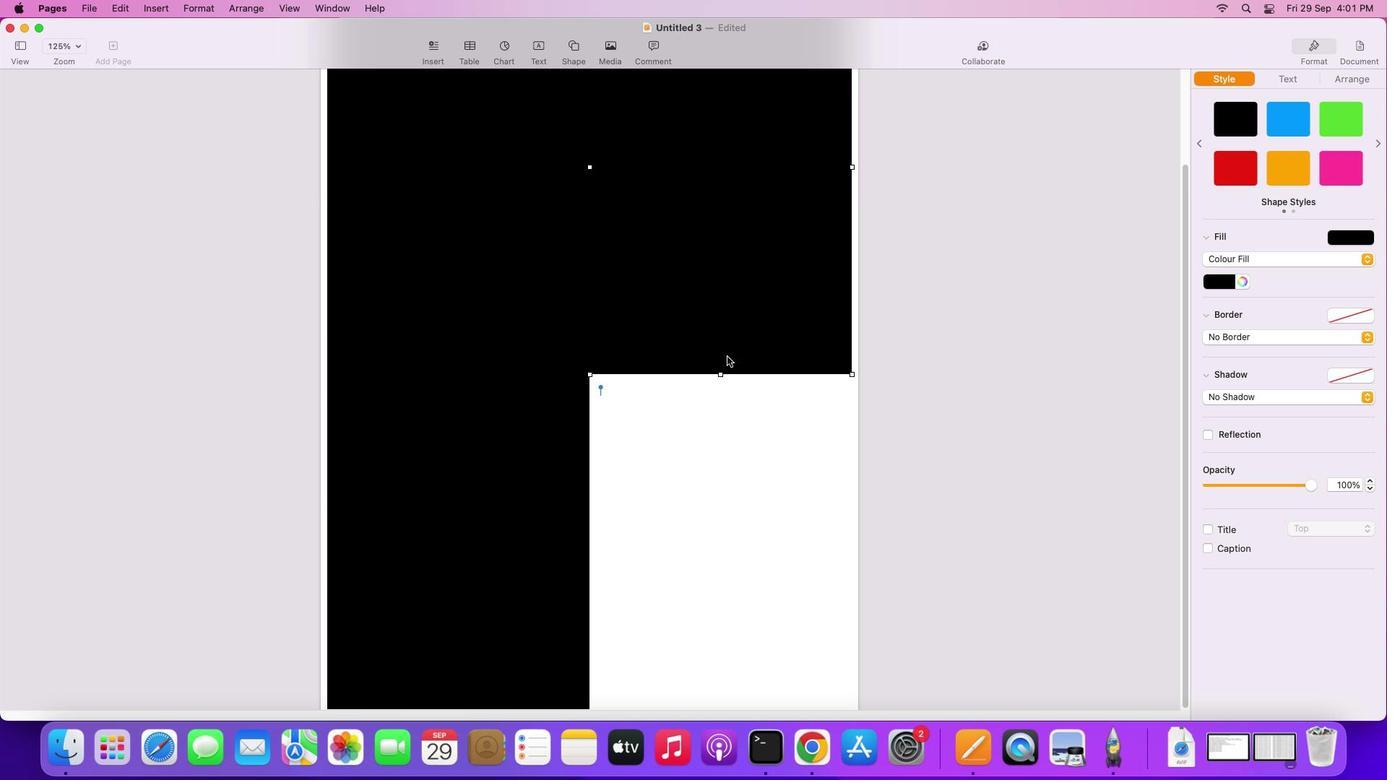 
Action: Mouse moved to (546, 315)
Screenshot: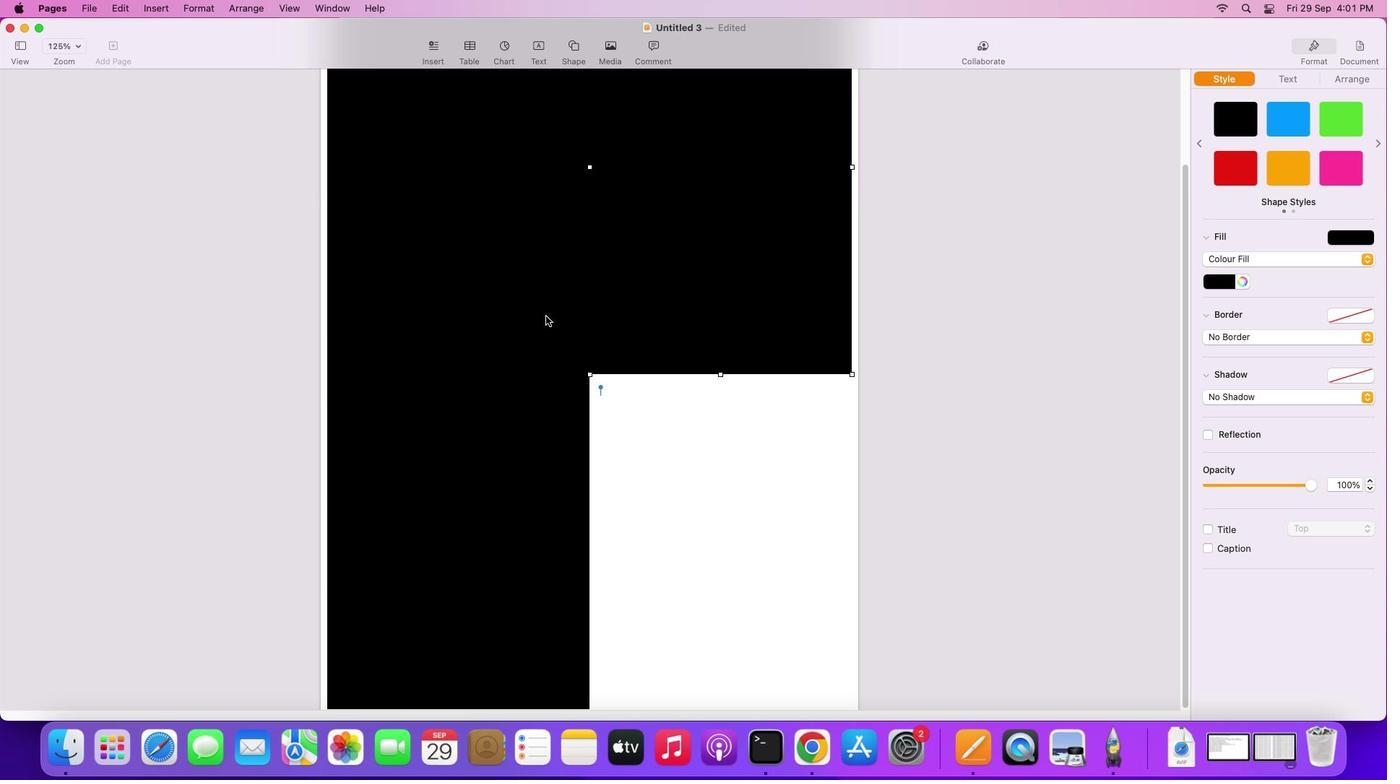 
Action: Mouse pressed left at (546, 315)
Screenshot: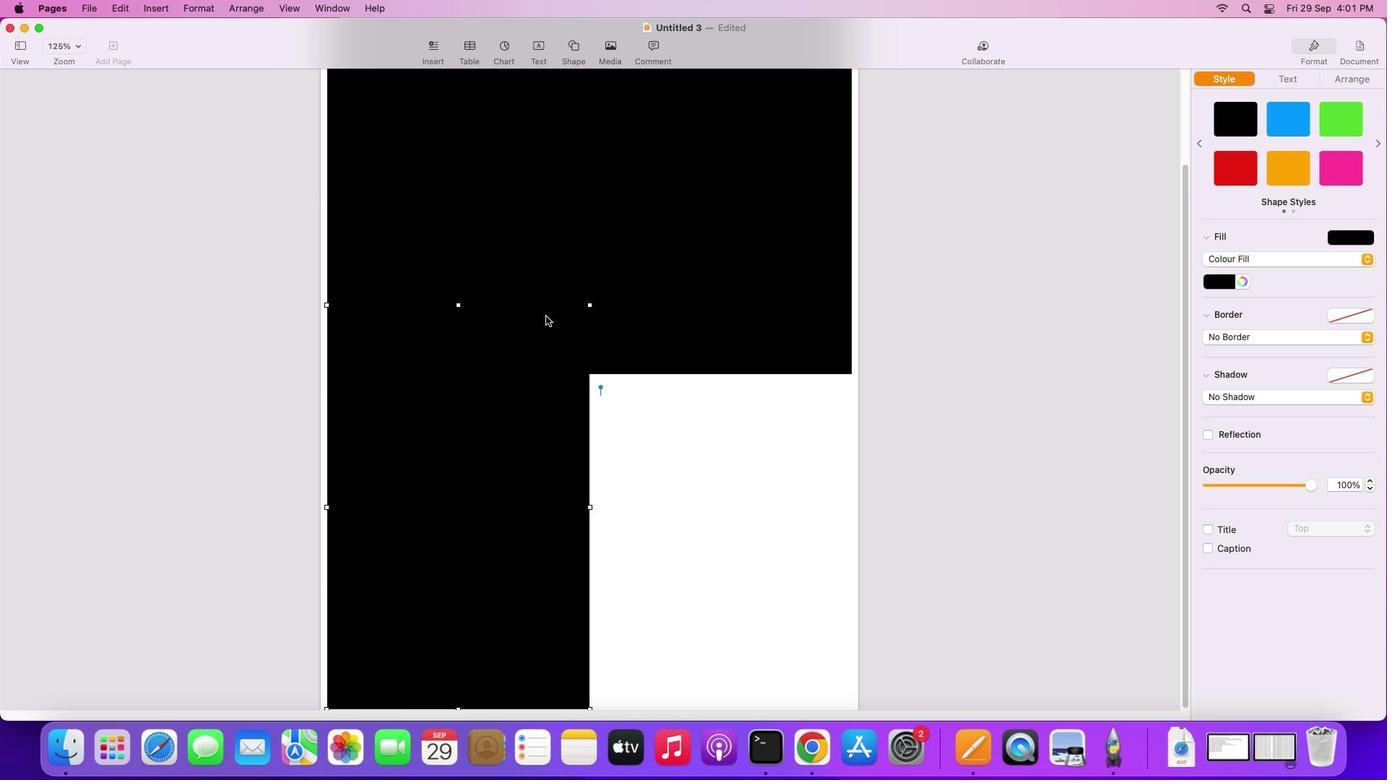 
Action: Mouse moved to (515, 219)
Screenshot: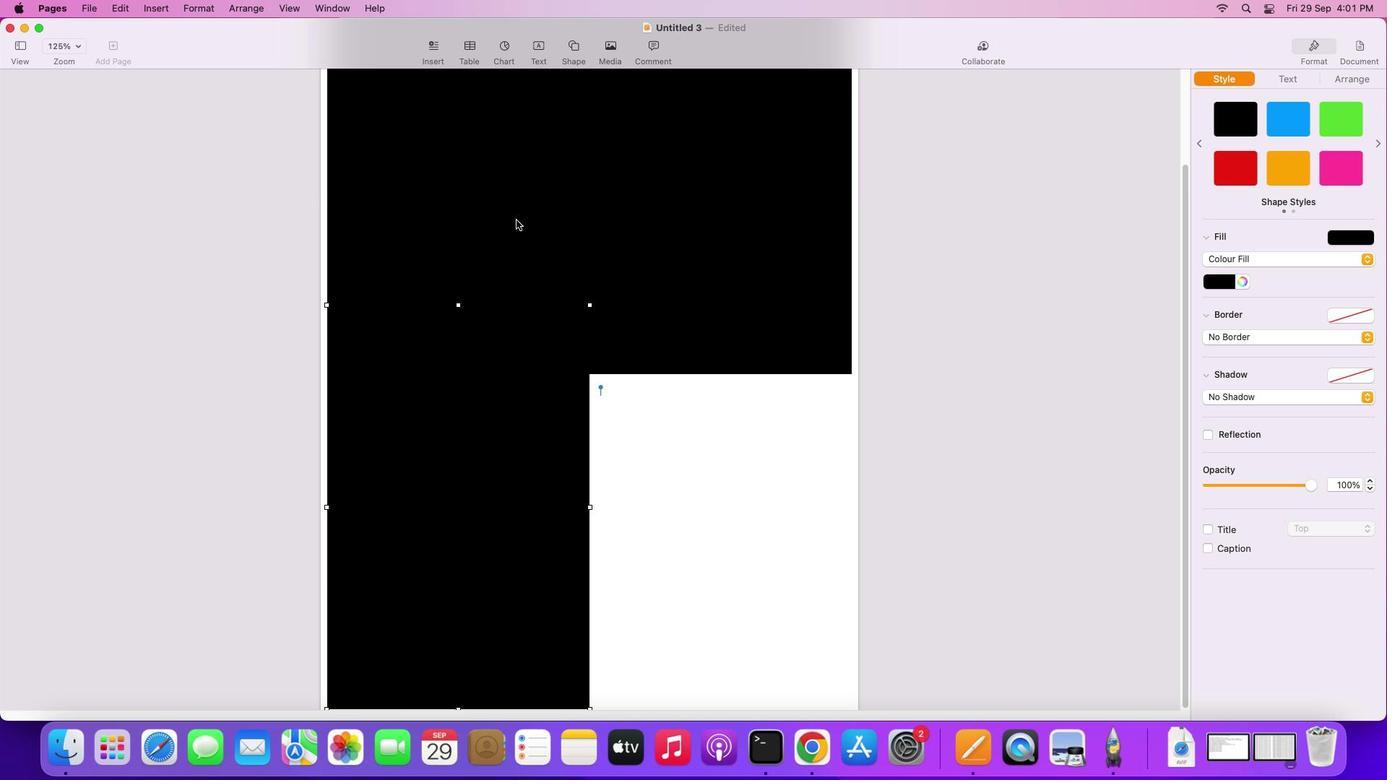 
Action: Mouse pressed left at (515, 219)
Screenshot: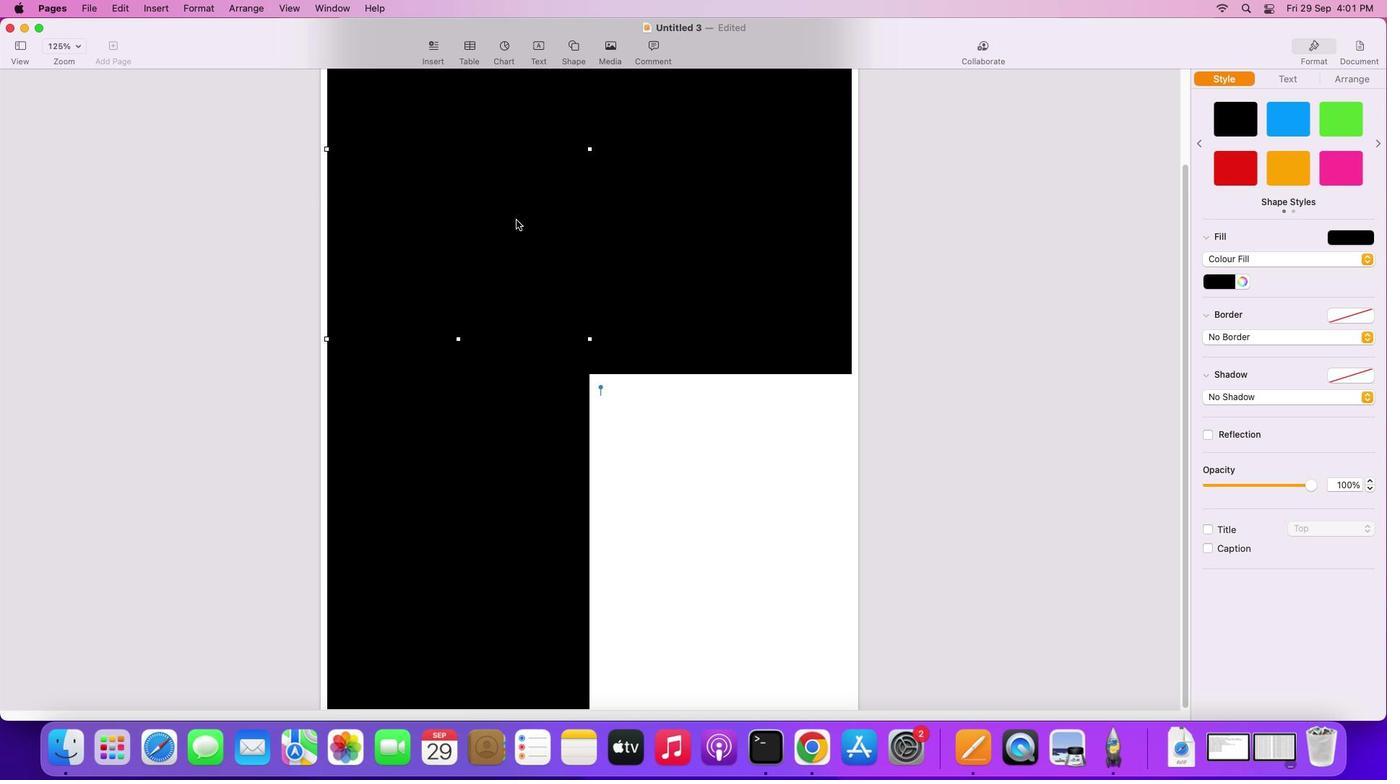 
Action: Mouse moved to (504, 353)
Screenshot: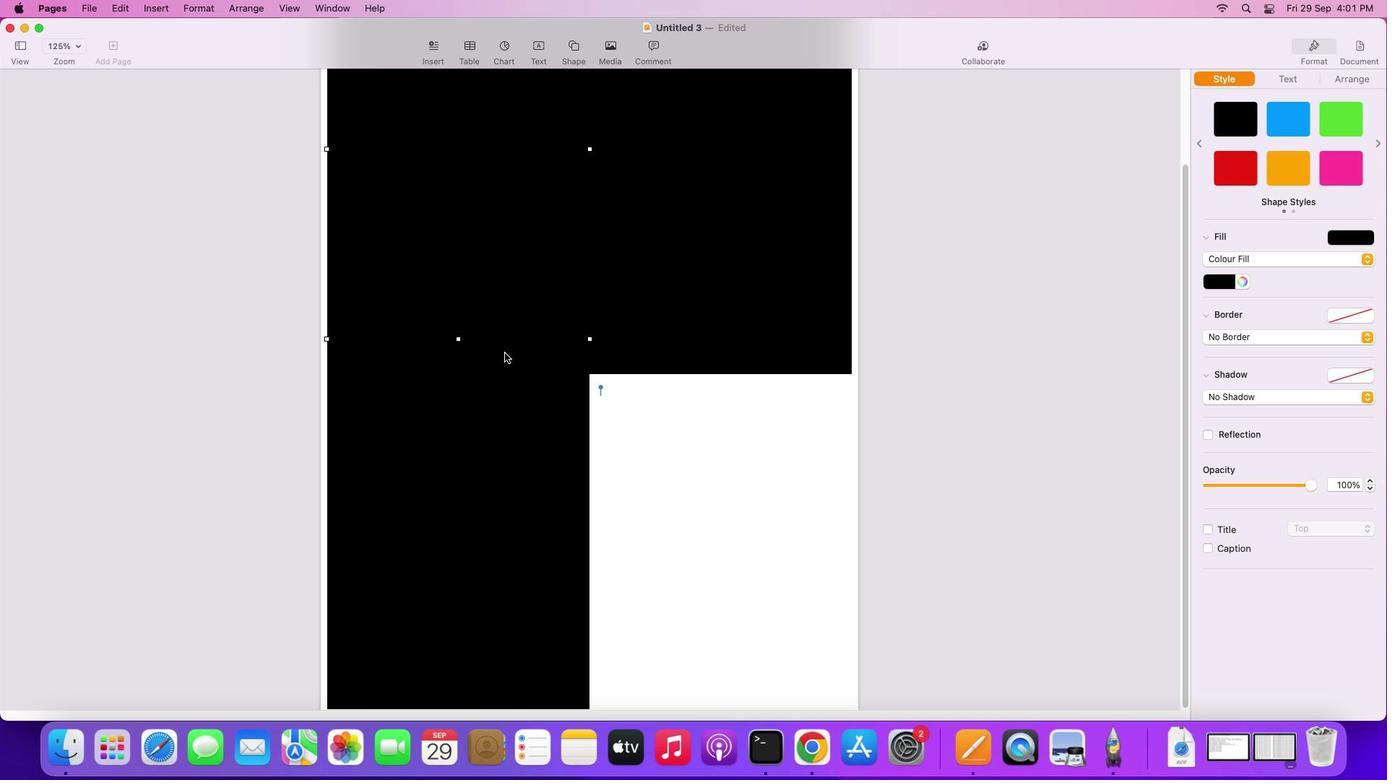 
Action: Mouse pressed left at (504, 353)
Screenshot: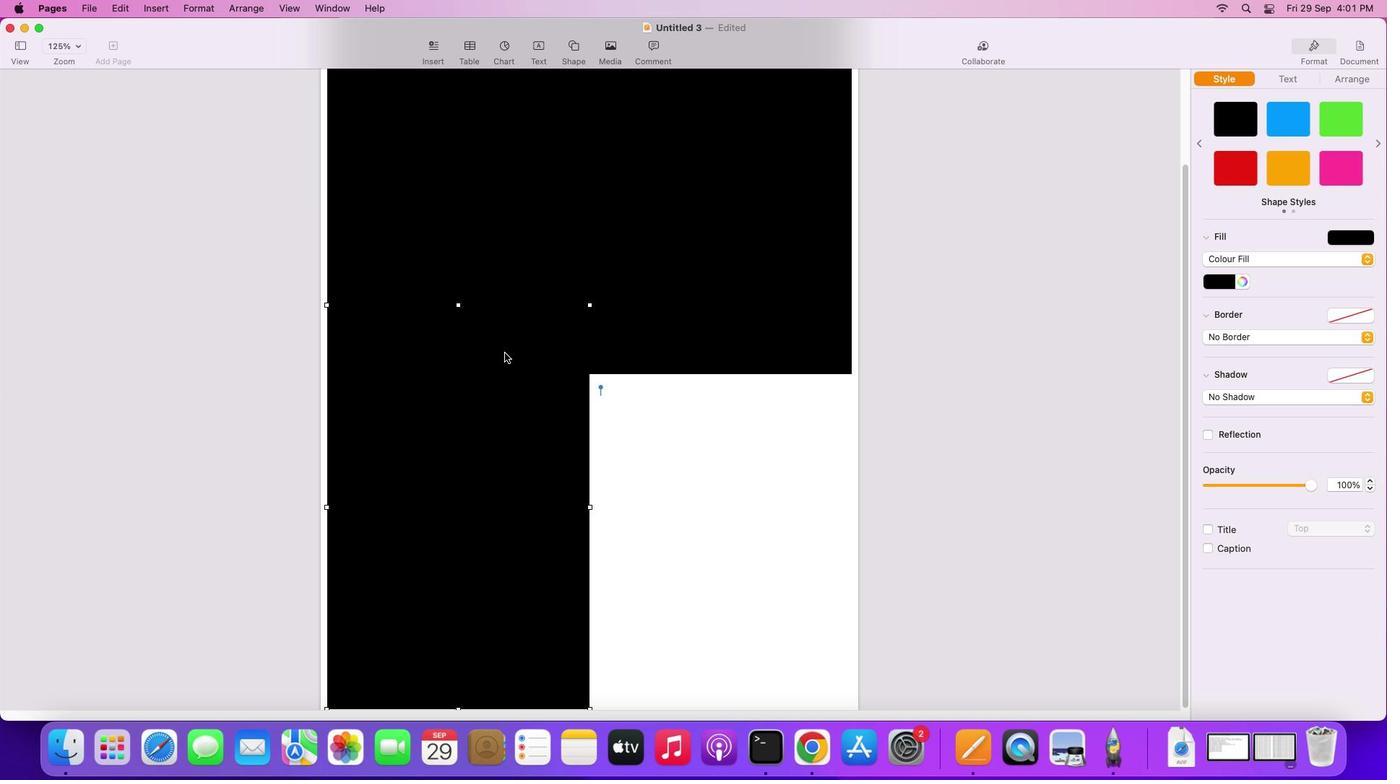 
Action: Mouse moved to (460, 306)
Screenshot: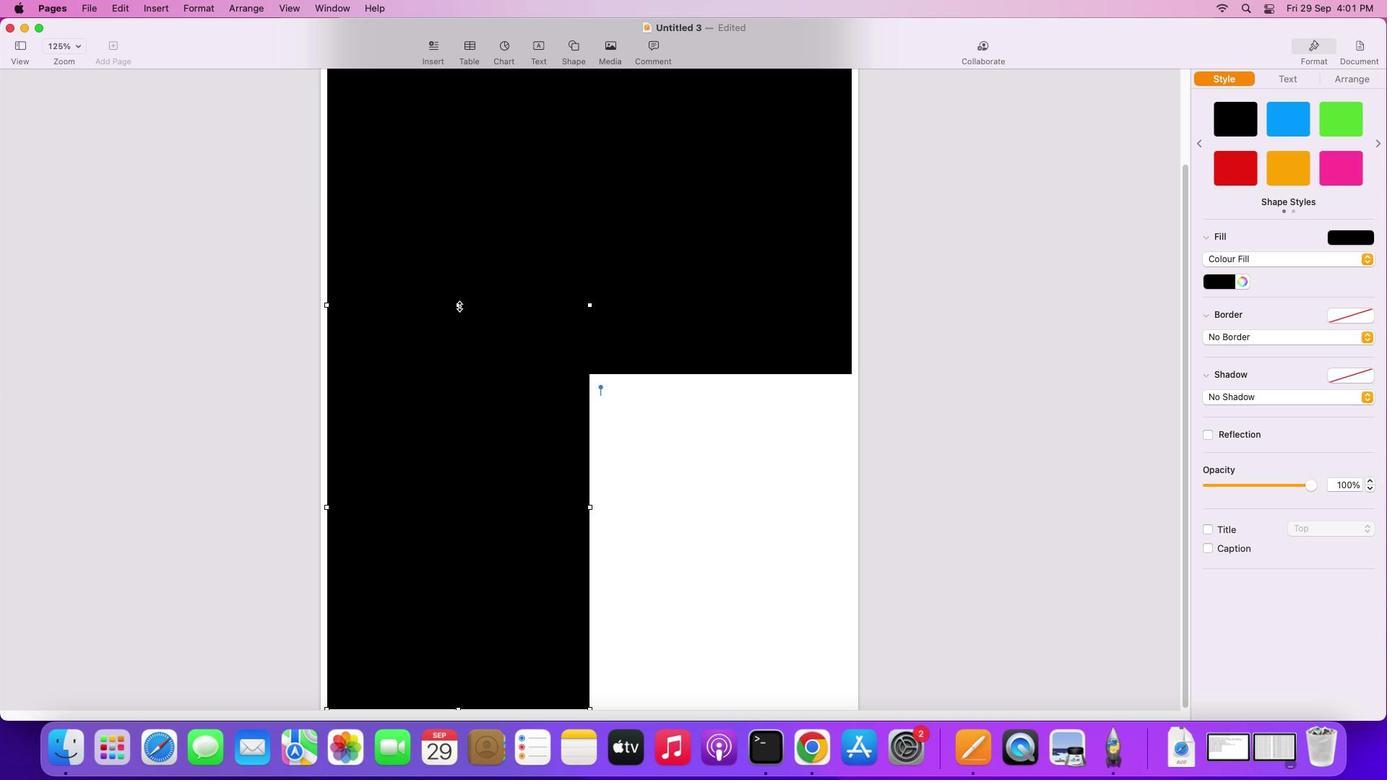 
Action: Mouse pressed left at (460, 306)
Screenshot: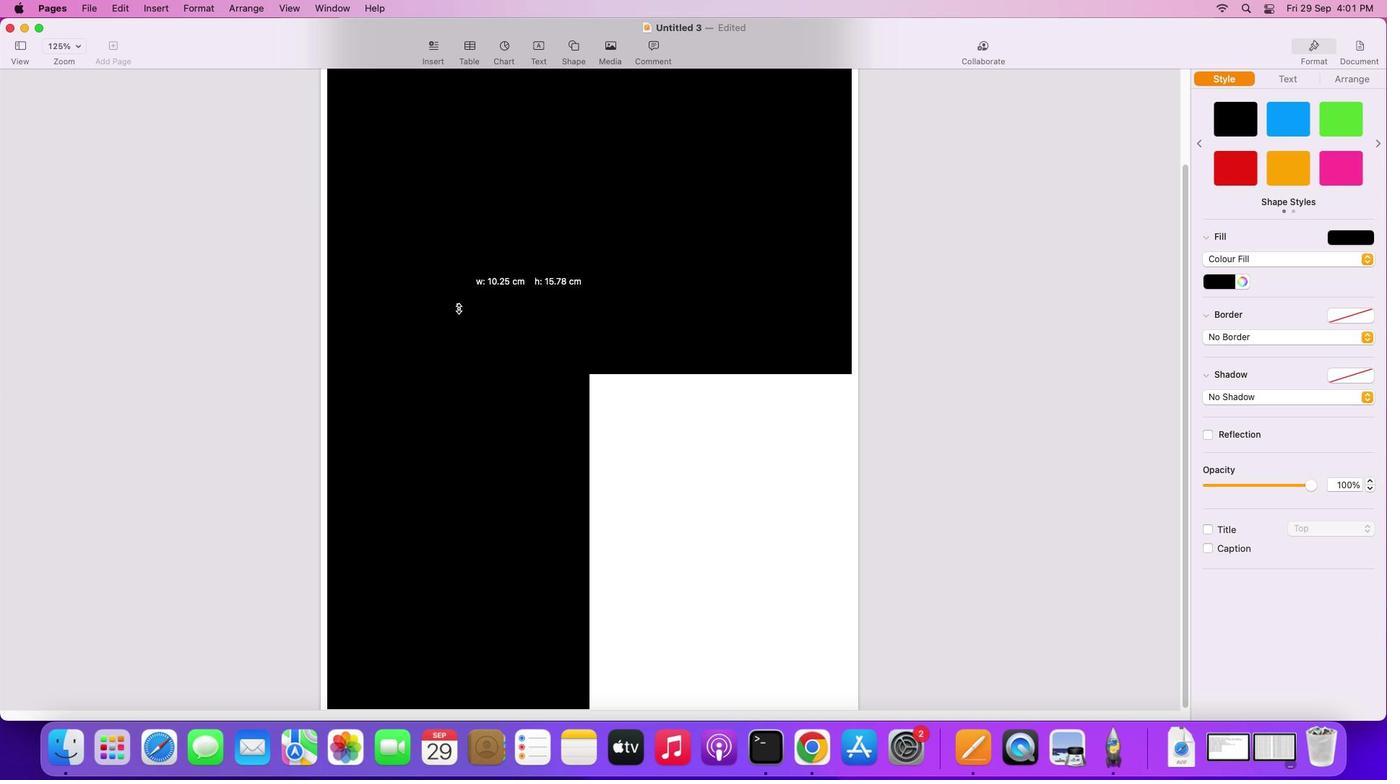 
Action: Mouse moved to (663, 310)
Screenshot: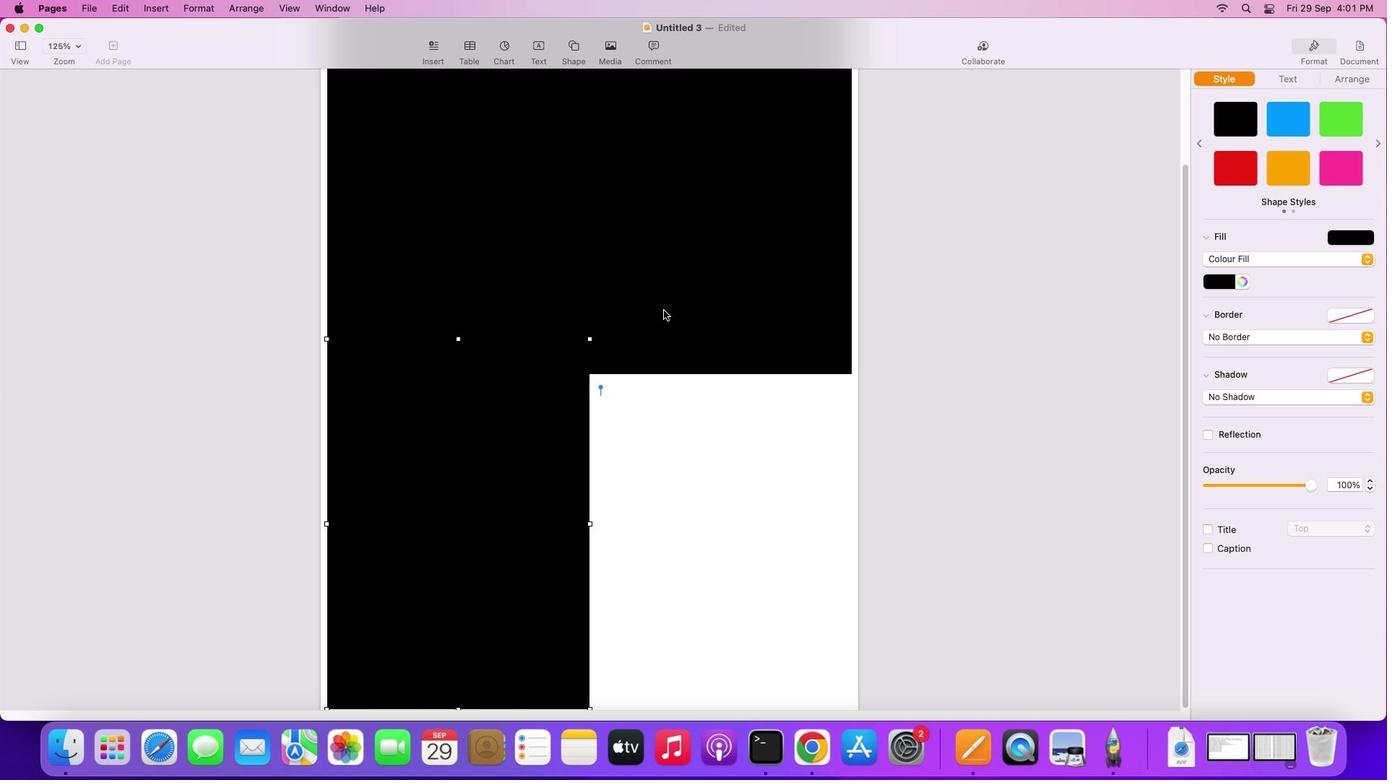 
Action: Mouse pressed left at (663, 310)
Screenshot: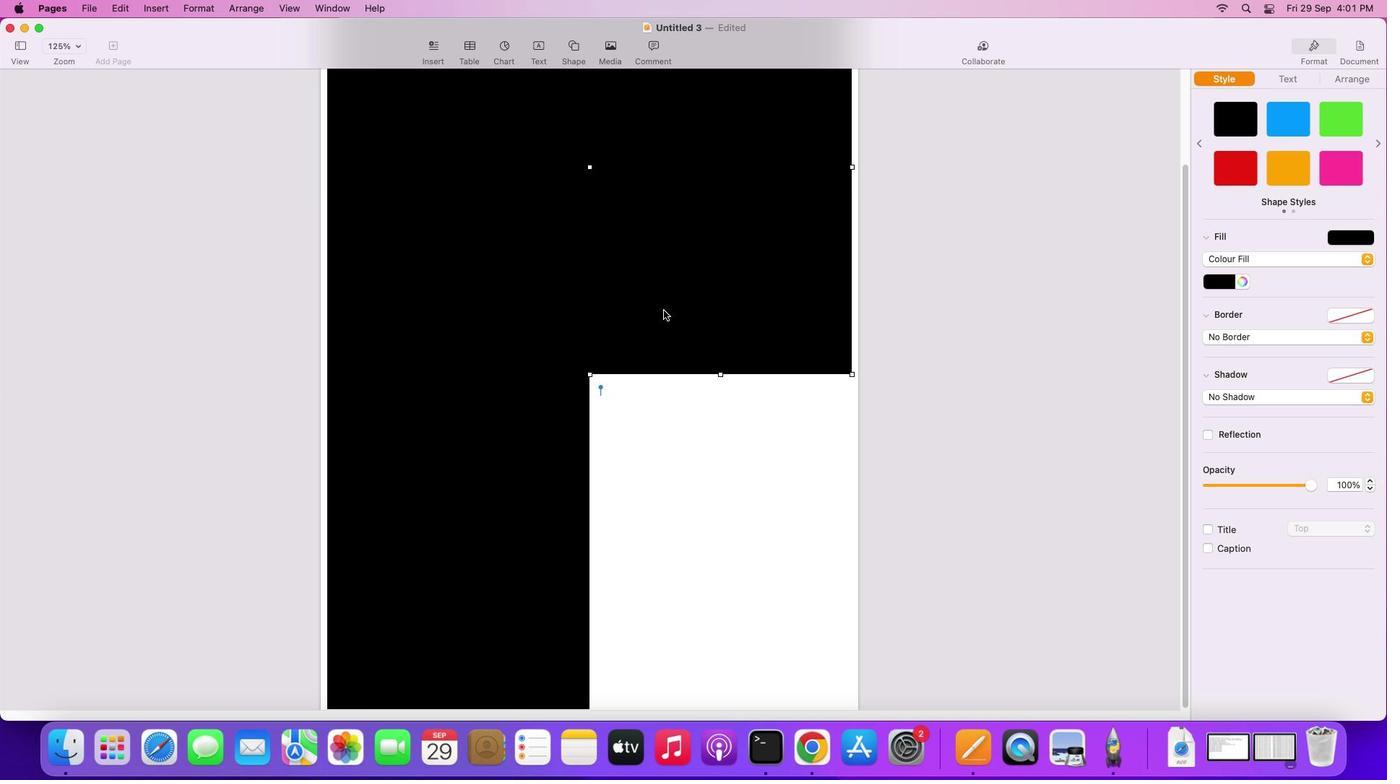 
Action: Mouse moved to (499, 299)
Screenshot: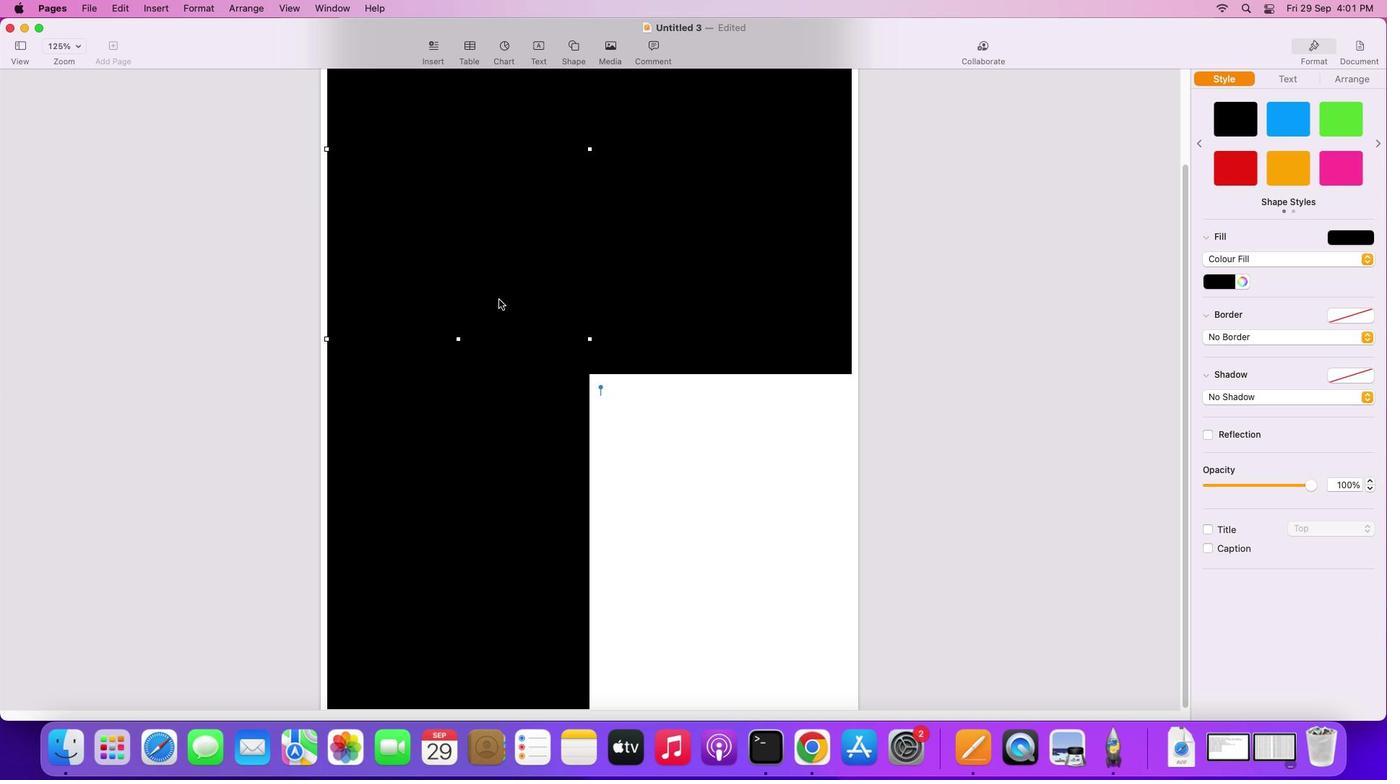 
Action: Mouse pressed left at (499, 299)
Screenshot: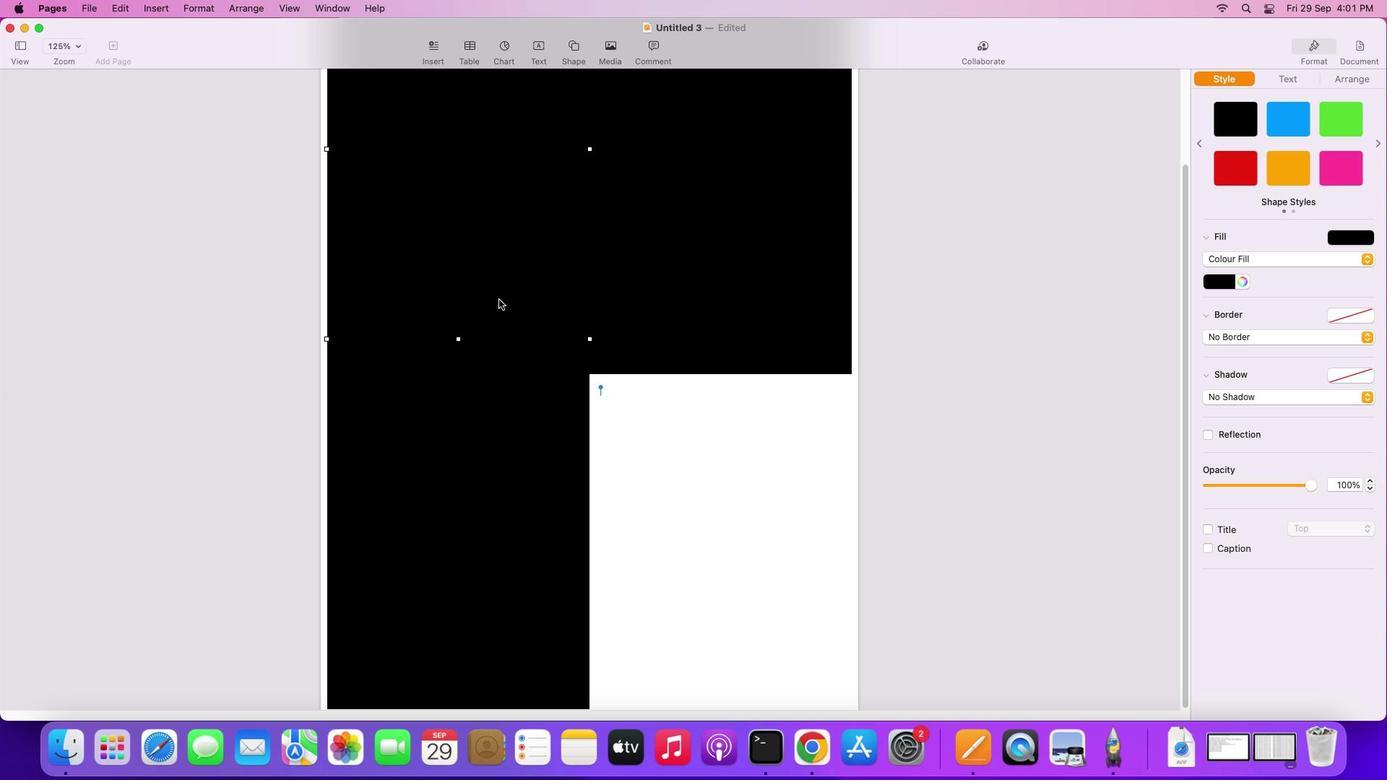 
Action: Mouse moved to (687, 351)
Screenshot: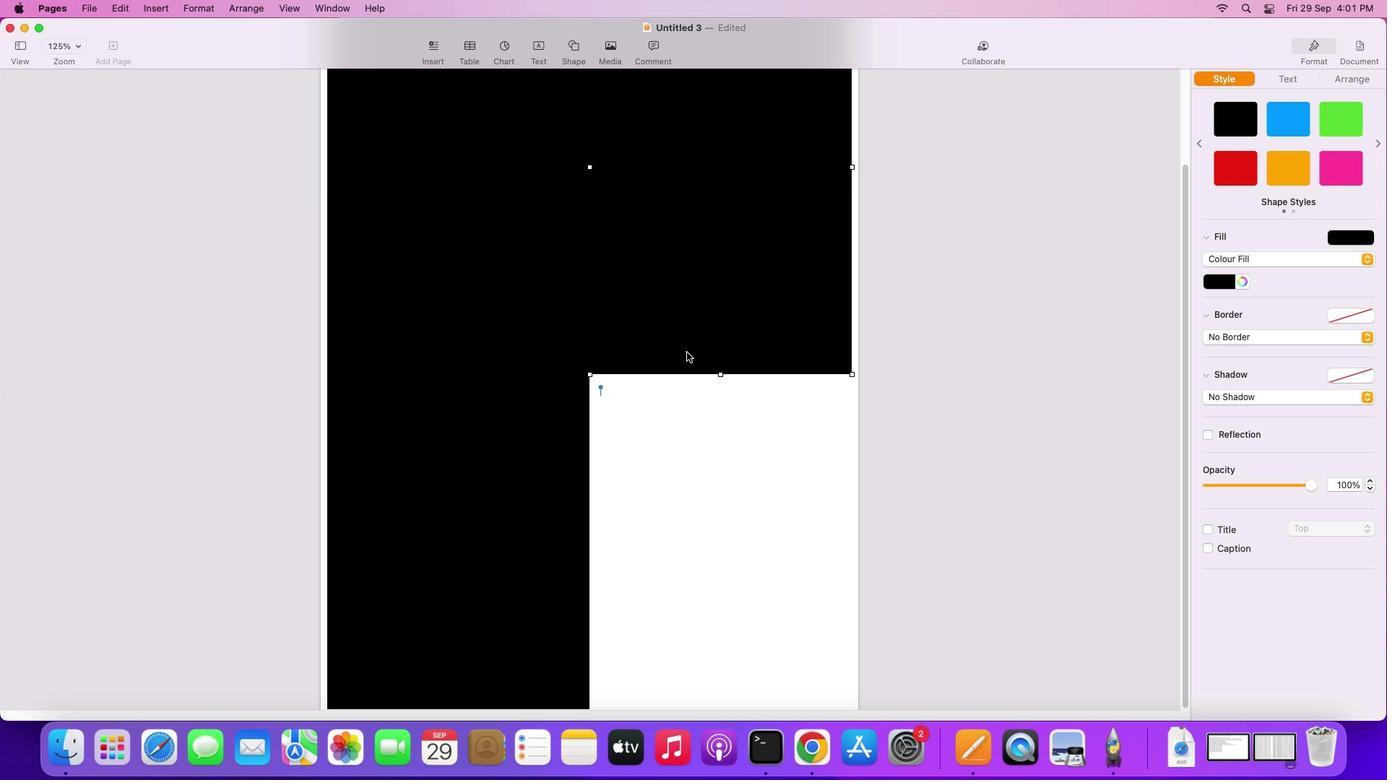 
Action: Mouse pressed left at (687, 351)
Screenshot: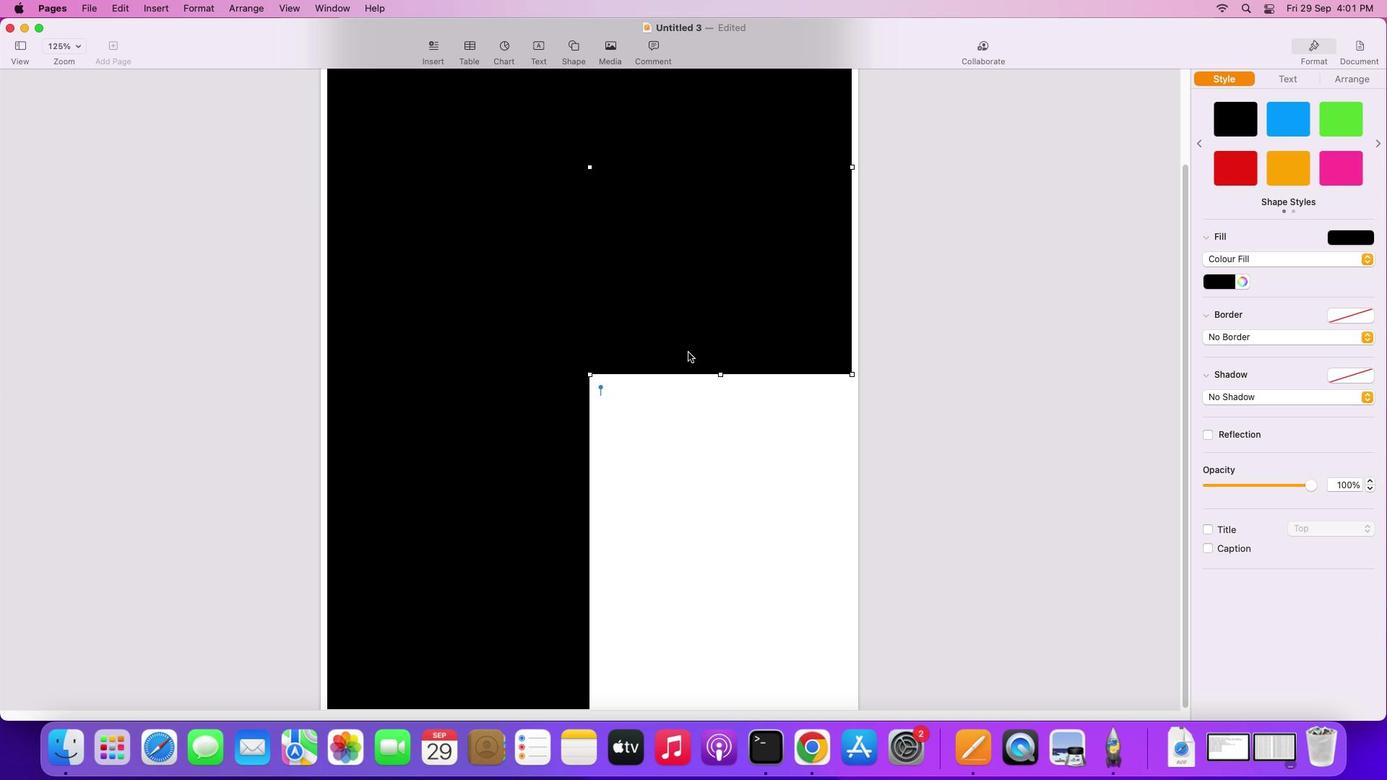 
Action: Mouse moved to (719, 373)
Screenshot: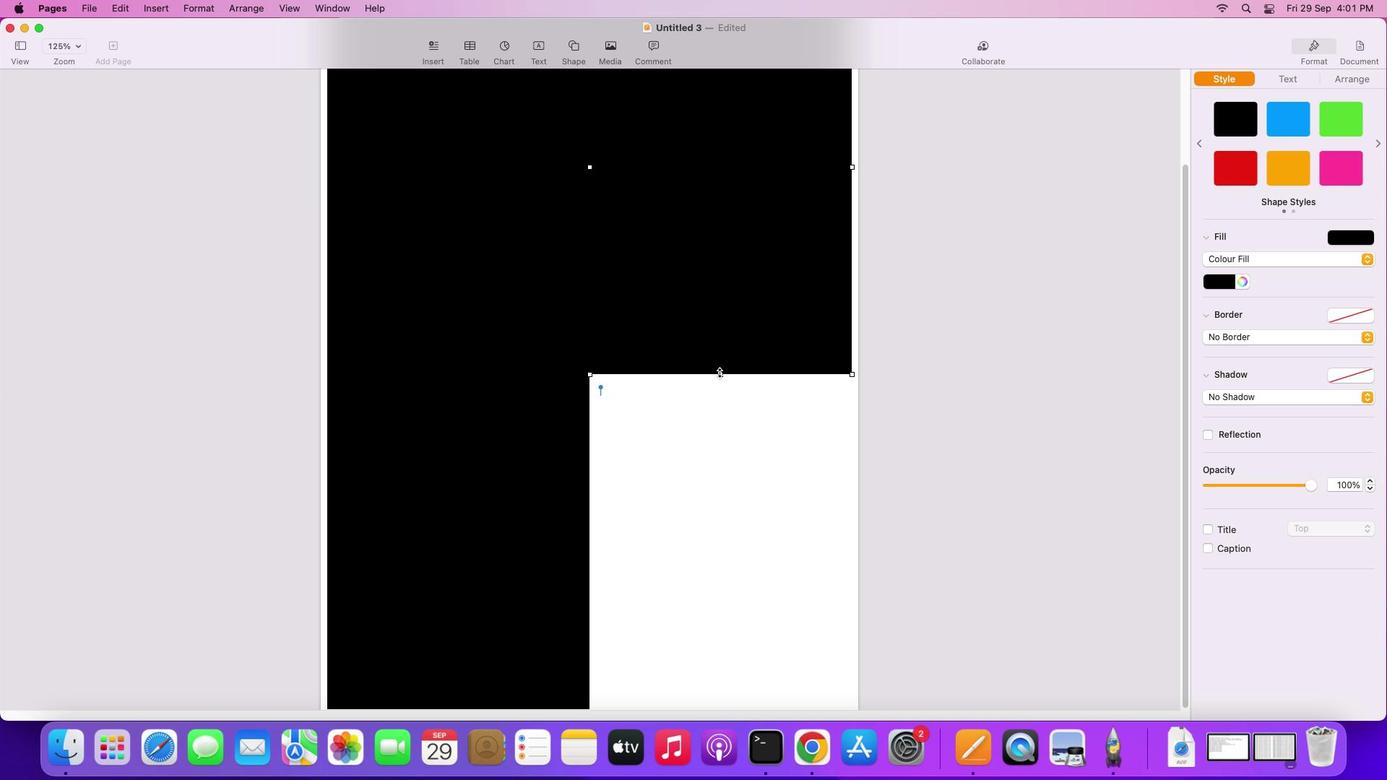 
Action: Mouse pressed left at (719, 373)
Screenshot: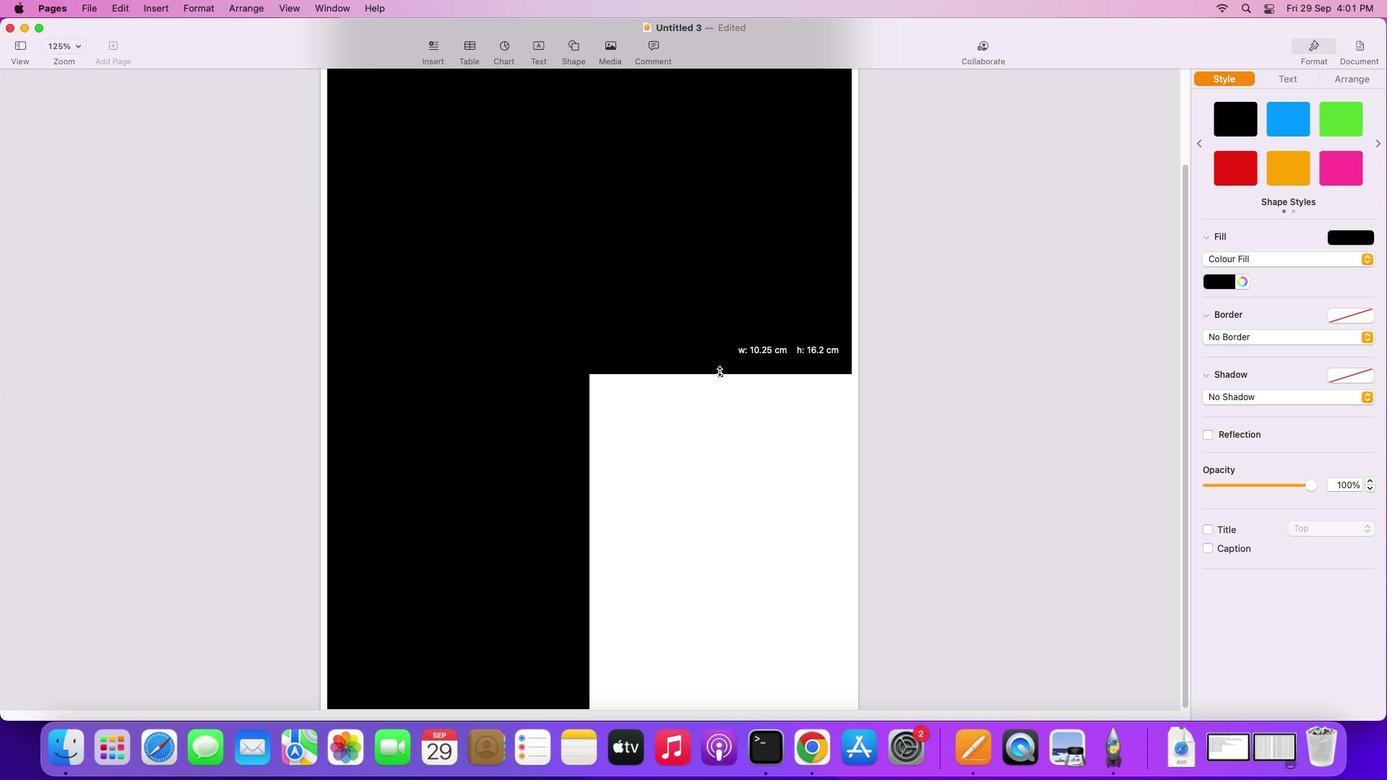 
Action: Mouse moved to (544, 330)
Screenshot: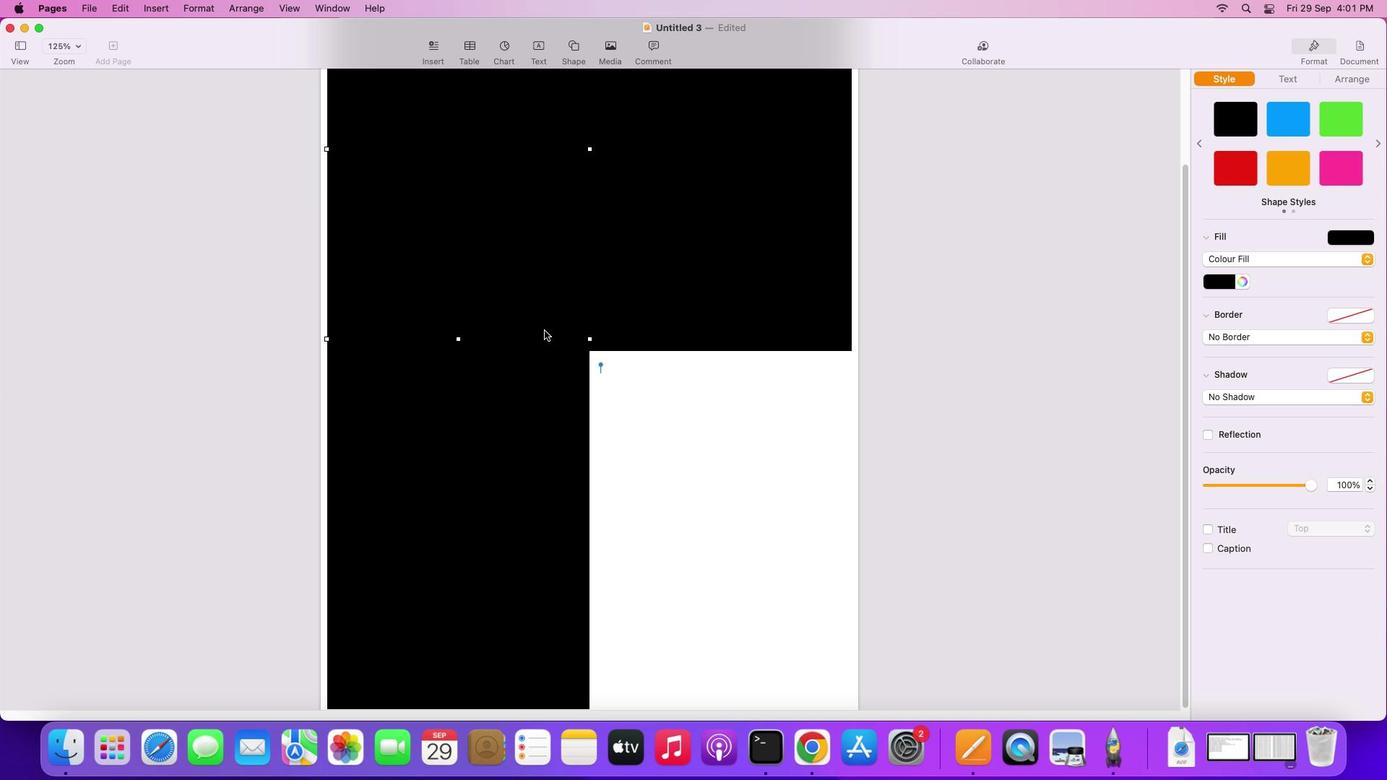 
Action: Mouse pressed left at (544, 330)
Screenshot: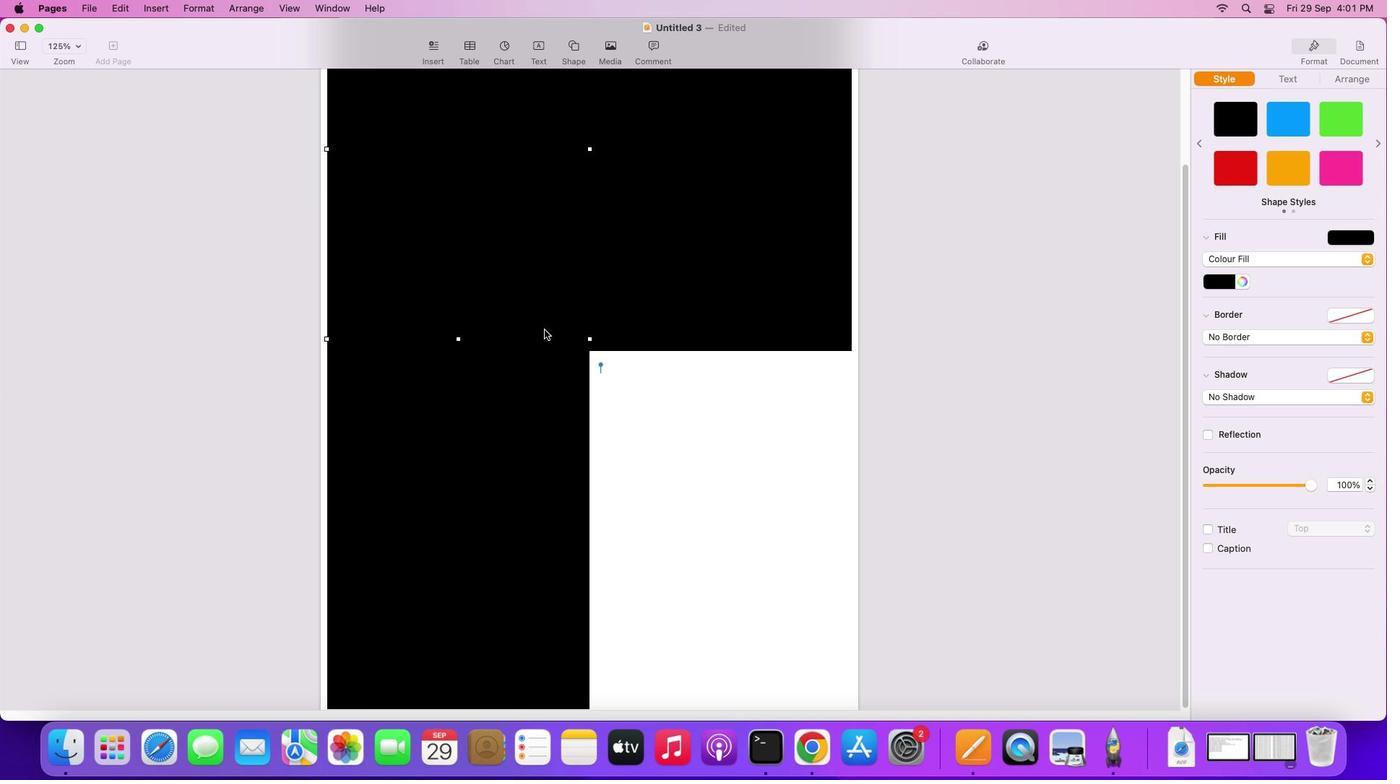 
Action: Mouse moved to (725, 341)
Screenshot: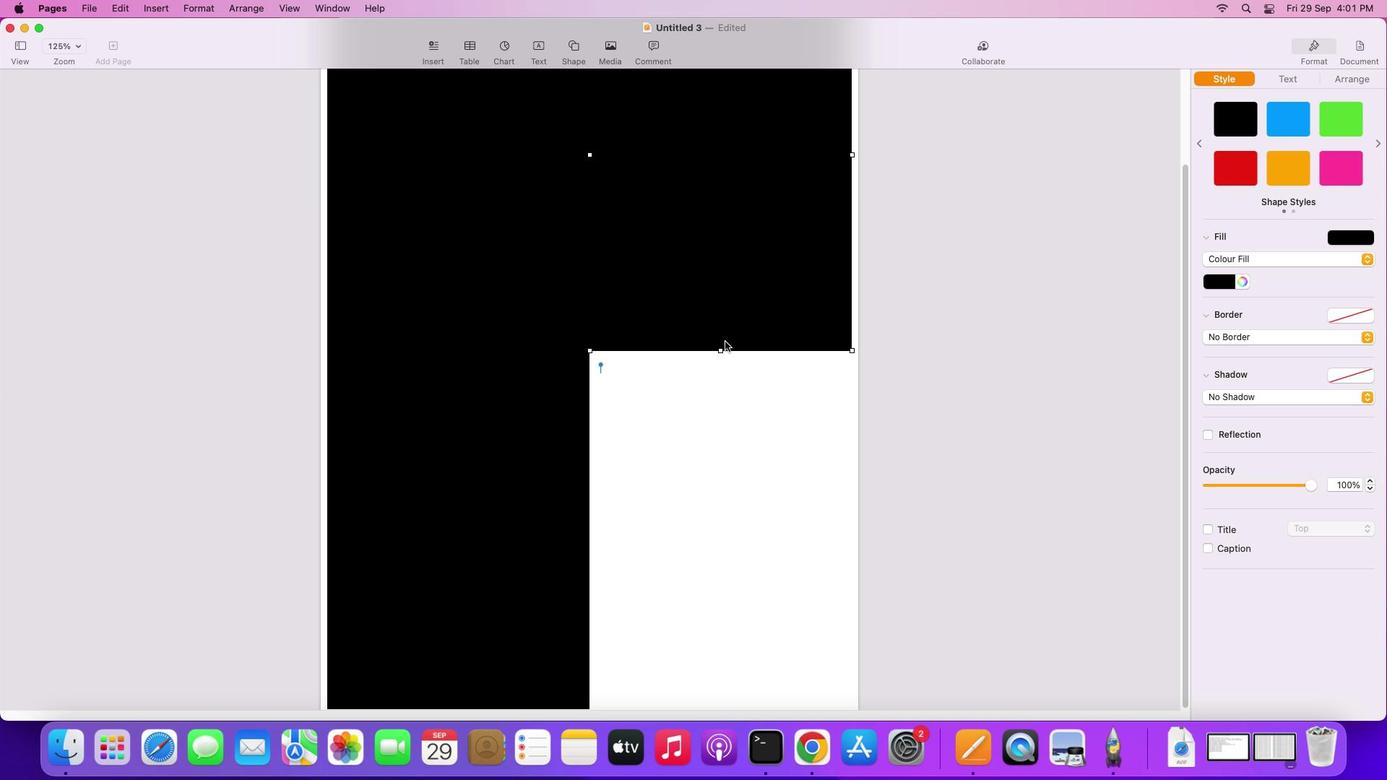
Action: Mouse pressed left at (725, 341)
Screenshot: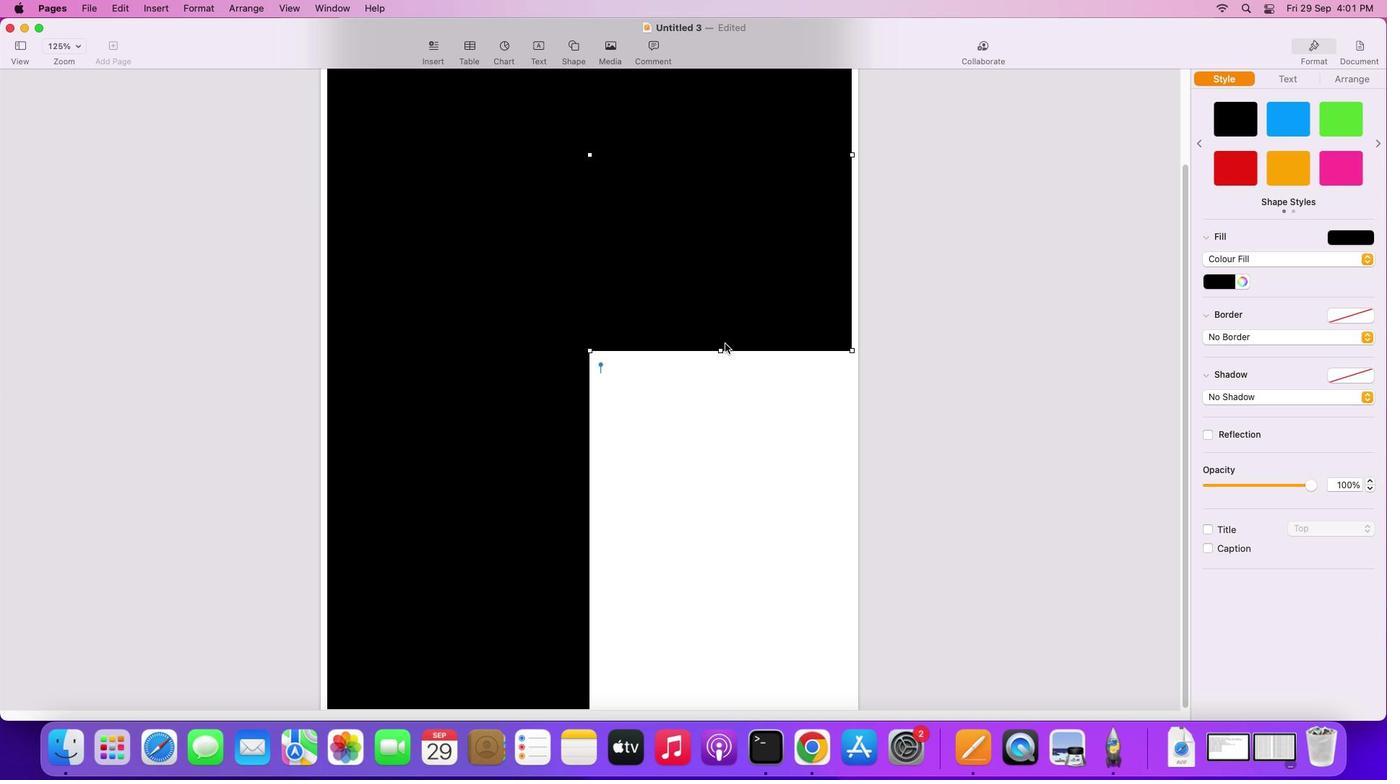 
Action: Mouse moved to (720, 350)
Screenshot: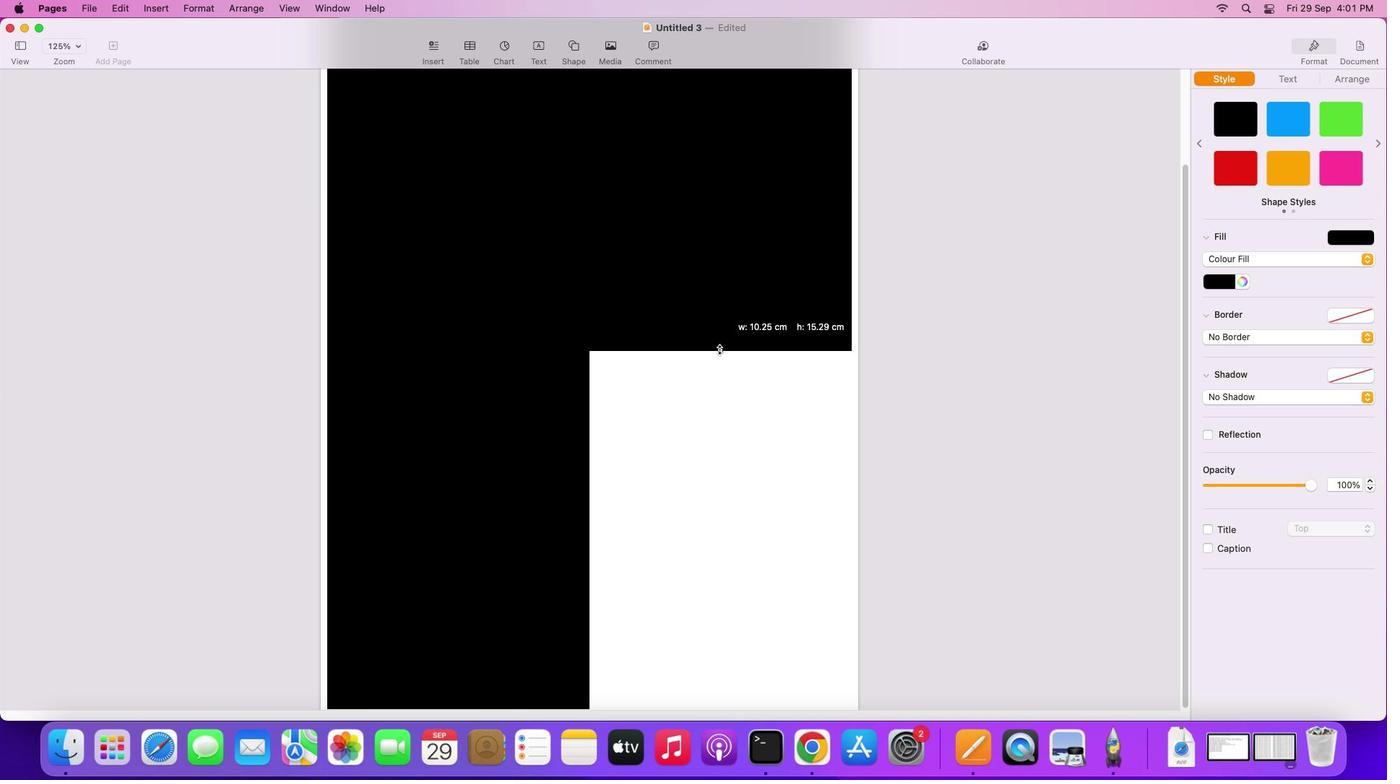 
Action: Mouse pressed left at (720, 350)
Screenshot: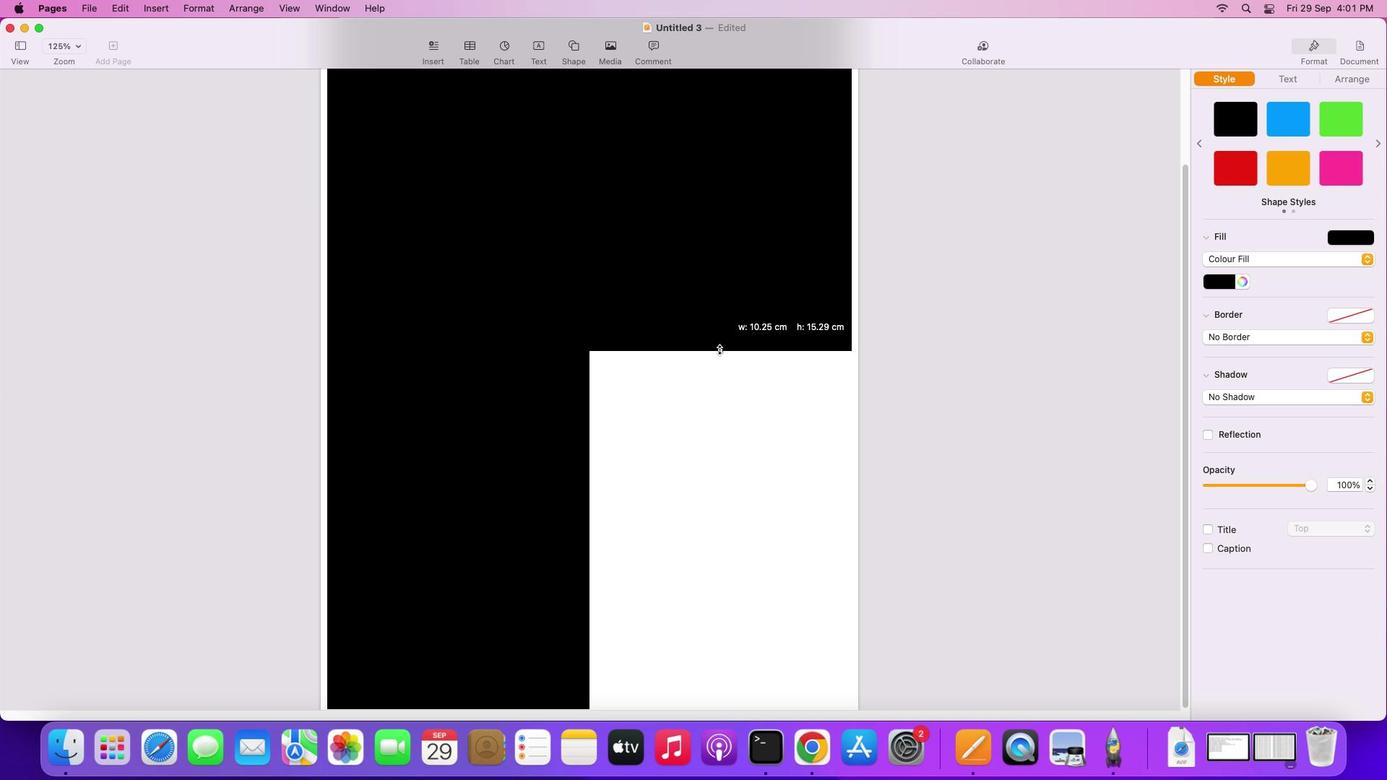 
Action: Mouse moved to (693, 309)
Screenshot: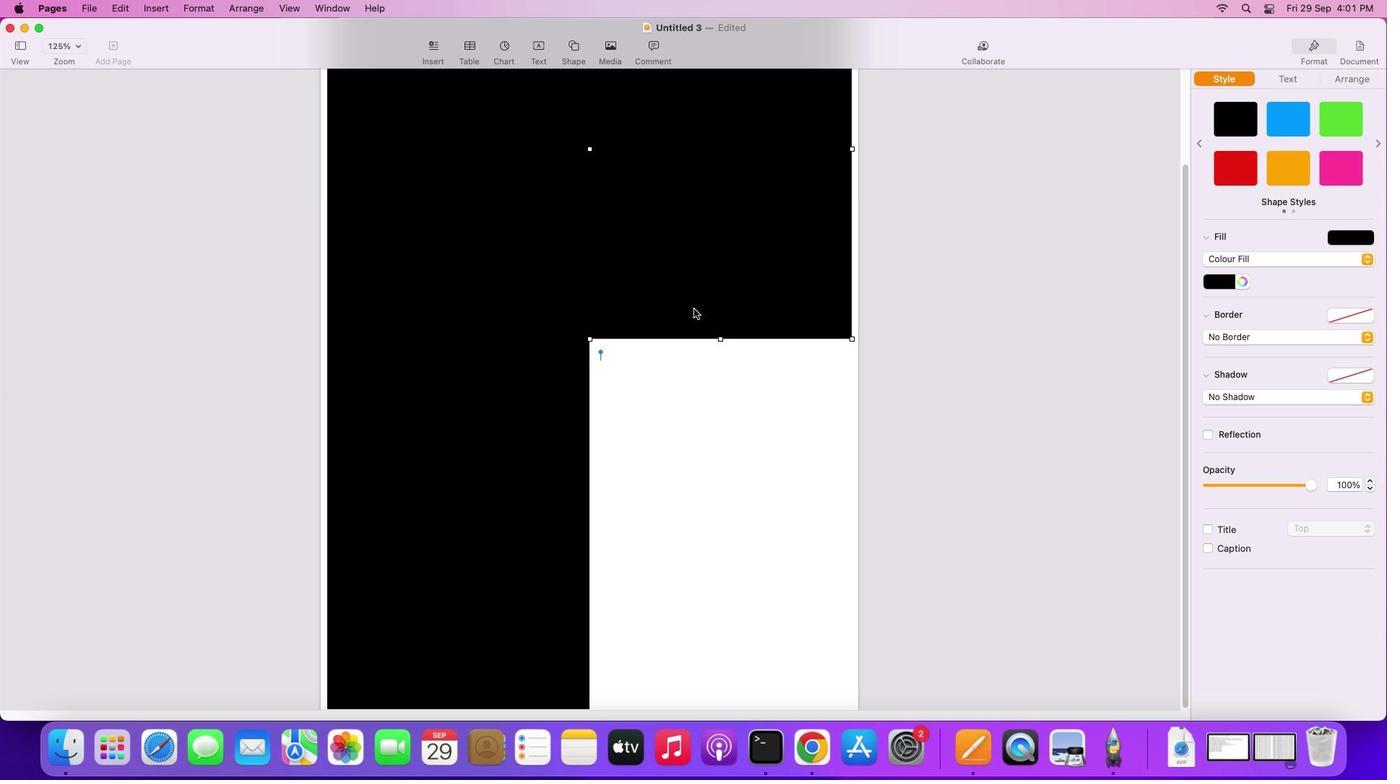 
Action: Mouse pressed left at (693, 309)
Screenshot: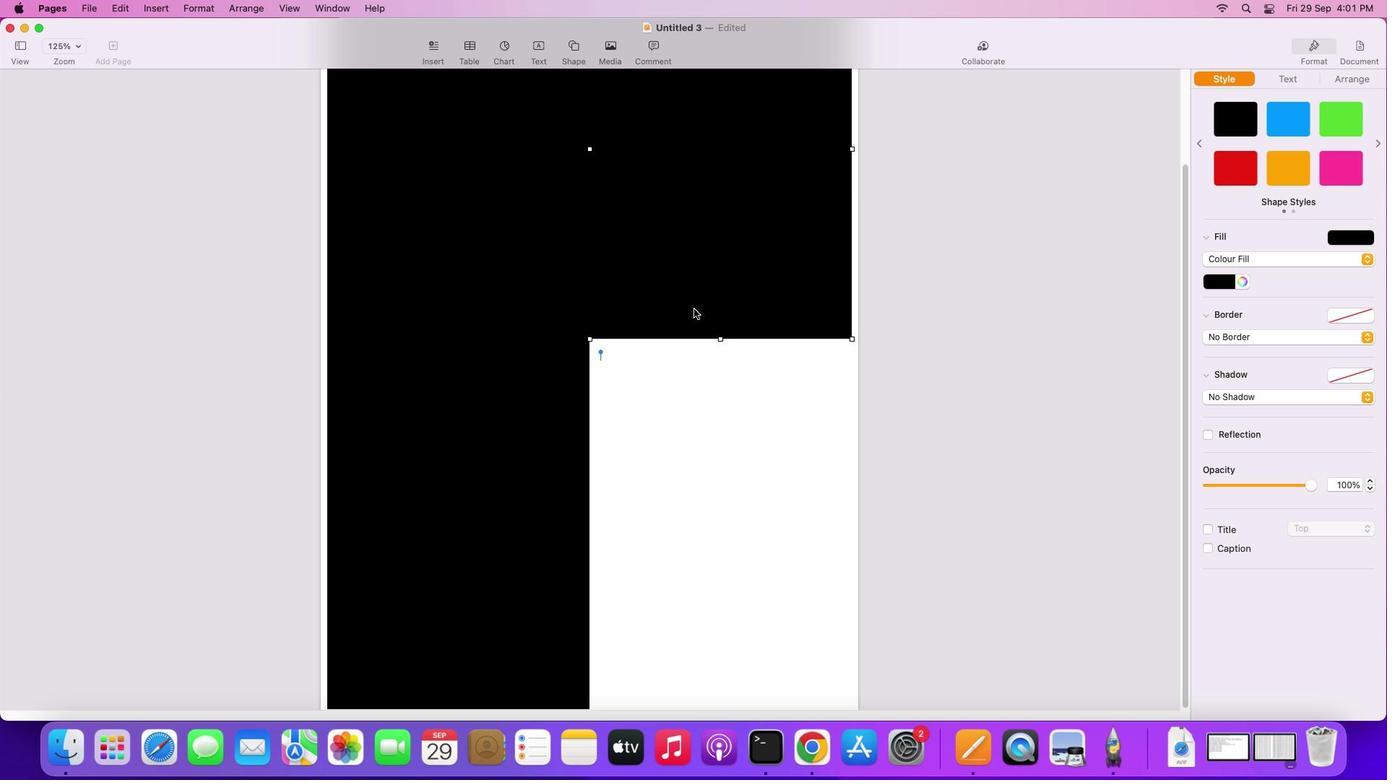
Action: Mouse moved to (693, 304)
Screenshot: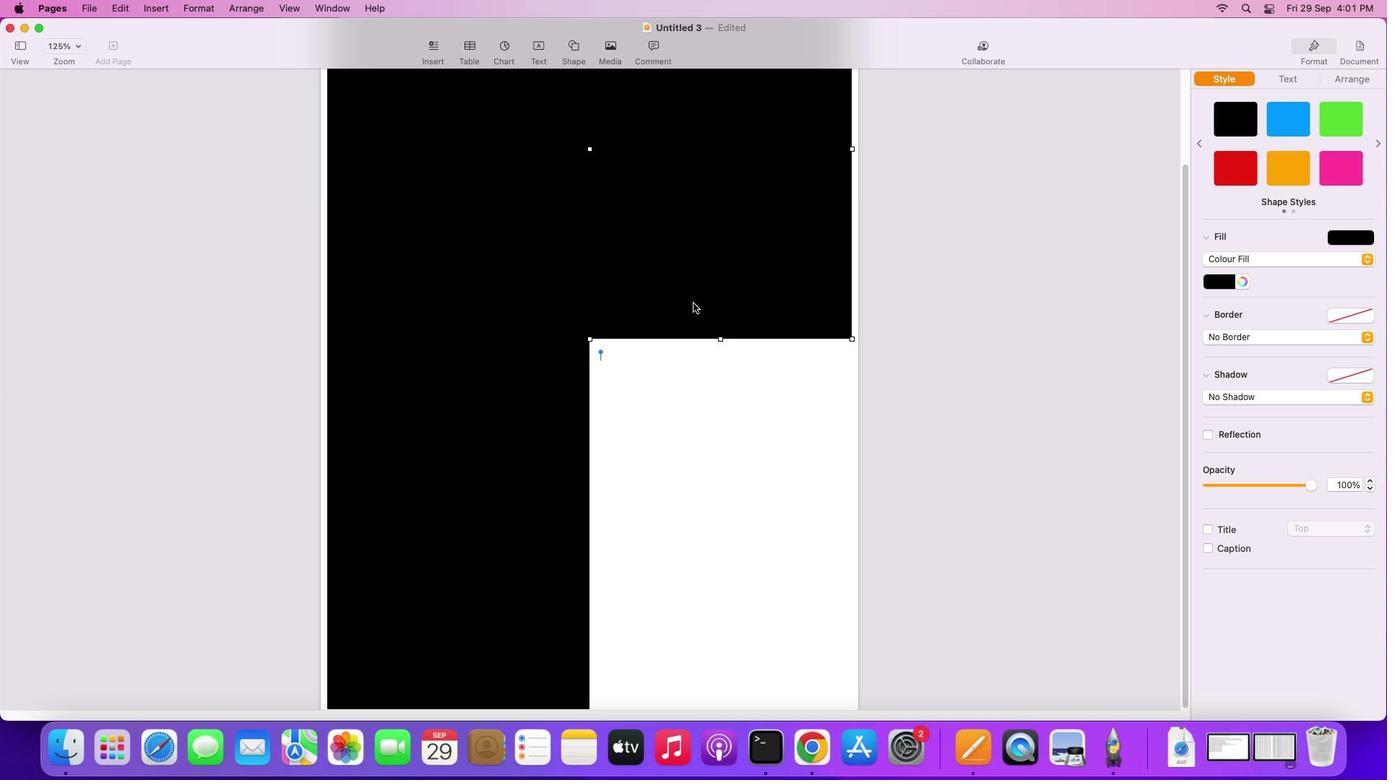 
Action: Key pressed Key.alt
Screenshot: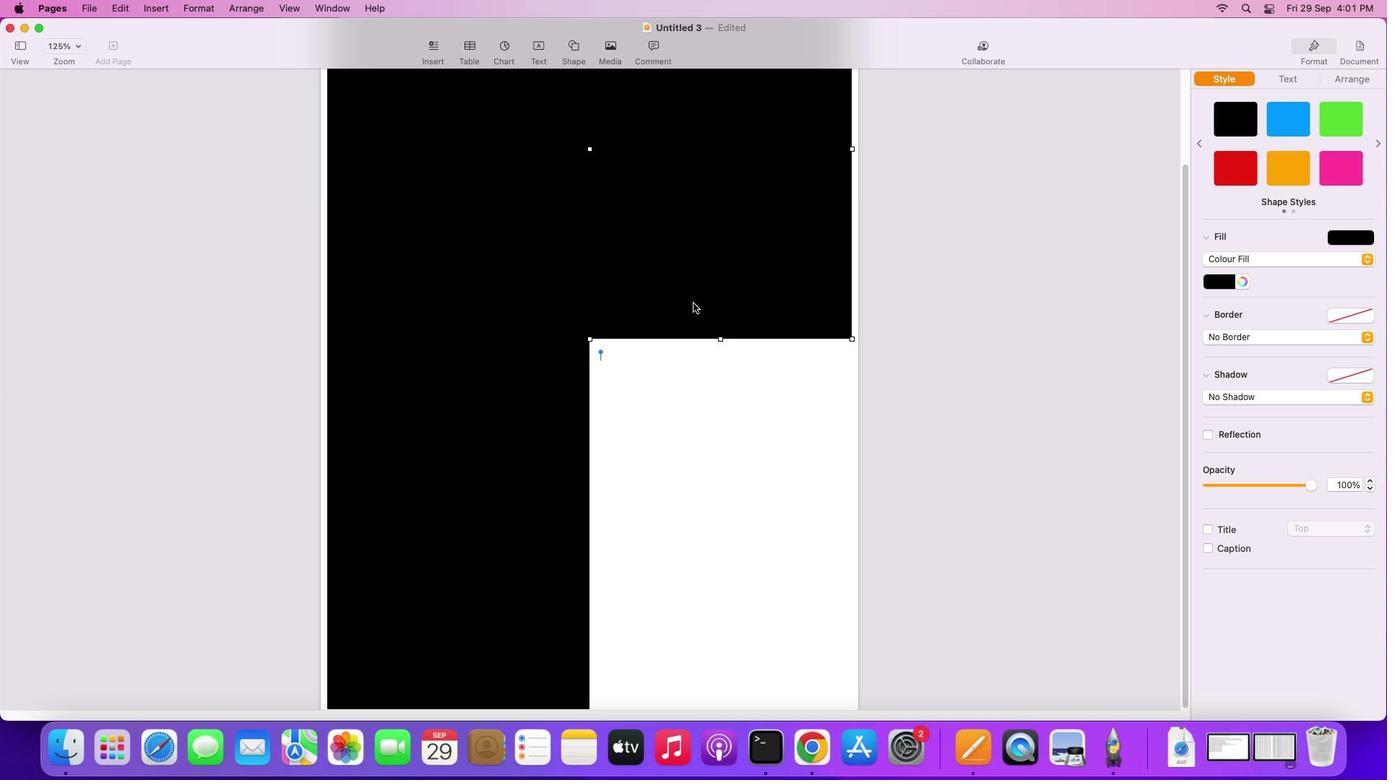 
Action: Mouse moved to (693, 302)
Screenshot: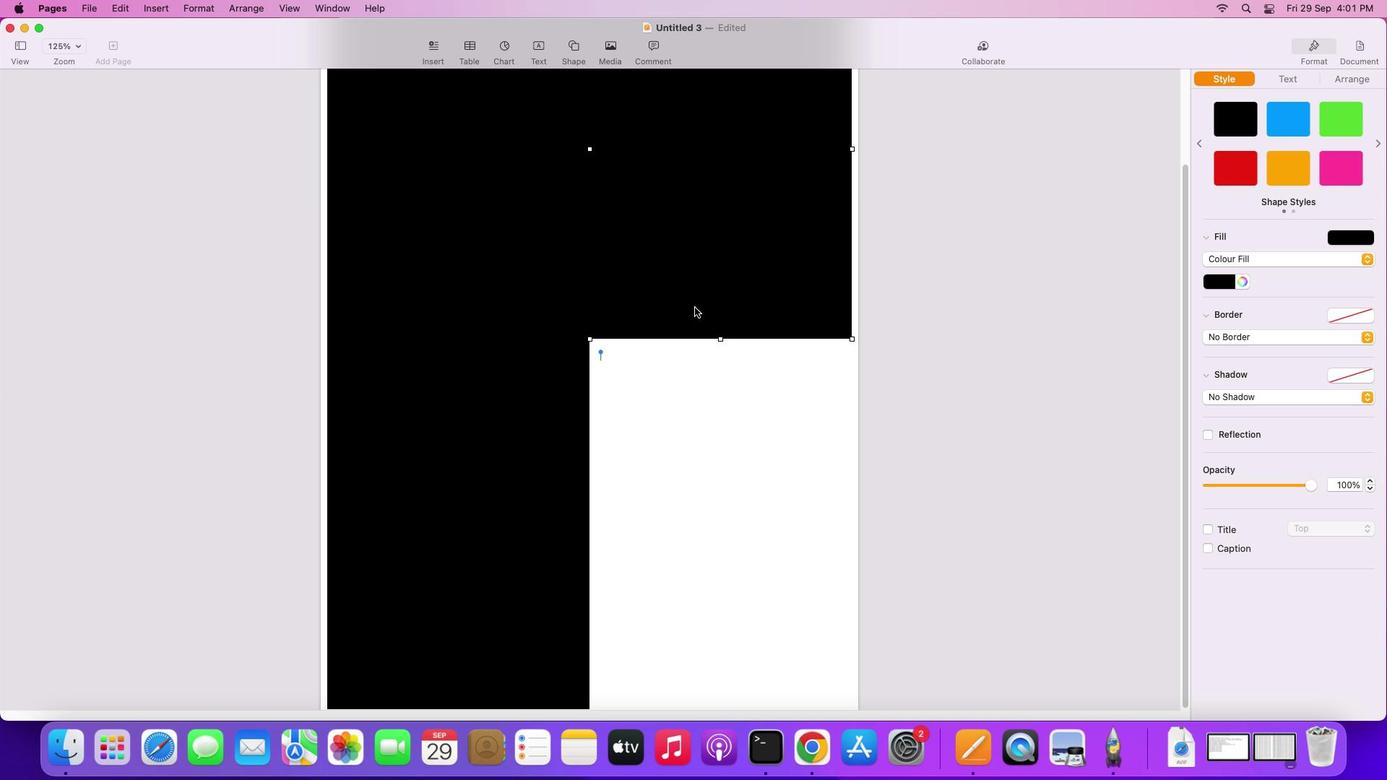 
Action: Mouse pressed left at (693, 302)
Screenshot: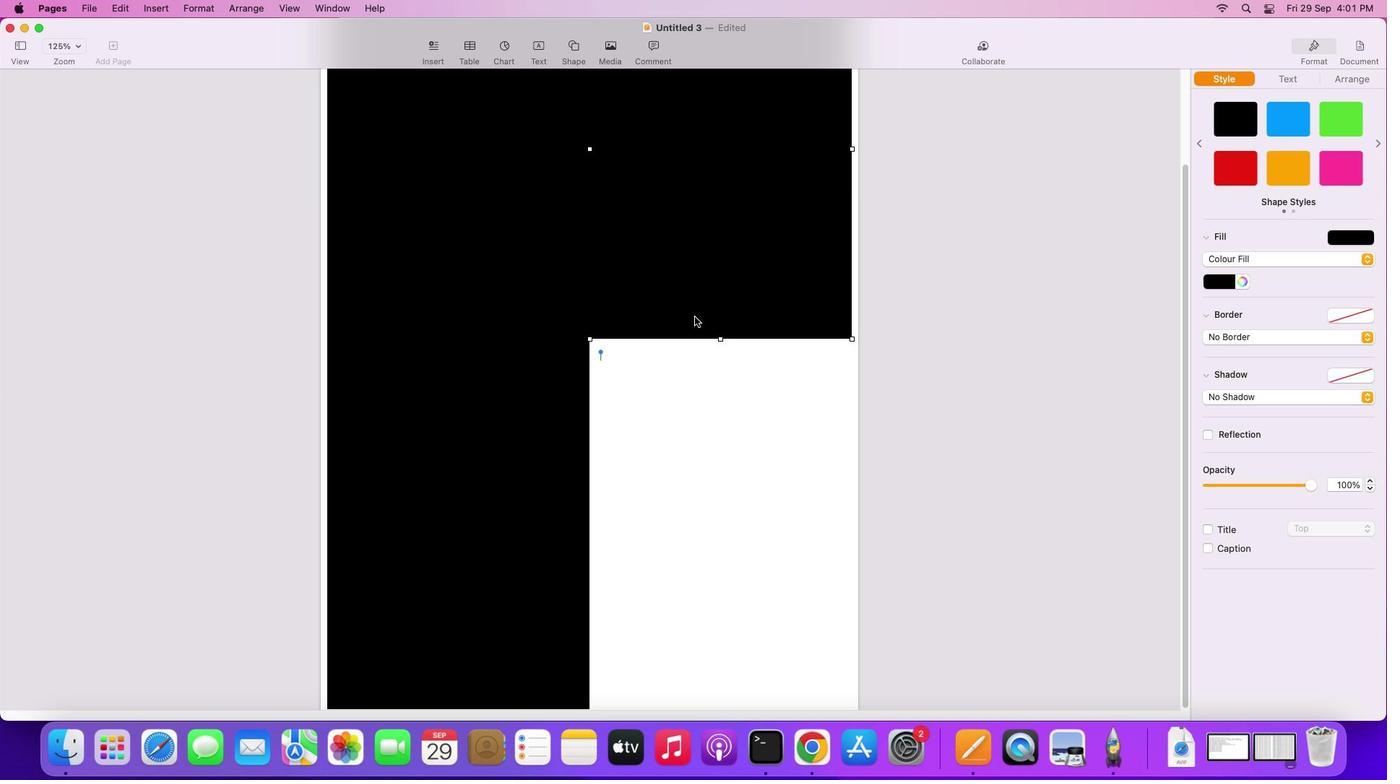 
Action: Mouse moved to (700, 442)
Screenshot: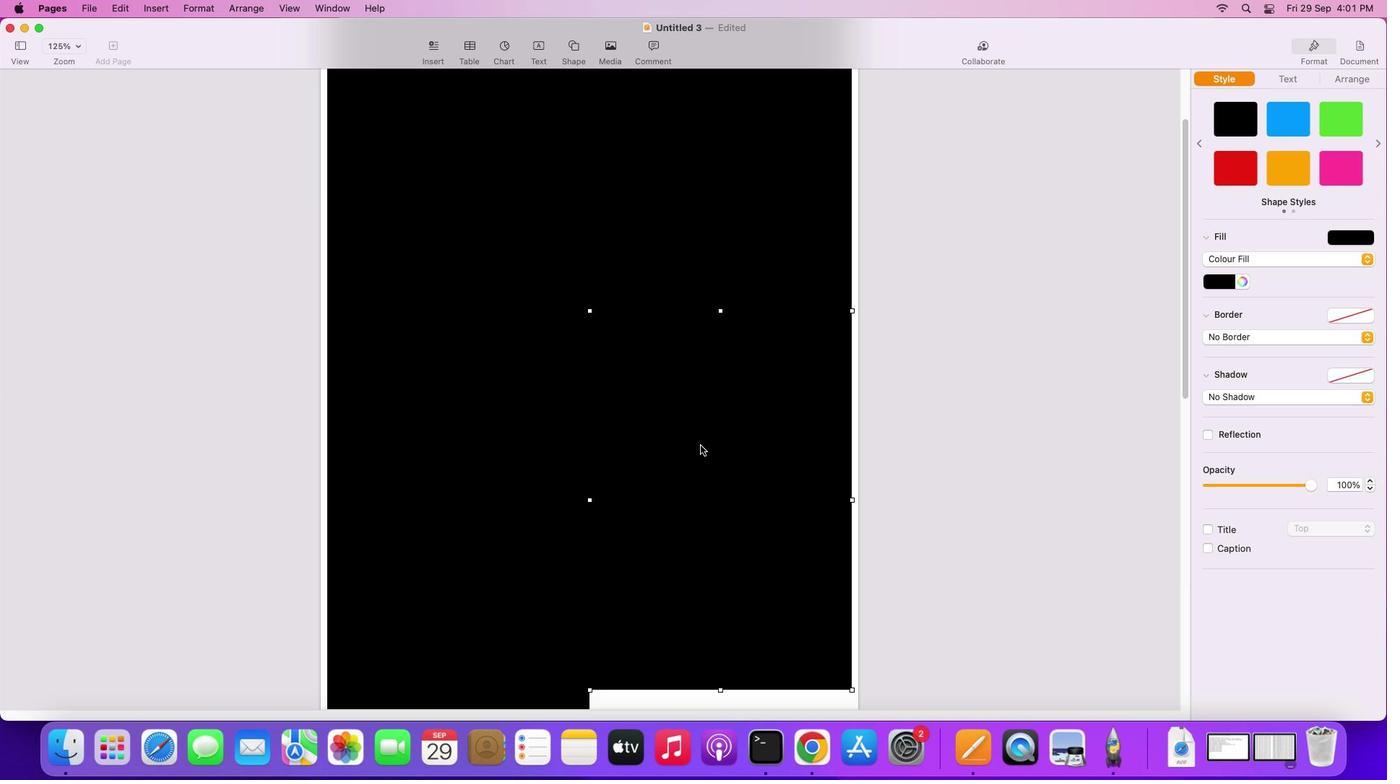 
Action: Mouse pressed left at (700, 442)
Screenshot: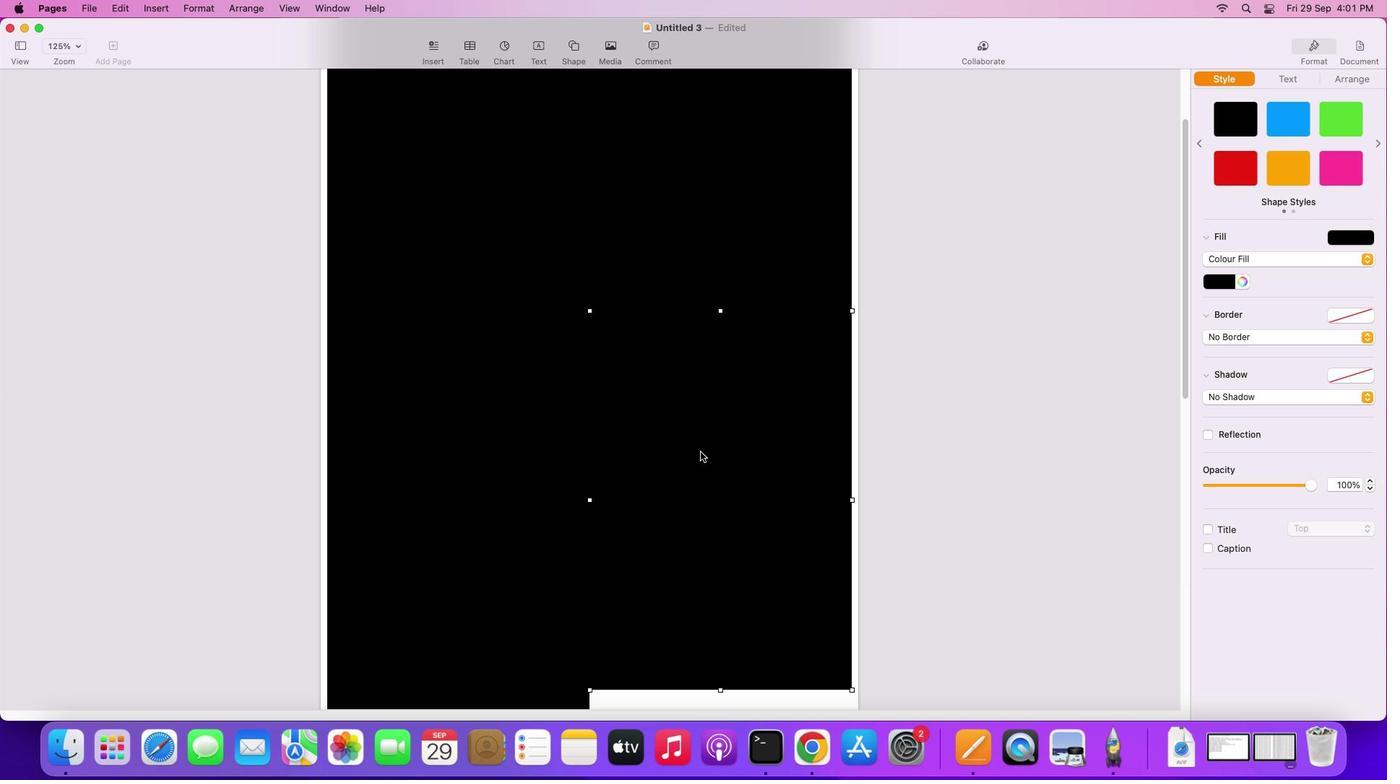 
Action: Mouse moved to (851, 443)
Screenshot: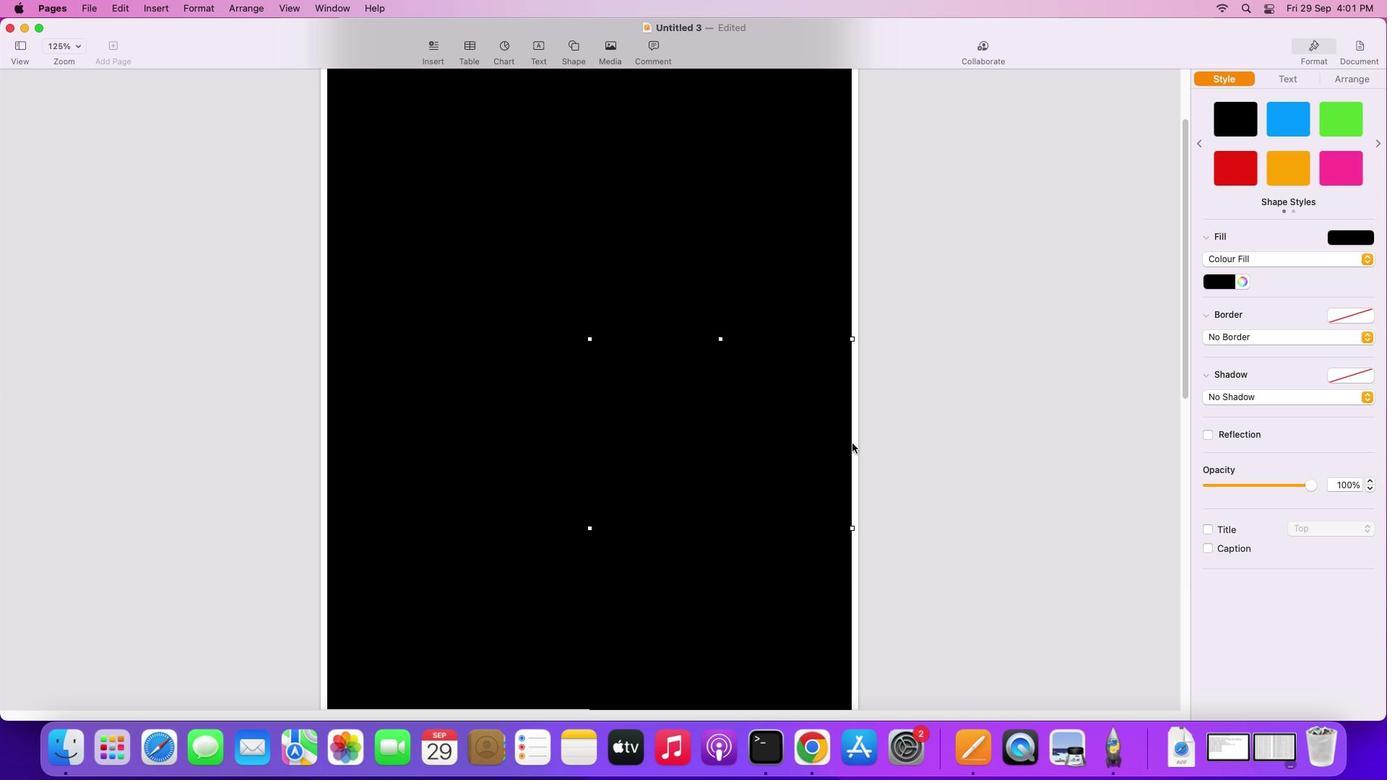 
Action: Mouse pressed left at (851, 443)
Screenshot: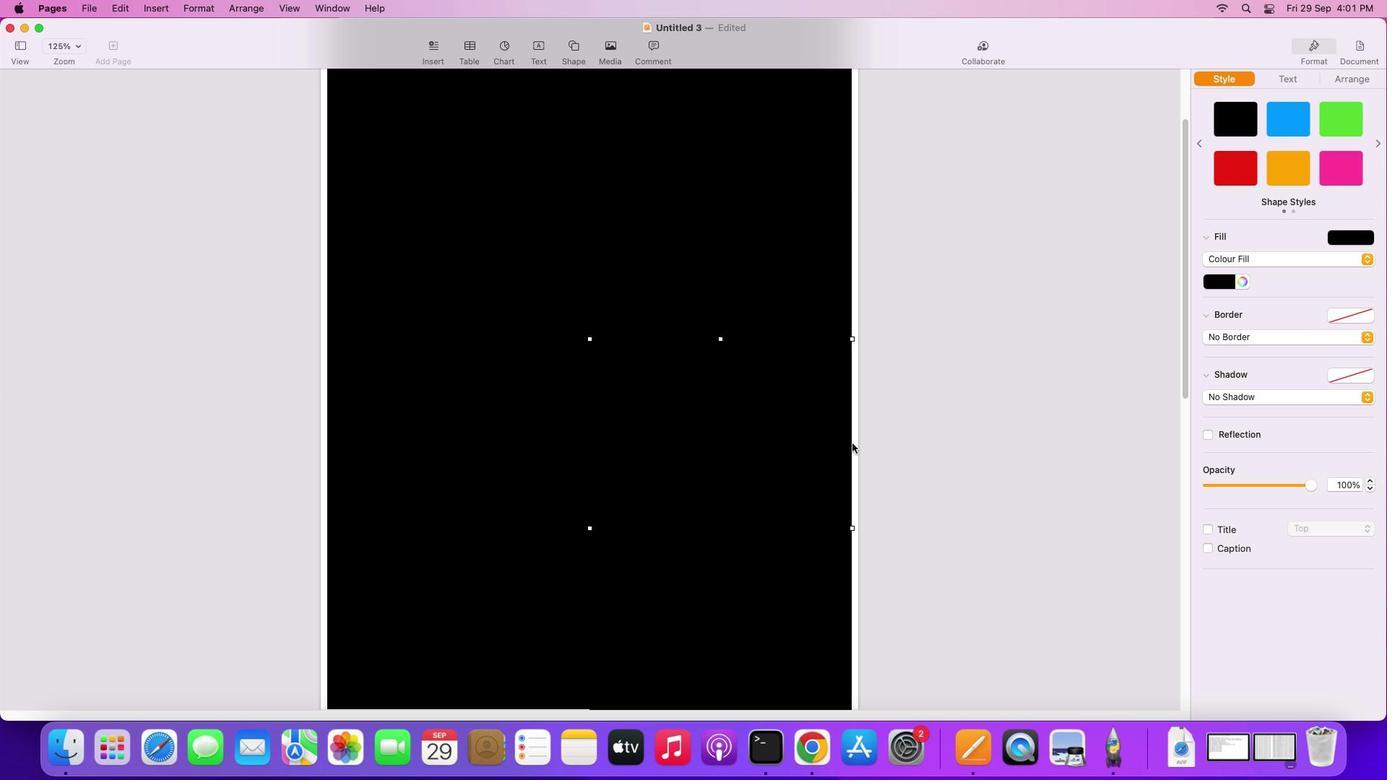 
Action: Mouse moved to (1018, 241)
Screenshot: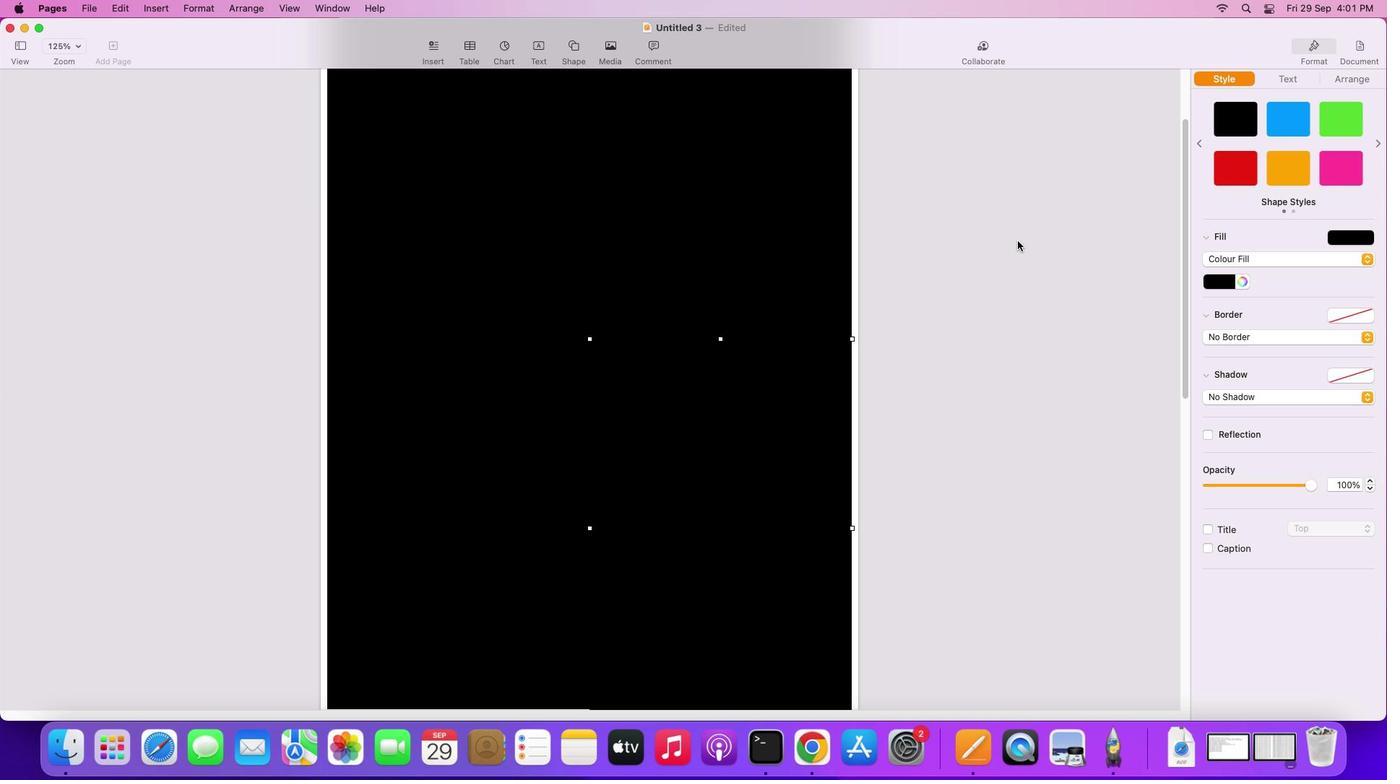 
Action: Mouse pressed left at (1018, 241)
Screenshot: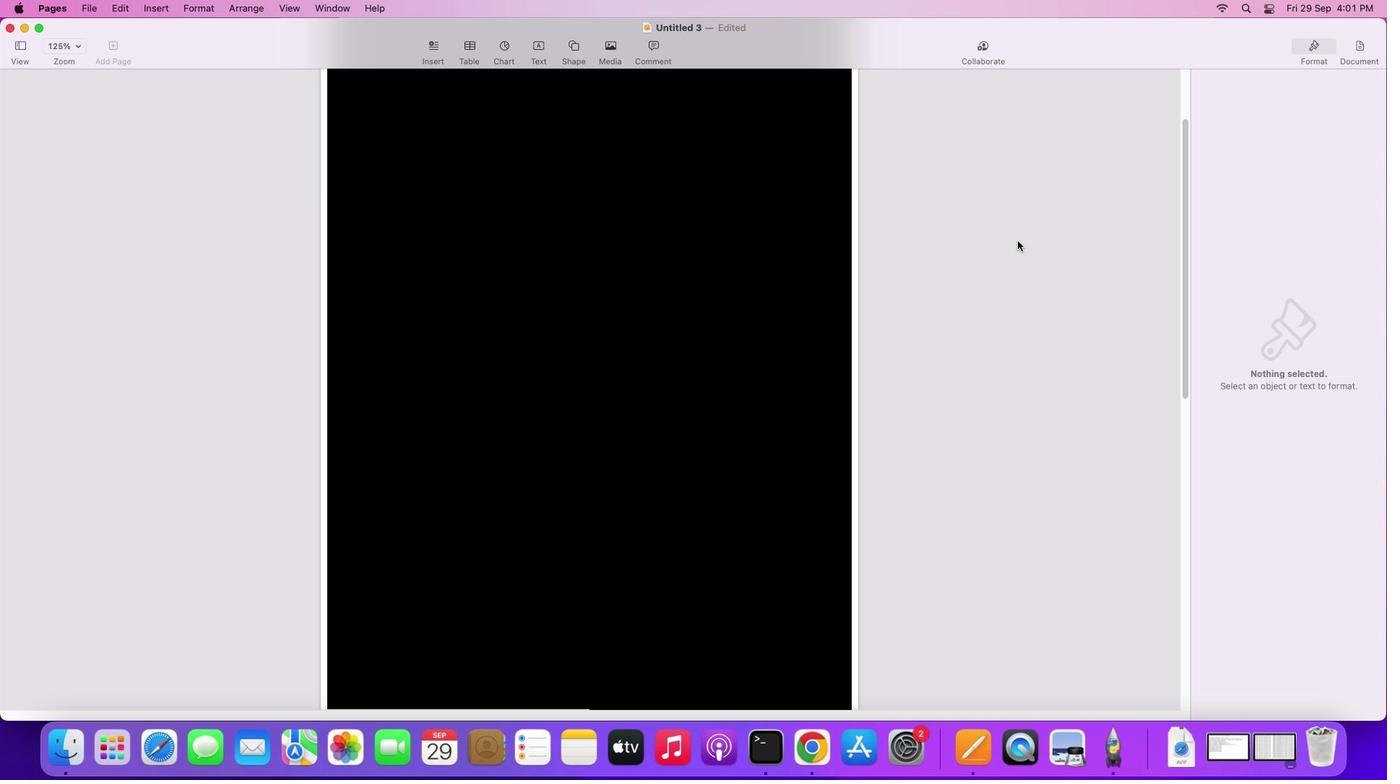 
Action: Mouse moved to (732, 249)
Screenshot: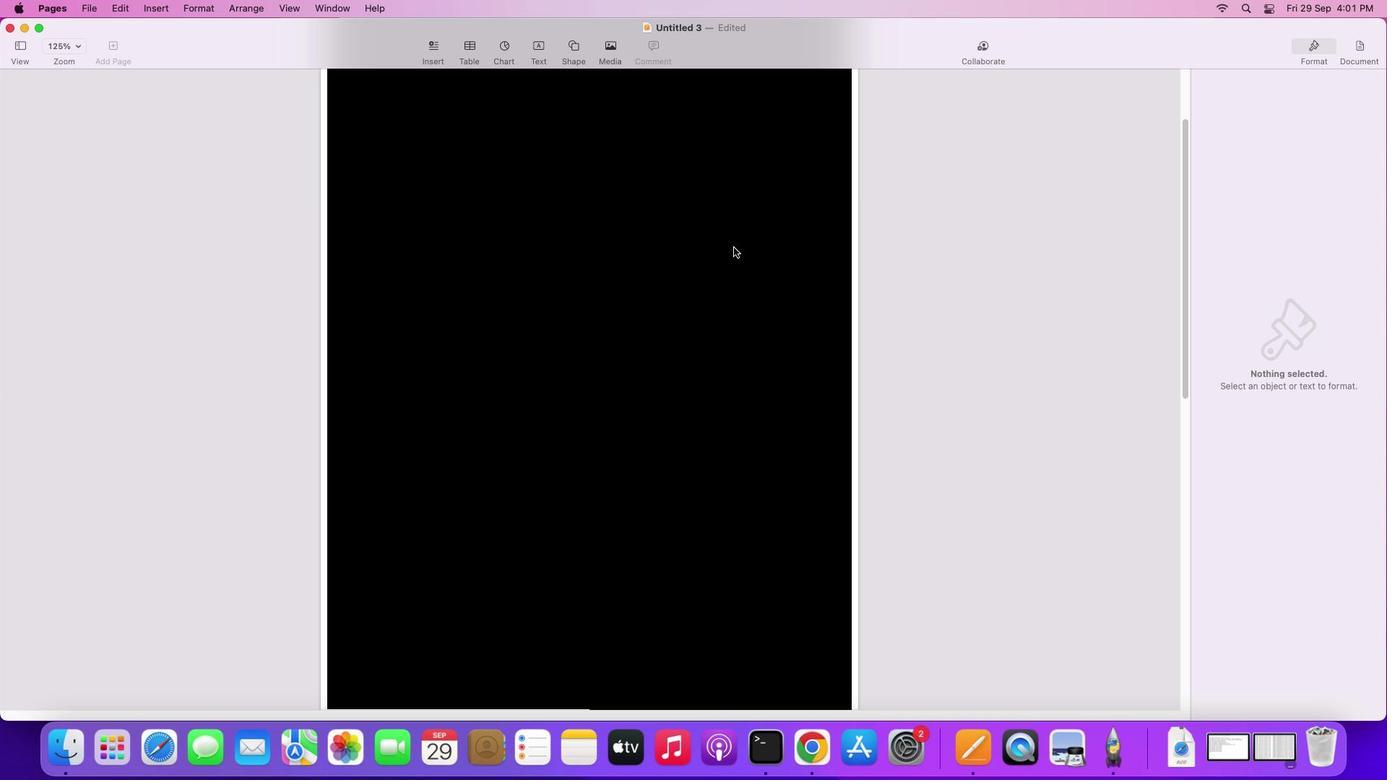 
Action: Key pressed Key.shift
Screenshot: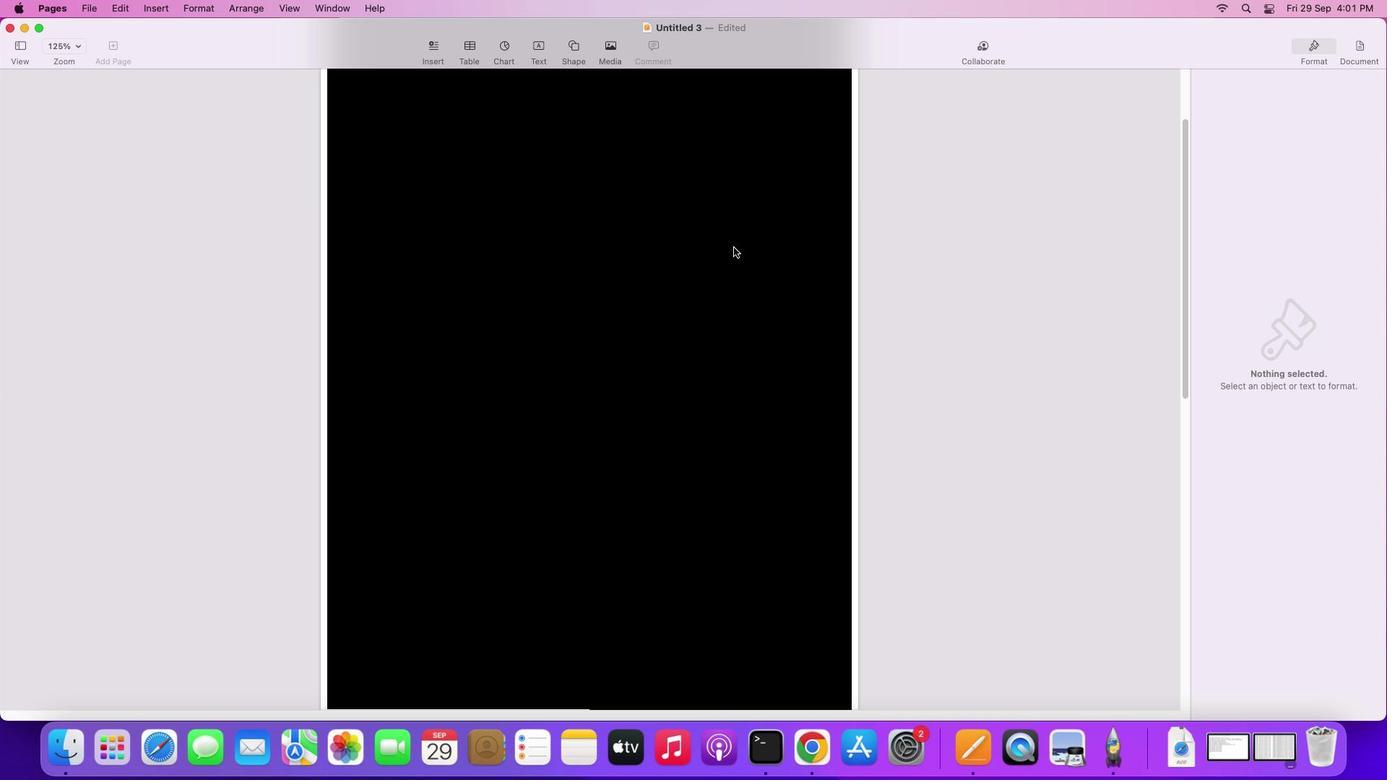 
Action: Mouse moved to (734, 247)
Screenshot: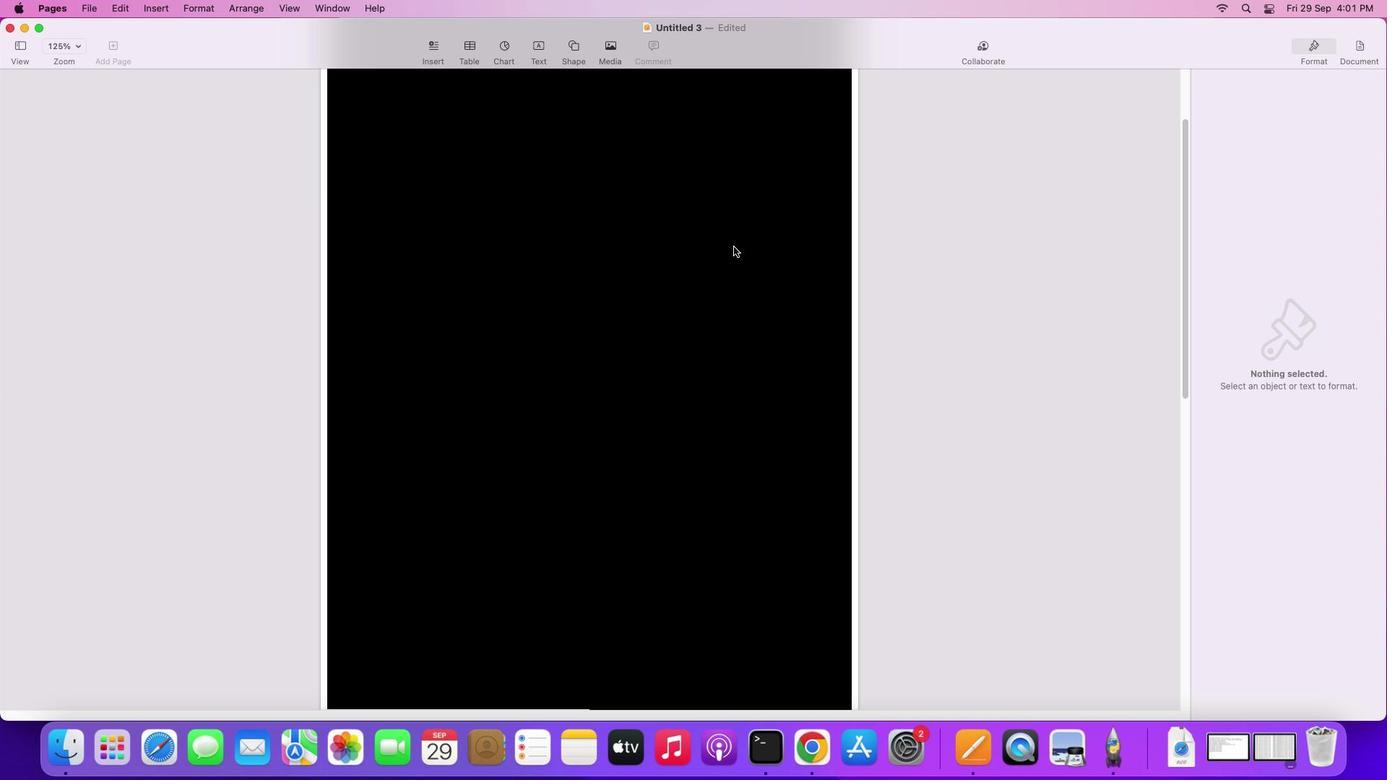 
Action: Mouse pressed left at (734, 247)
Screenshot: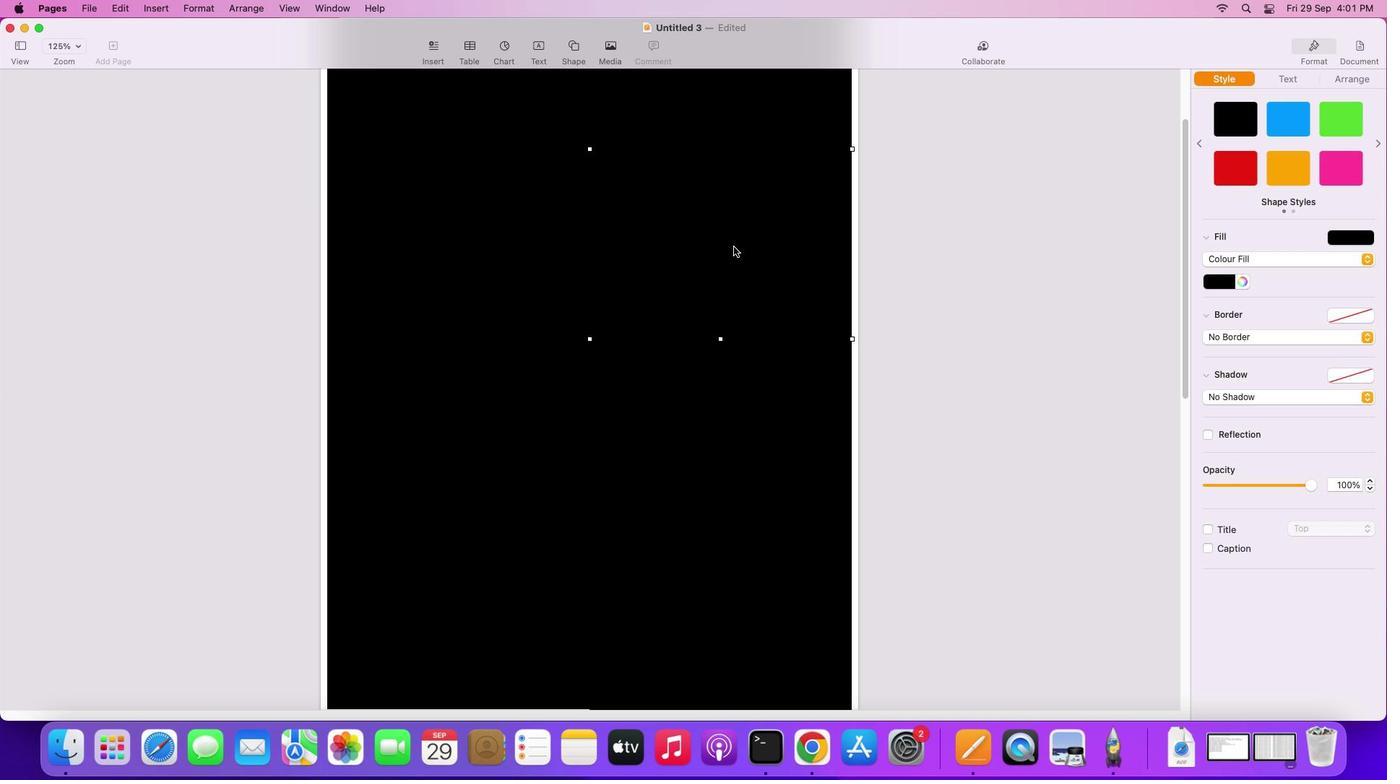 
Action: Mouse moved to (716, 439)
Screenshot: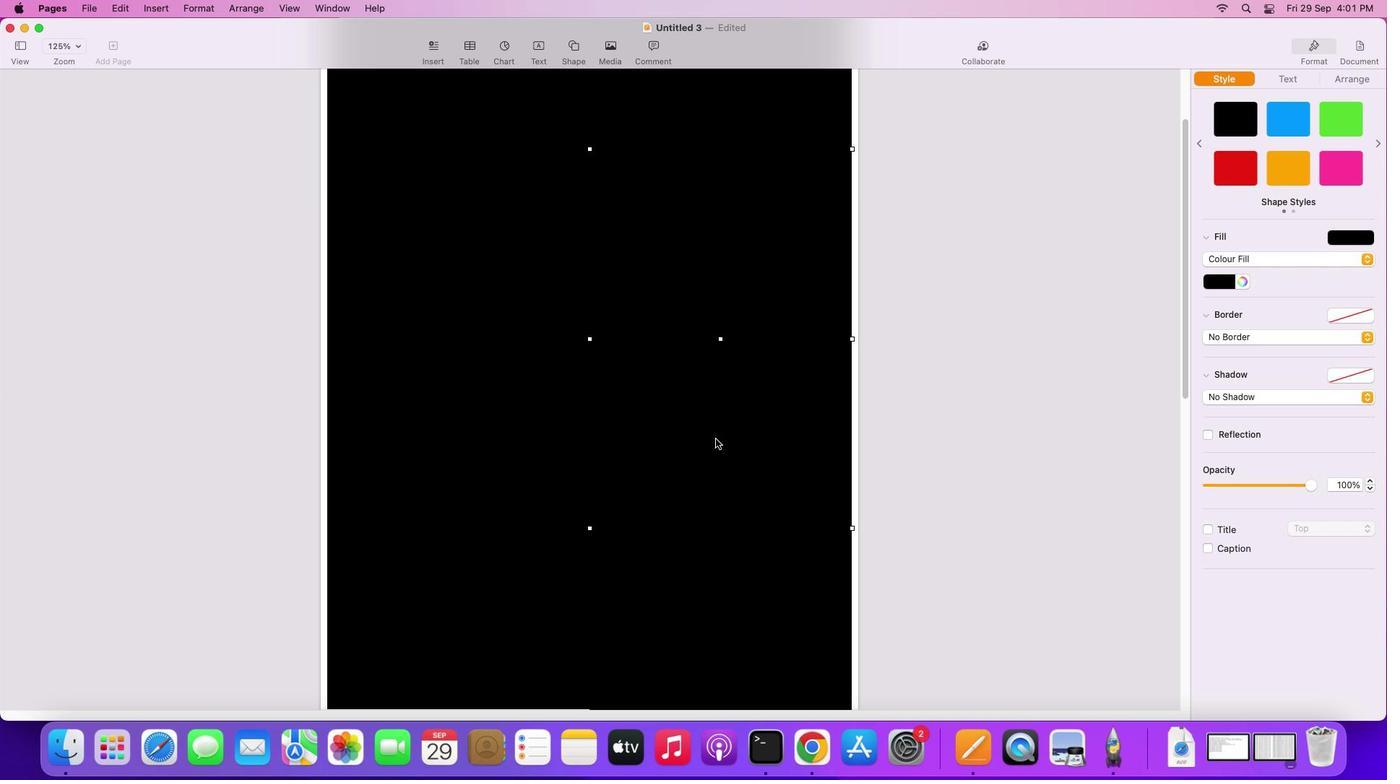 
Action: Mouse pressed left at (716, 439)
Screenshot: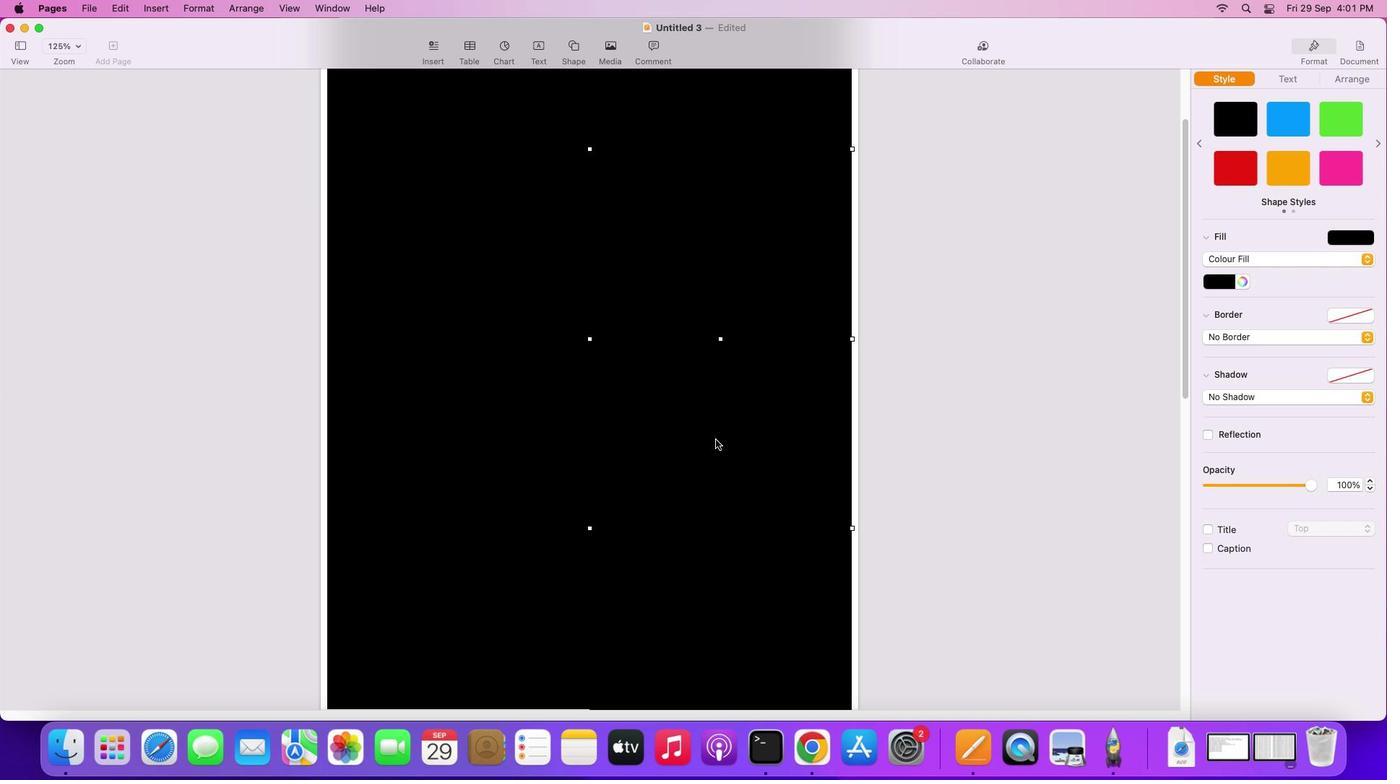 
Action: Mouse moved to (510, 476)
Screenshot: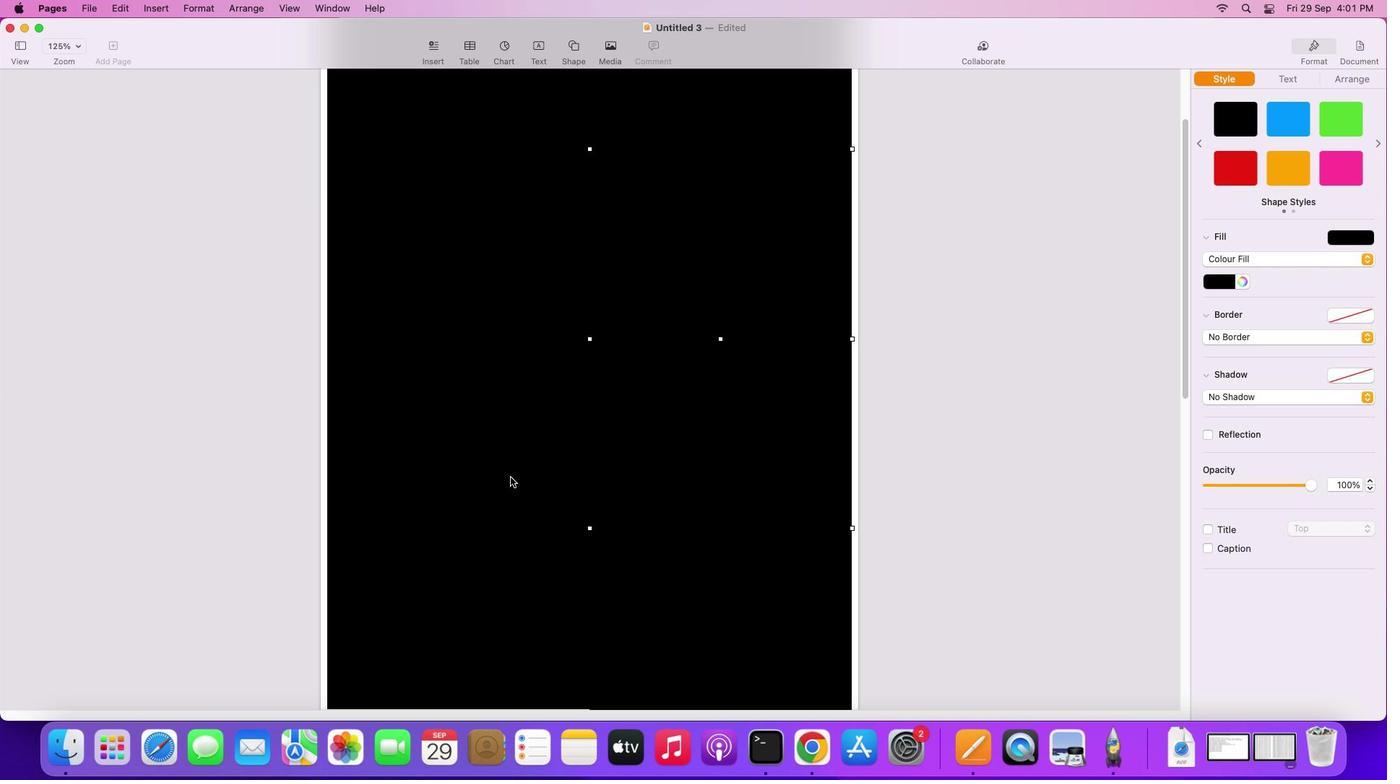 
Action: Mouse pressed left at (510, 476)
Screenshot: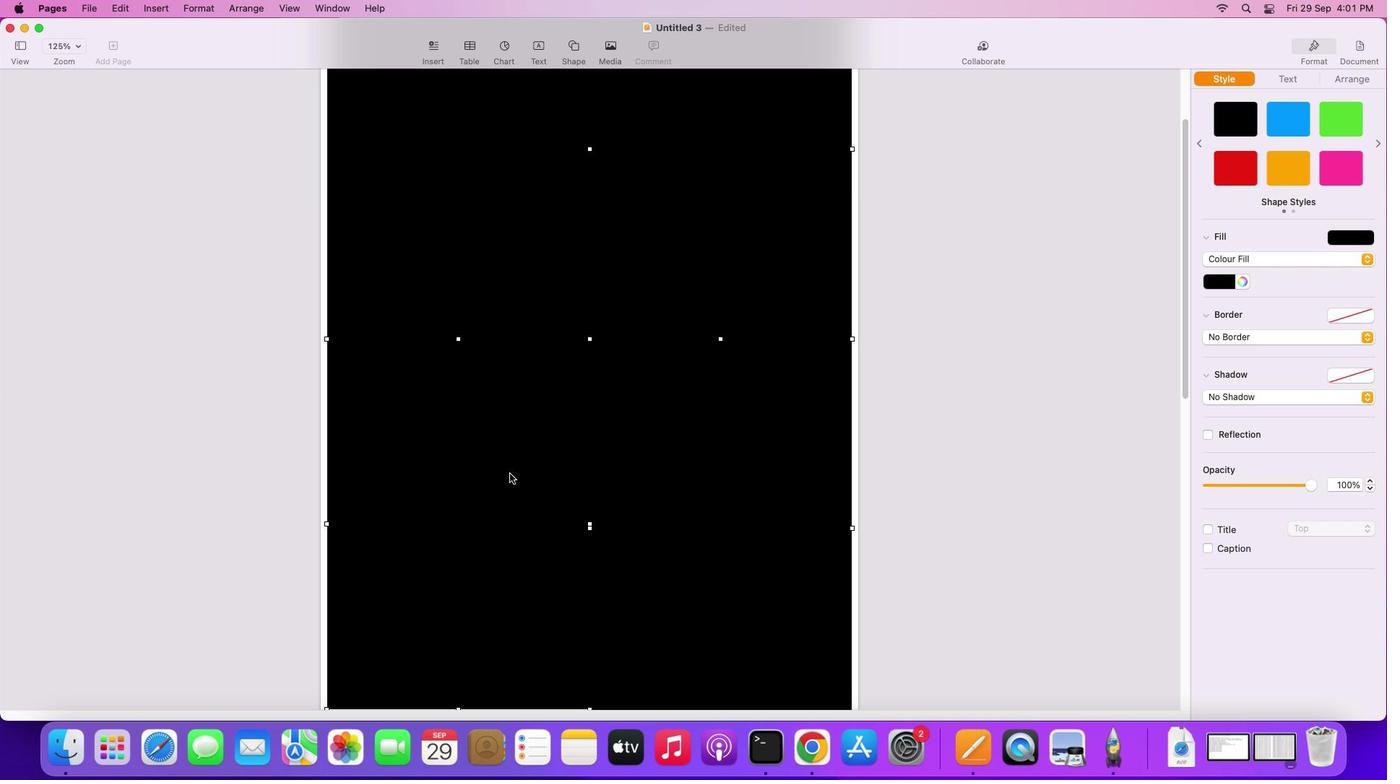 
Action: Mouse moved to (505, 289)
Screenshot: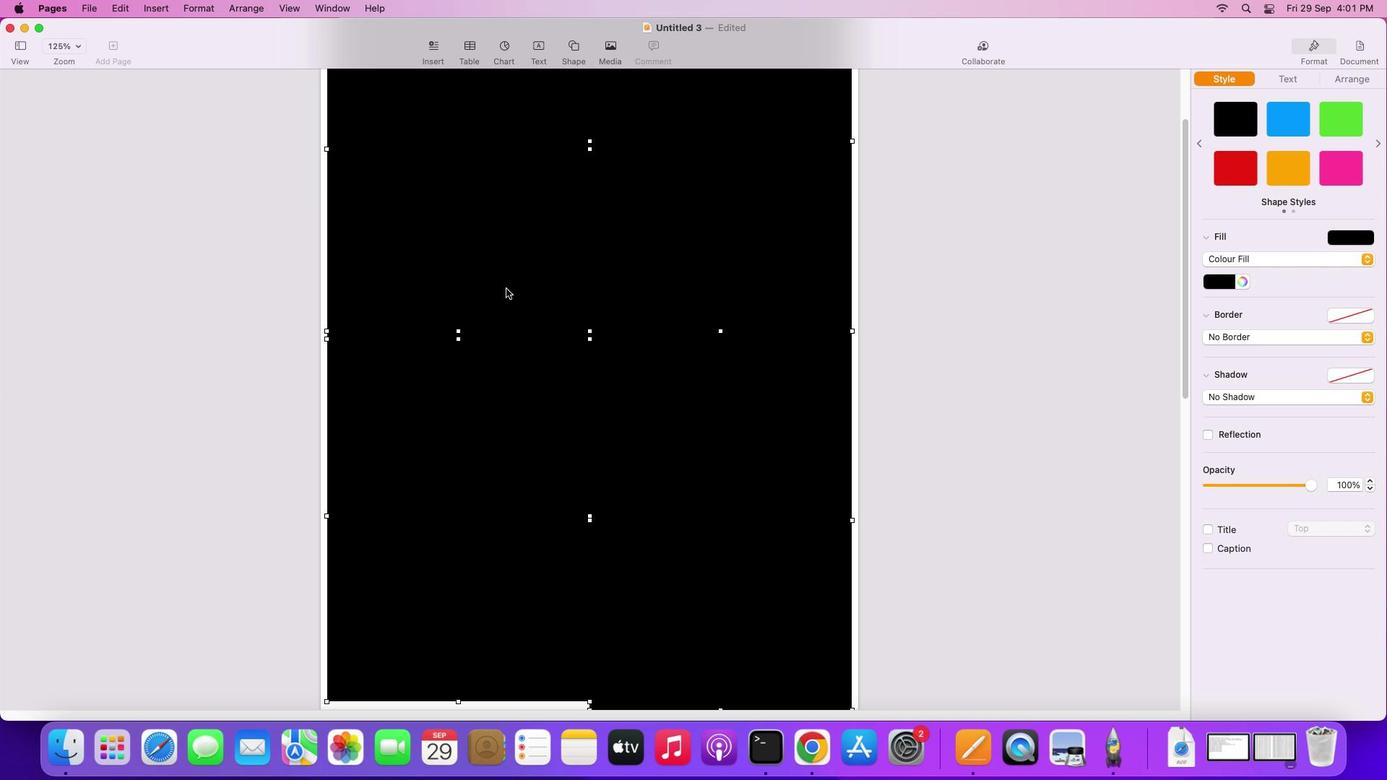 
Action: Mouse pressed left at (505, 289)
Screenshot: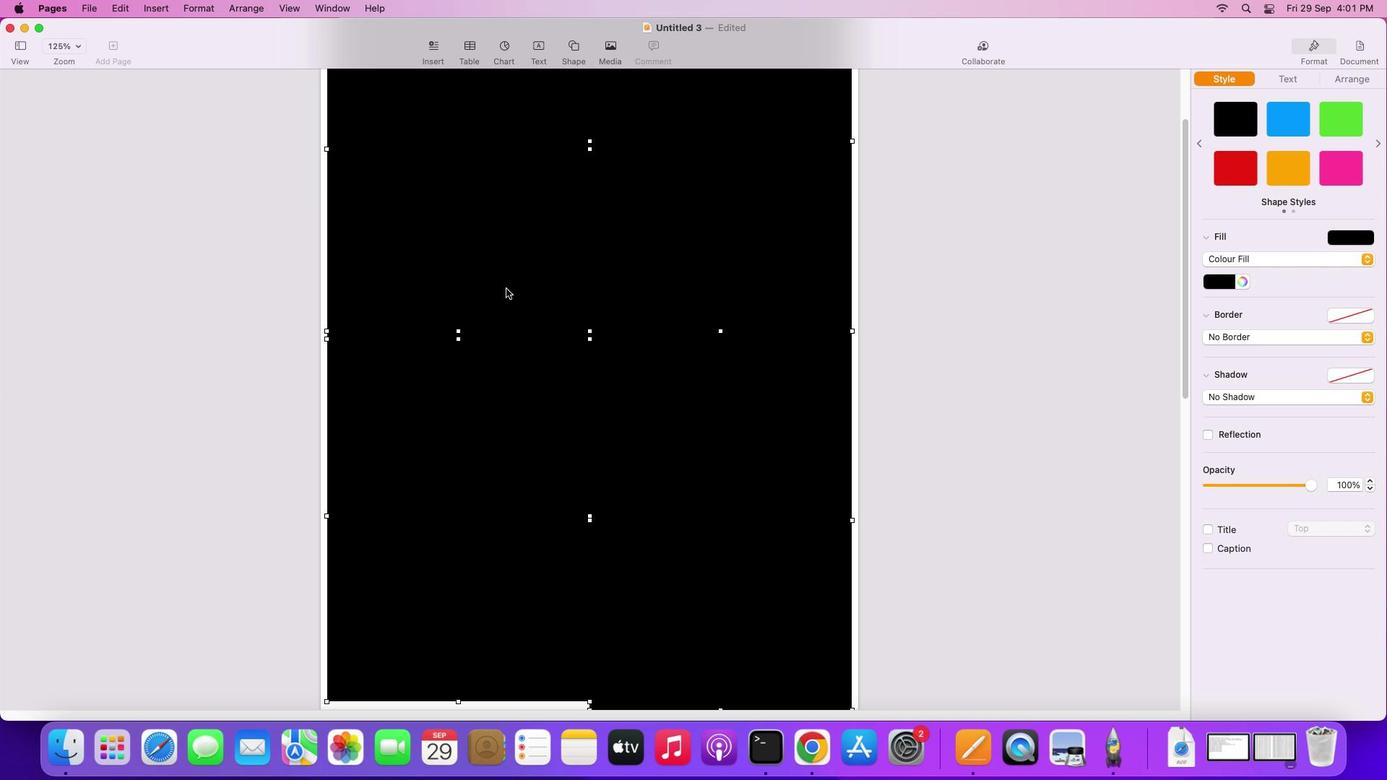 
Action: Mouse moved to (525, 314)
Screenshot: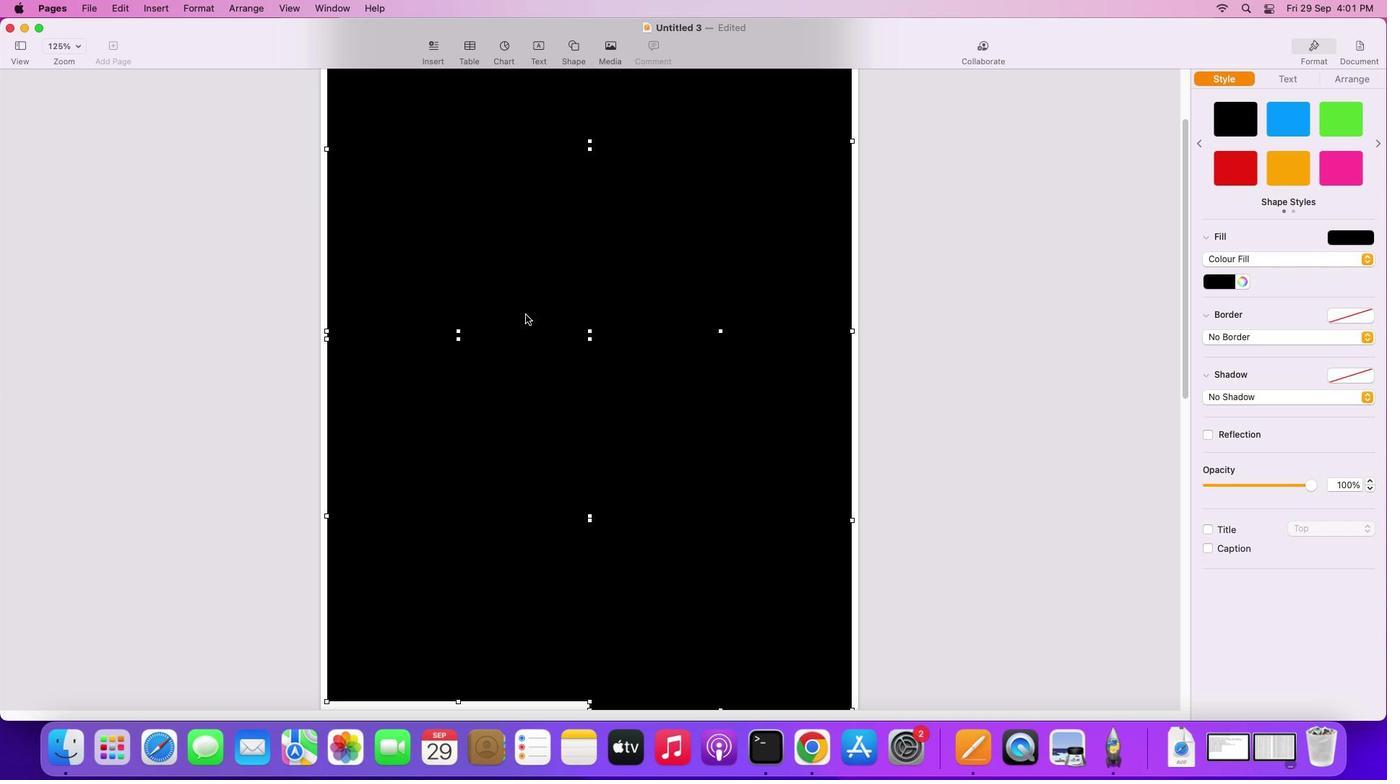 
Action: Key pressed Key.cmd'z'
Screenshot: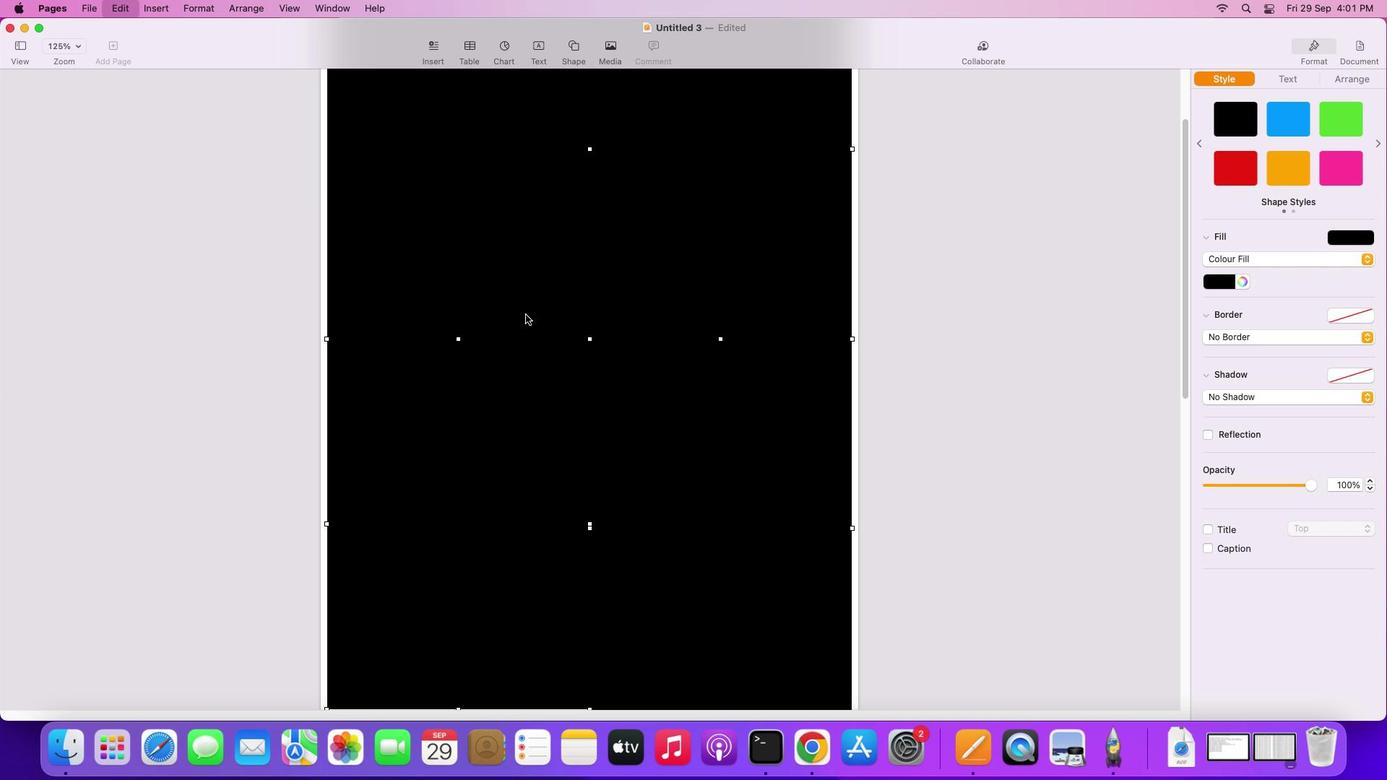 
Action: Mouse moved to (527, 295)
Screenshot: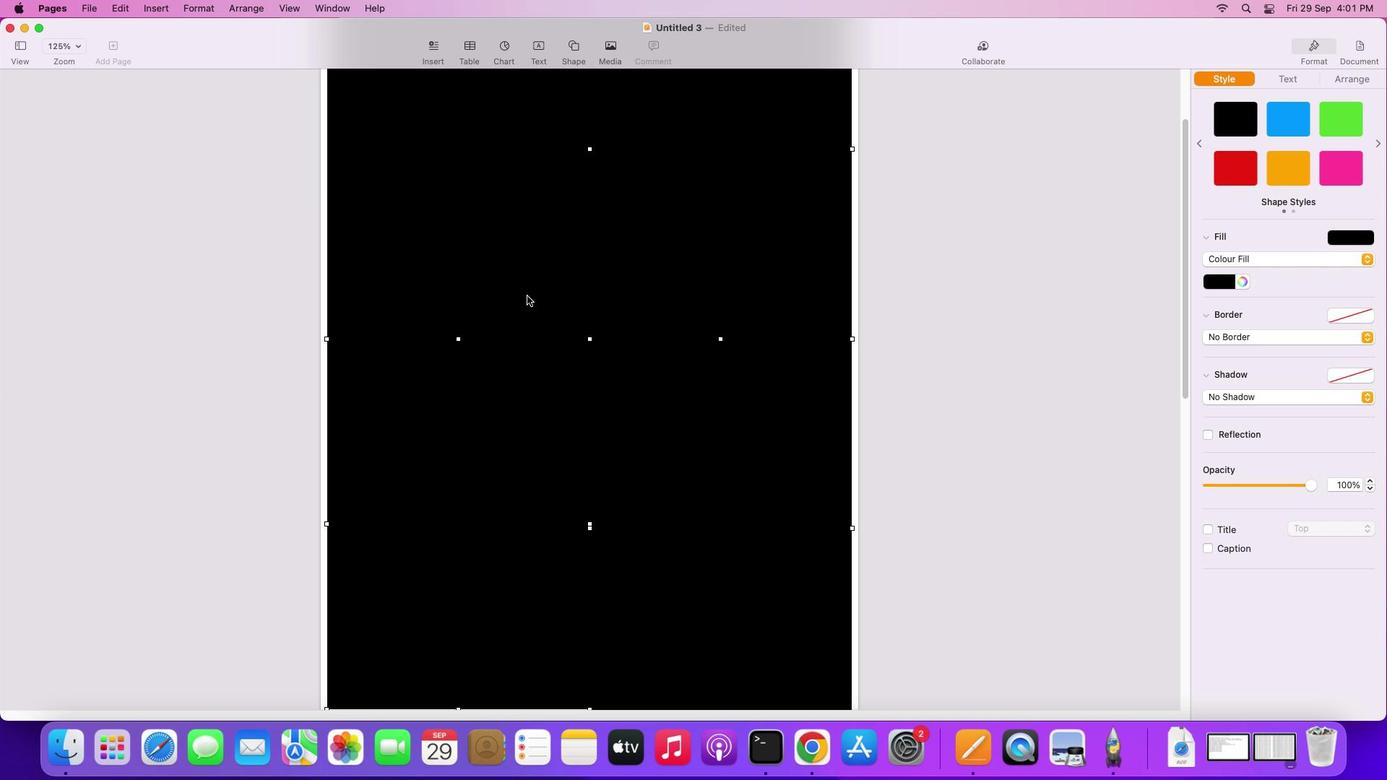 
Action: Key pressed Key.cmd'z'Key.shiftKey.cmd
Screenshot: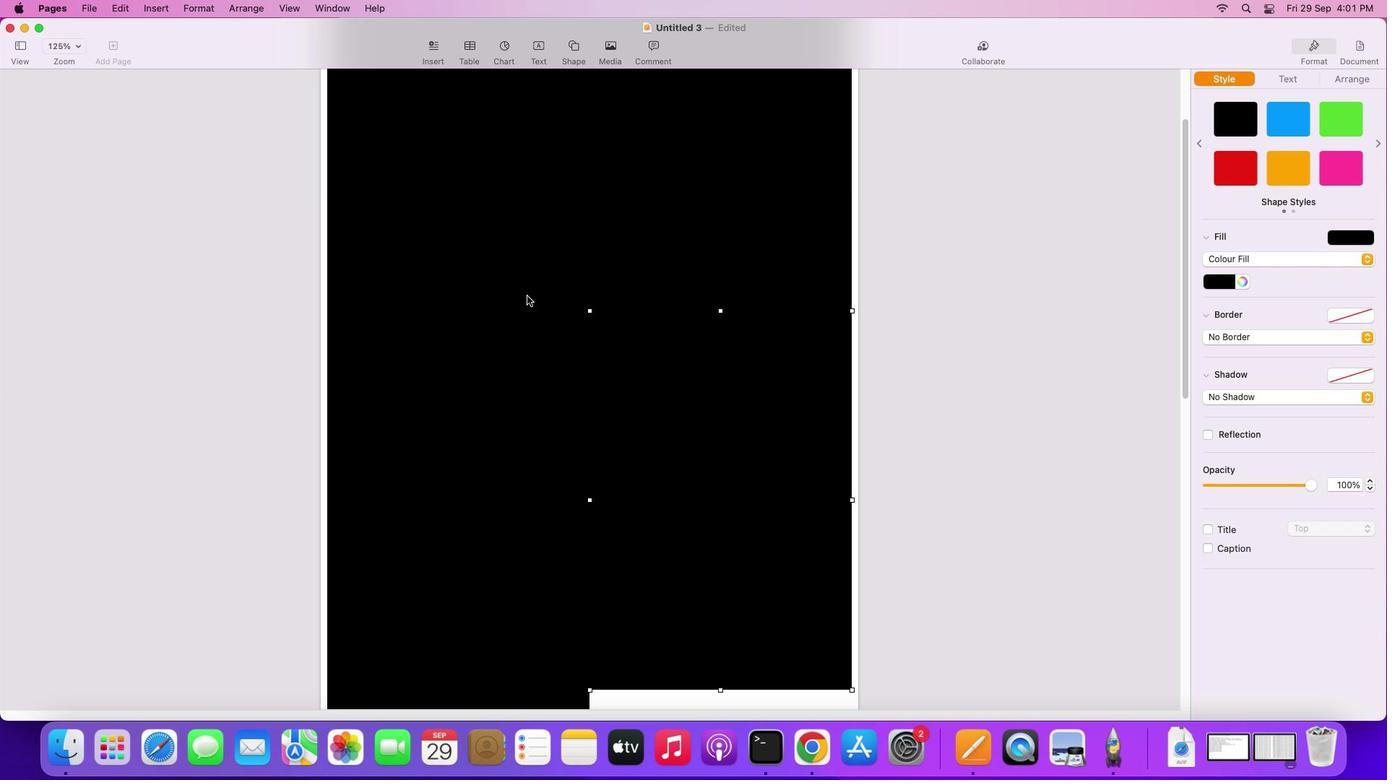 
Action: Mouse moved to (527, 295)
Screenshot: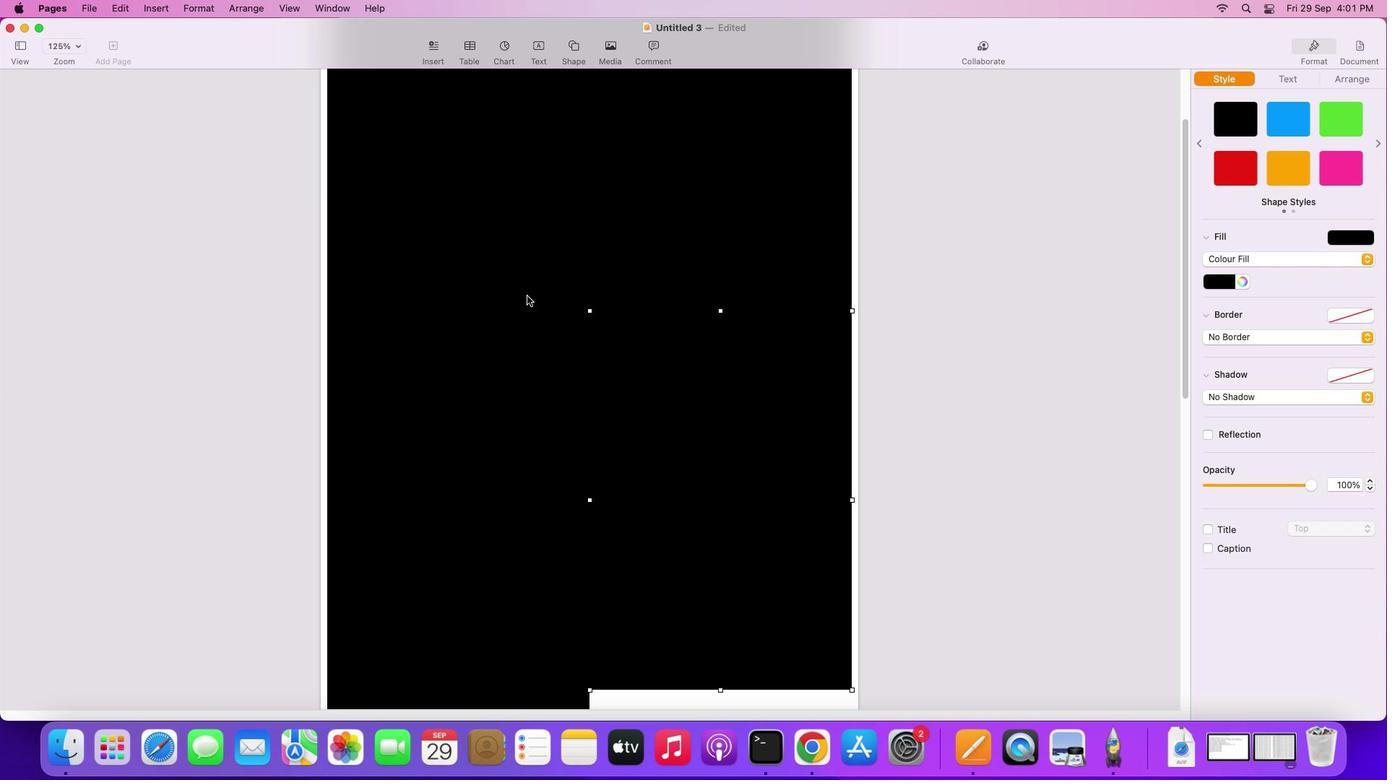 
Action: Key pressed 'z'
Screenshot: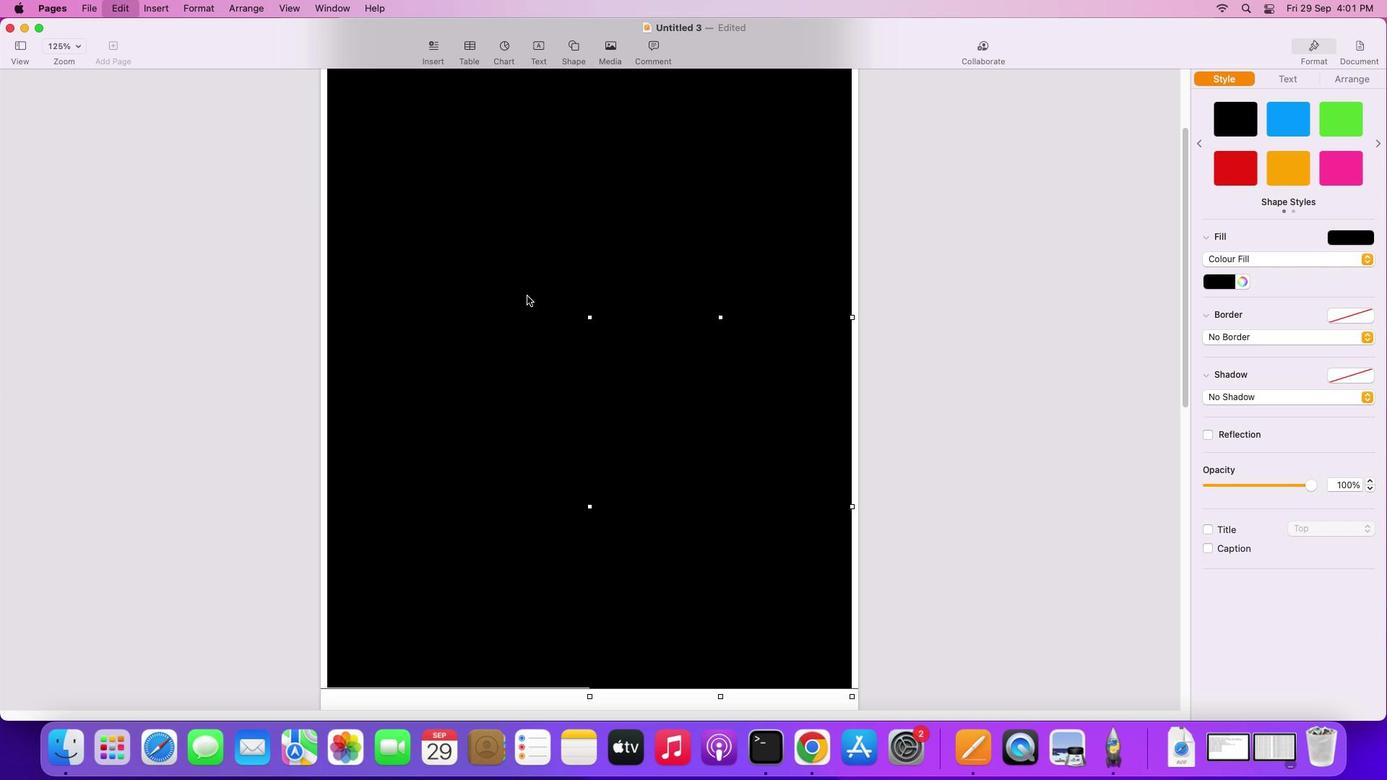 
Action: Mouse moved to (944, 254)
Screenshot: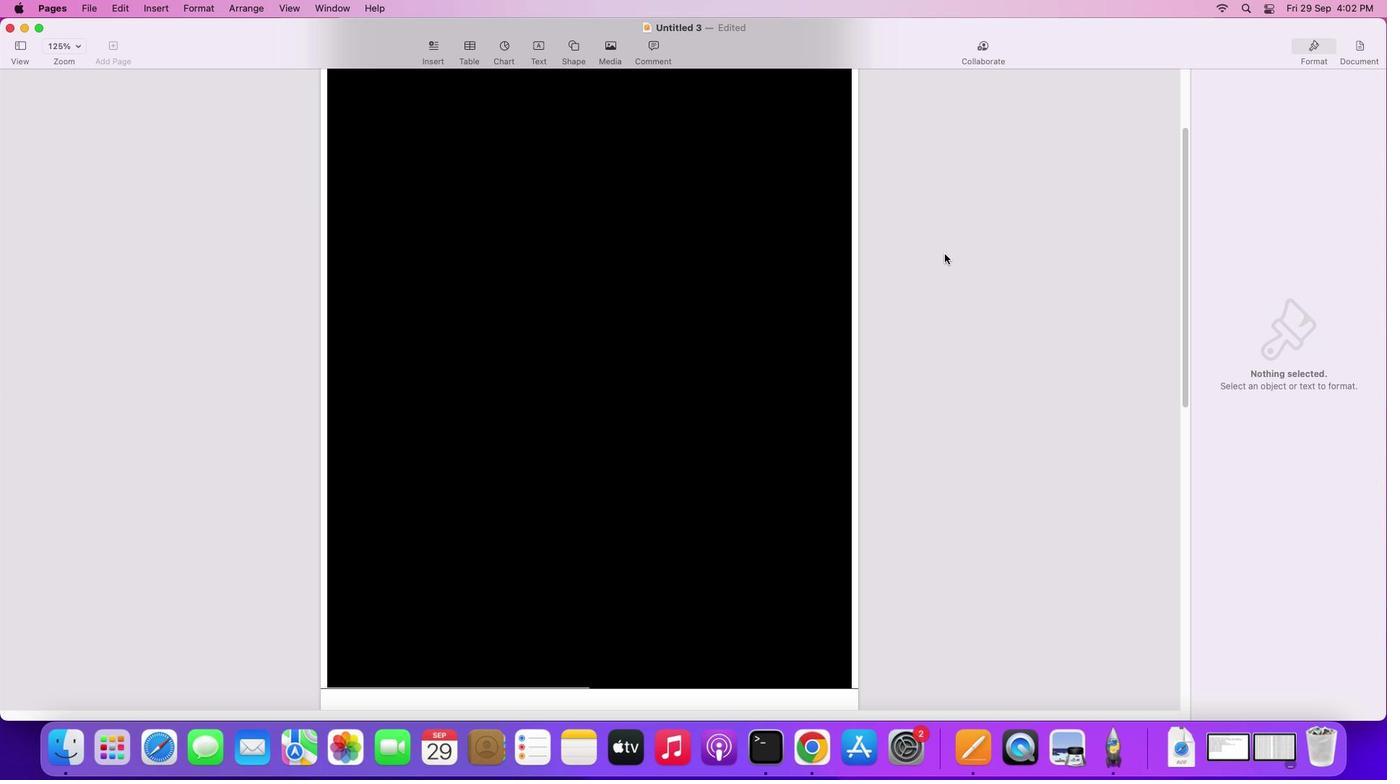 
Action: Mouse pressed left at (944, 254)
Screenshot: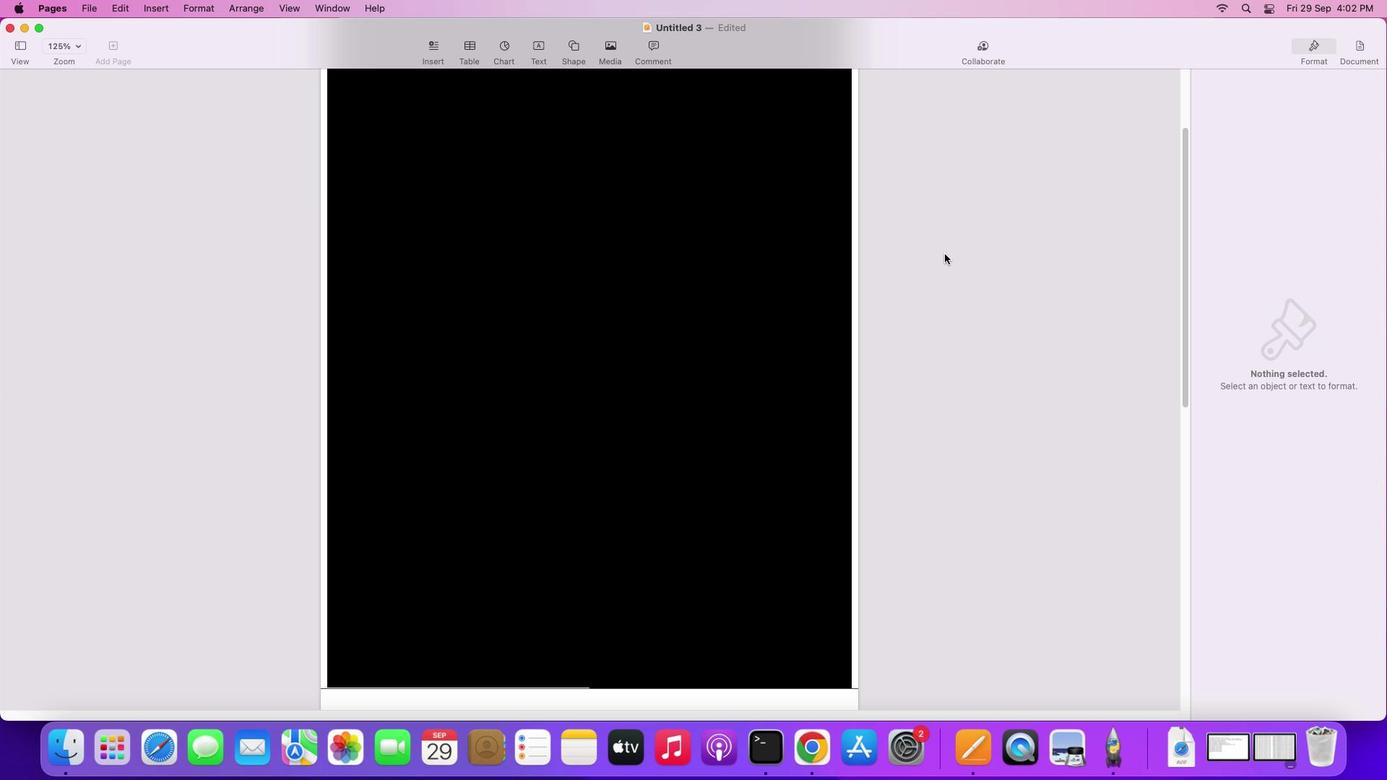 
Action: Mouse moved to (615, 376)
Screenshot: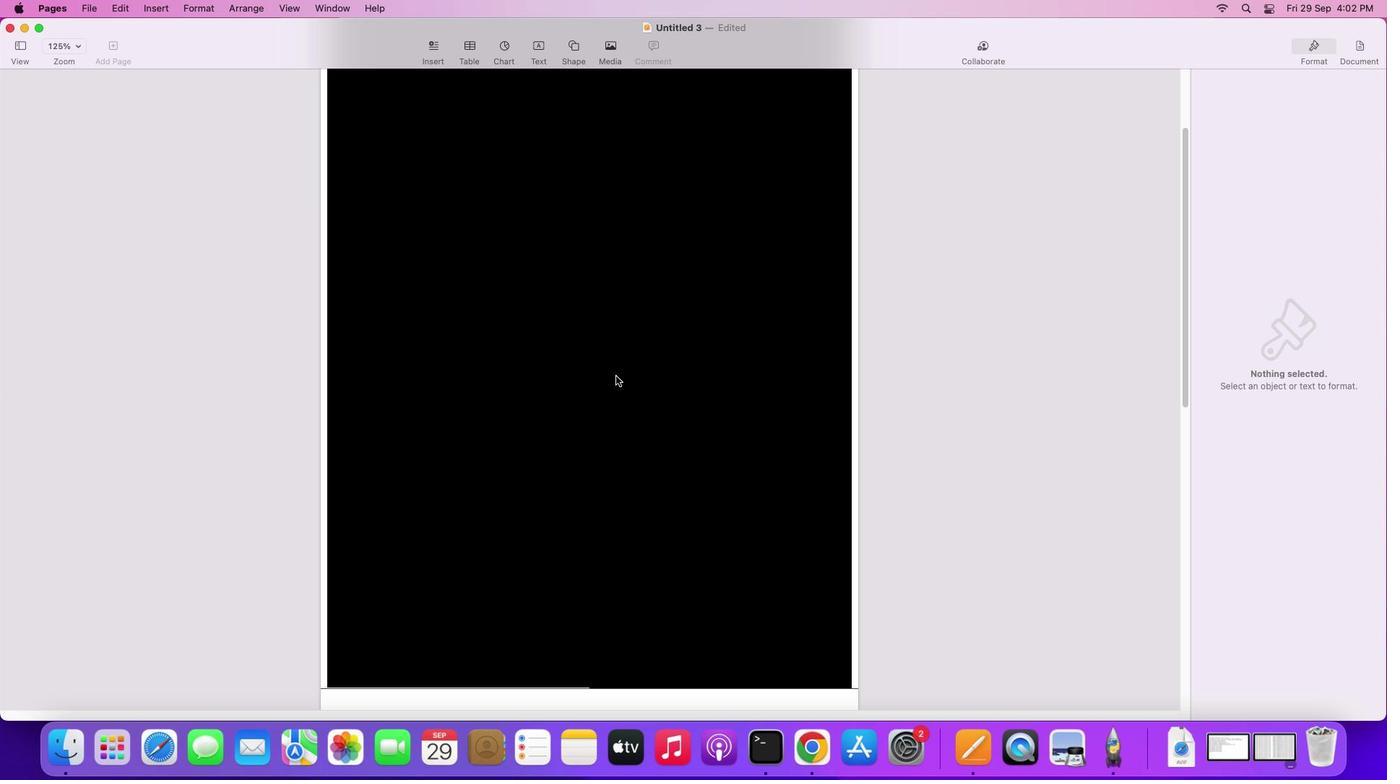 
Action: Mouse scrolled (615, 376) with delta (0, 0)
Screenshot: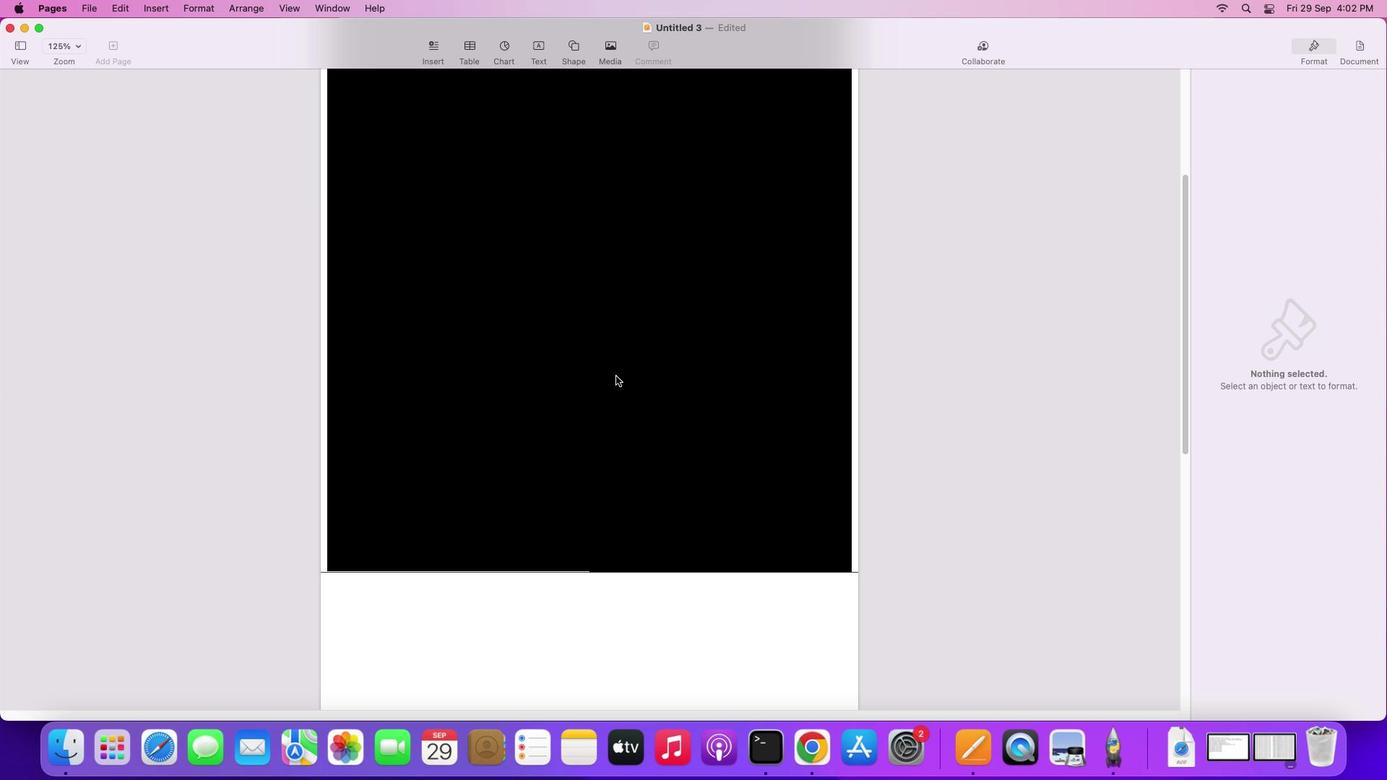 
Action: Mouse scrolled (615, 376) with delta (0, 0)
Screenshot: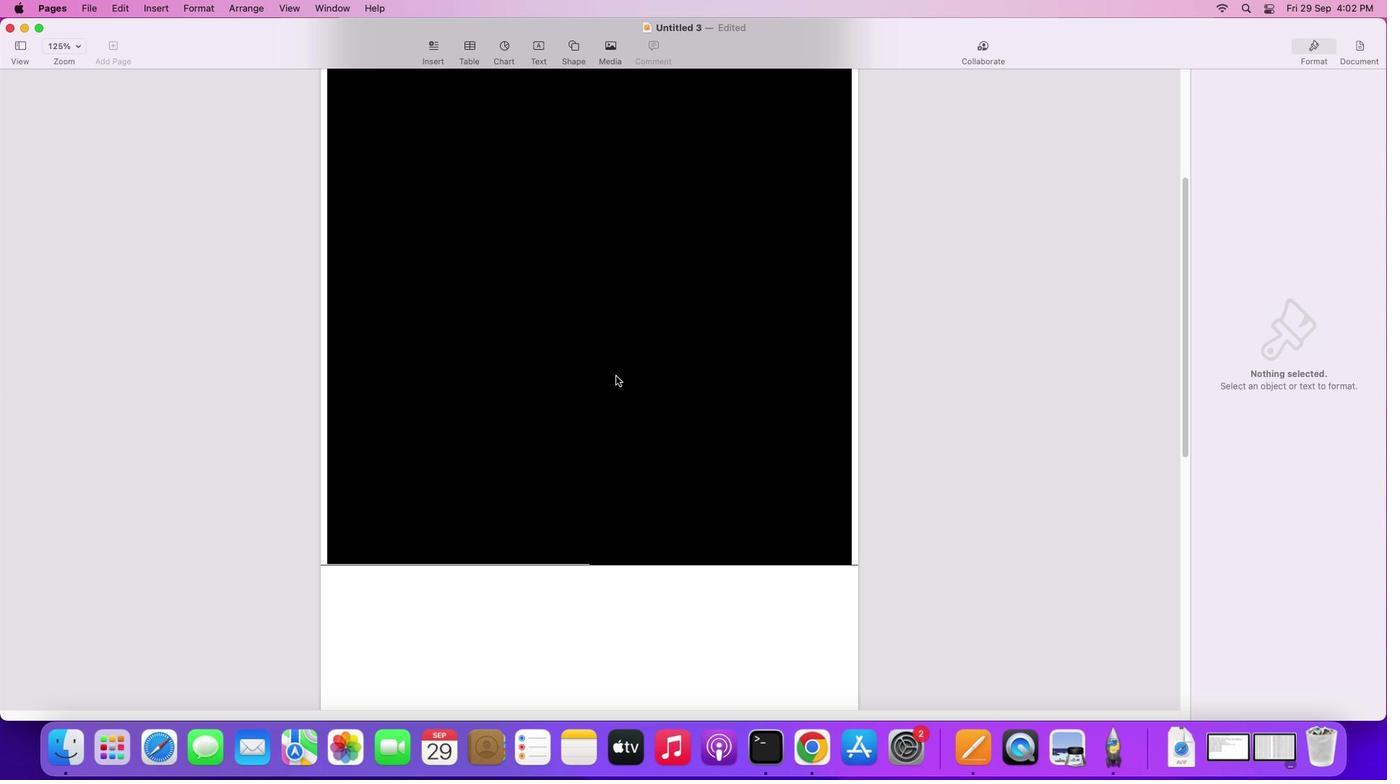 
Action: Mouse scrolled (615, 376) with delta (0, -2)
Screenshot: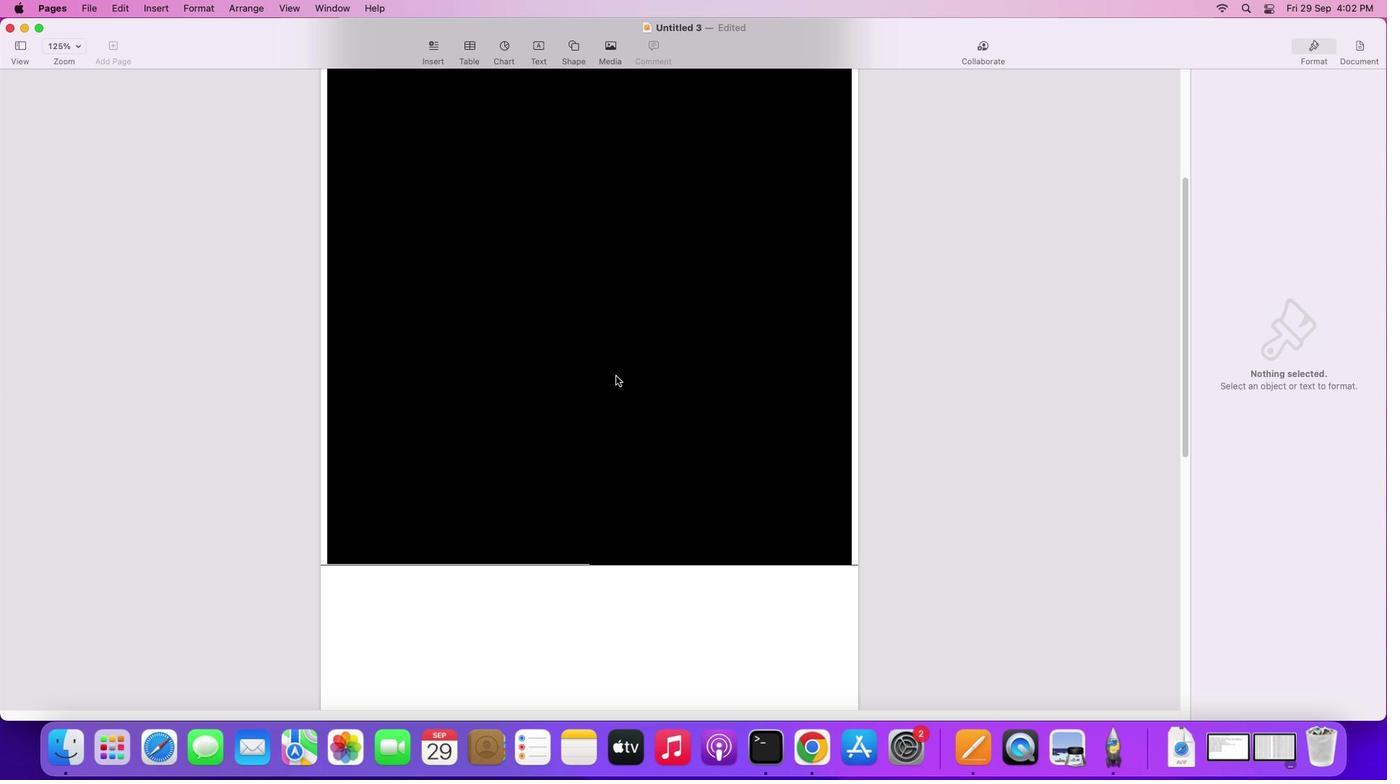 
Action: Mouse scrolled (615, 376) with delta (0, -3)
Screenshot: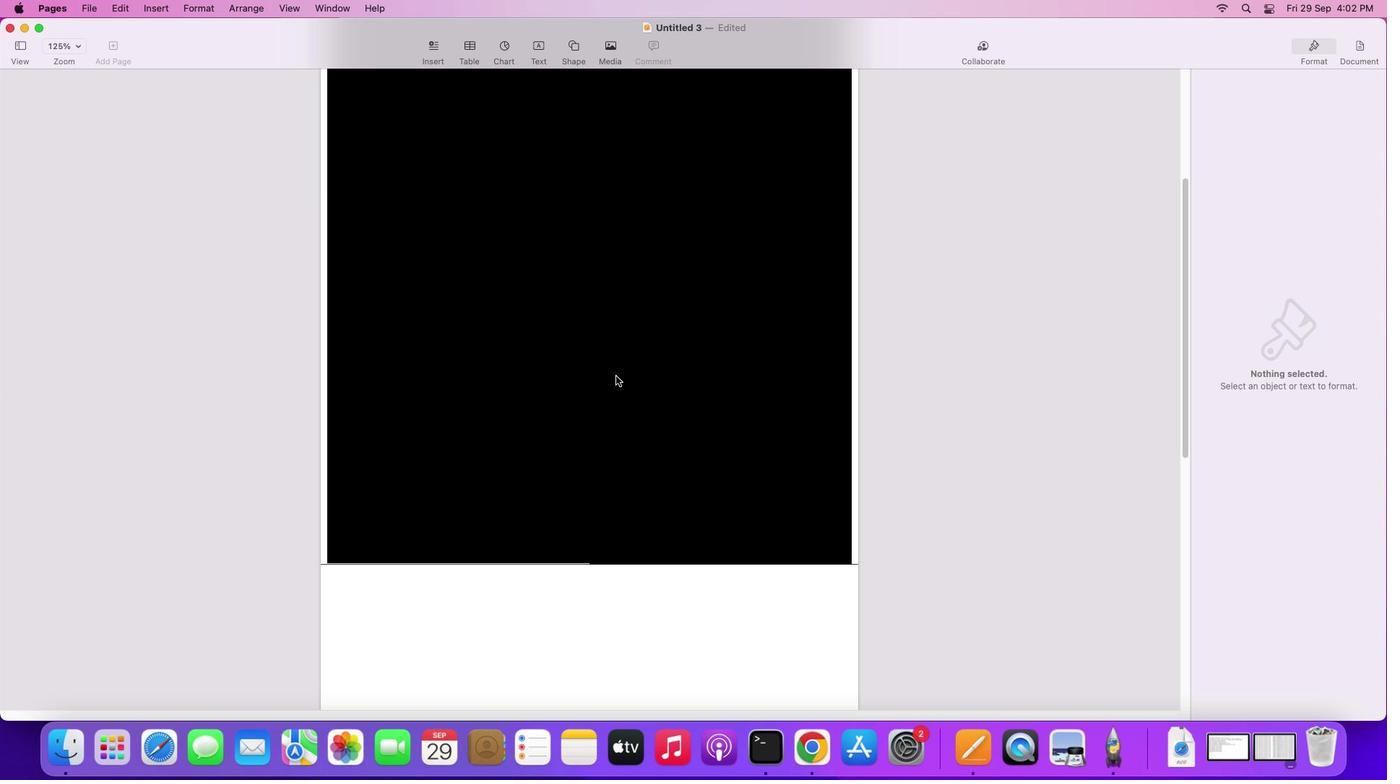 
Action: Mouse scrolled (615, 376) with delta (0, -4)
Screenshot: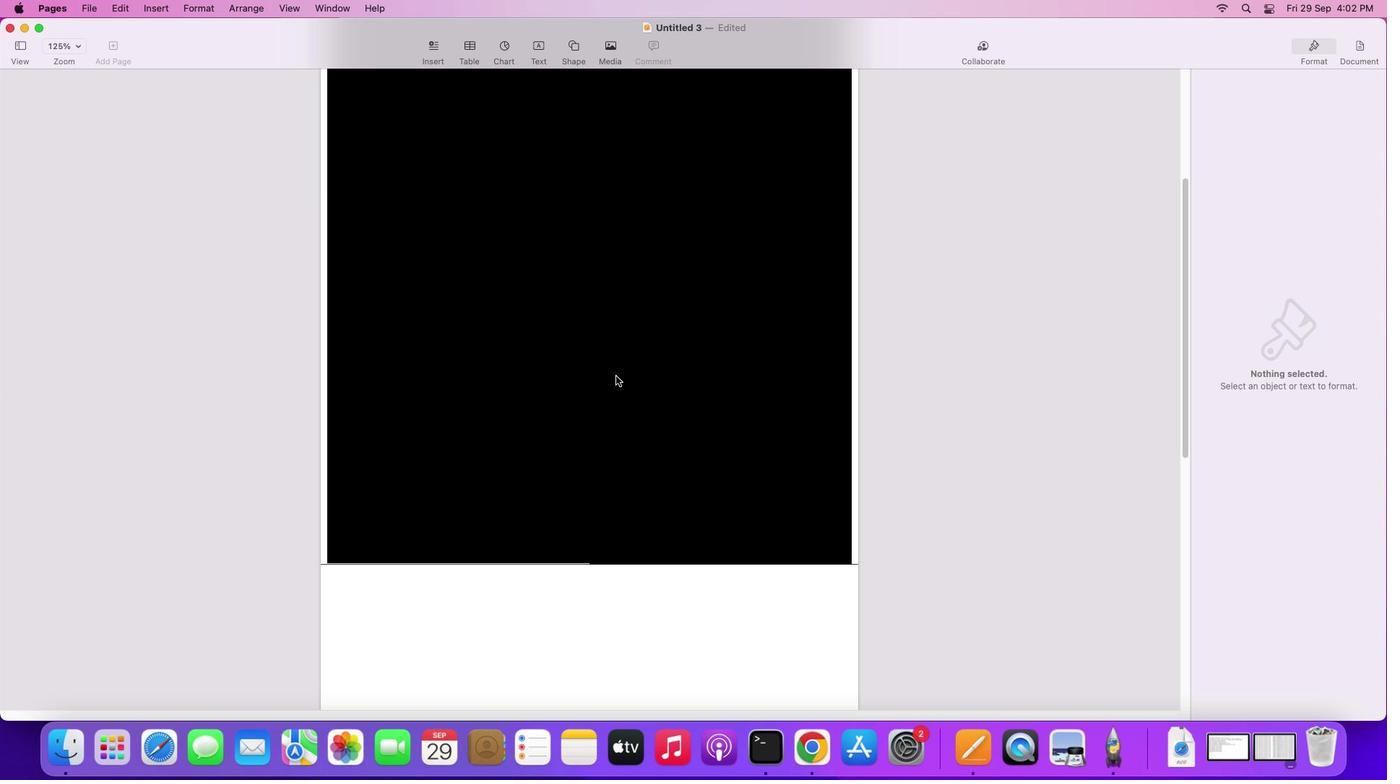 
Action: Mouse moved to (523, 490)
Screenshot: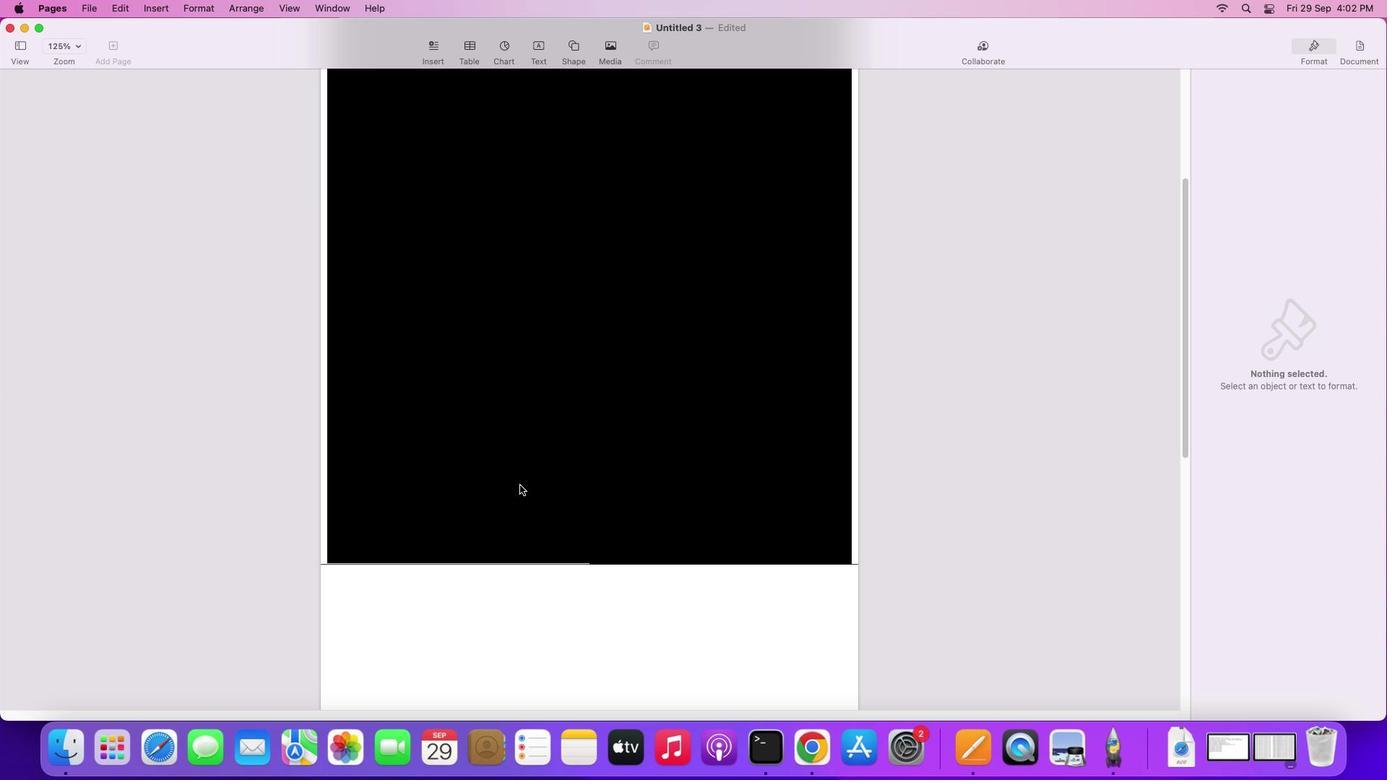 
Action: Mouse pressed left at (523, 490)
Screenshot: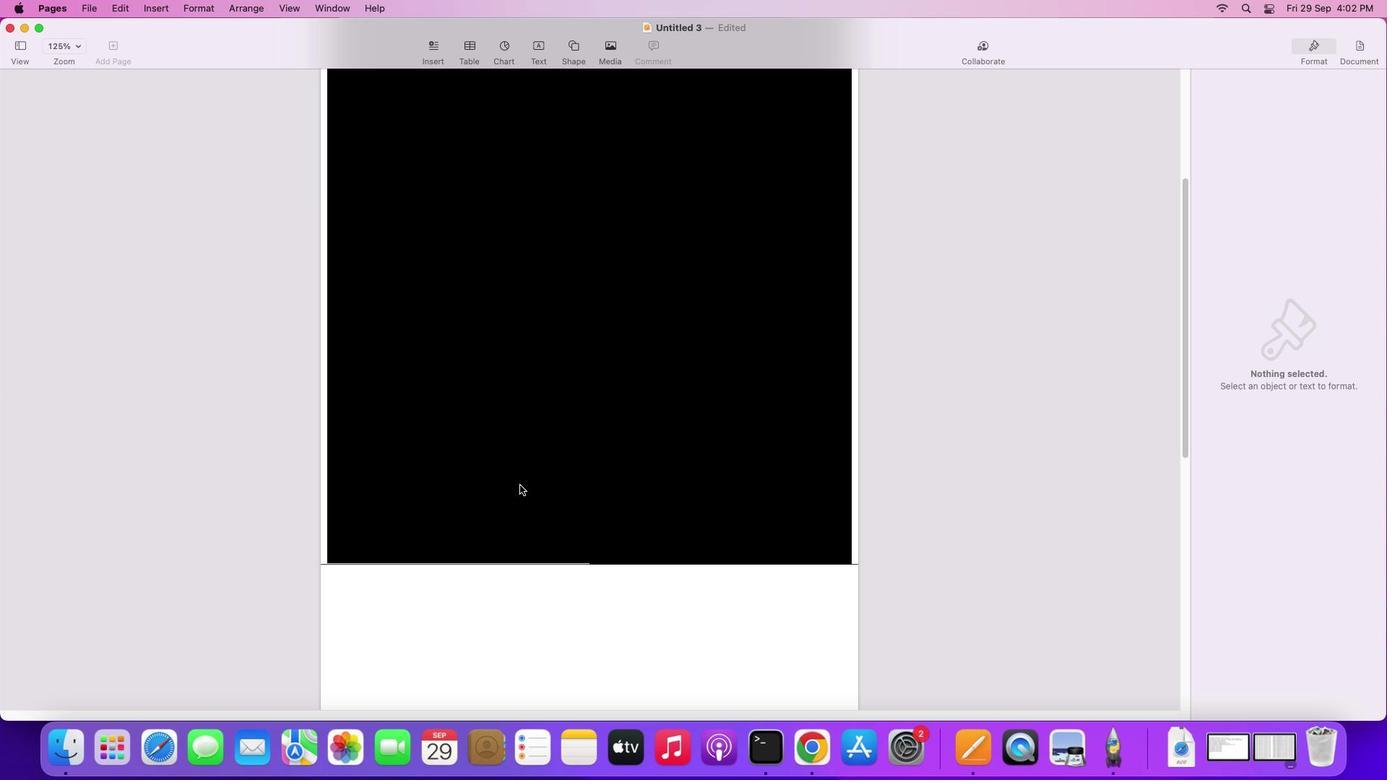 
Action: Mouse moved to (495, 486)
Screenshot: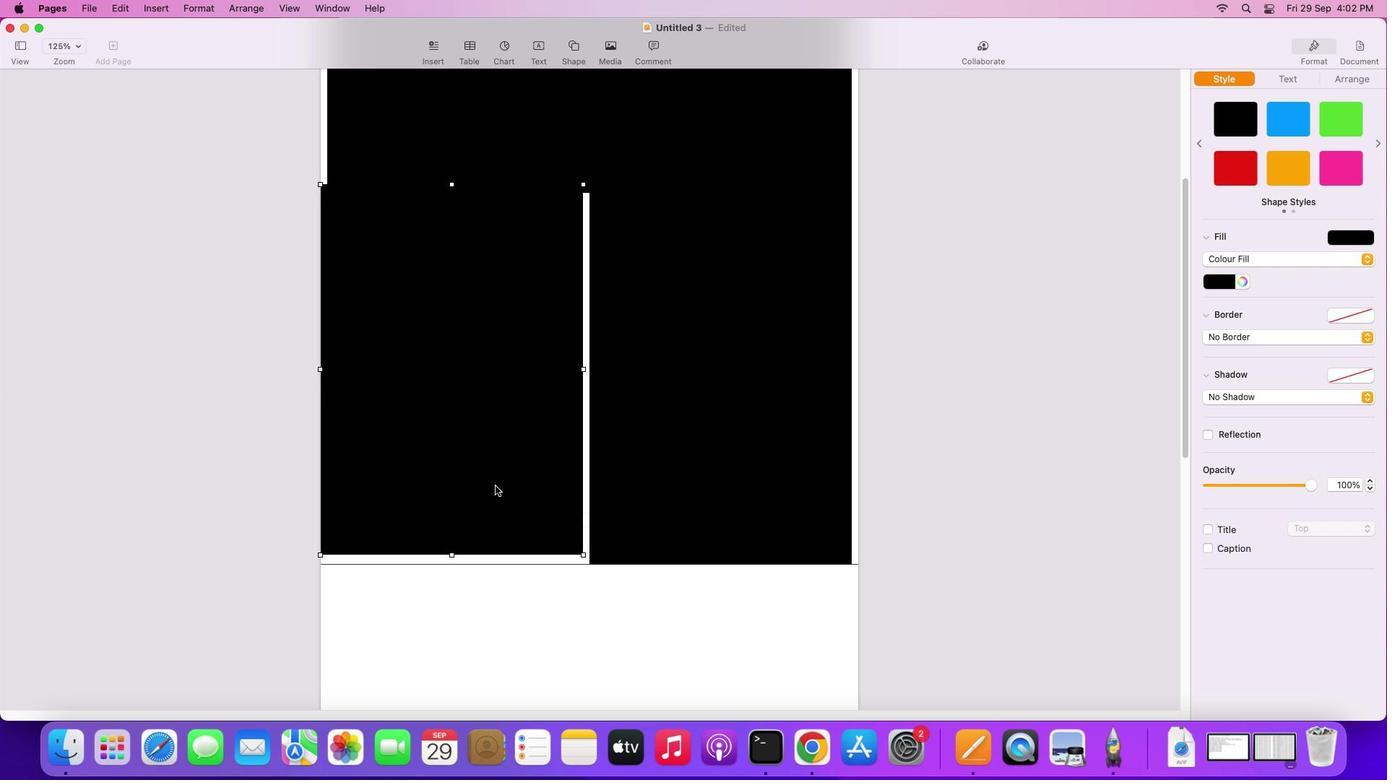 
Action: Key pressed Key.cmd'z'
Screenshot: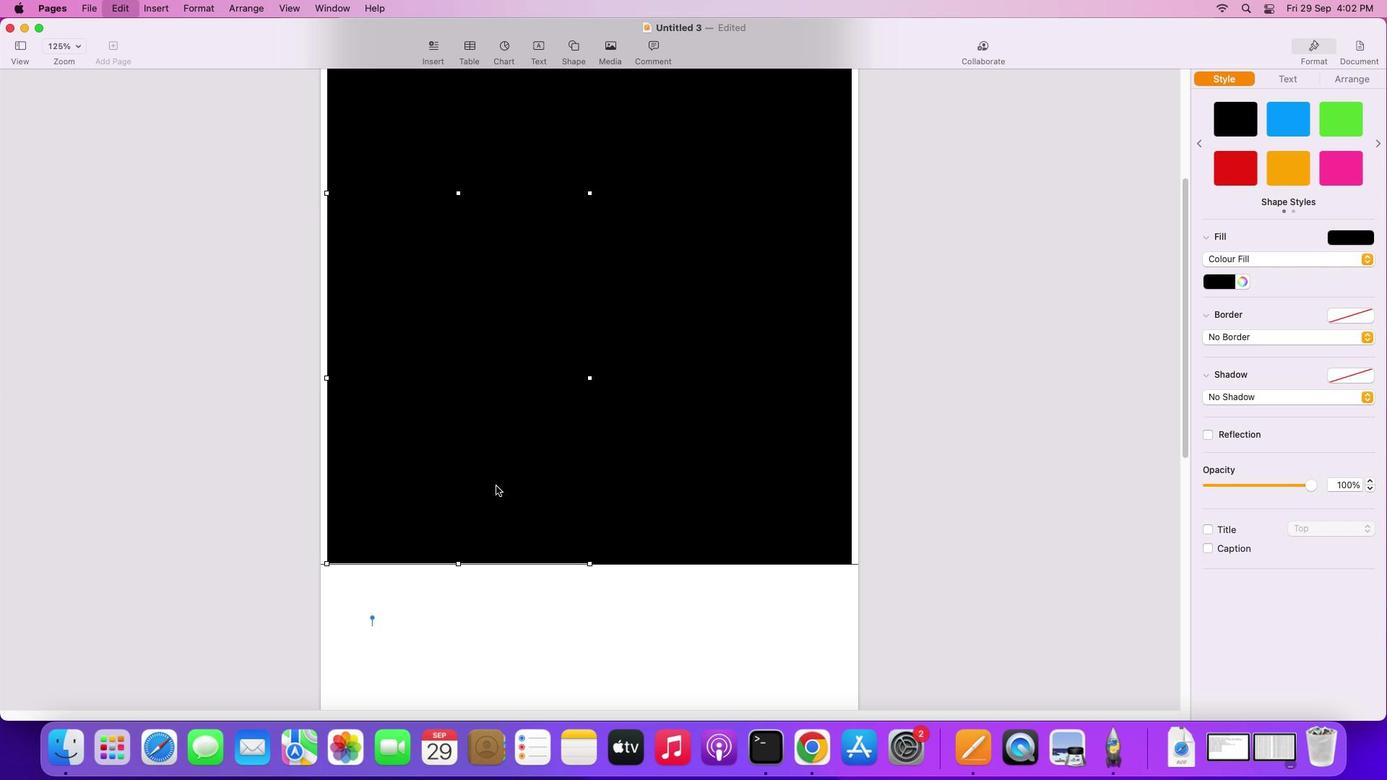
Action: Mouse moved to (457, 564)
Screenshot: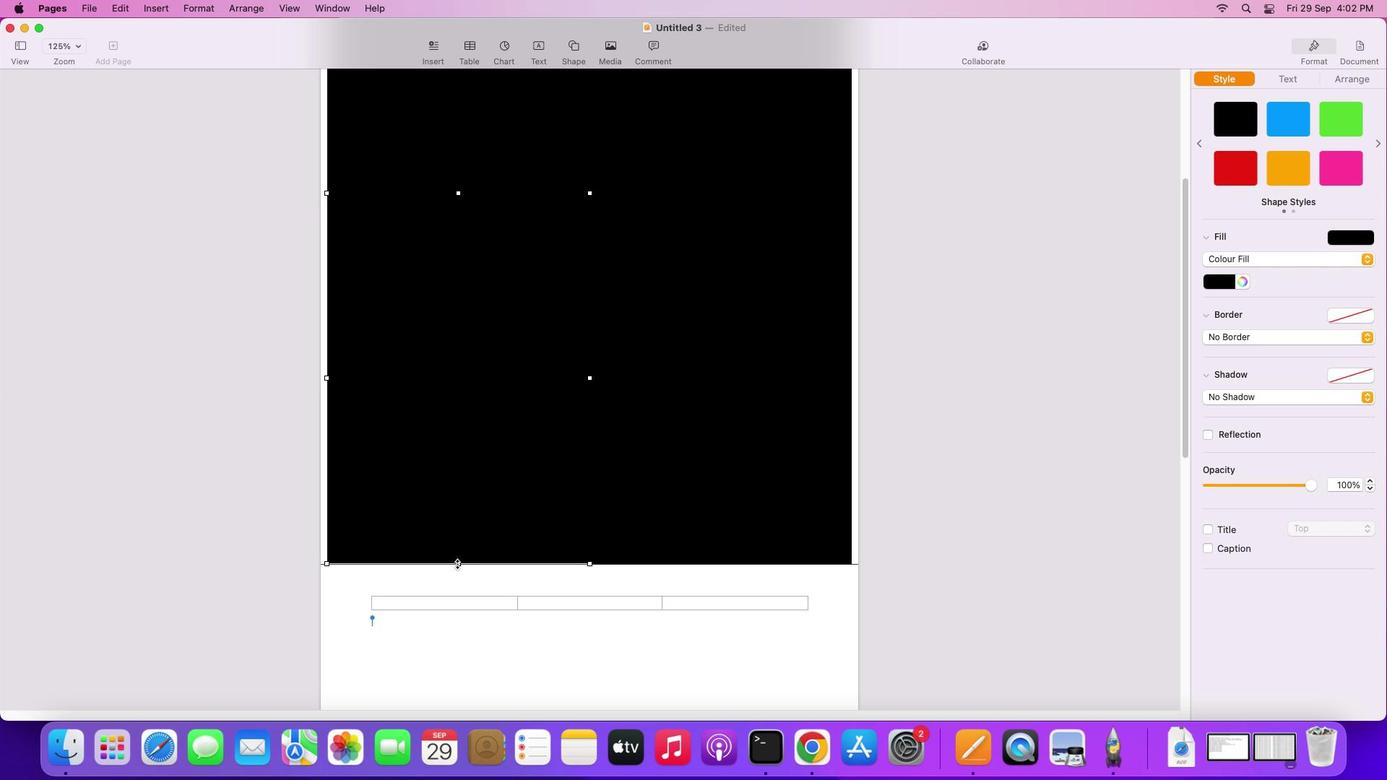 
Action: Mouse pressed left at (457, 564)
Screenshot: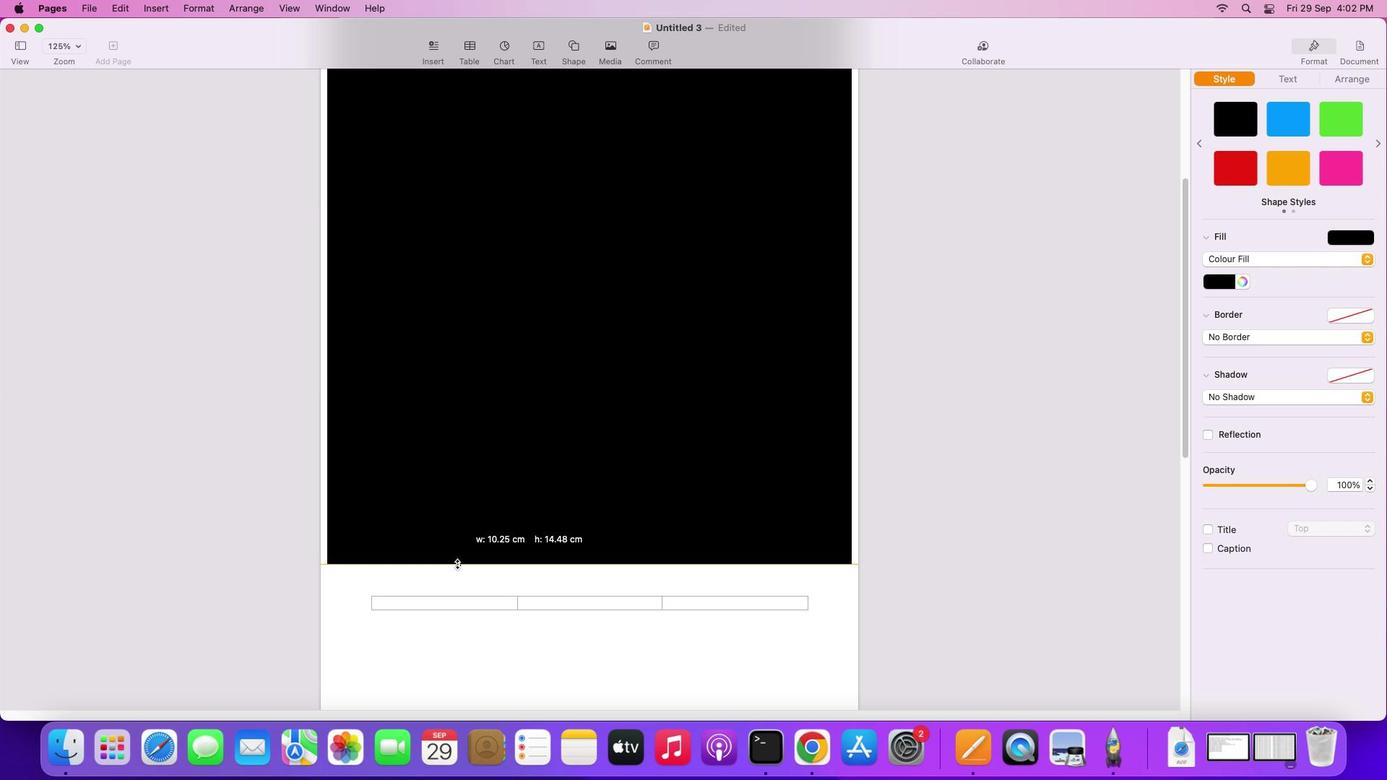 
Action: Mouse moved to (1294, 323)
Screenshot: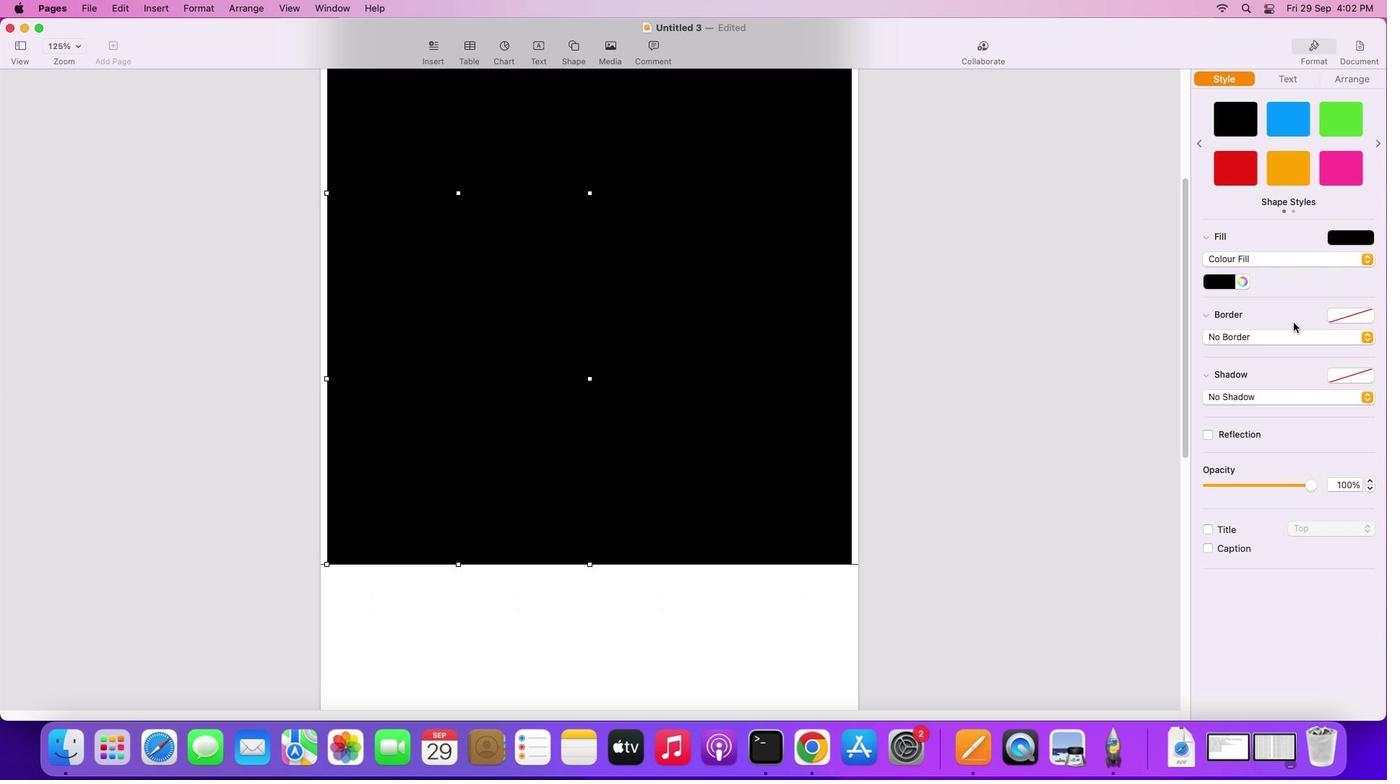 
Action: Mouse pressed left at (1294, 323)
Screenshot: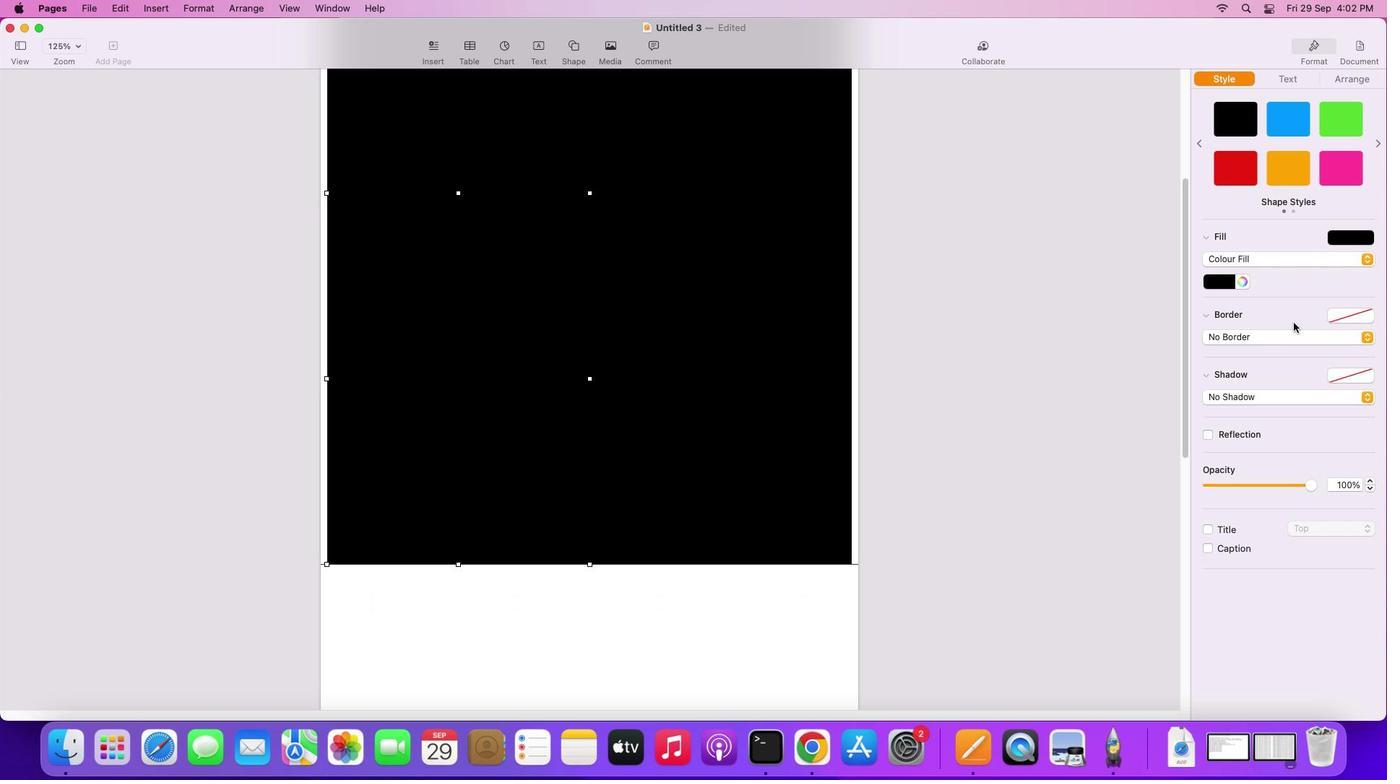 
Action: Mouse moved to (478, 523)
Screenshot: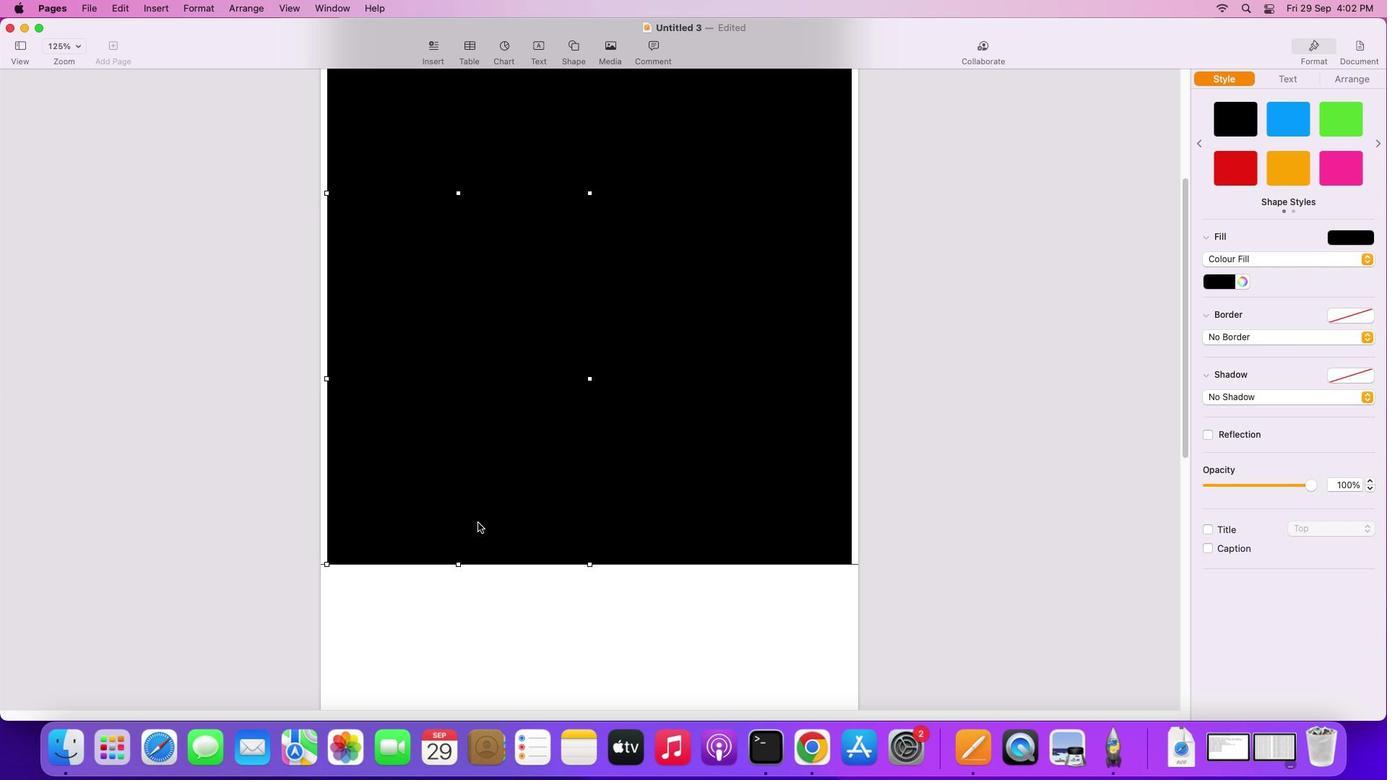 
Action: Mouse pressed left at (478, 523)
Screenshot: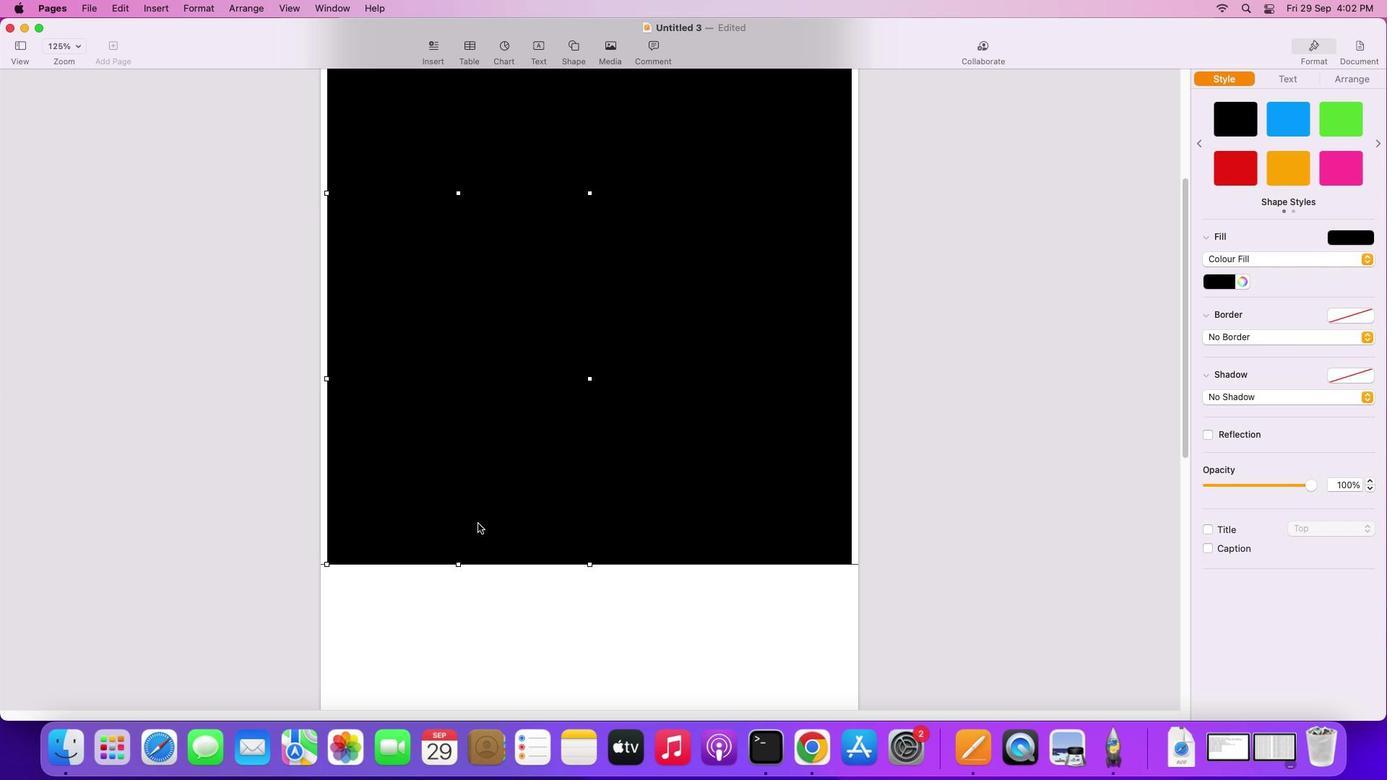 
Action: Mouse moved to (455, 563)
Screenshot: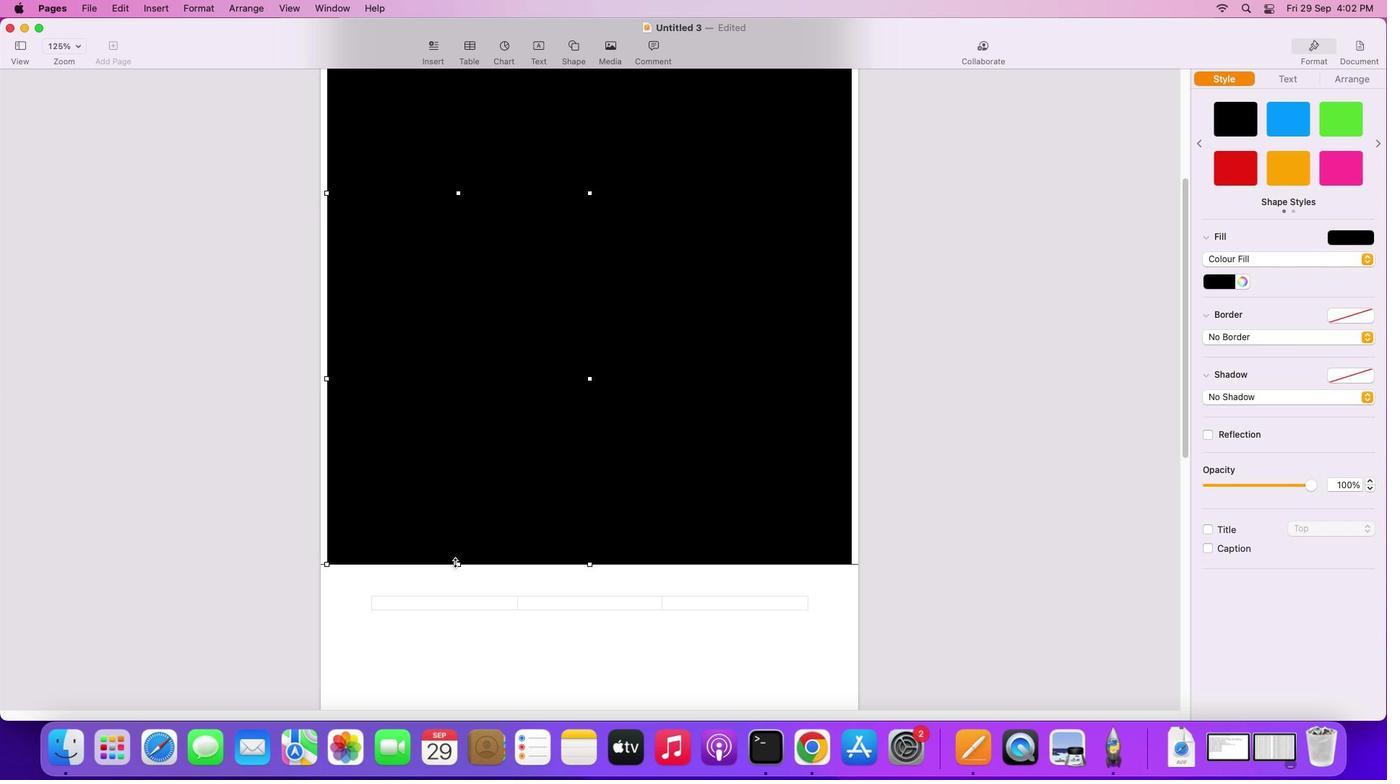 
Action: Mouse pressed left at (455, 563)
Screenshot: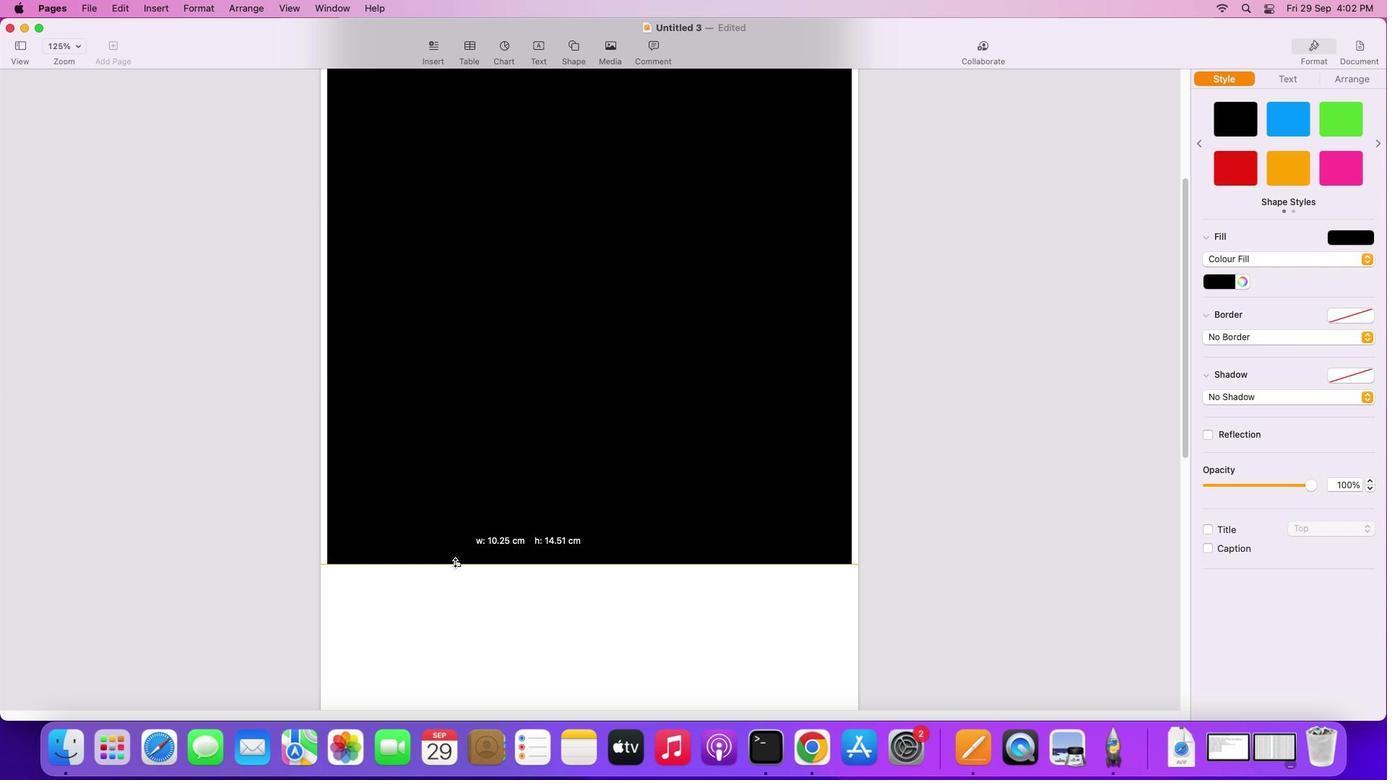 
Action: Mouse moved to (705, 524)
Screenshot: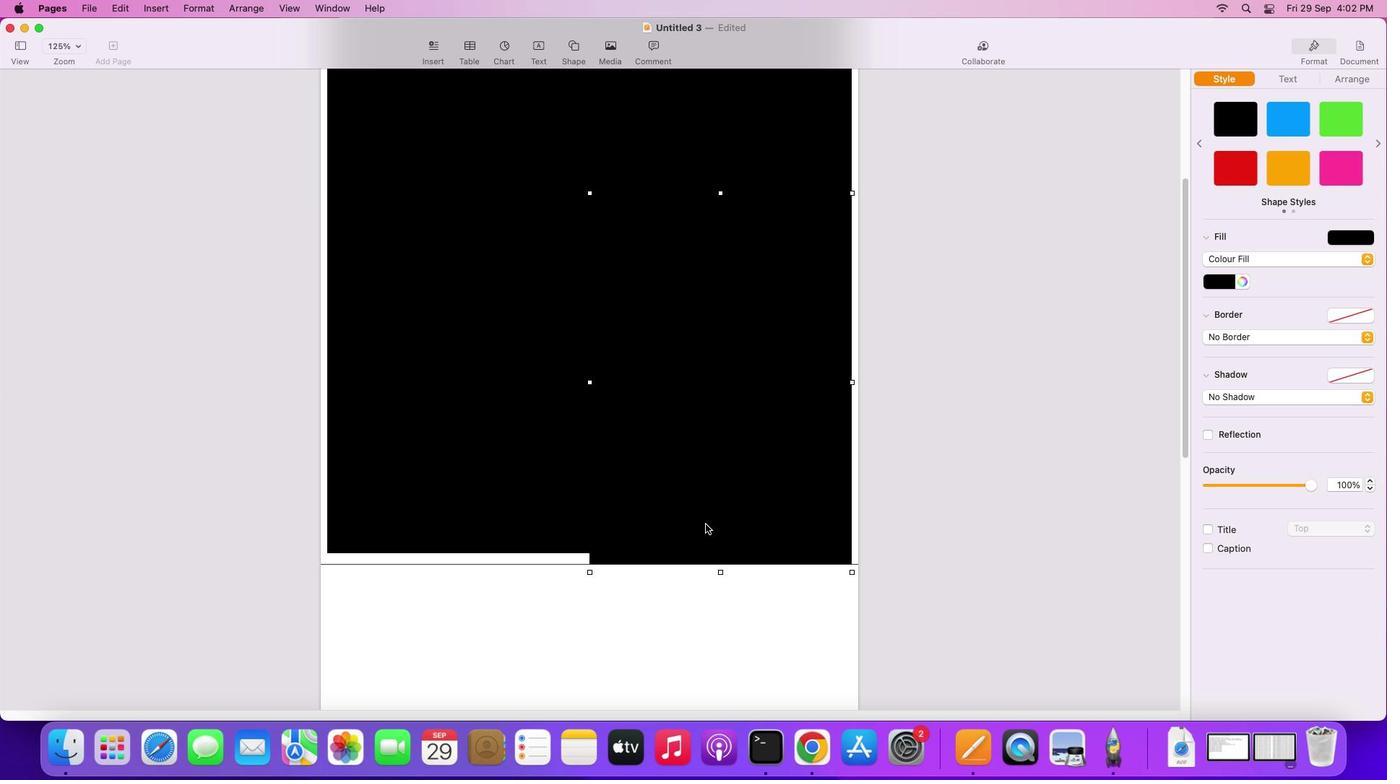 
Action: Mouse pressed left at (705, 524)
Screenshot: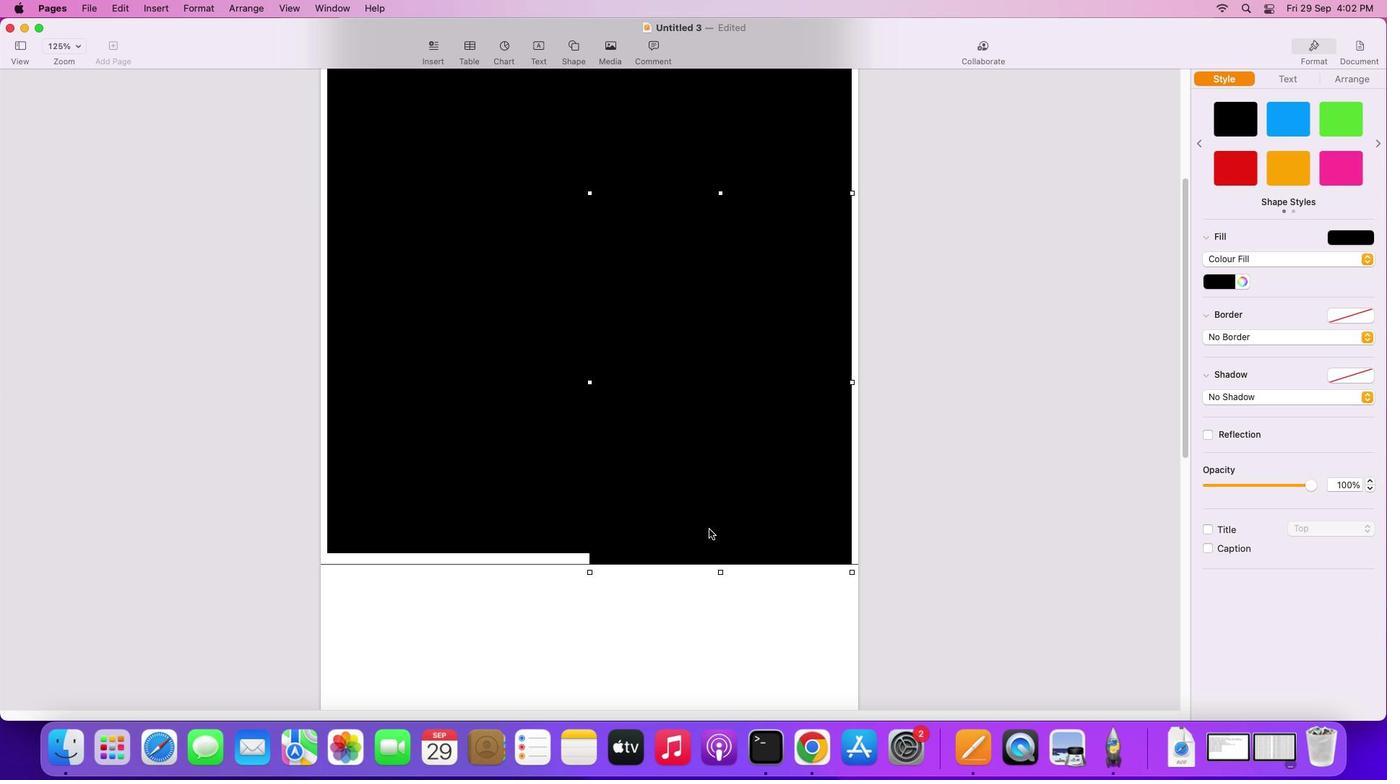 
Action: Mouse moved to (719, 571)
Screenshot: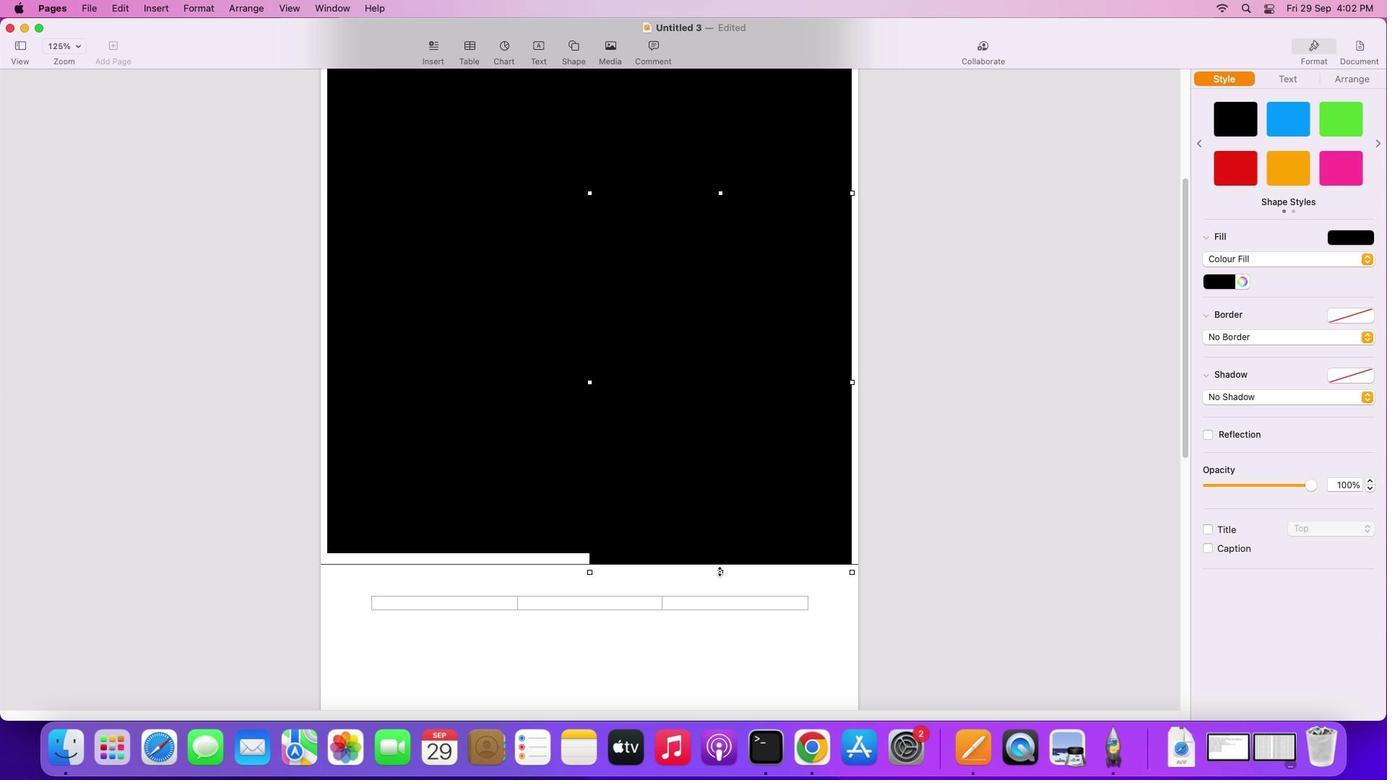 
Action: Mouse pressed left at (719, 571)
Screenshot: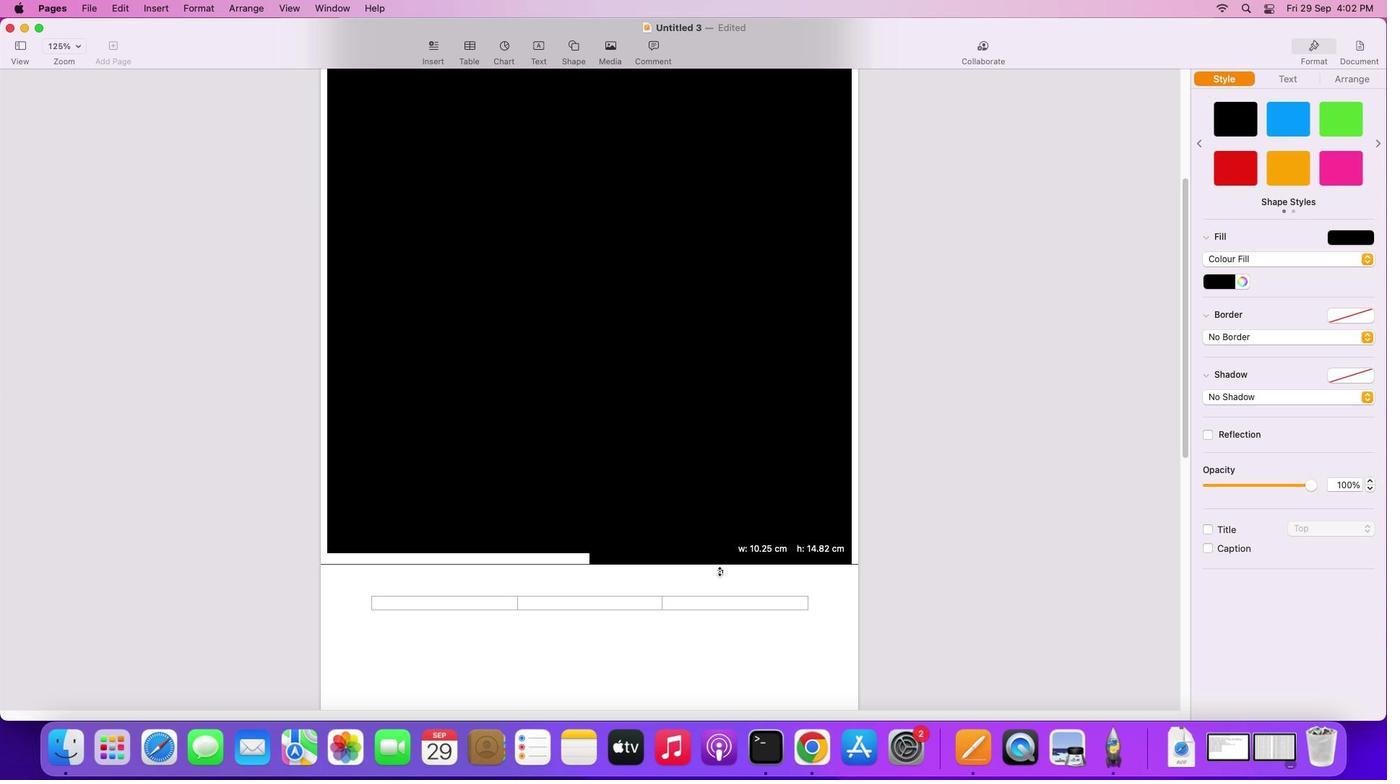 
Action: Mouse moved to (985, 442)
Screenshot: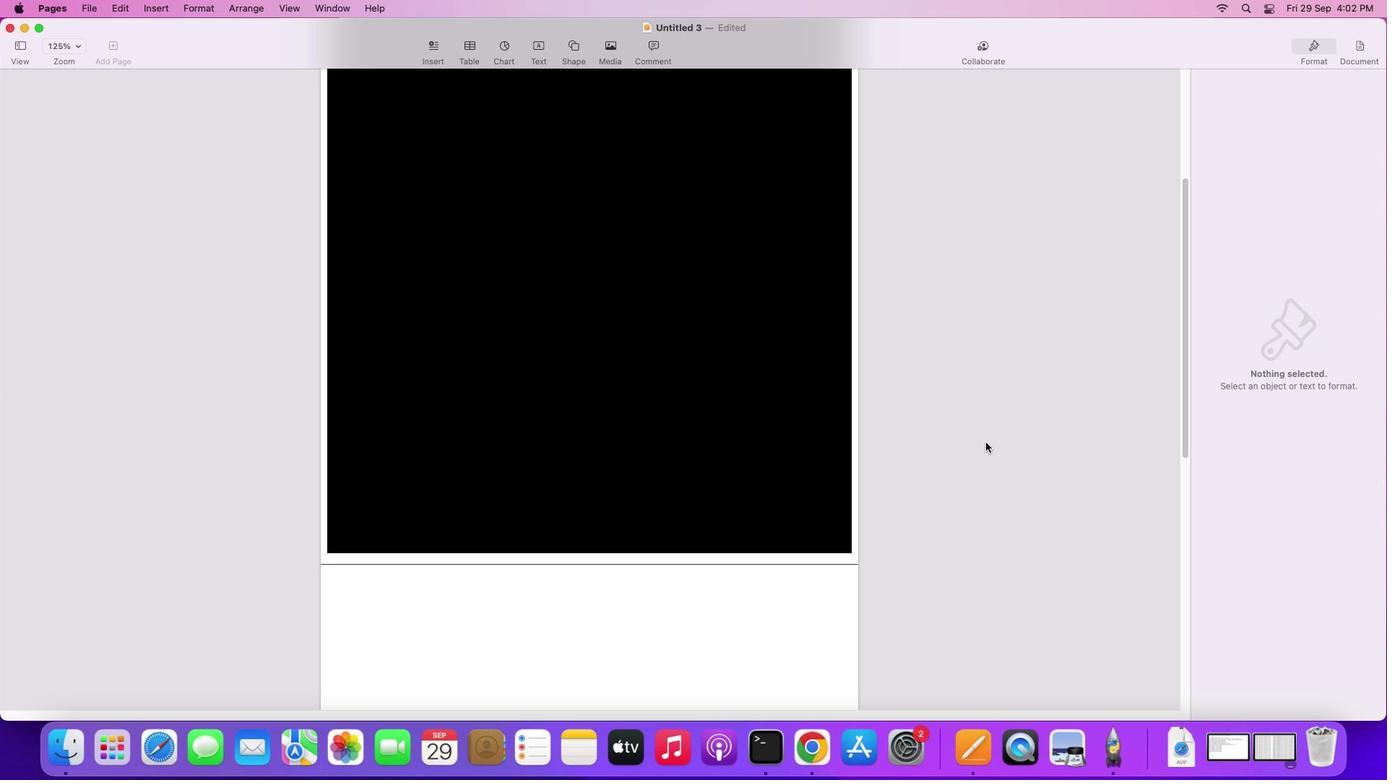 
Action: Mouse pressed left at (985, 442)
Screenshot: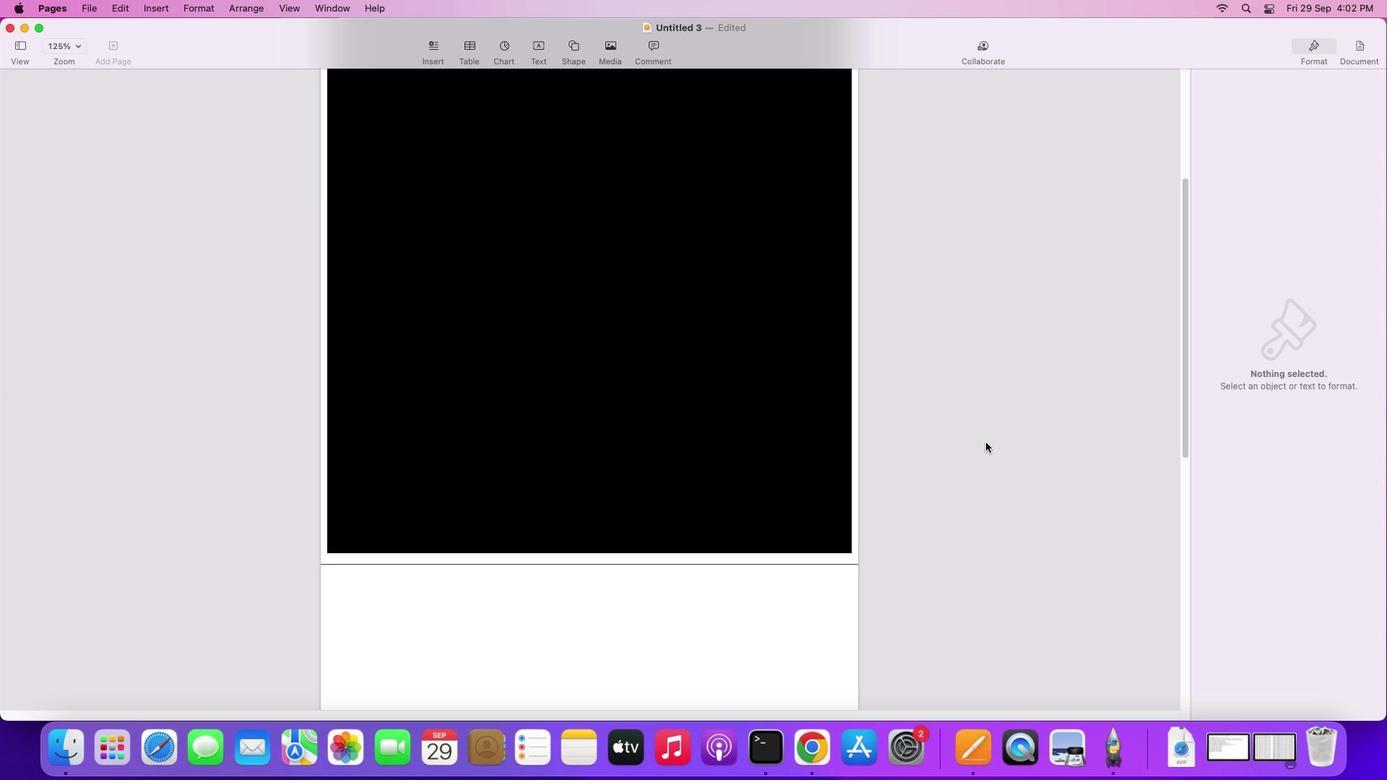 
Action: Mouse moved to (867, 442)
Screenshot: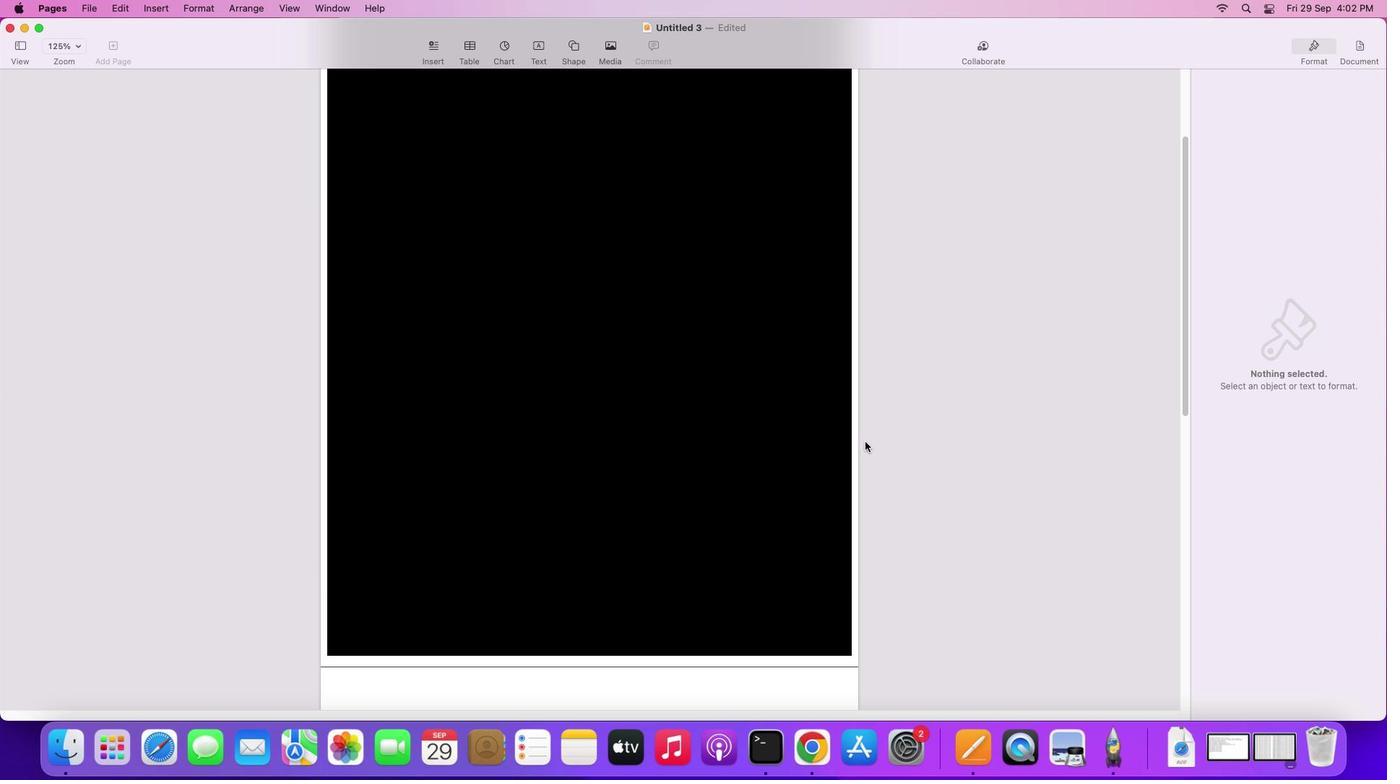 
Action: Mouse scrolled (867, 442) with delta (0, 0)
Screenshot: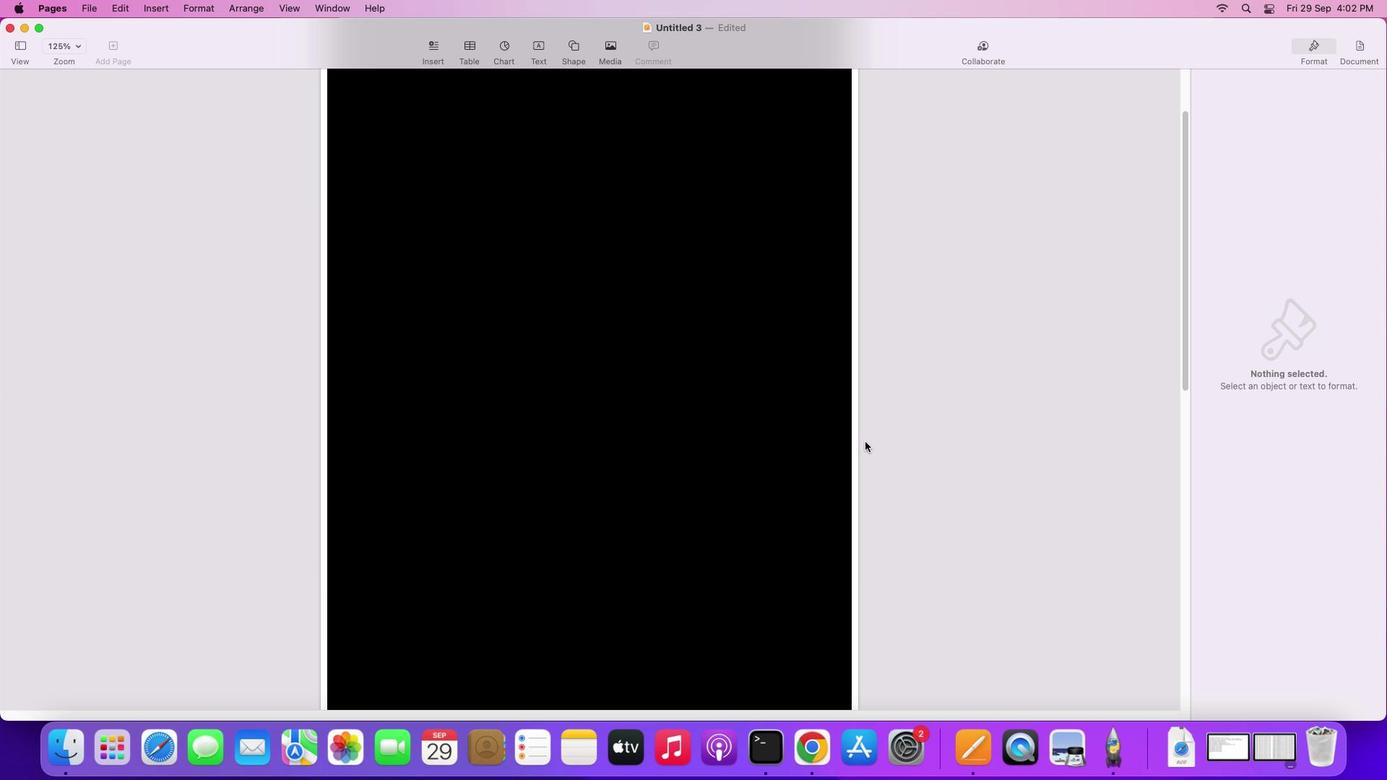 
Action: Mouse scrolled (867, 442) with delta (0, 0)
Screenshot: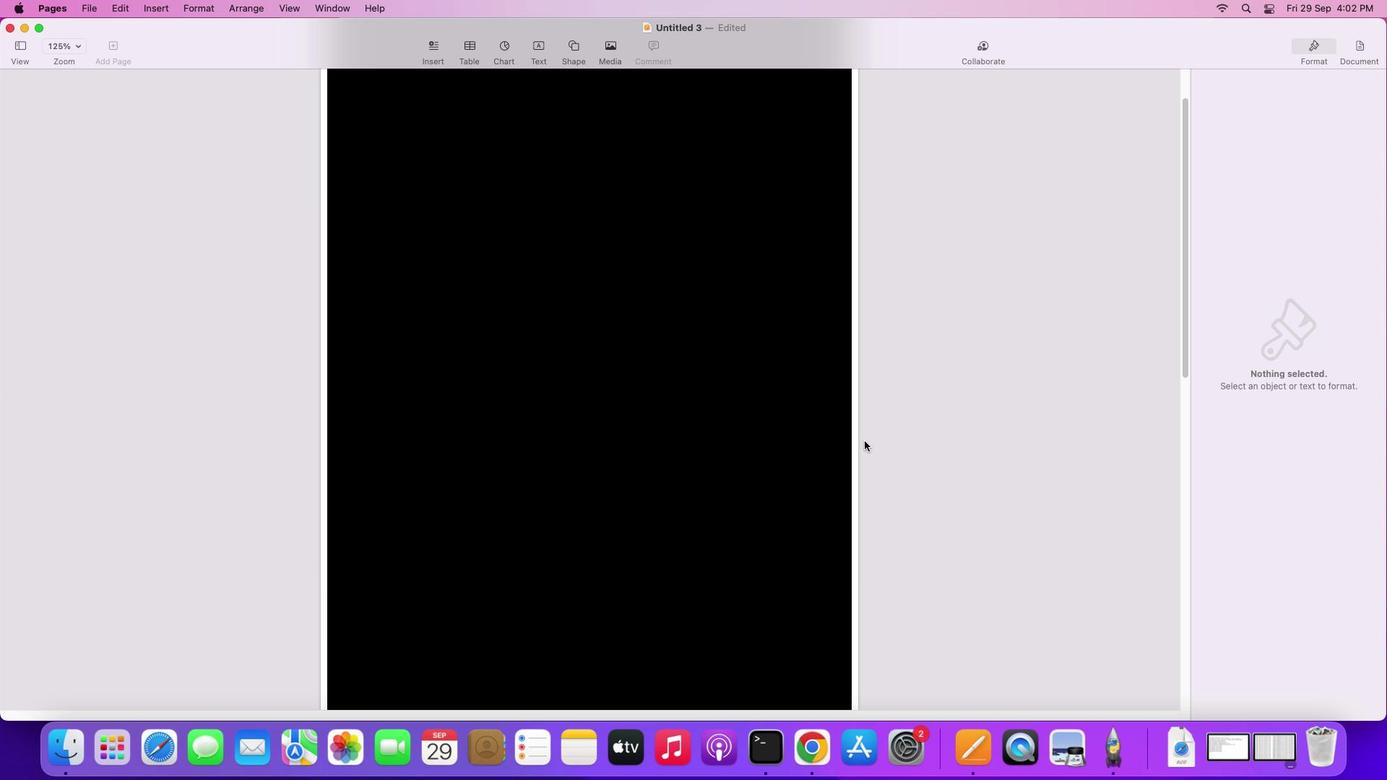 
Action: Mouse scrolled (867, 442) with delta (0, 2)
Screenshot: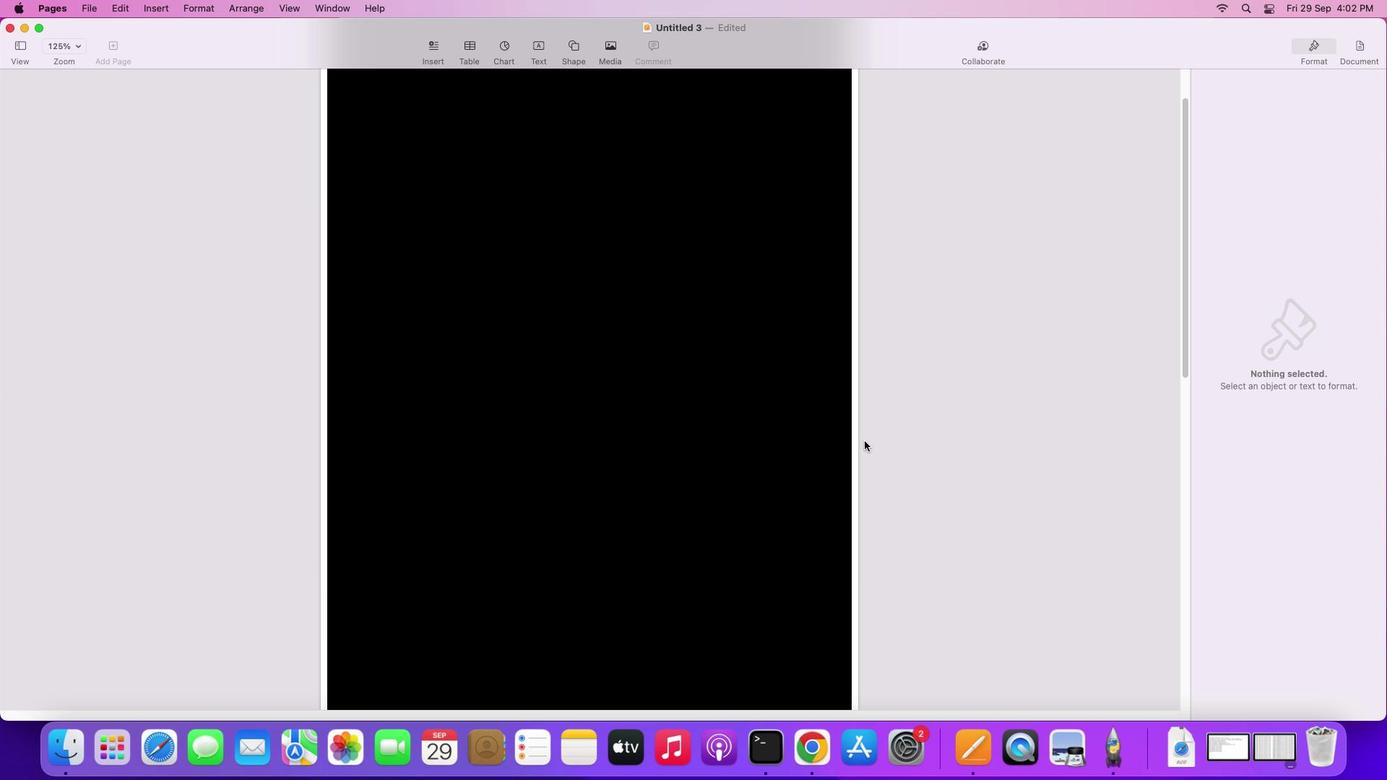 
Action: Mouse scrolled (867, 442) with delta (0, 3)
Screenshot: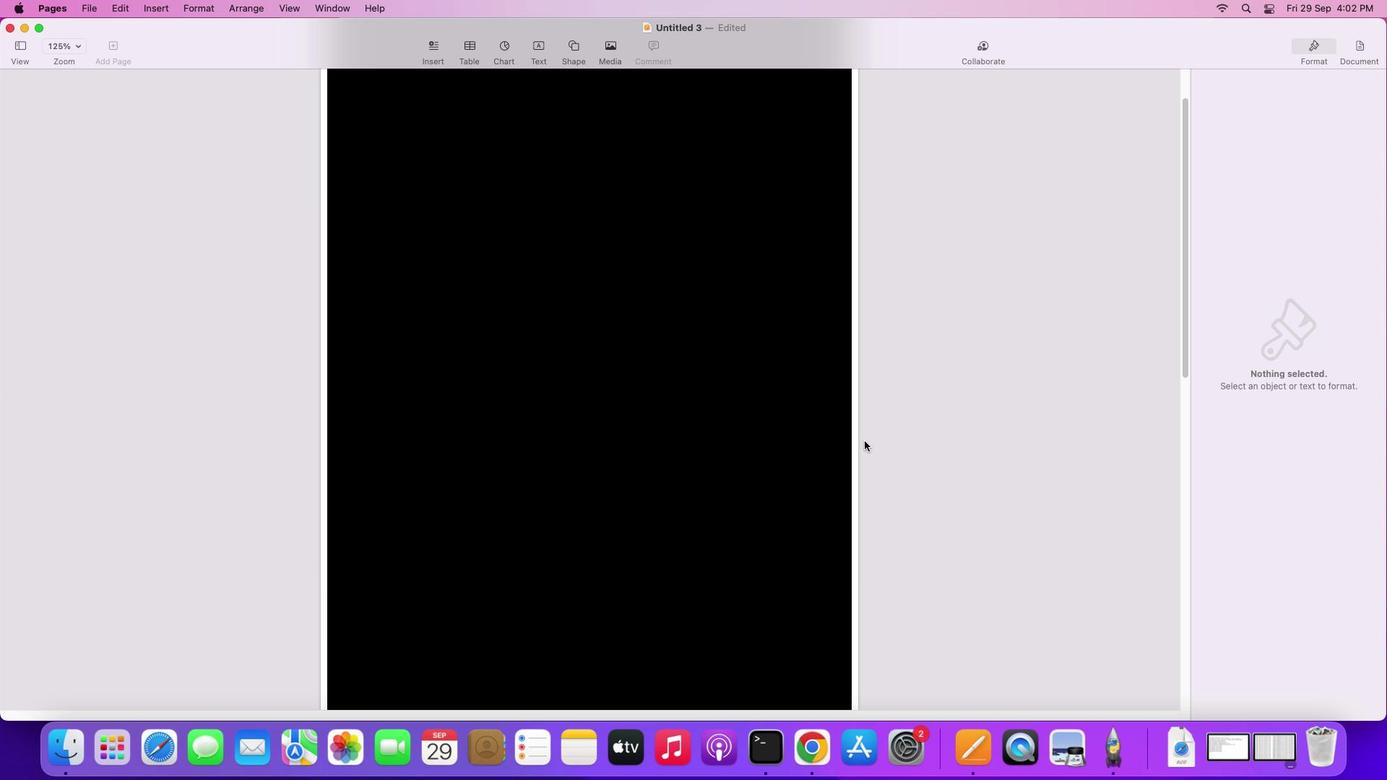 
Action: Mouse moved to (866, 442)
Screenshot: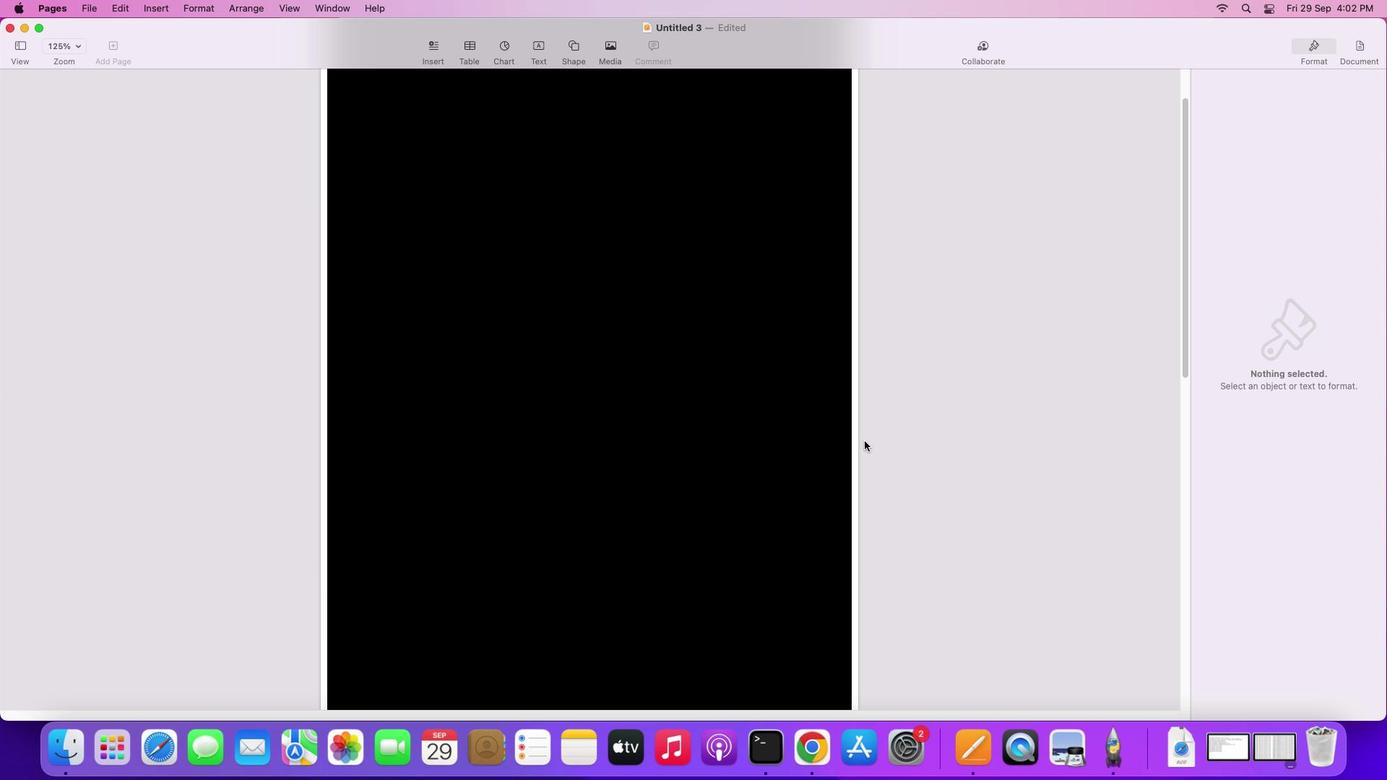 
Action: Mouse scrolled (866, 442) with delta (0, 4)
Screenshot: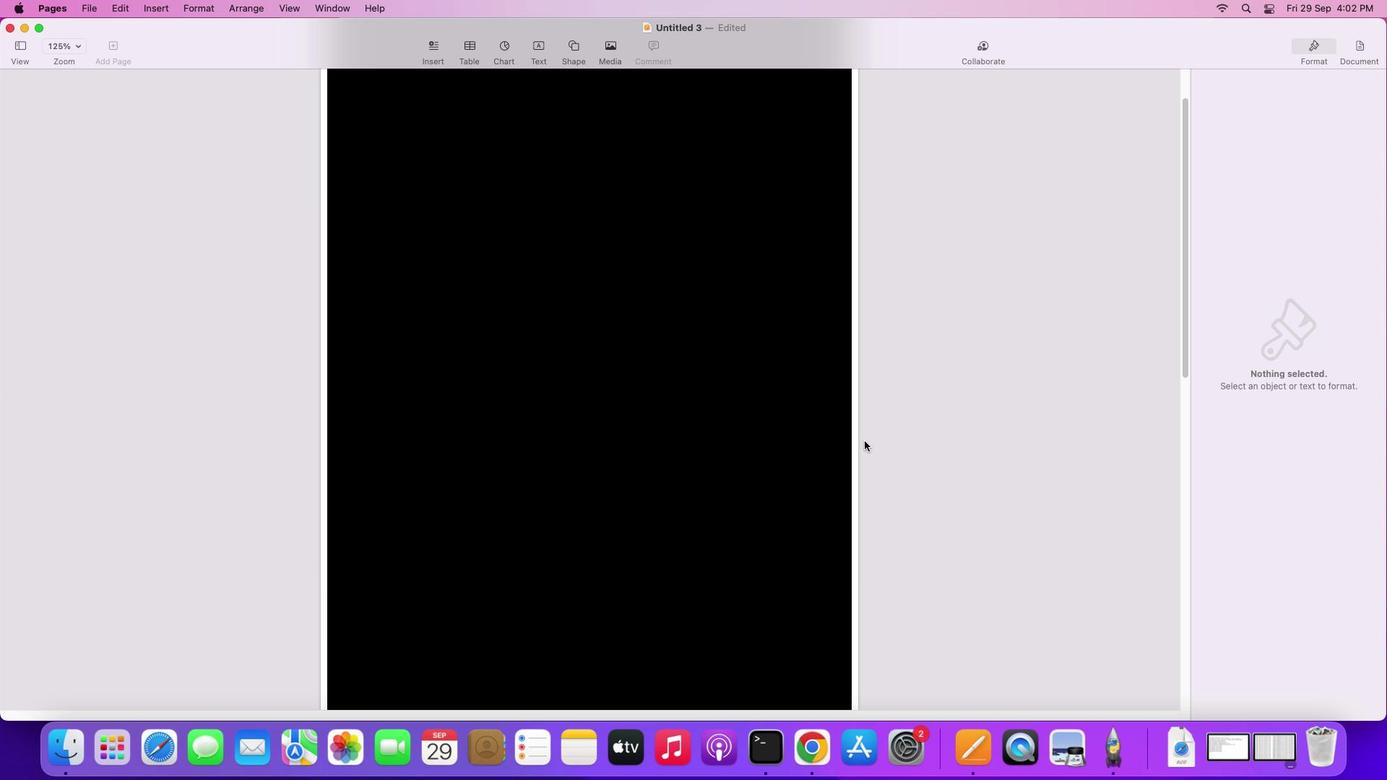 
Action: Mouse moved to (865, 441)
Screenshot: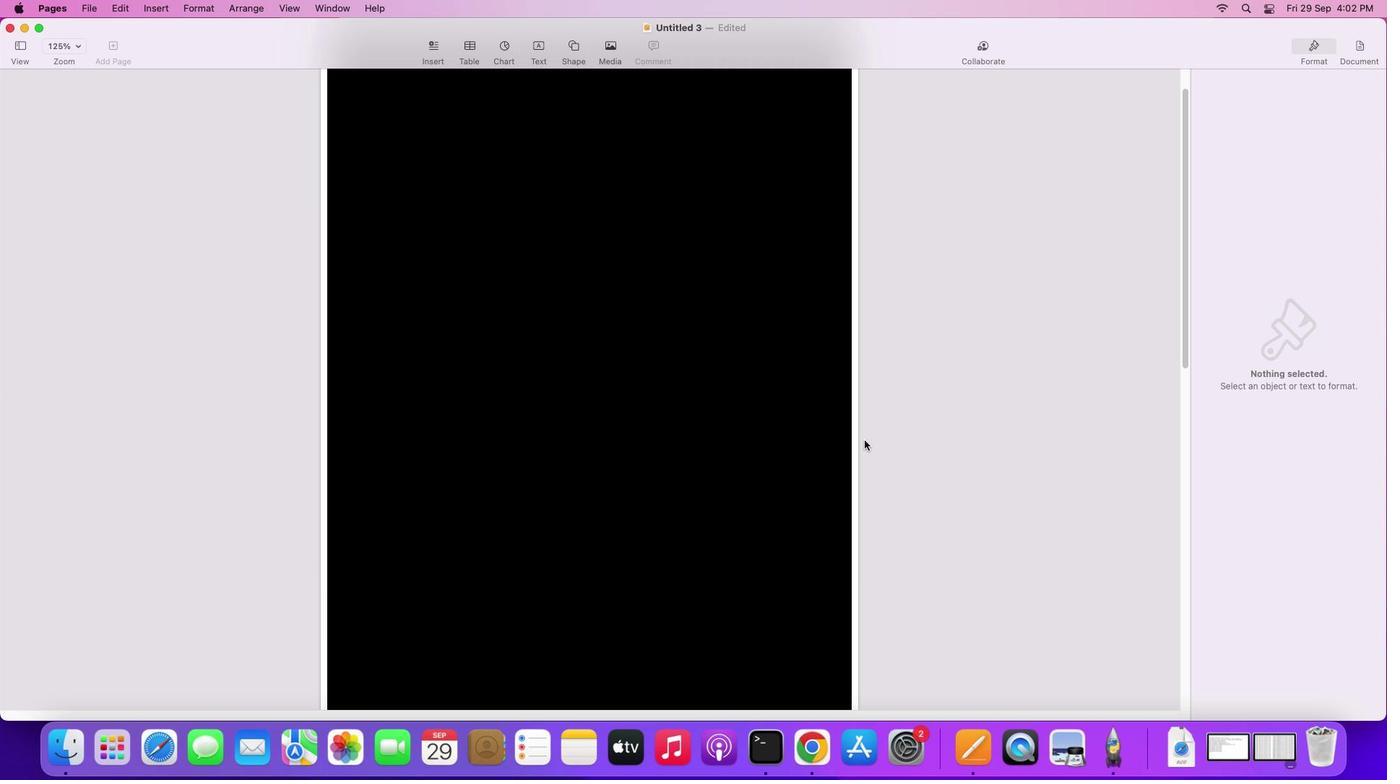 
Action: Mouse scrolled (865, 441) with delta (0, 5)
Screenshot: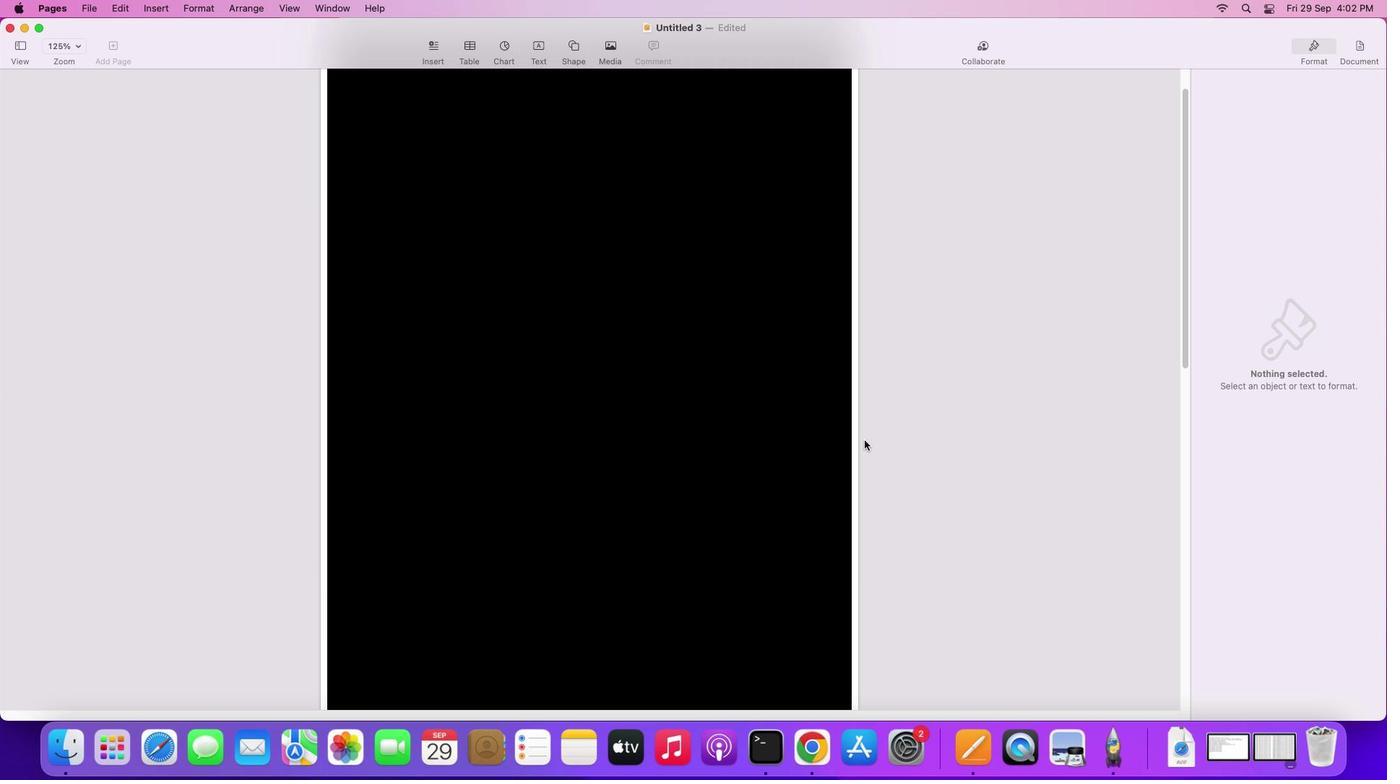 
Action: Mouse scrolled (865, 441) with delta (0, 5)
Screenshot: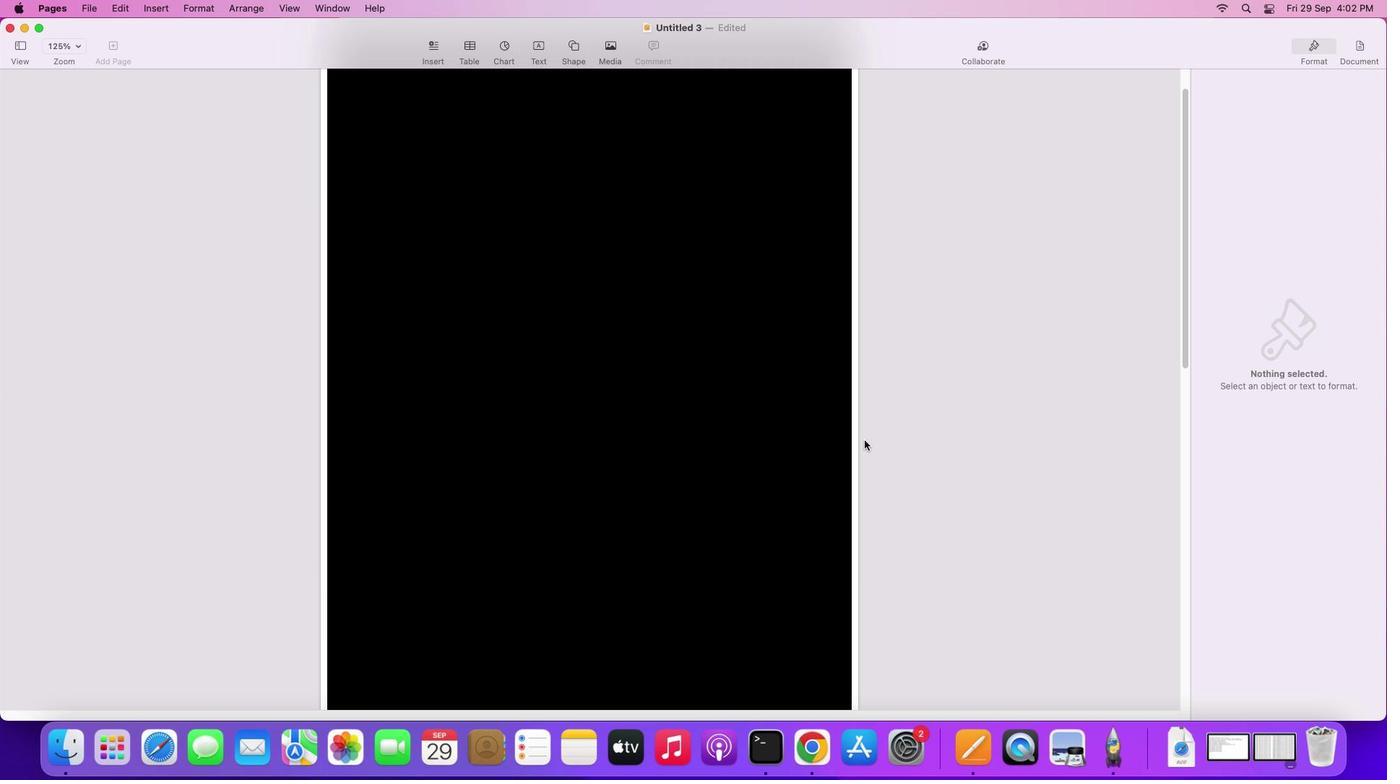 
Action: Mouse moved to (864, 440)
Screenshot: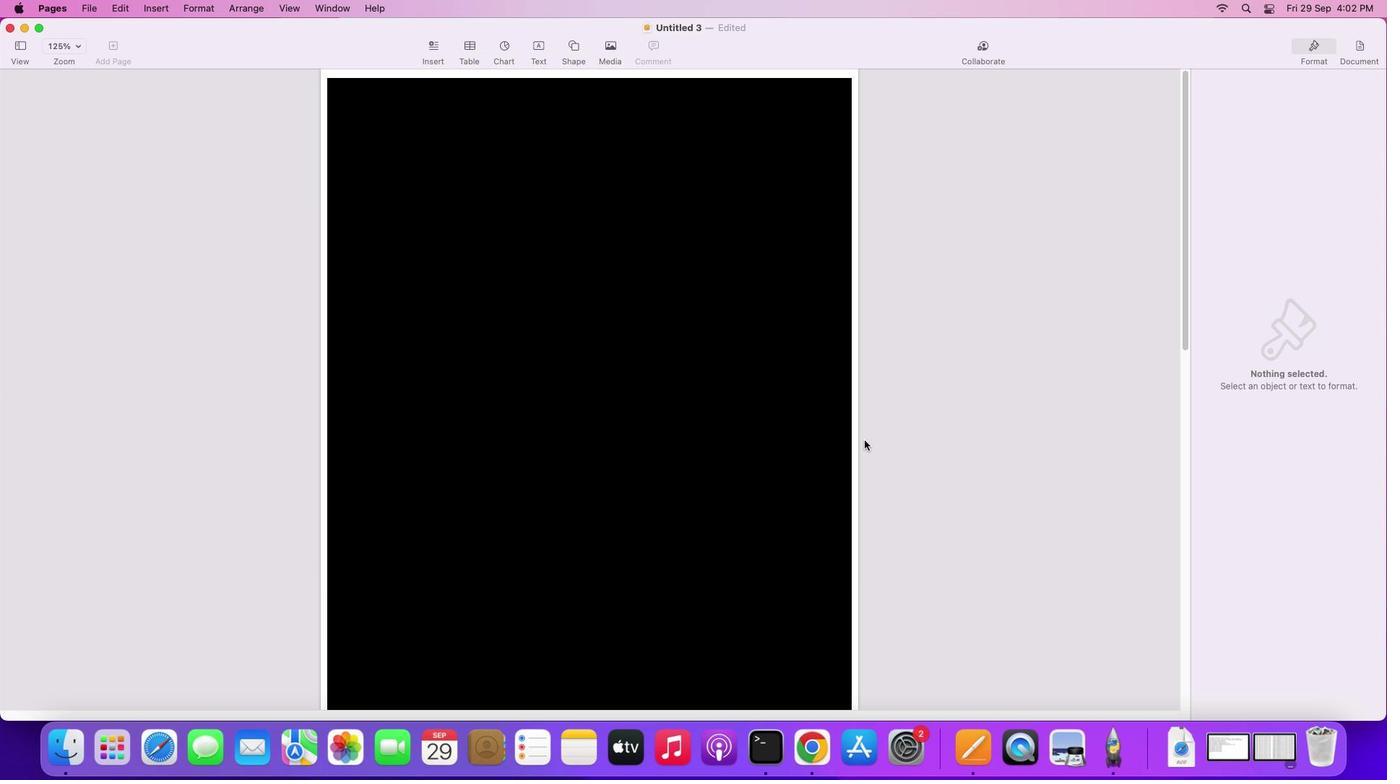 
Action: Mouse scrolled (864, 440) with delta (0, 0)
Screenshot: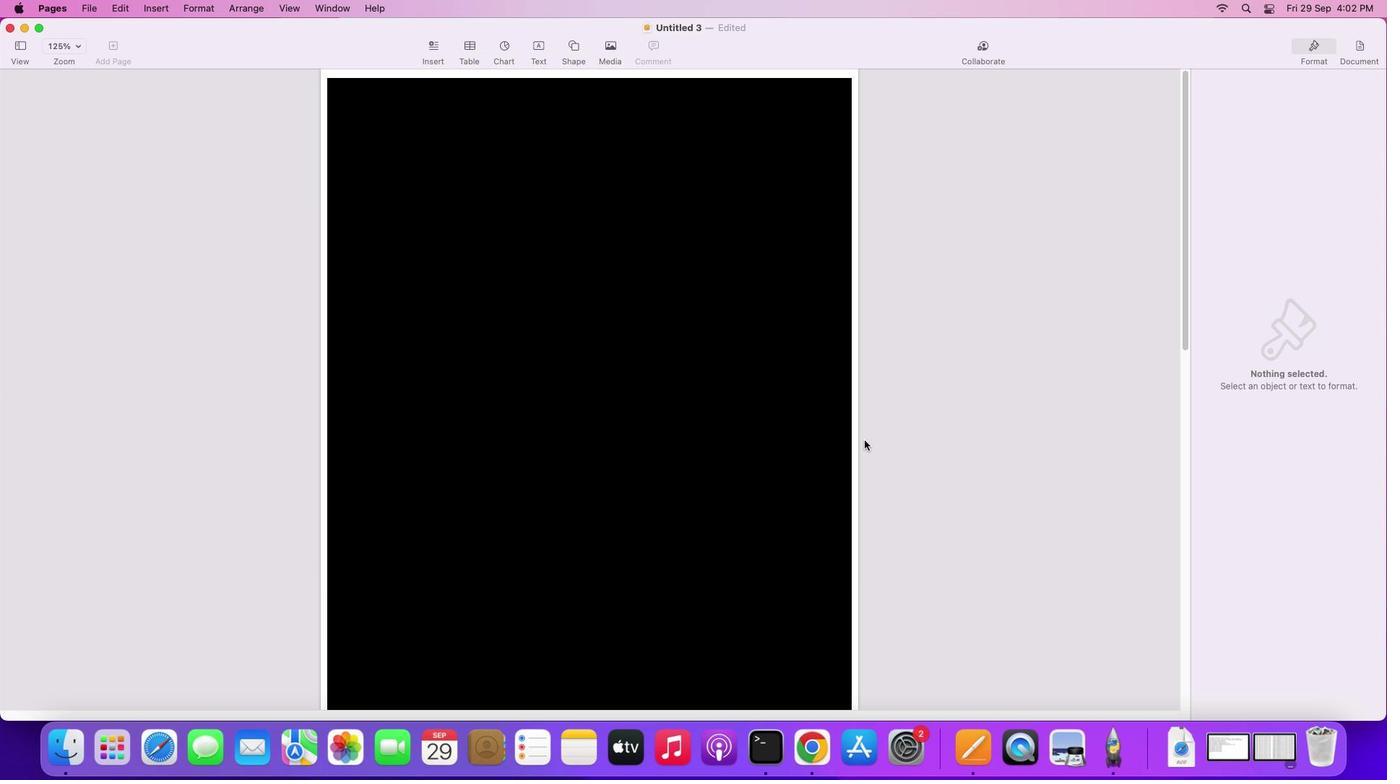 
Action: Mouse scrolled (864, 440) with delta (0, 0)
Screenshot: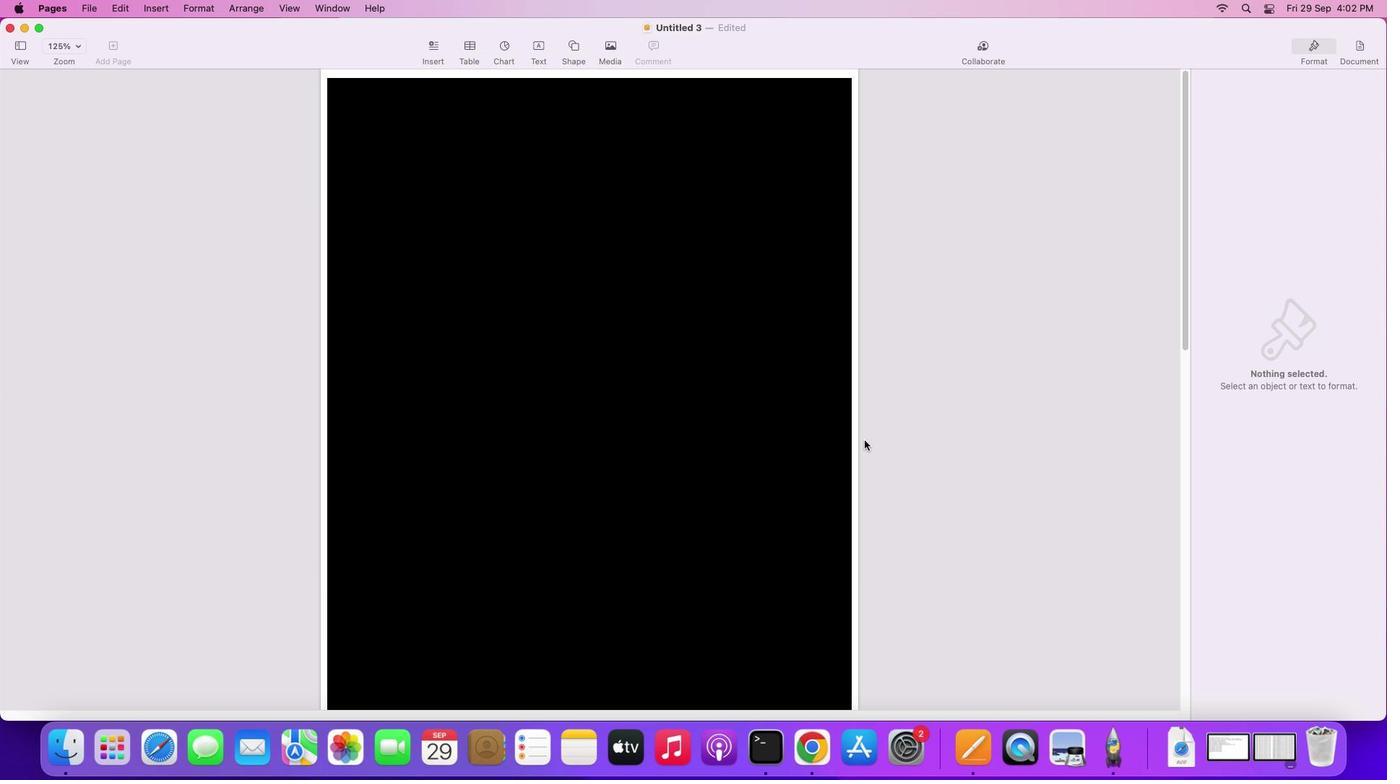 
Action: Mouse scrolled (864, 440) with delta (0, 3)
Screenshot: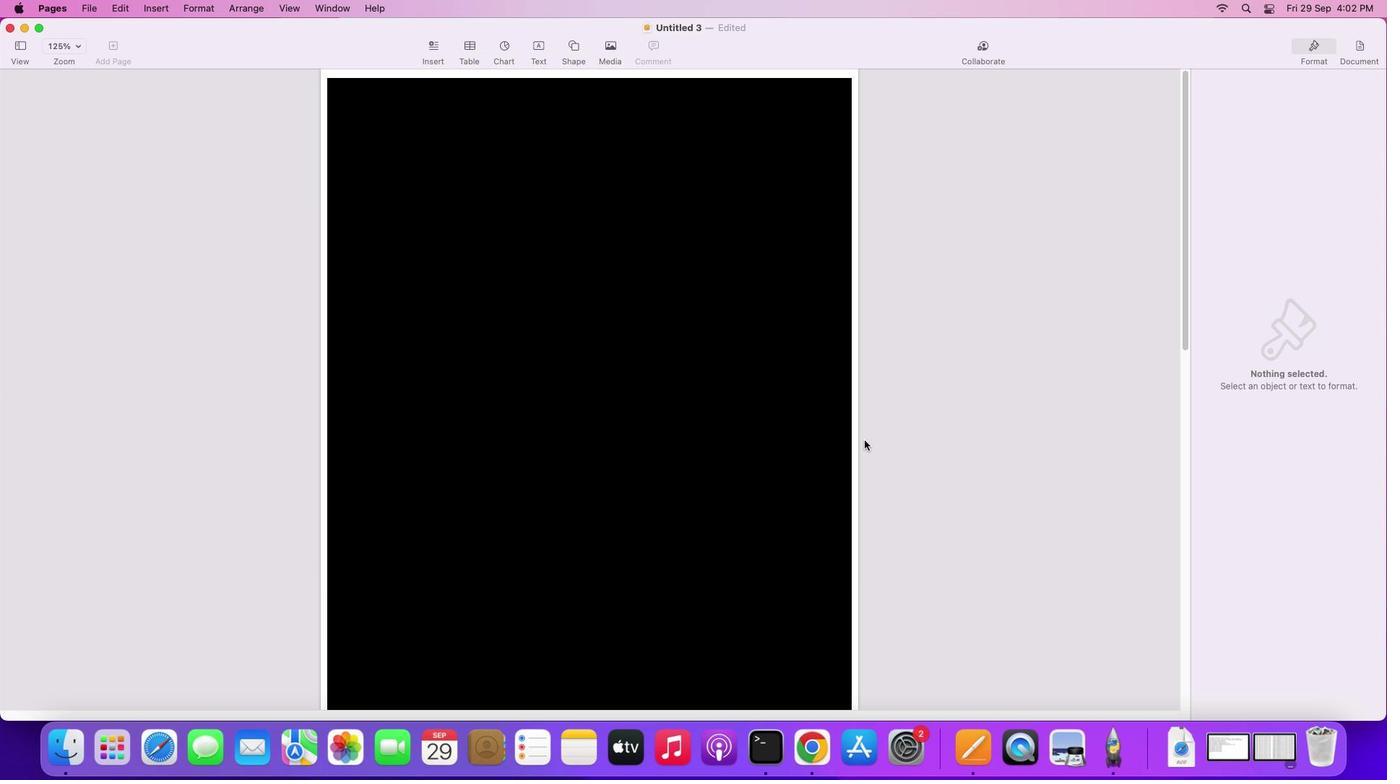 
Action: Mouse scrolled (864, 440) with delta (0, 4)
Screenshot: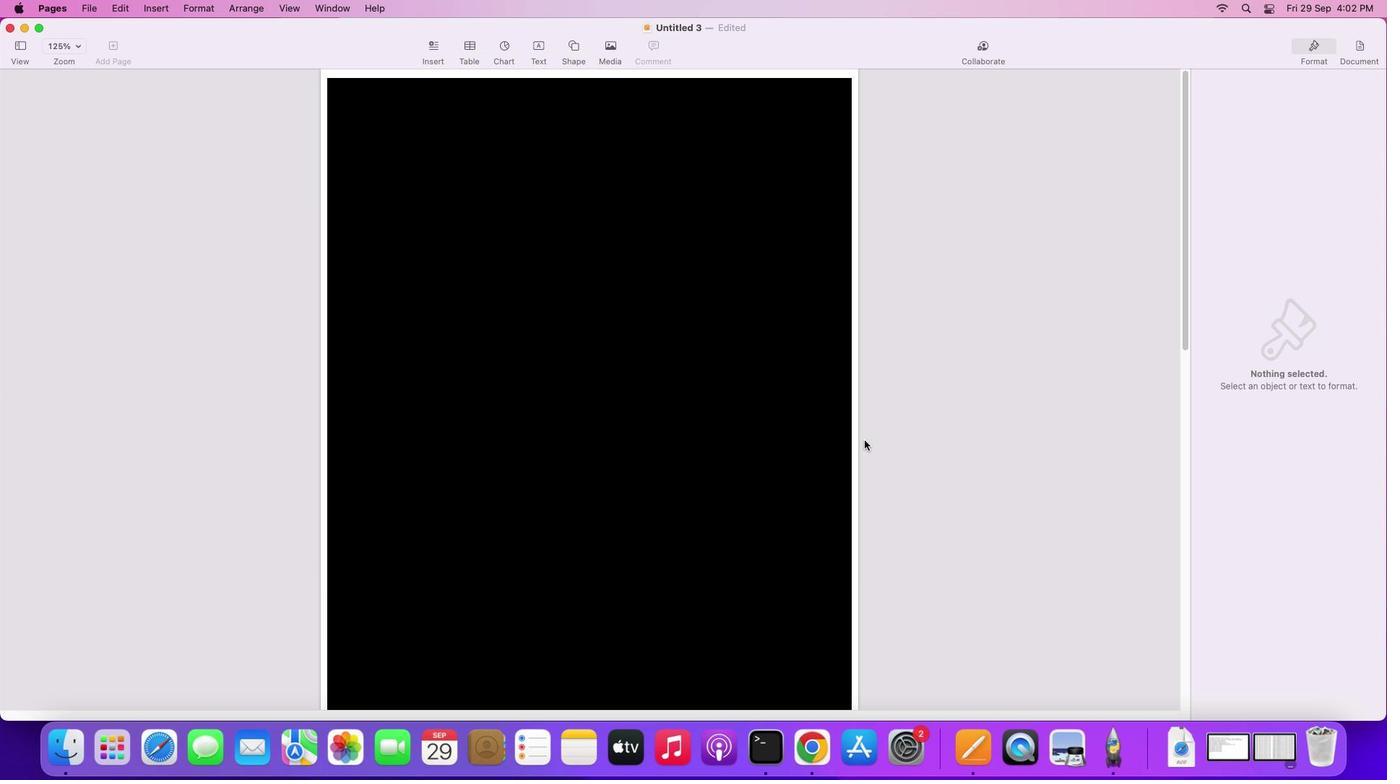 
Action: Mouse scrolled (864, 440) with delta (0, 5)
Screenshot: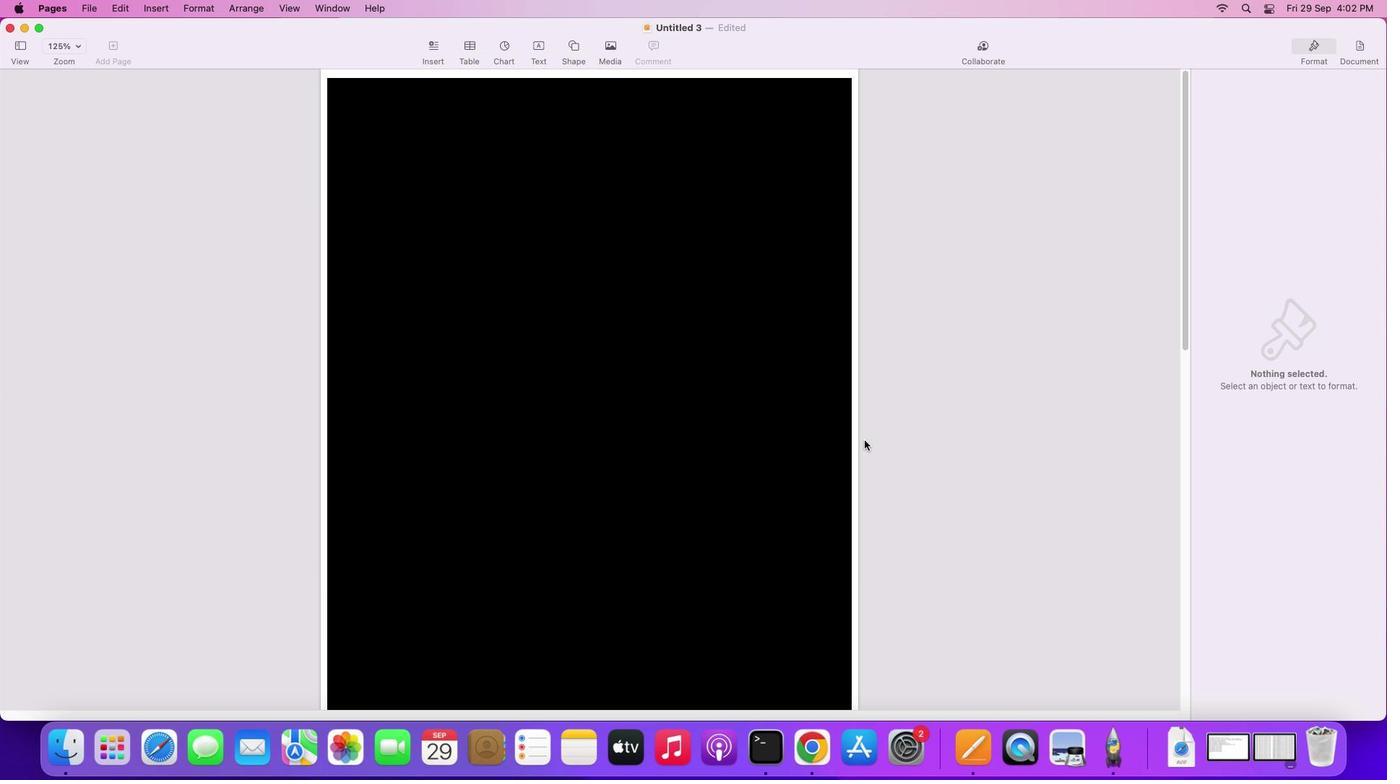 
Action: Mouse moved to (742, 449)
Screenshot: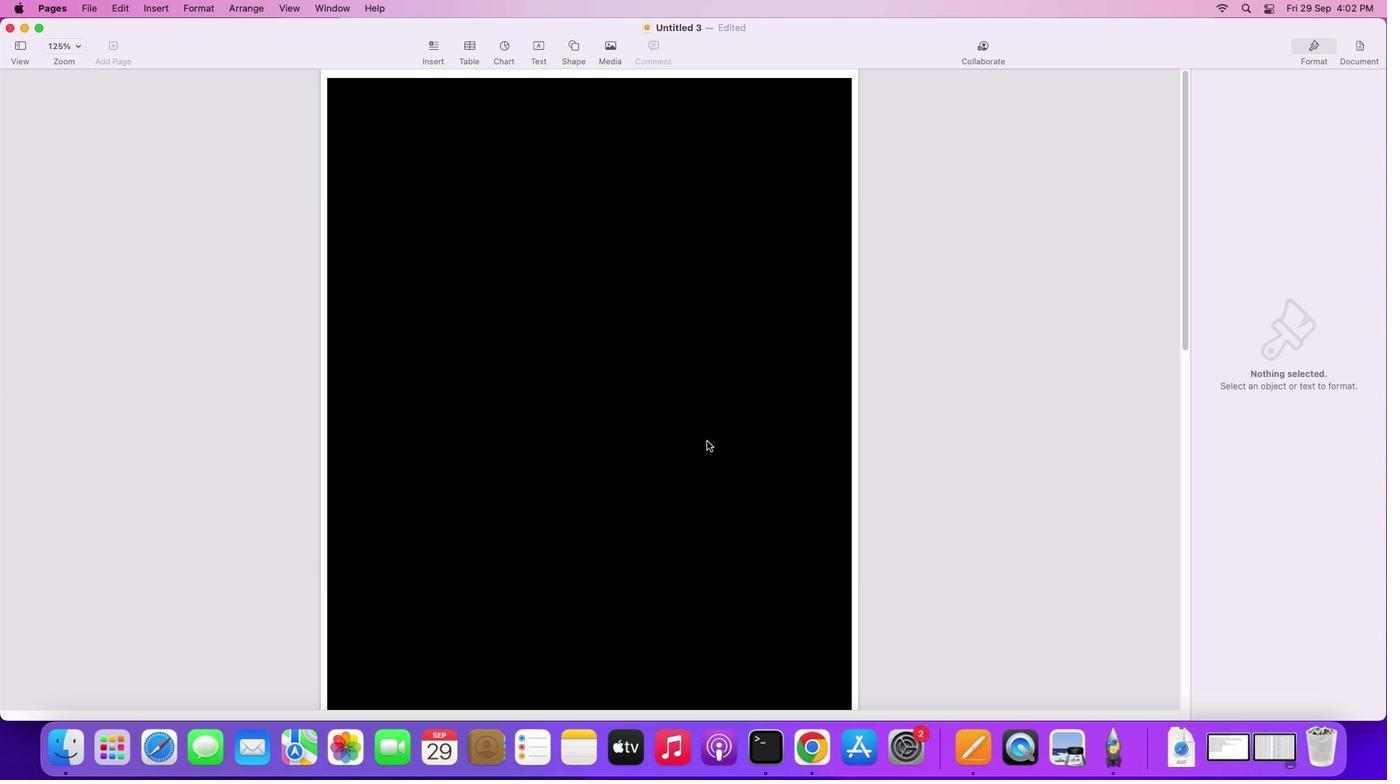 
Action: Key pressed Key.shift
Screenshot: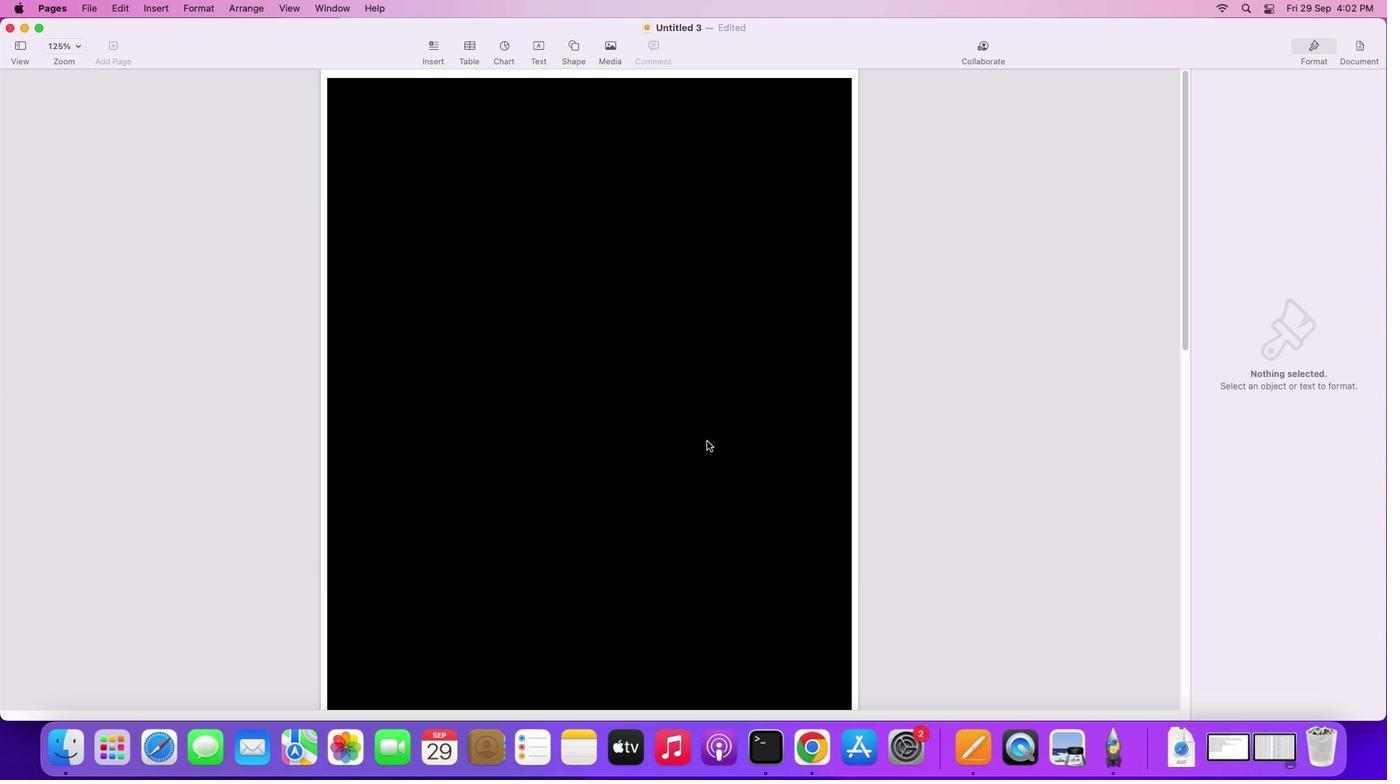 
Action: Mouse moved to (456, 211)
Screenshot: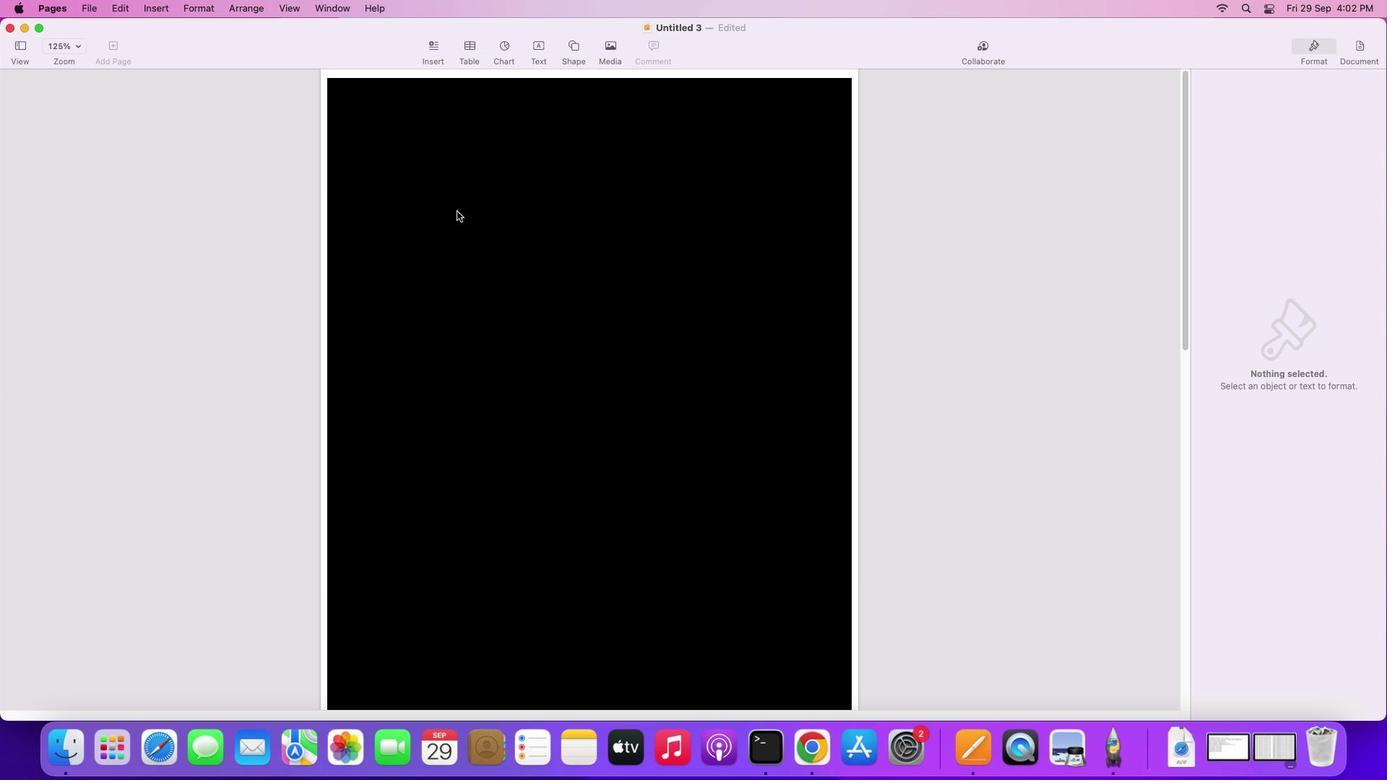 
Action: Mouse pressed left at (456, 211)
Screenshot: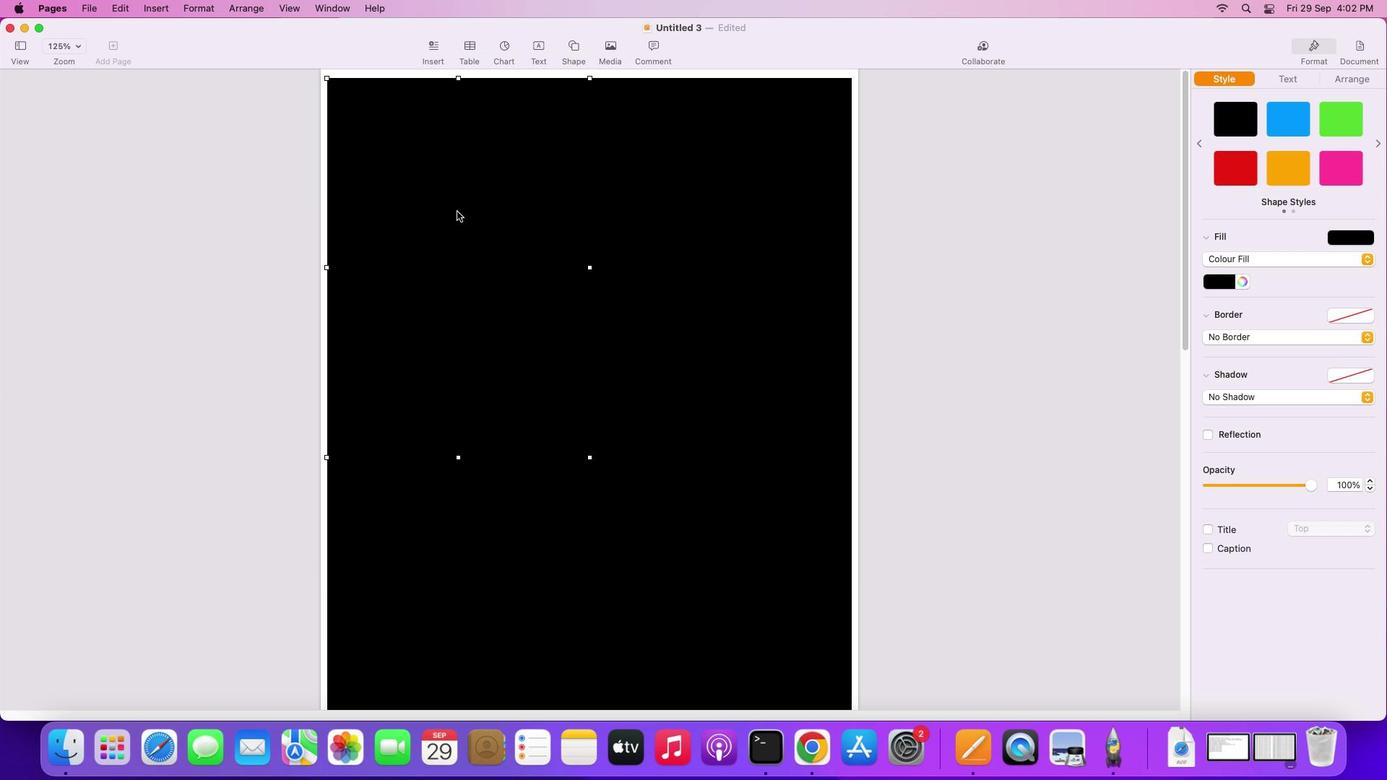 
Action: Mouse moved to (1232, 170)
Screenshot: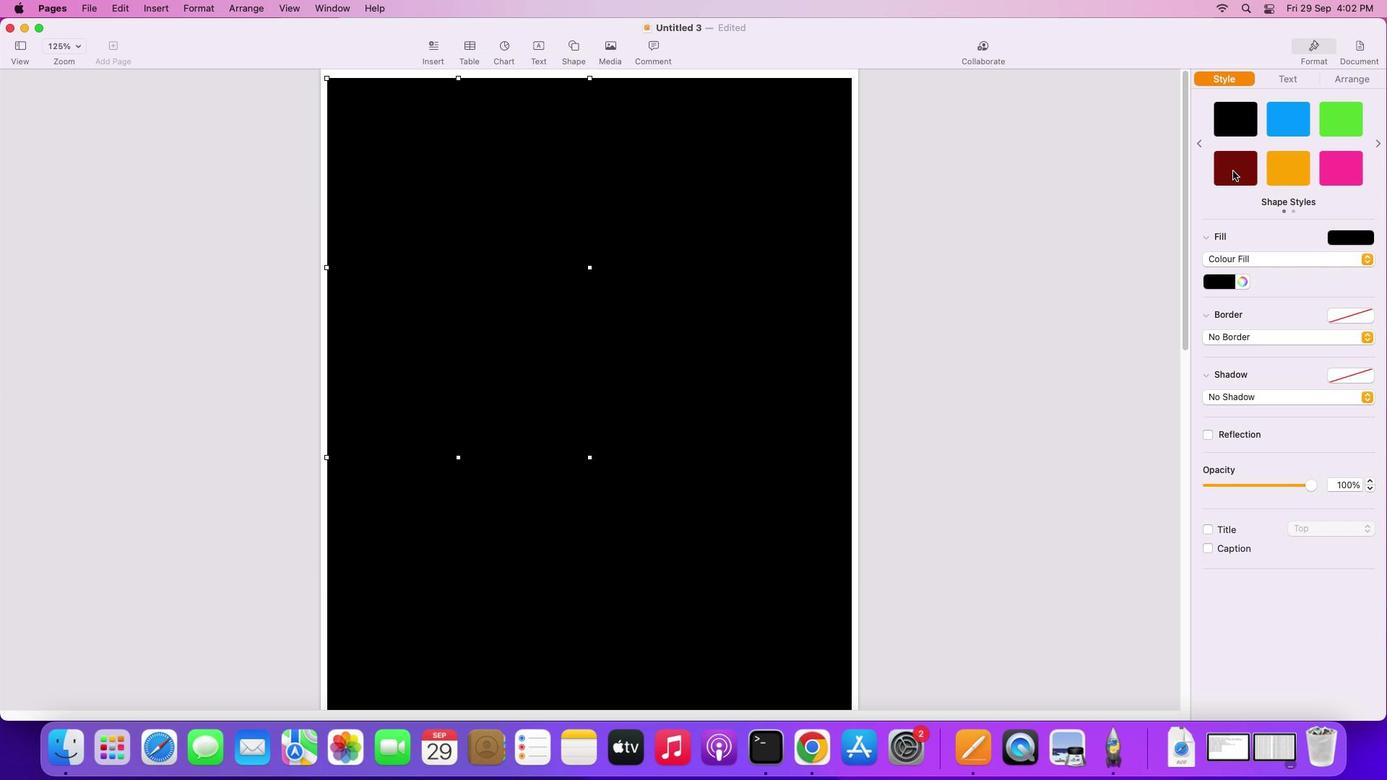 
Action: Mouse pressed left at (1232, 170)
Screenshot: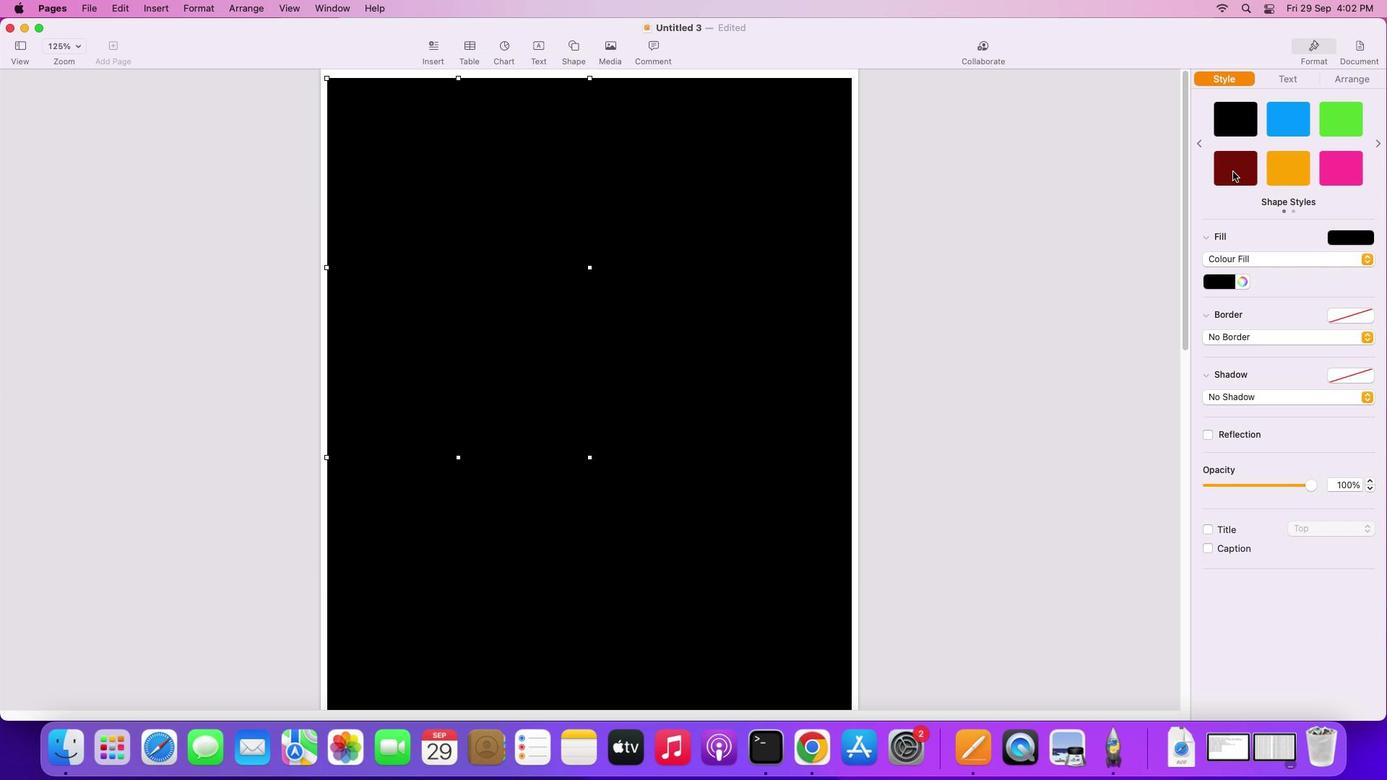 
Action: Mouse moved to (1060, 200)
Screenshot: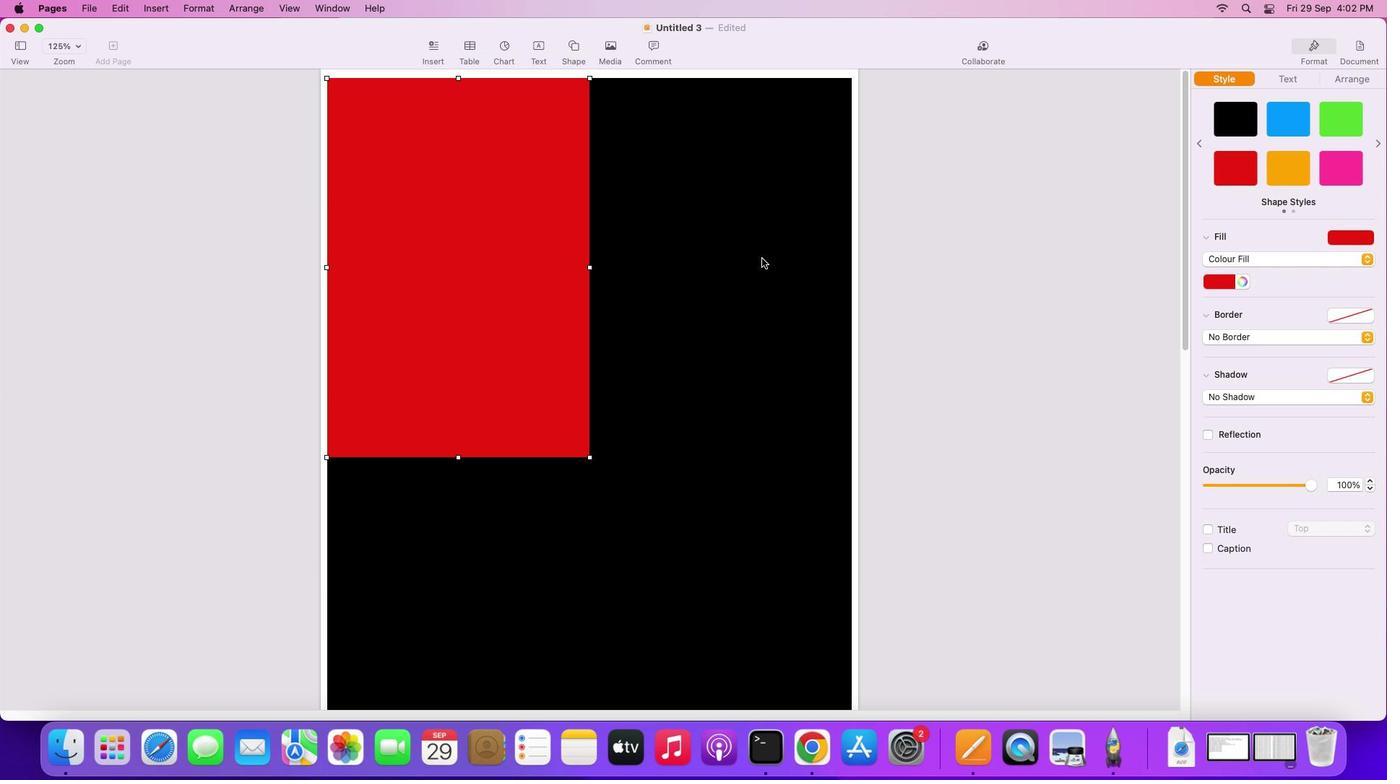 
Action: Key pressed Key.shift
Screenshot: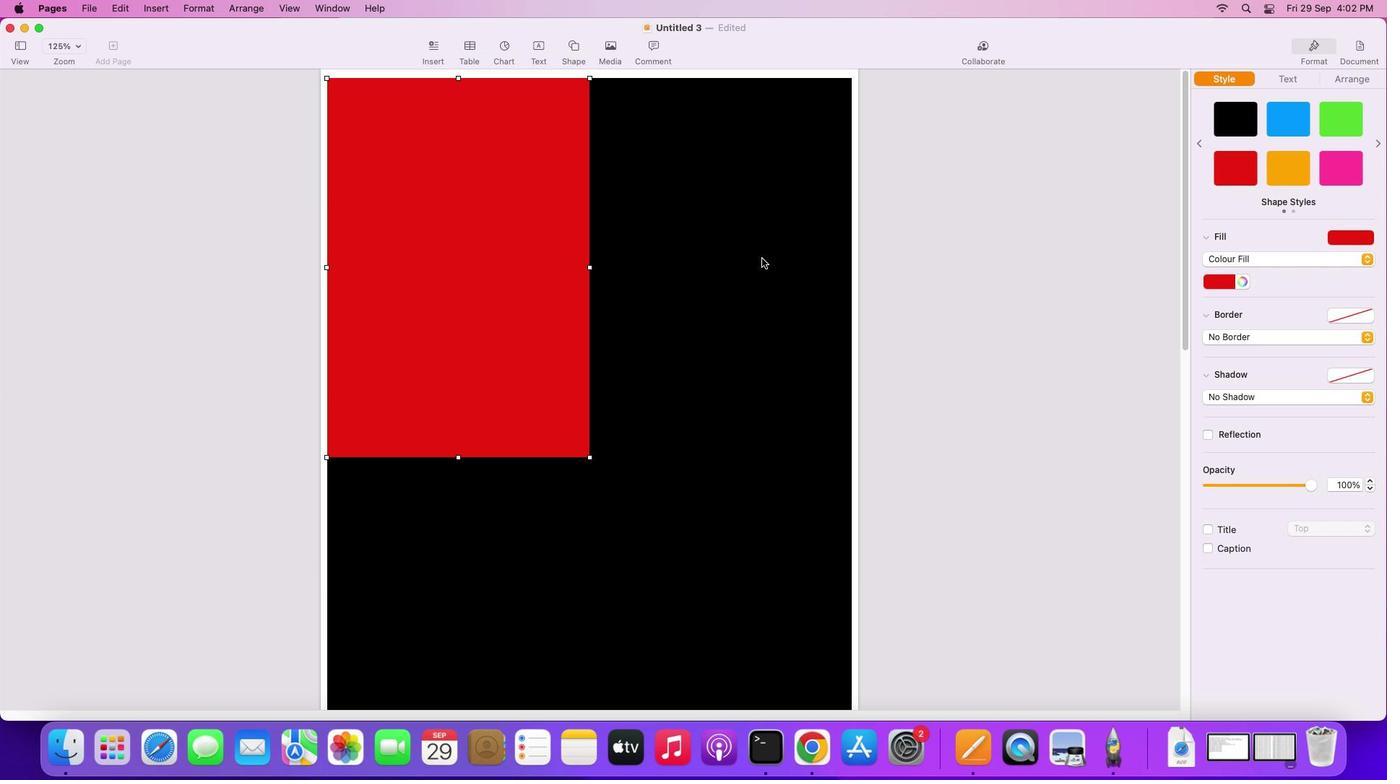 
Action: Mouse moved to (750, 257)
Screenshot: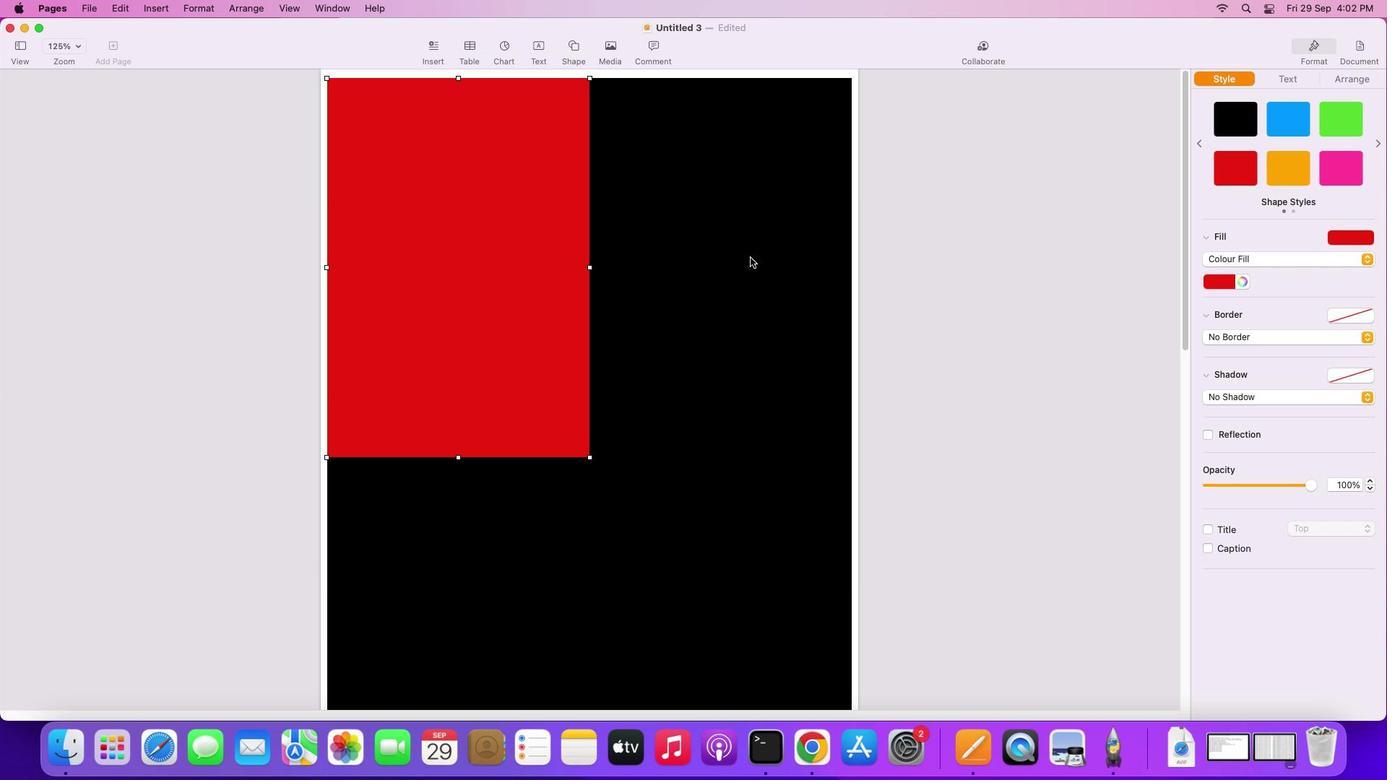 
Action: Mouse pressed left at (750, 257)
Screenshot: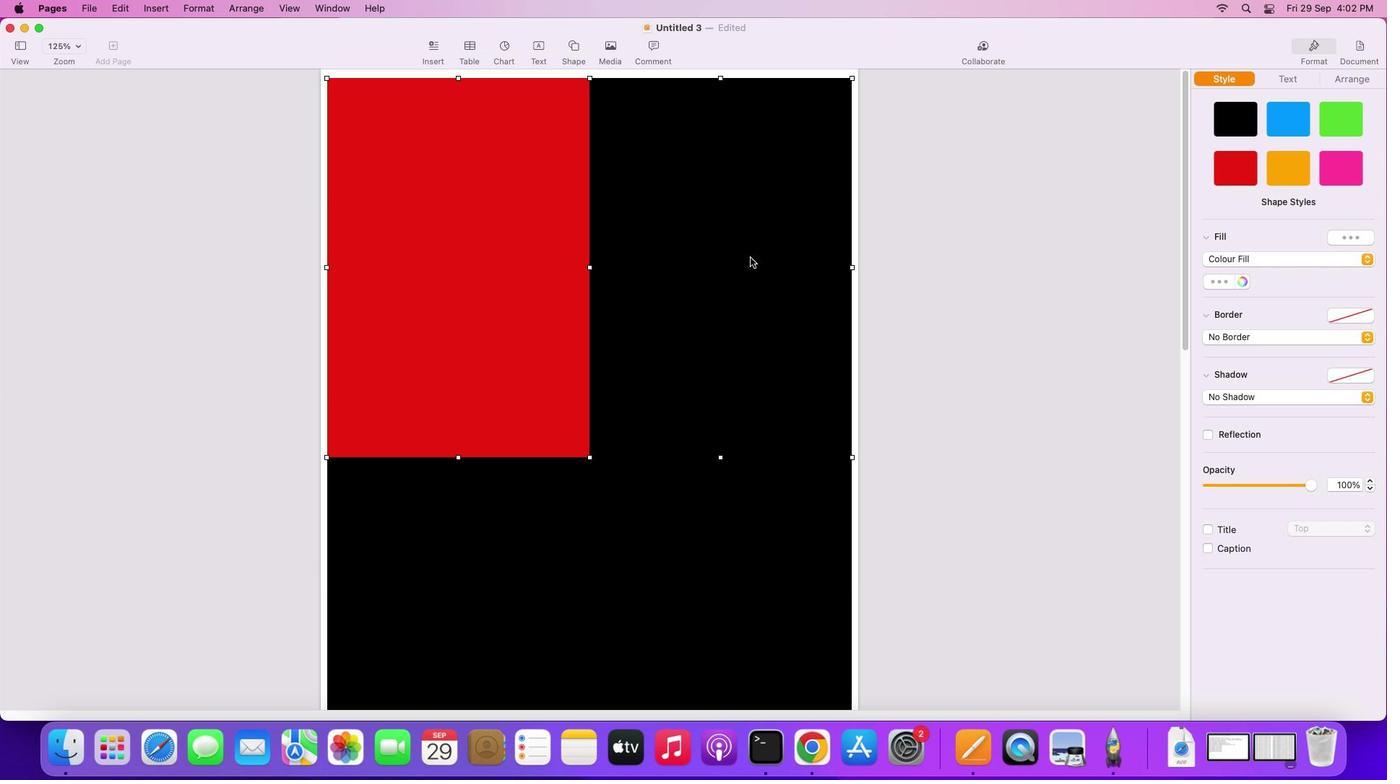 
Action: Mouse moved to (1300, 166)
Screenshot: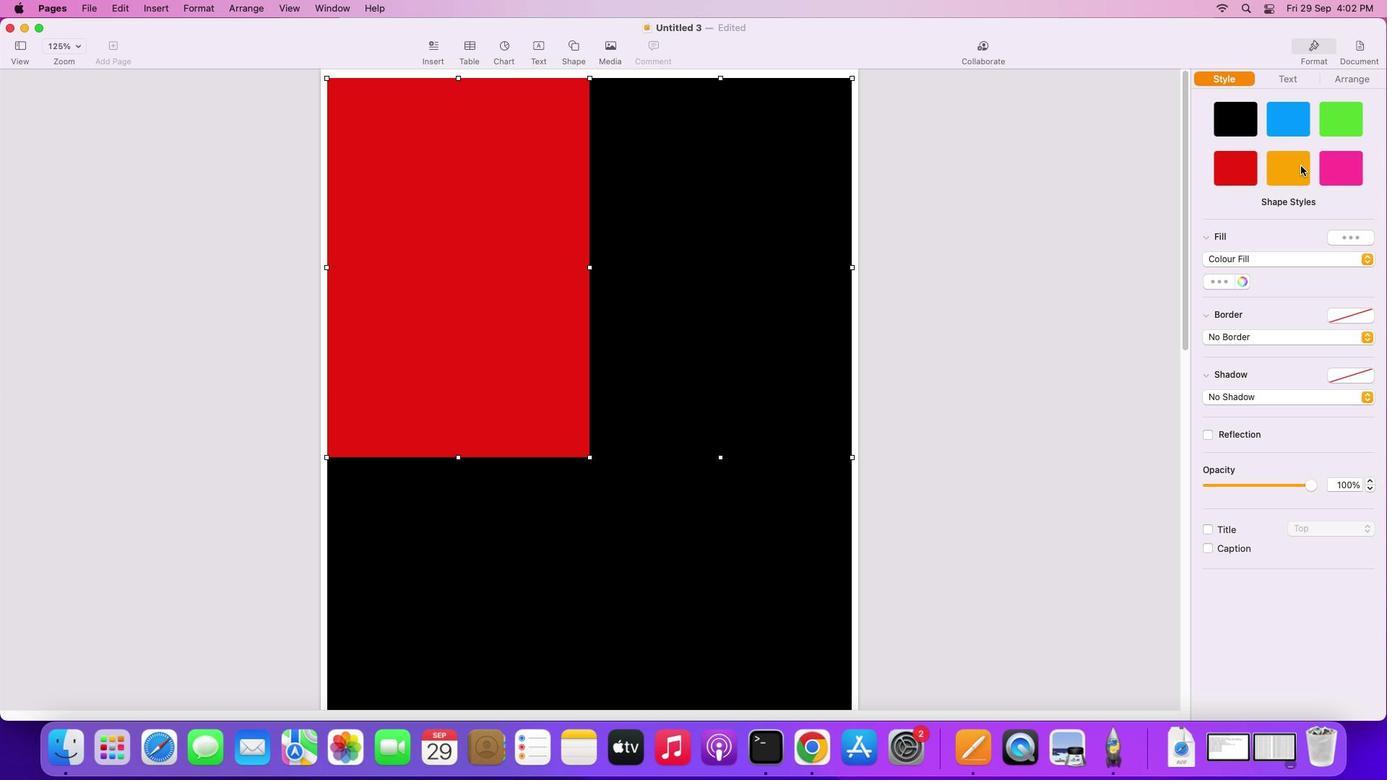 
Action: Mouse pressed left at (1300, 166)
Screenshot: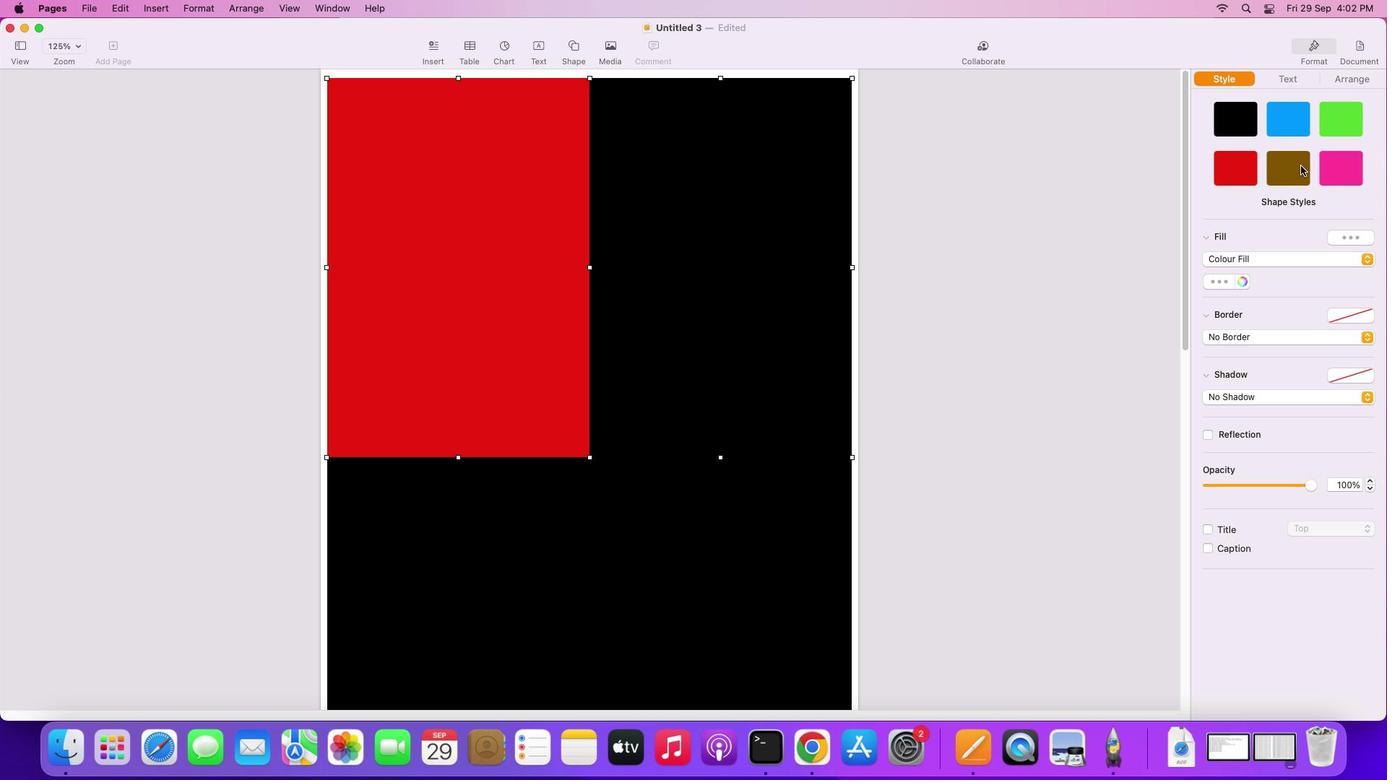 
Action: Mouse moved to (1148, 203)
Screenshot: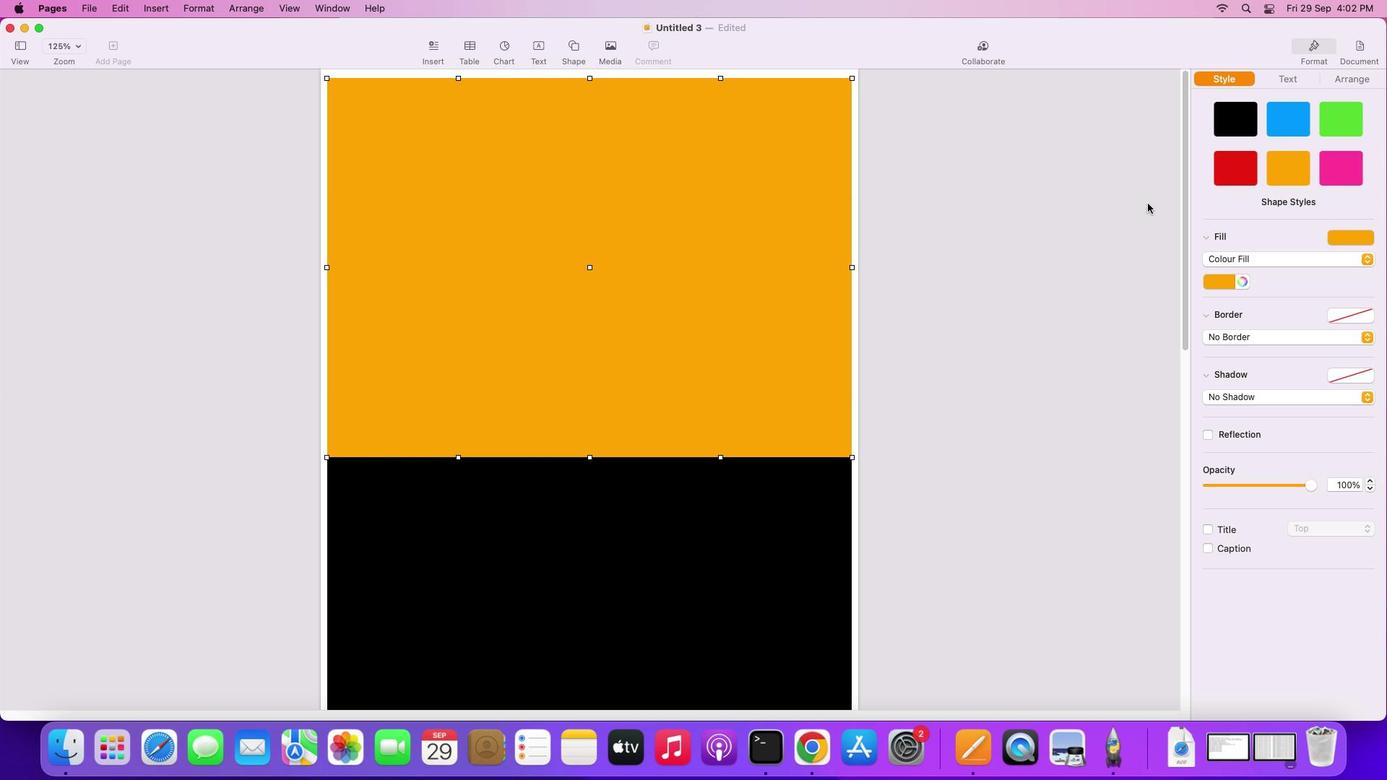 
Action: Key pressed Key.cmd'z'
Screenshot: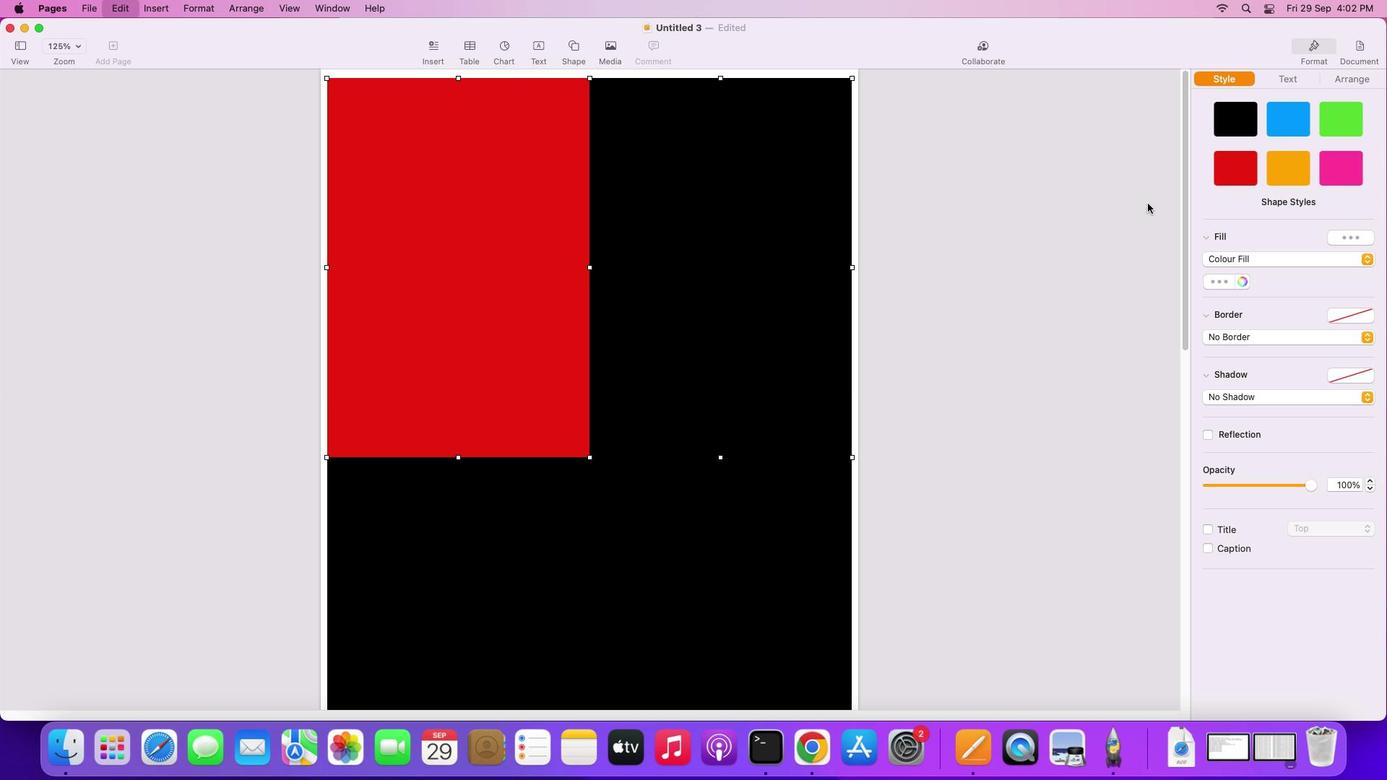 
Action: Mouse moved to (1066, 212)
Screenshot: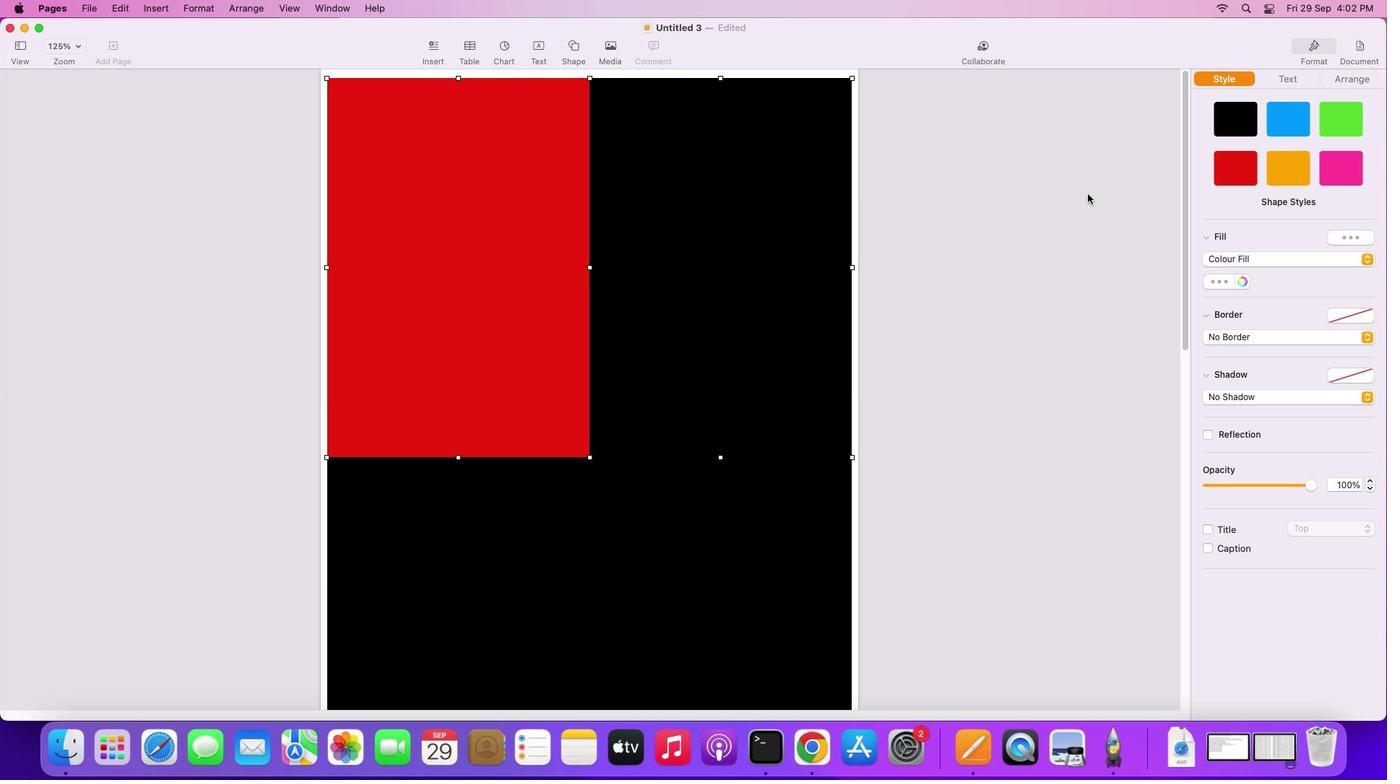 
Action: Key pressed Key.shift
Screenshot: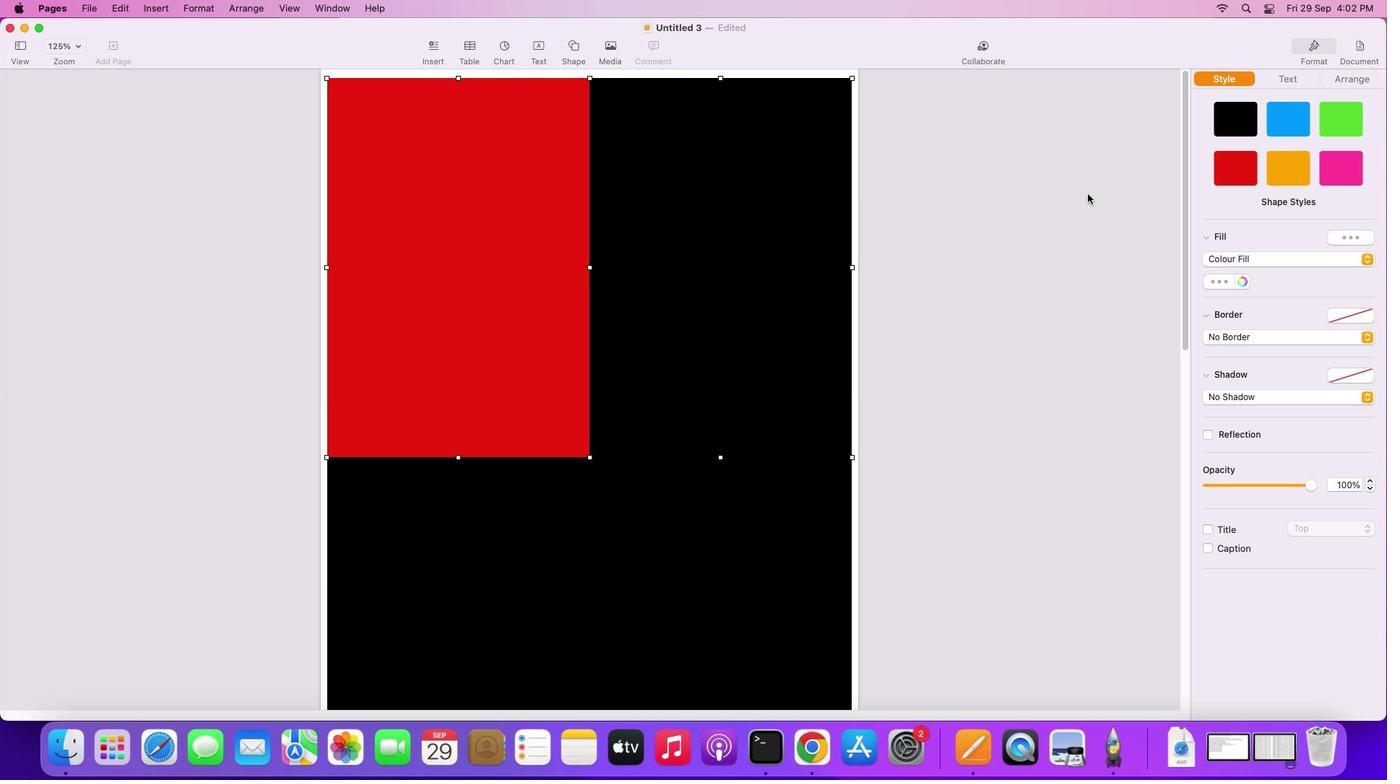 
Action: Mouse moved to (838, 386)
Screenshot: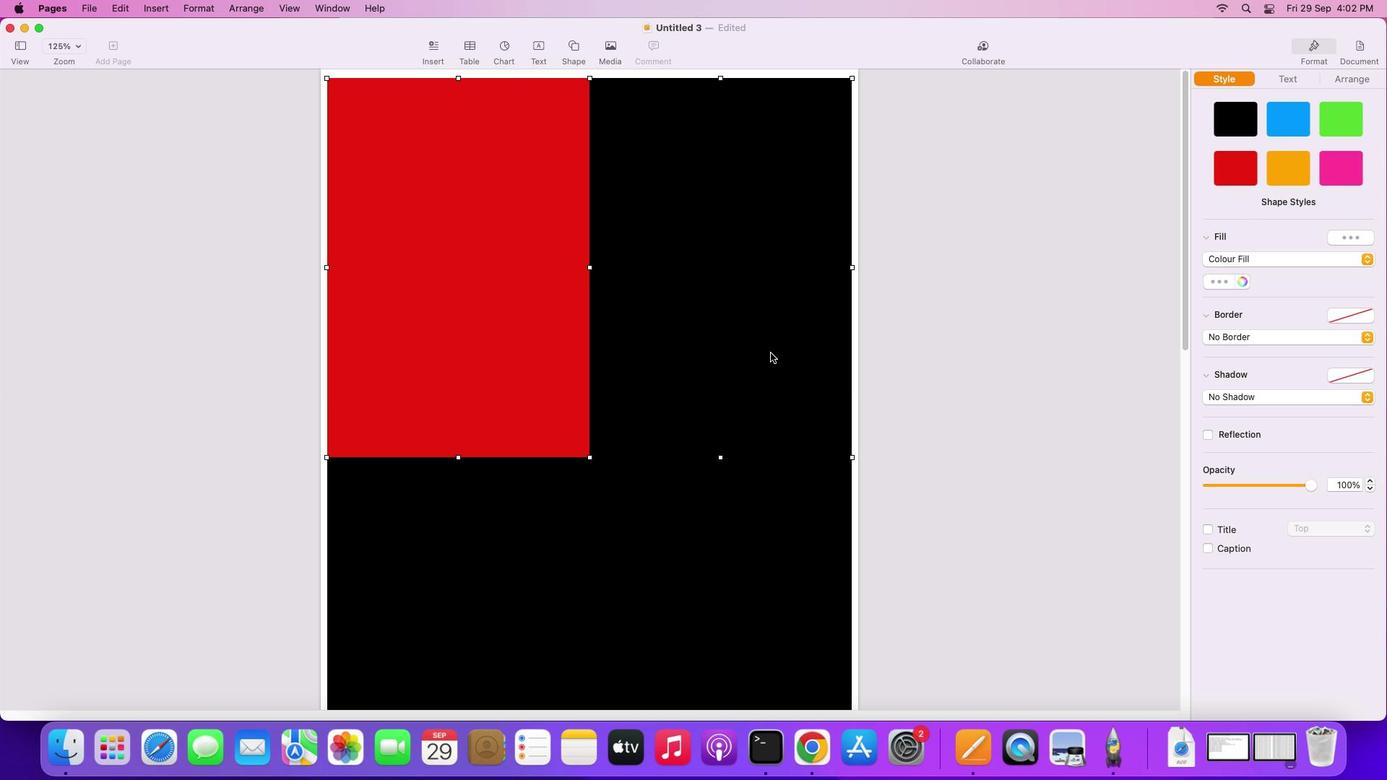 
Action: Key pressed Key.shift
Screenshot: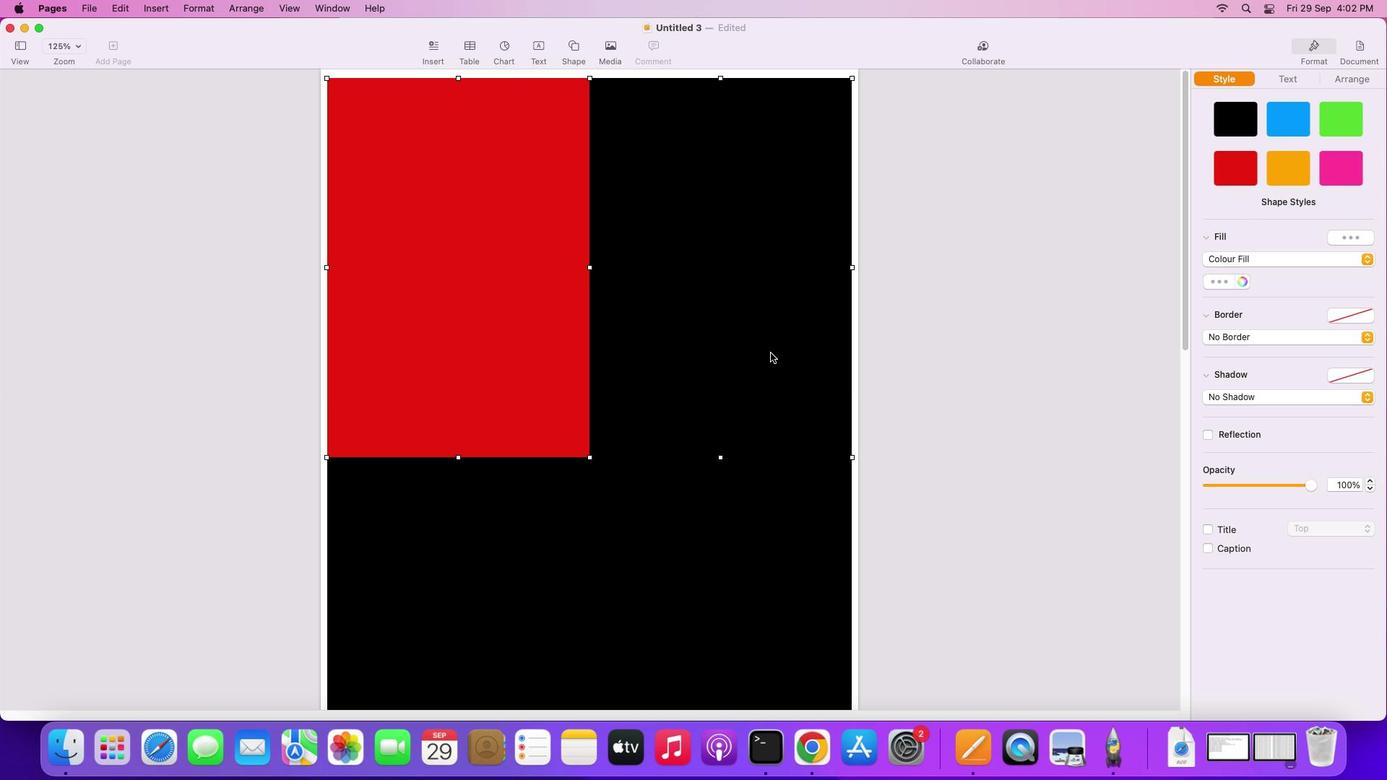 
Action: Mouse moved to (765, 349)
Screenshot: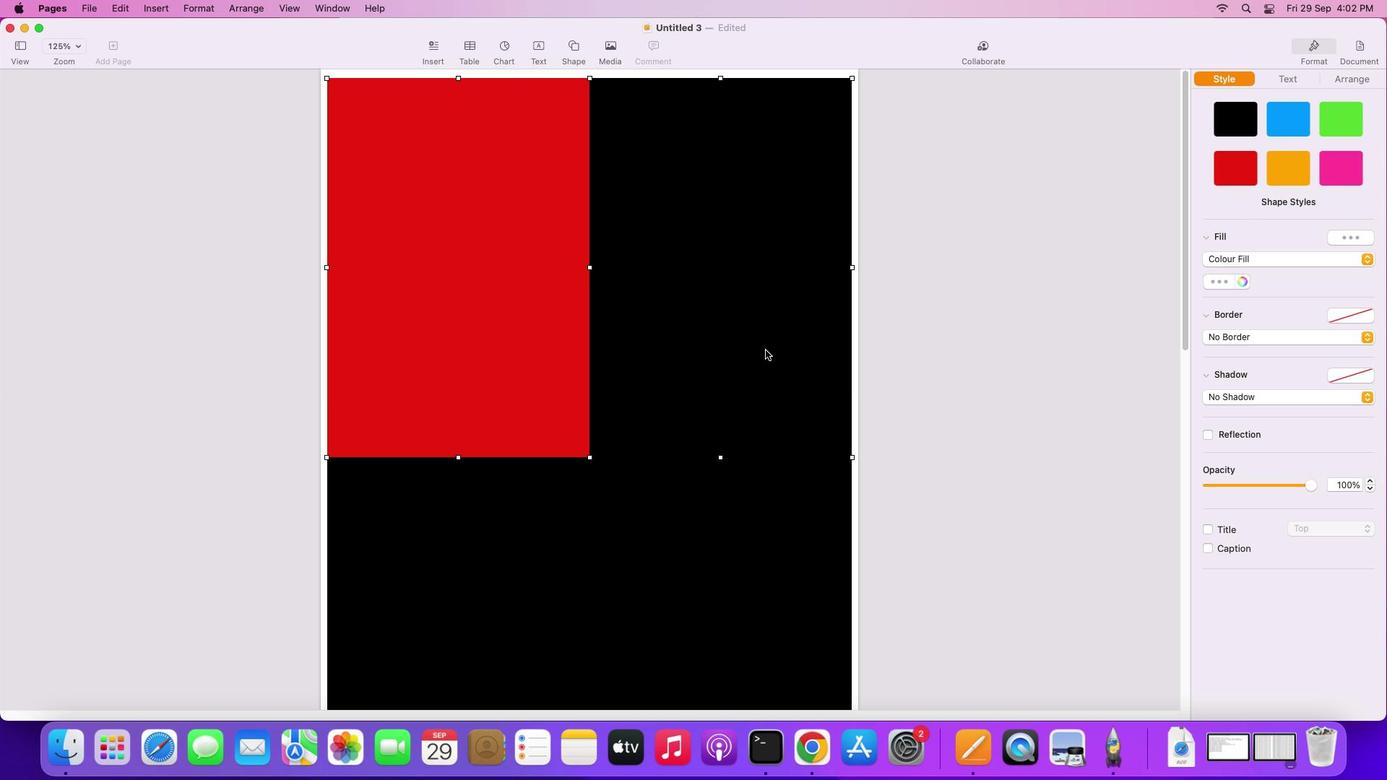 
Action: Mouse pressed left at (765, 349)
Screenshot: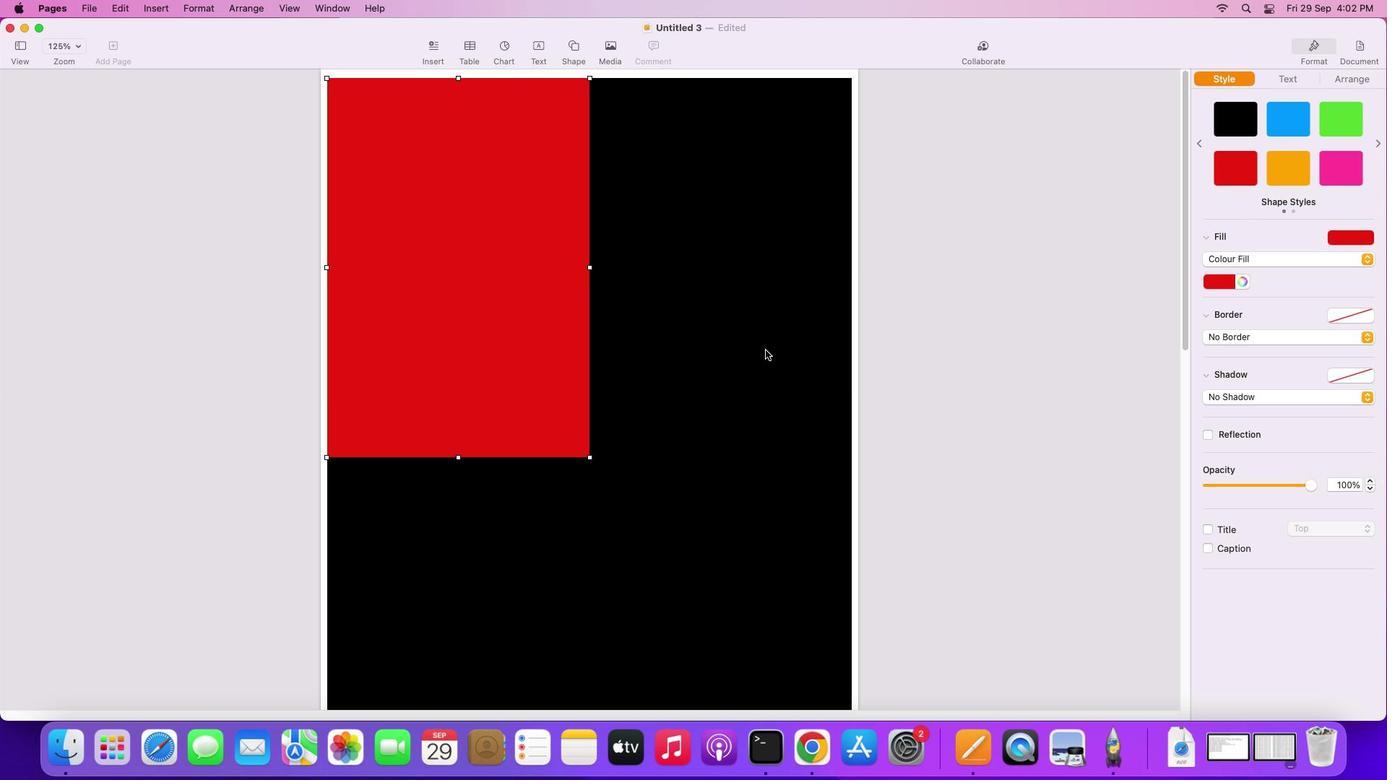 
Action: Mouse moved to (686, 349)
Screenshot: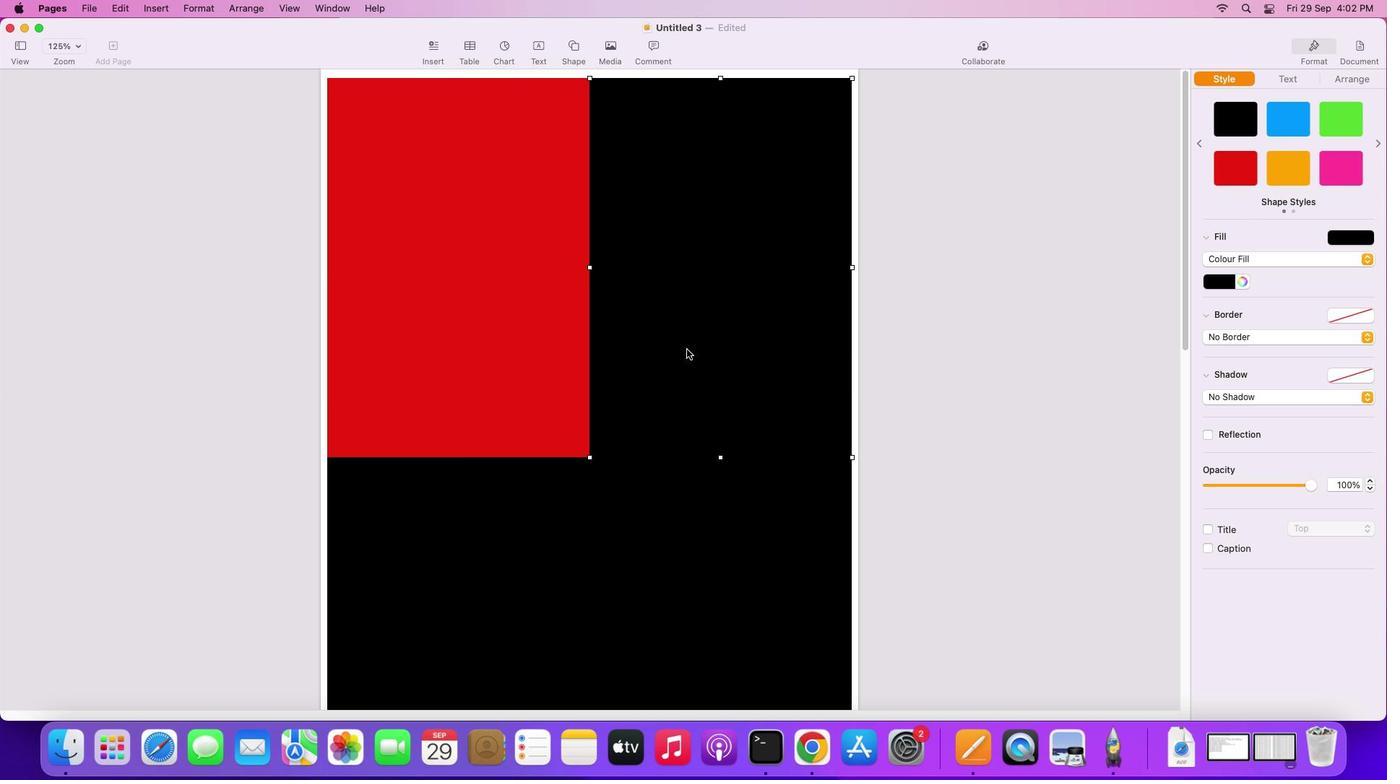 
Action: Mouse pressed left at (686, 349)
Screenshot: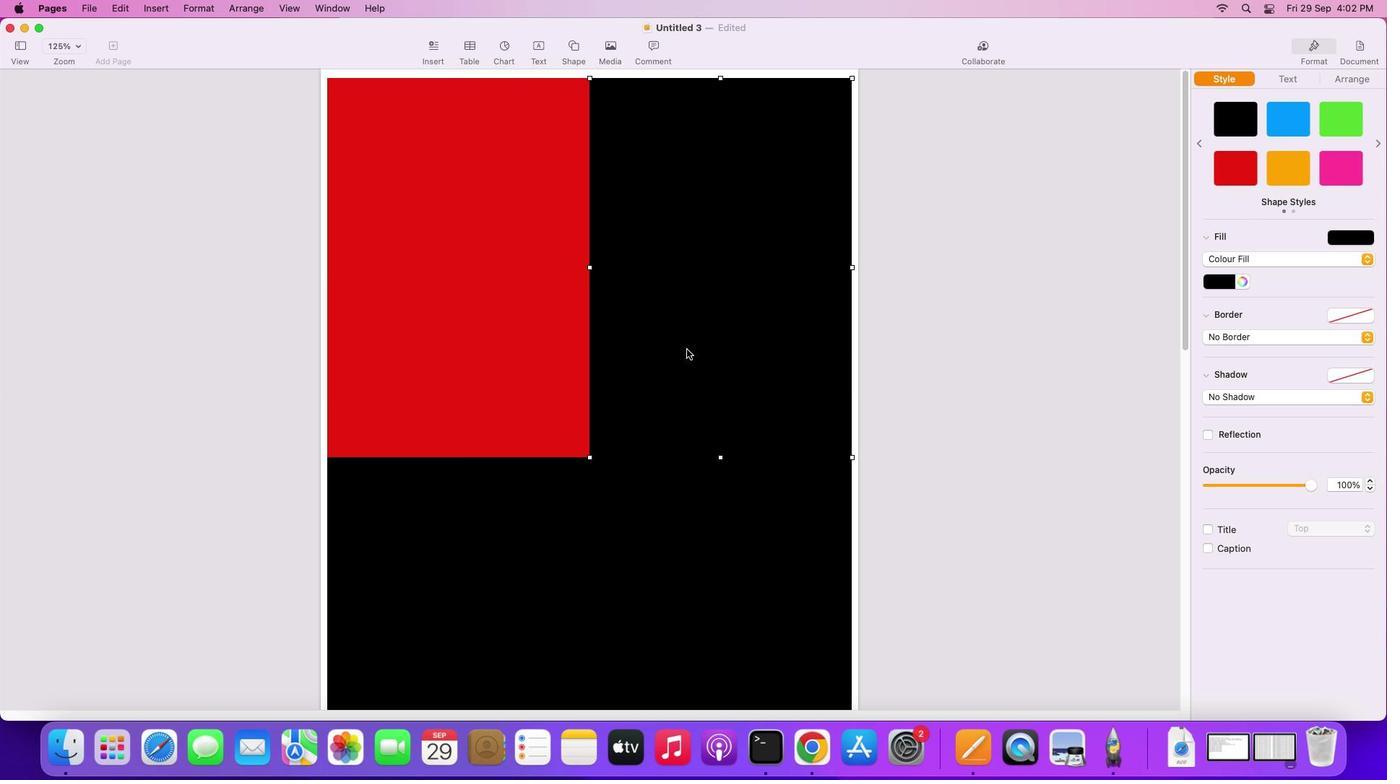 
Action: Mouse moved to (1224, 286)
Screenshot: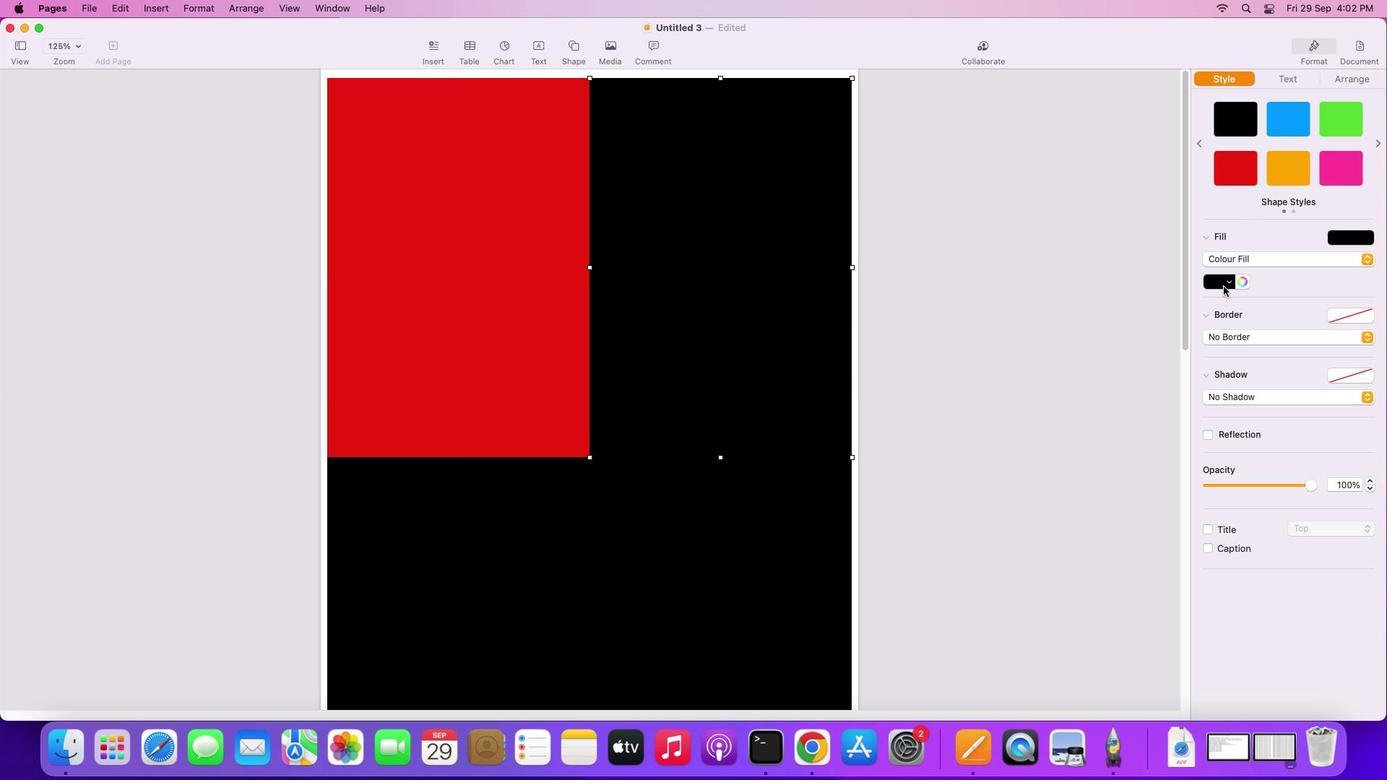 
Action: Mouse pressed left at (1224, 286)
Screenshot: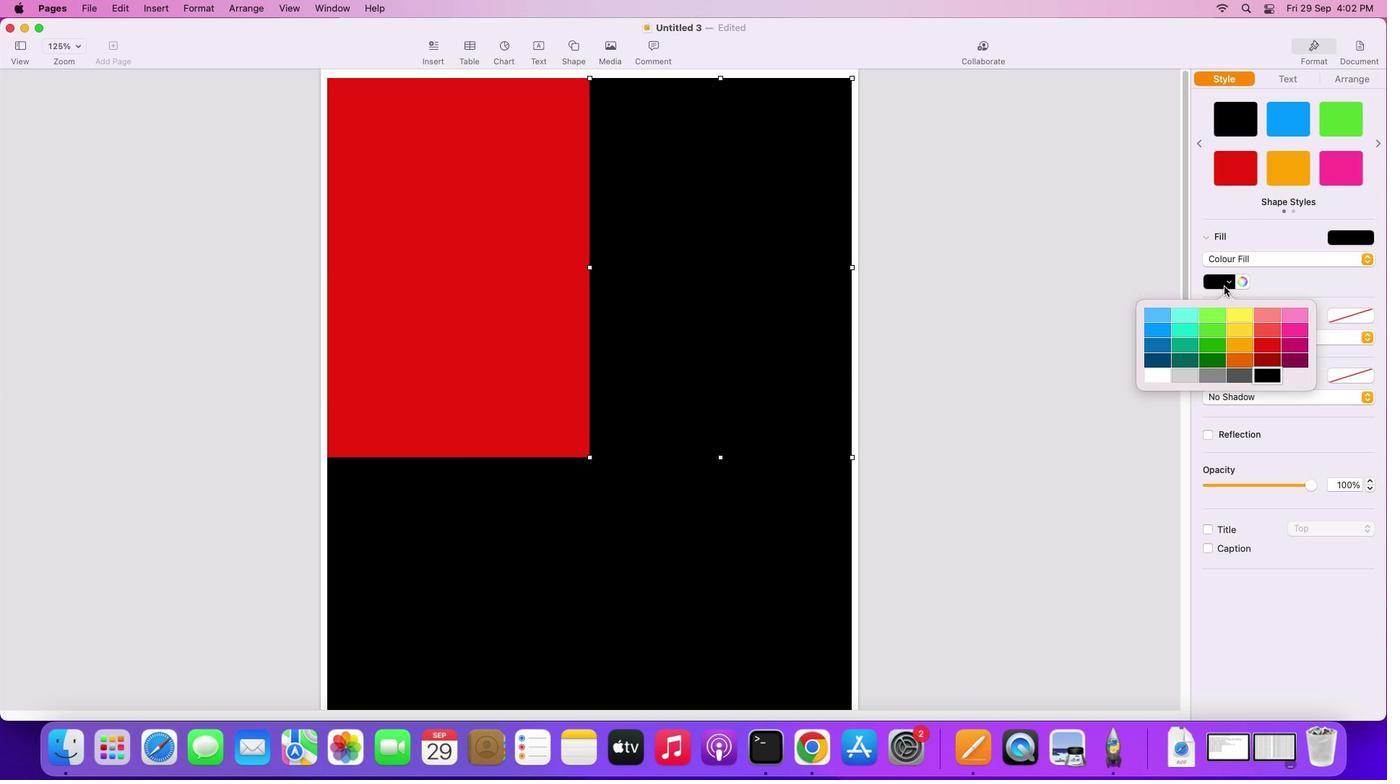 
Action: Mouse moved to (1238, 315)
Screenshot: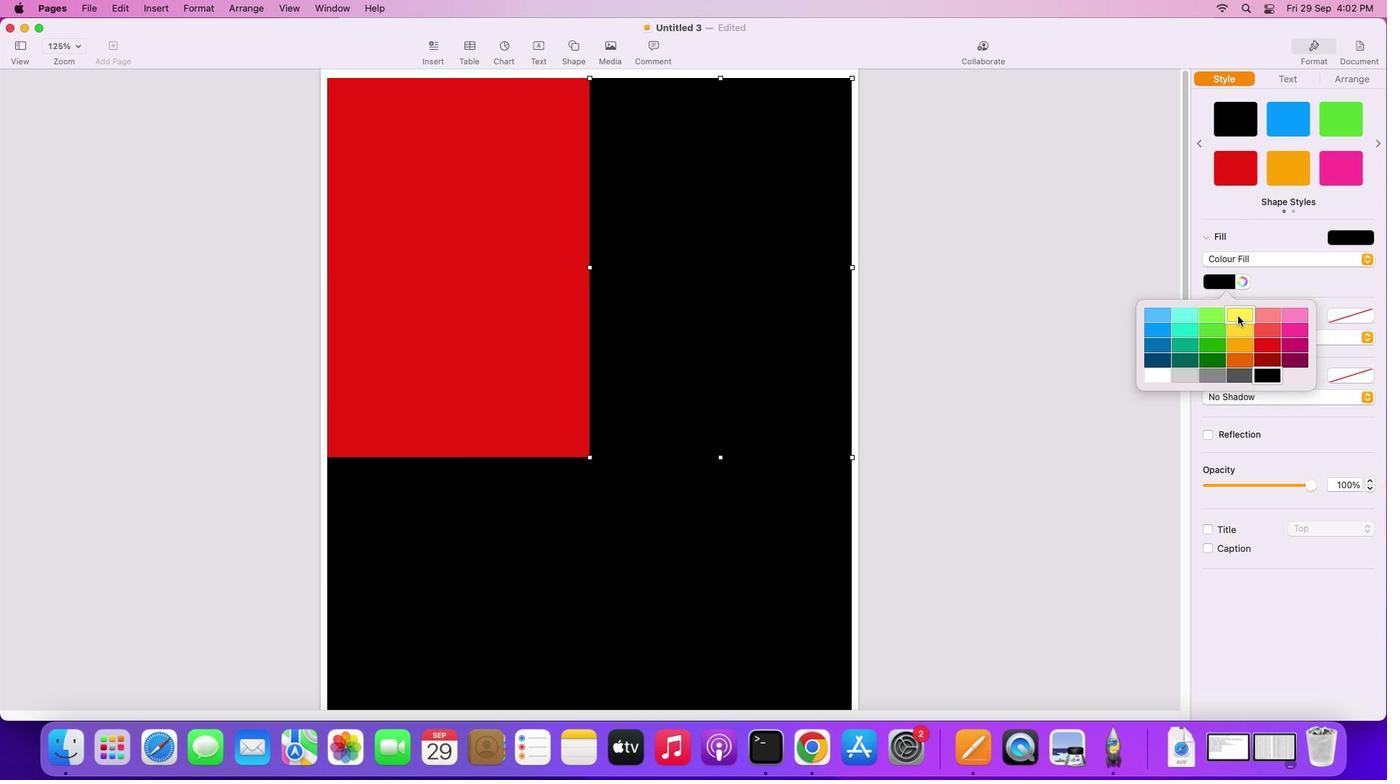 
Action: Mouse pressed left at (1238, 315)
Screenshot: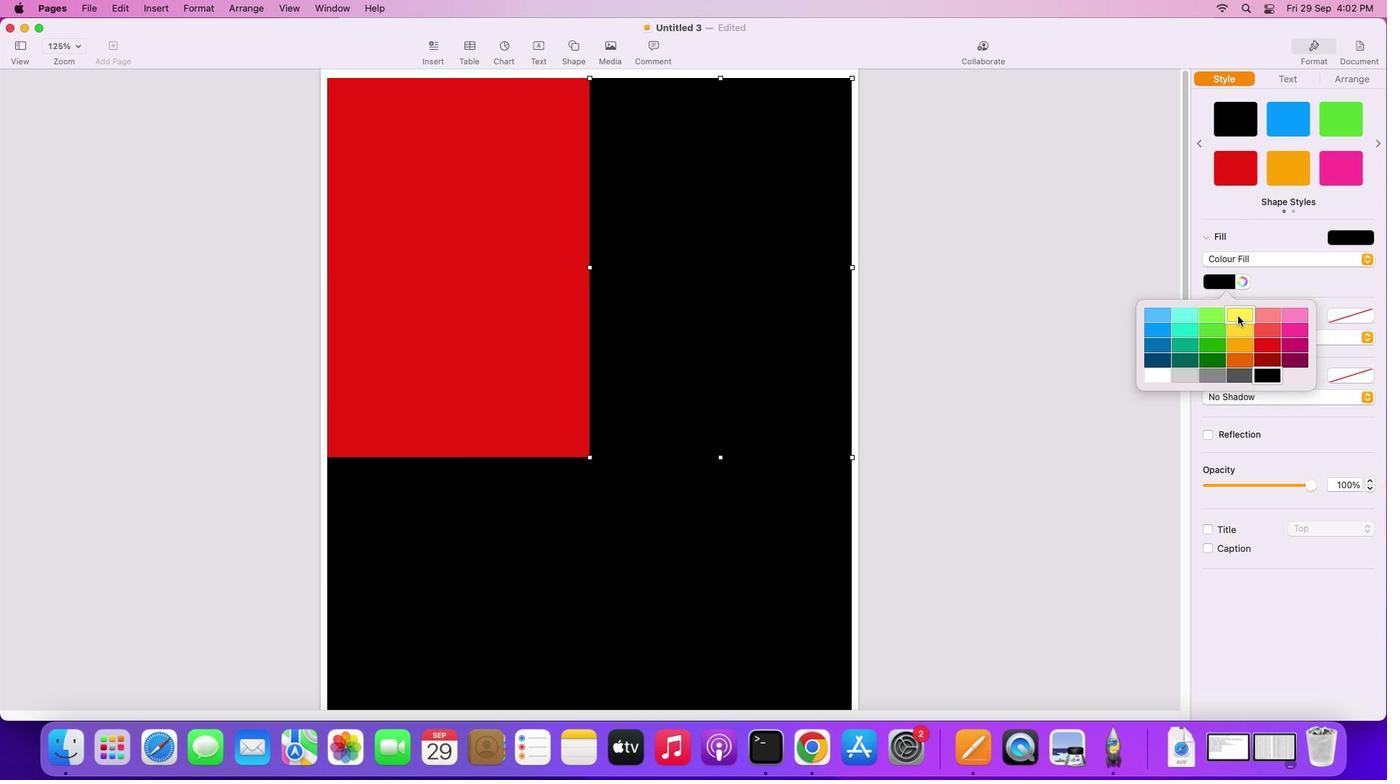 
Action: Mouse moved to (673, 435)
Screenshot: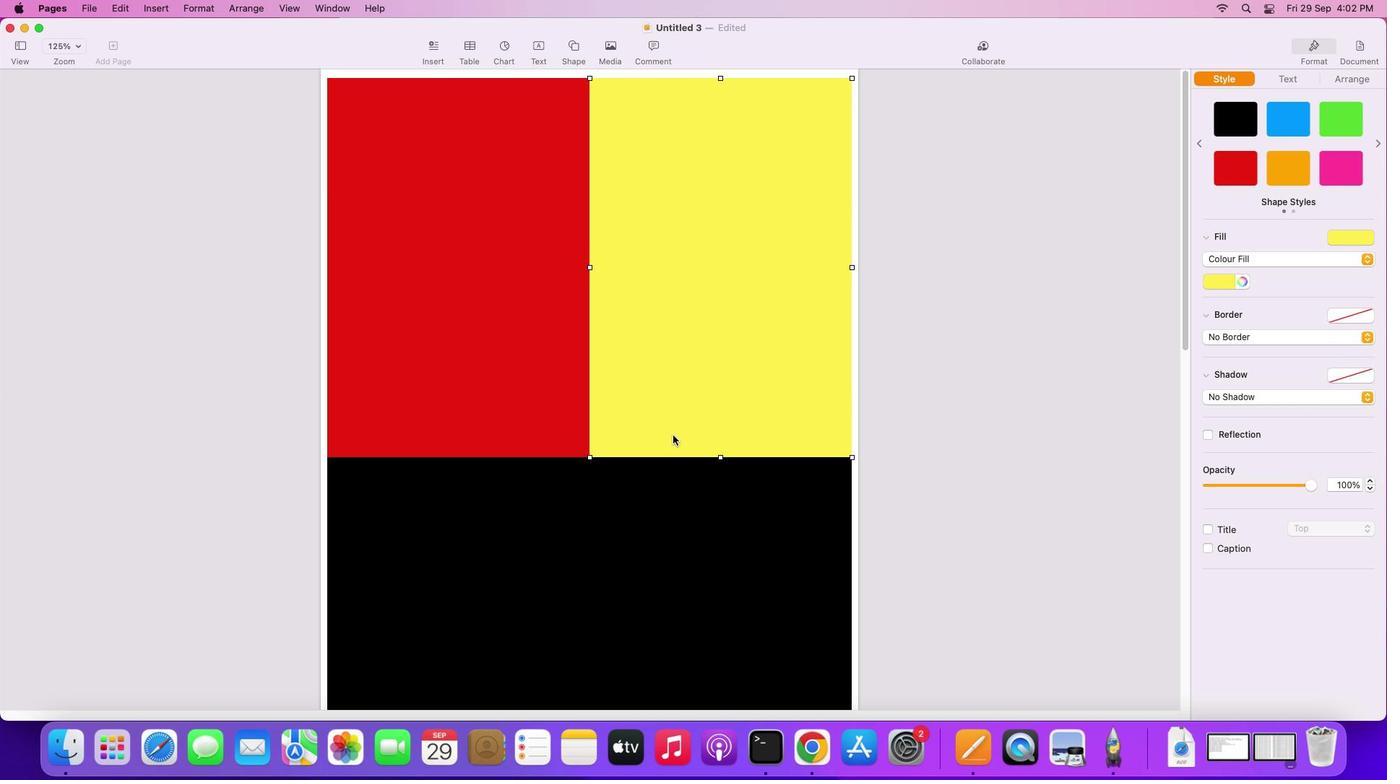 
Action: Mouse scrolled (673, 435) with delta (0, 0)
Screenshot: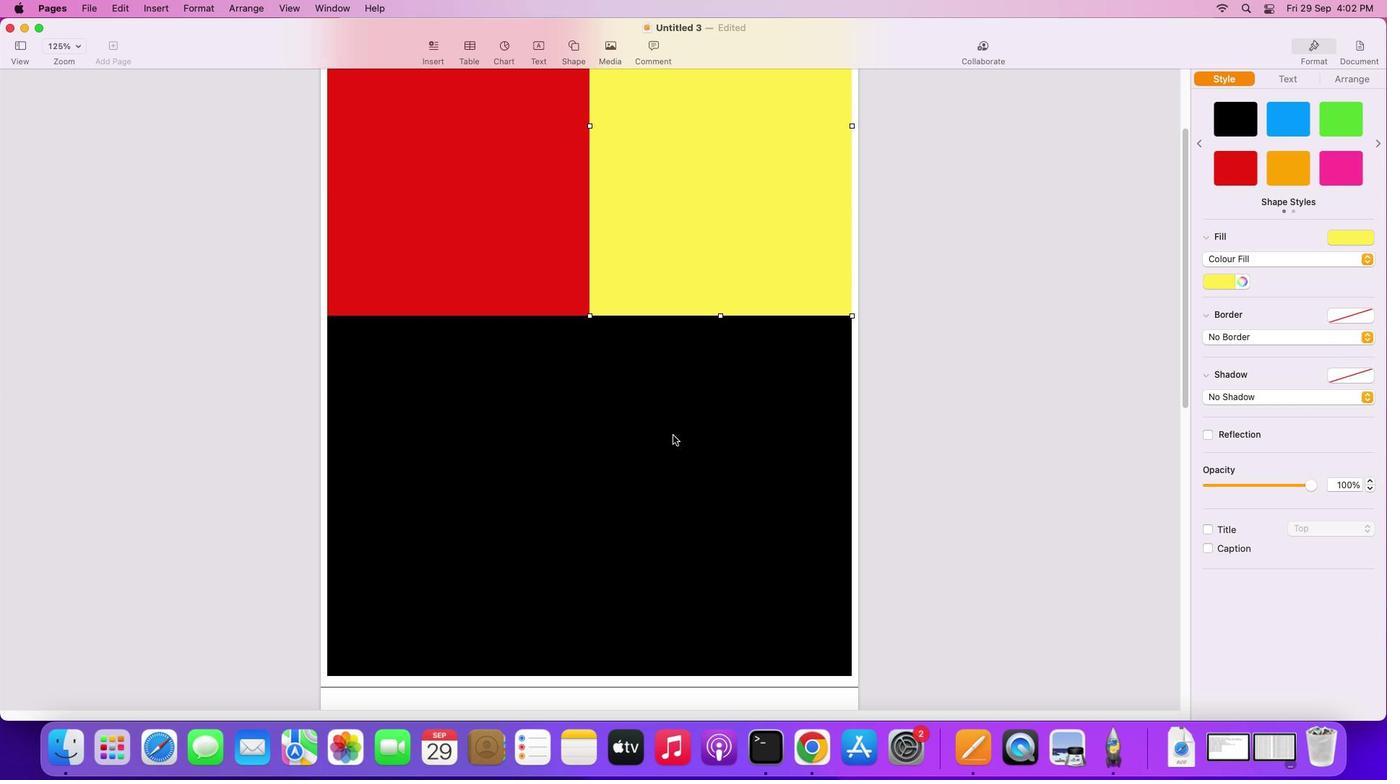 
Action: Mouse scrolled (673, 435) with delta (0, 0)
